 Task: Look for Airbnb cabins in Lake of the Ozarks.
Action: Mouse moved to (596, 81)
Screenshot: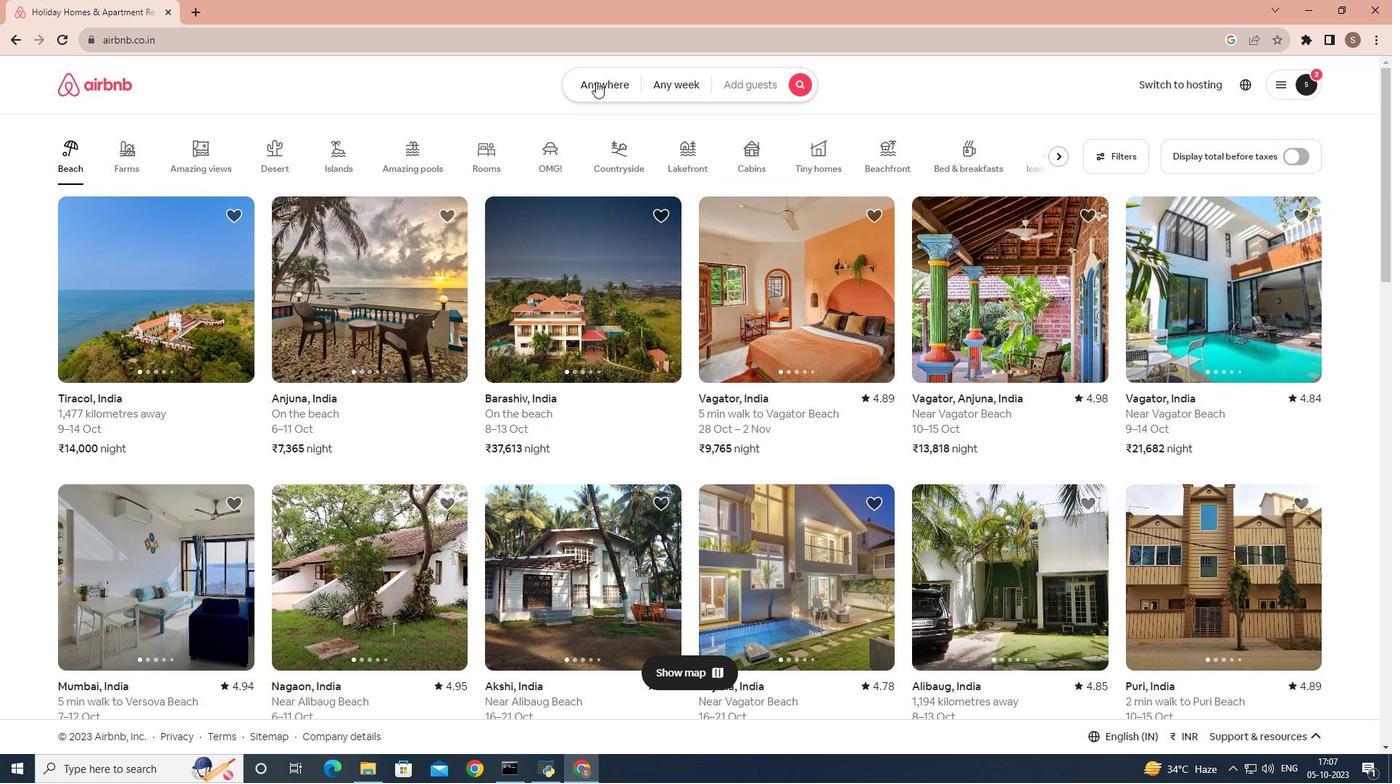 
Action: Mouse pressed left at (596, 81)
Screenshot: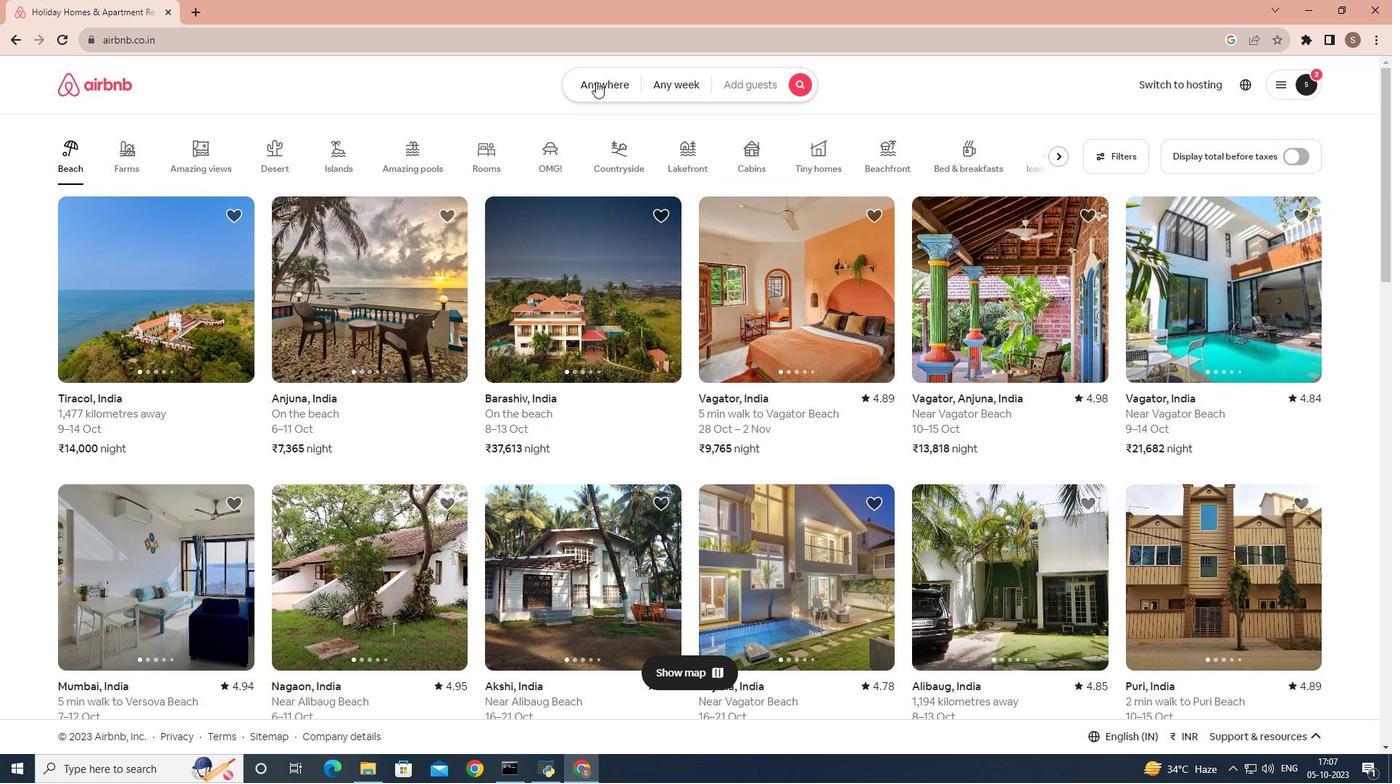 
Action: Mouse moved to (486, 141)
Screenshot: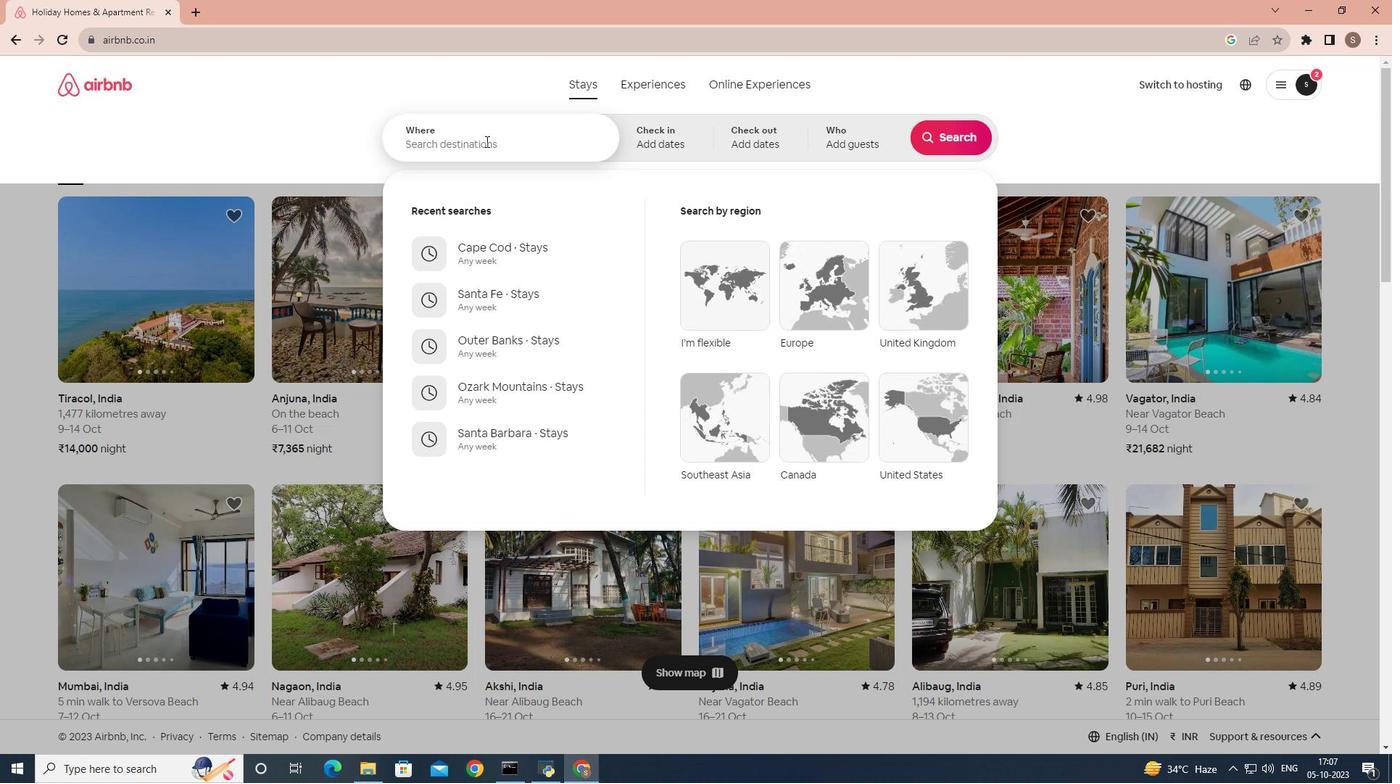 
Action: Mouse pressed left at (486, 141)
Screenshot: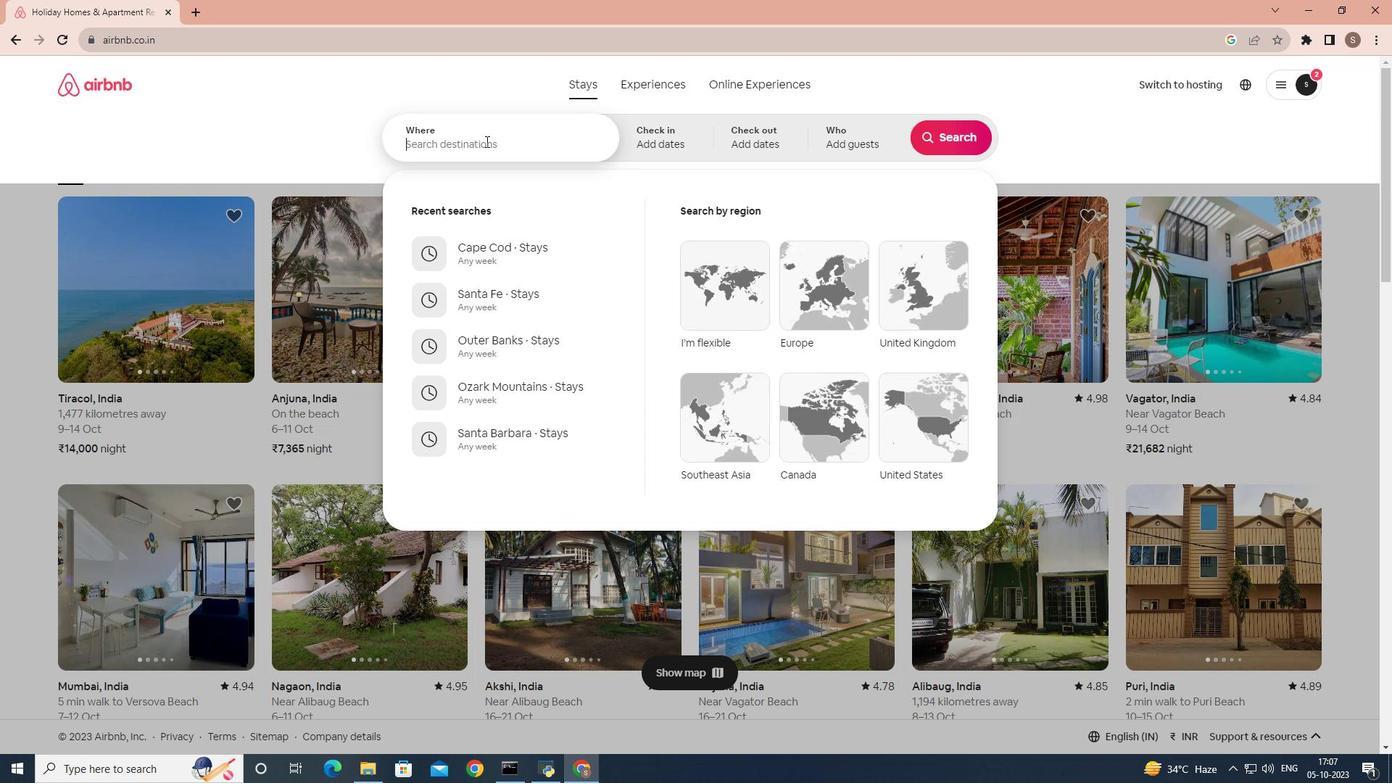 
Action: Key pressed lake<Key.space>of<Key.space>the<Key.space>ozarks
Screenshot: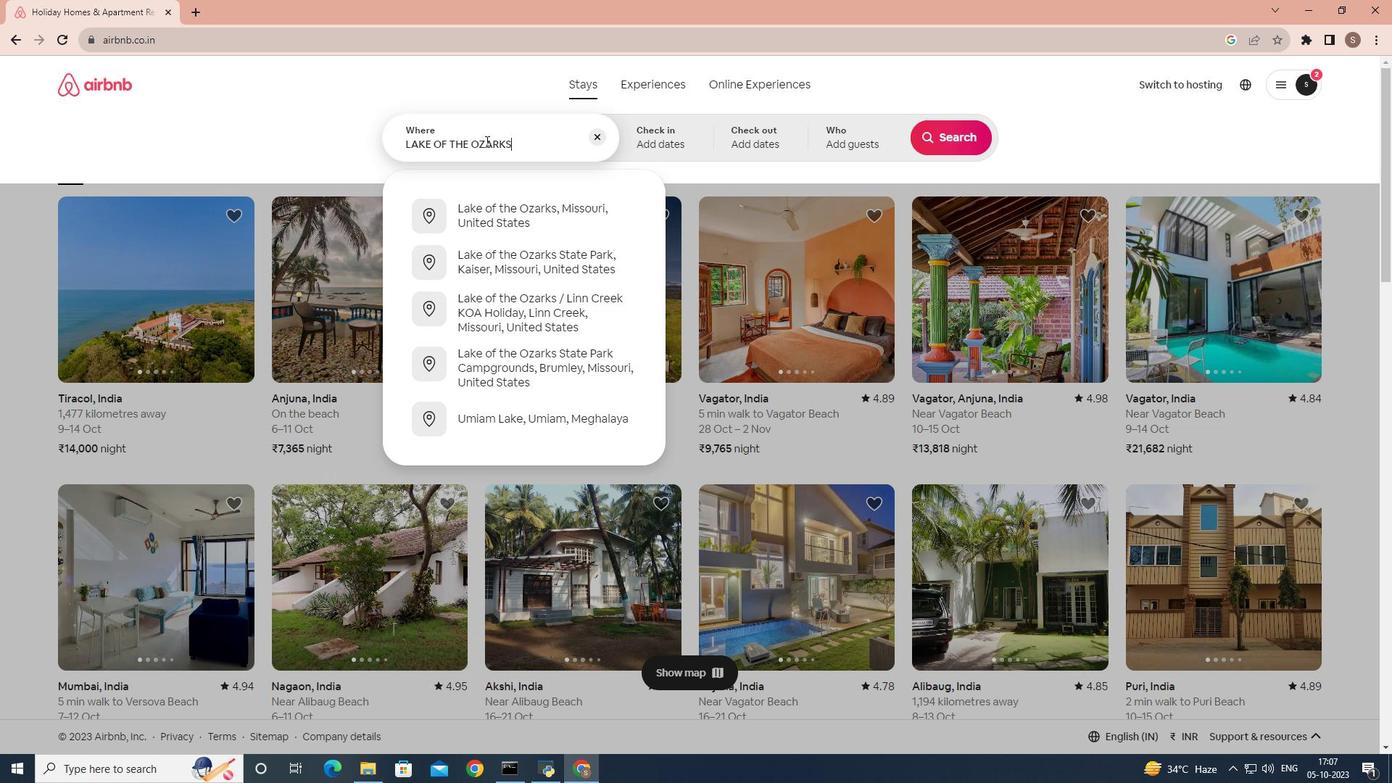 
Action: Mouse moved to (470, 228)
Screenshot: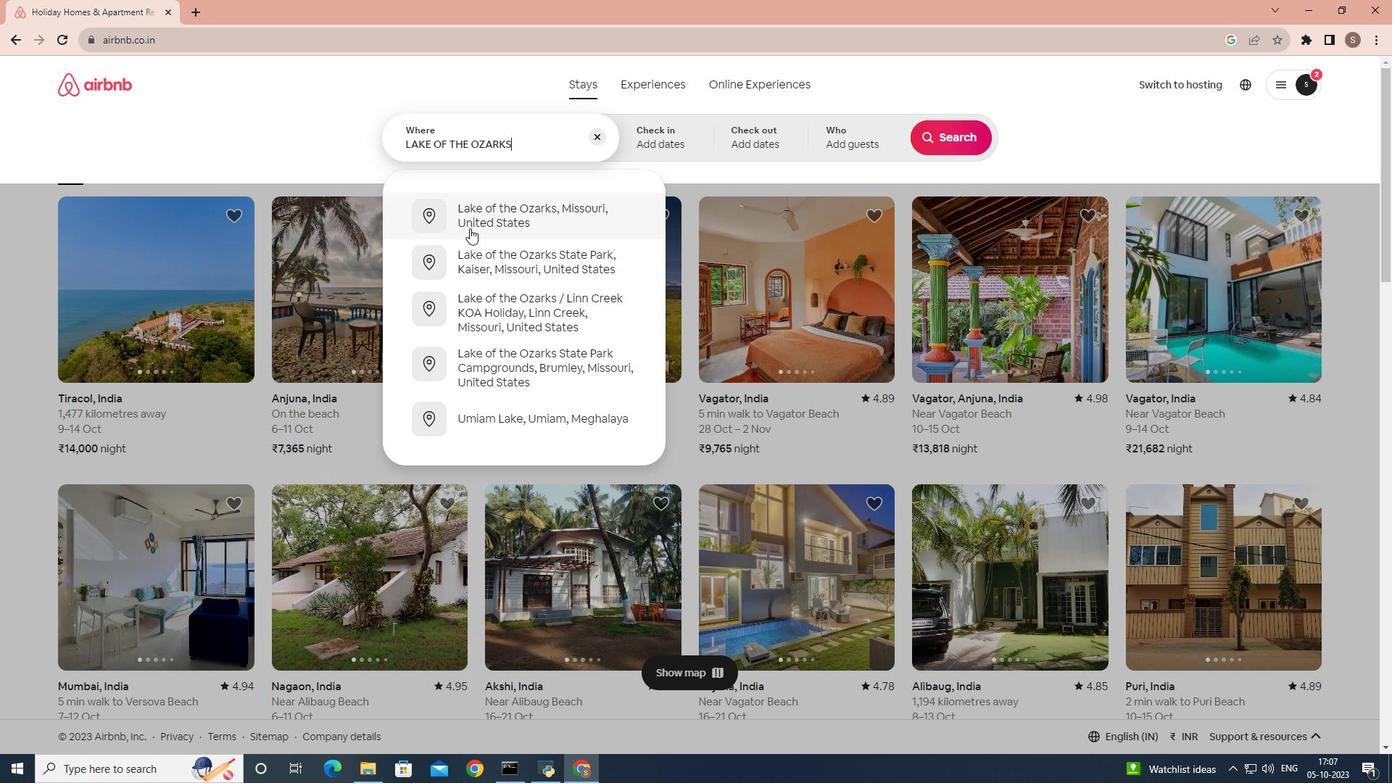 
Action: Mouse pressed left at (470, 228)
Screenshot: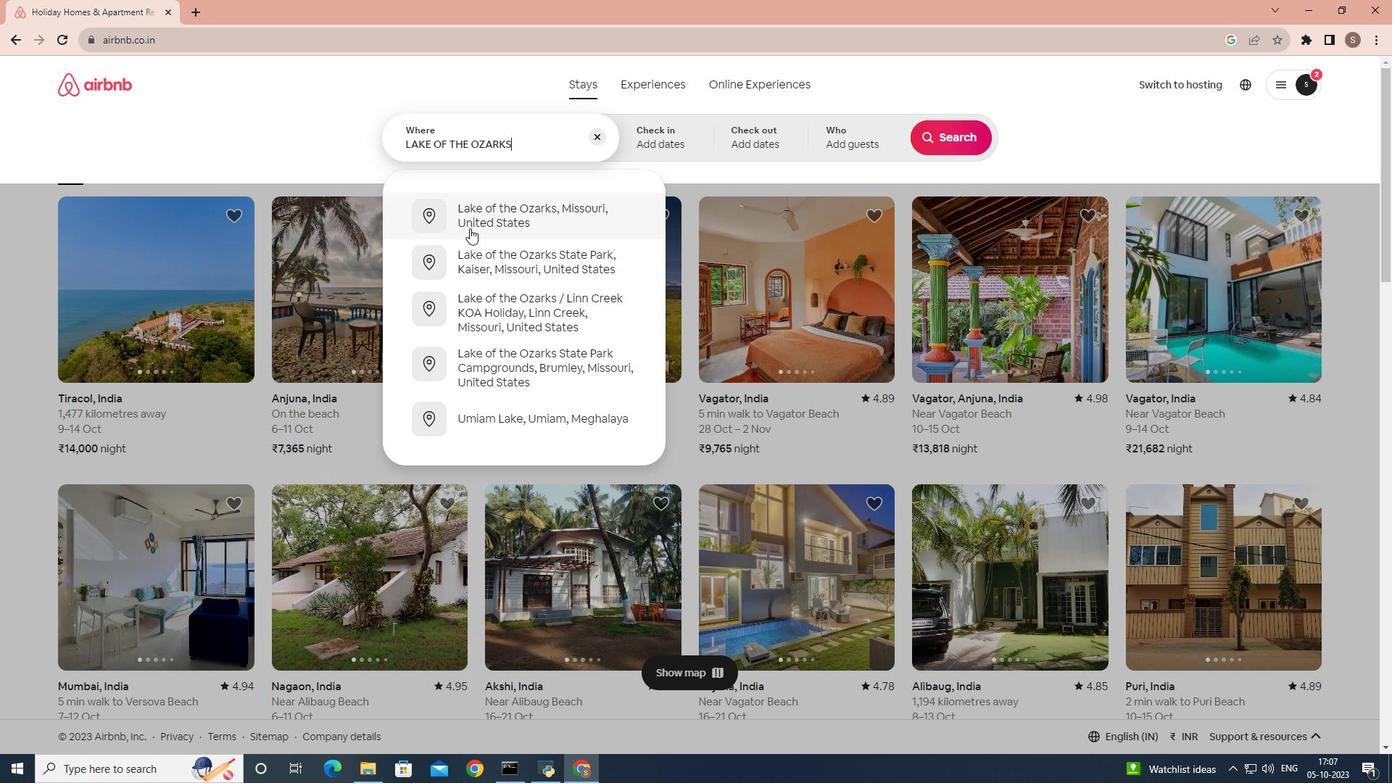 
Action: Mouse moved to (943, 135)
Screenshot: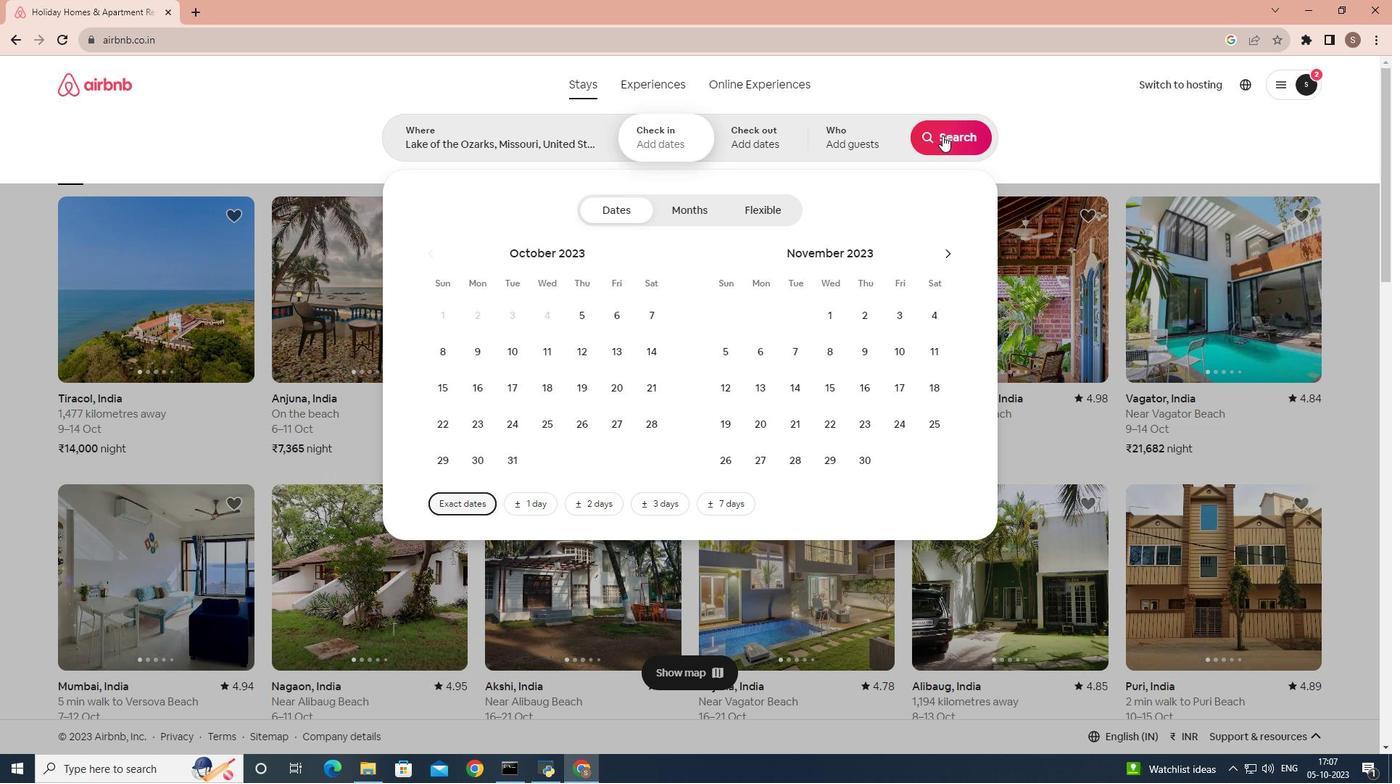 
Action: Mouse pressed left at (943, 135)
Screenshot: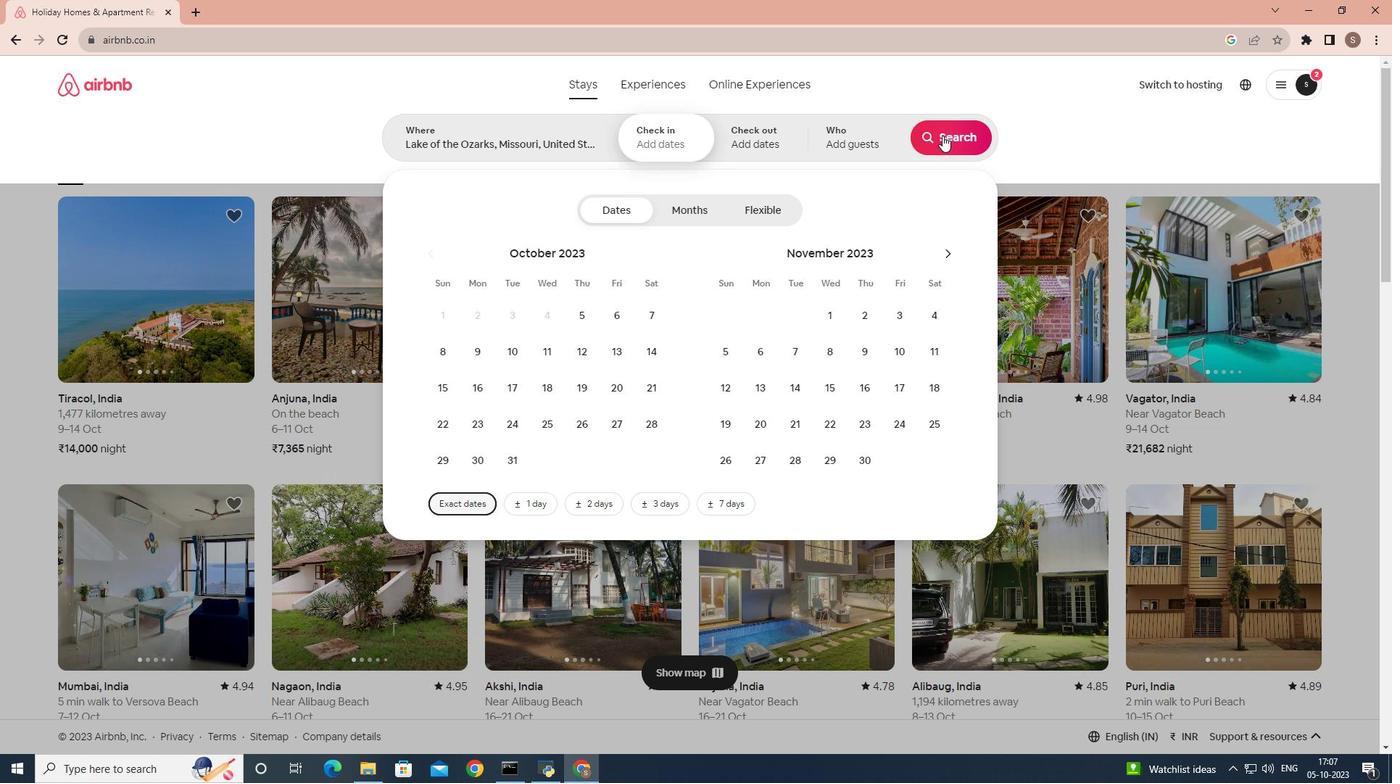 
Action: Mouse moved to (371, 151)
Screenshot: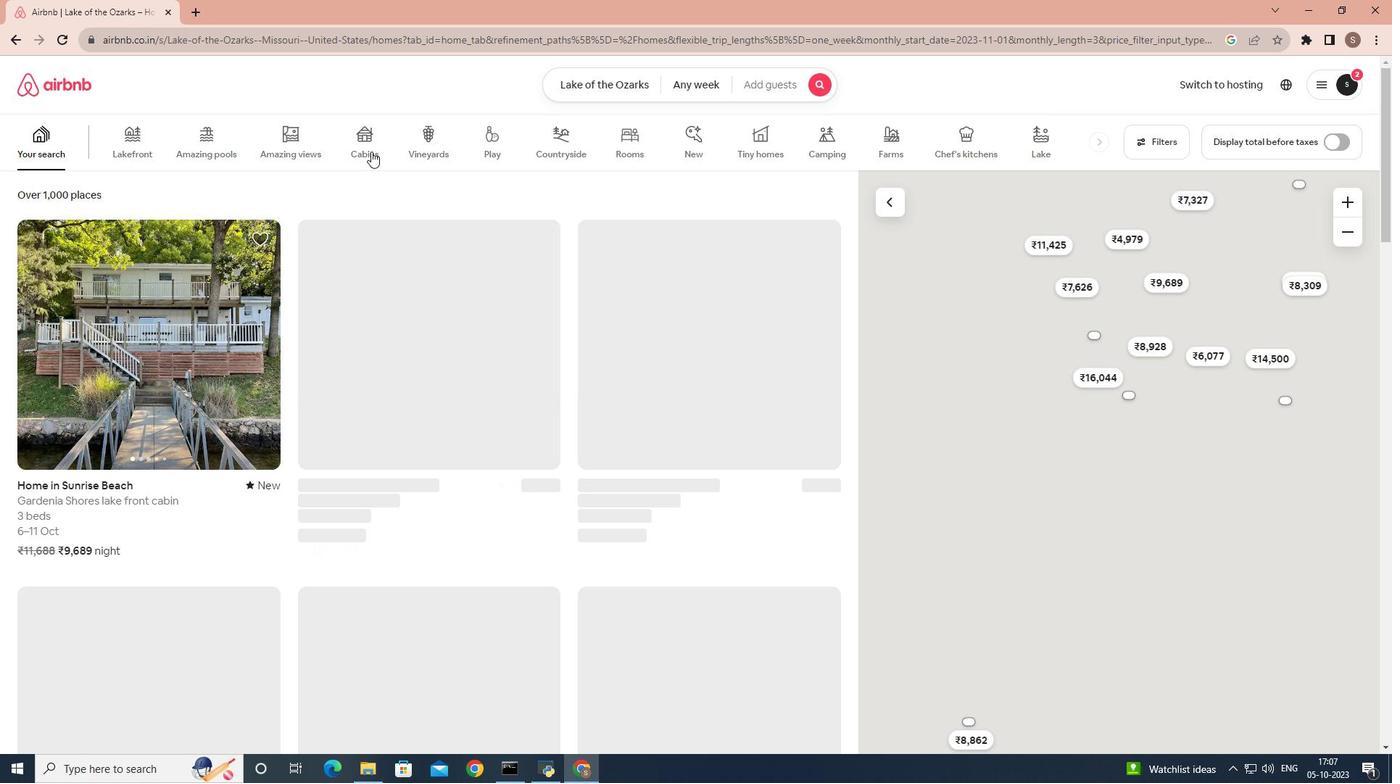 
Action: Mouse pressed left at (371, 151)
Screenshot: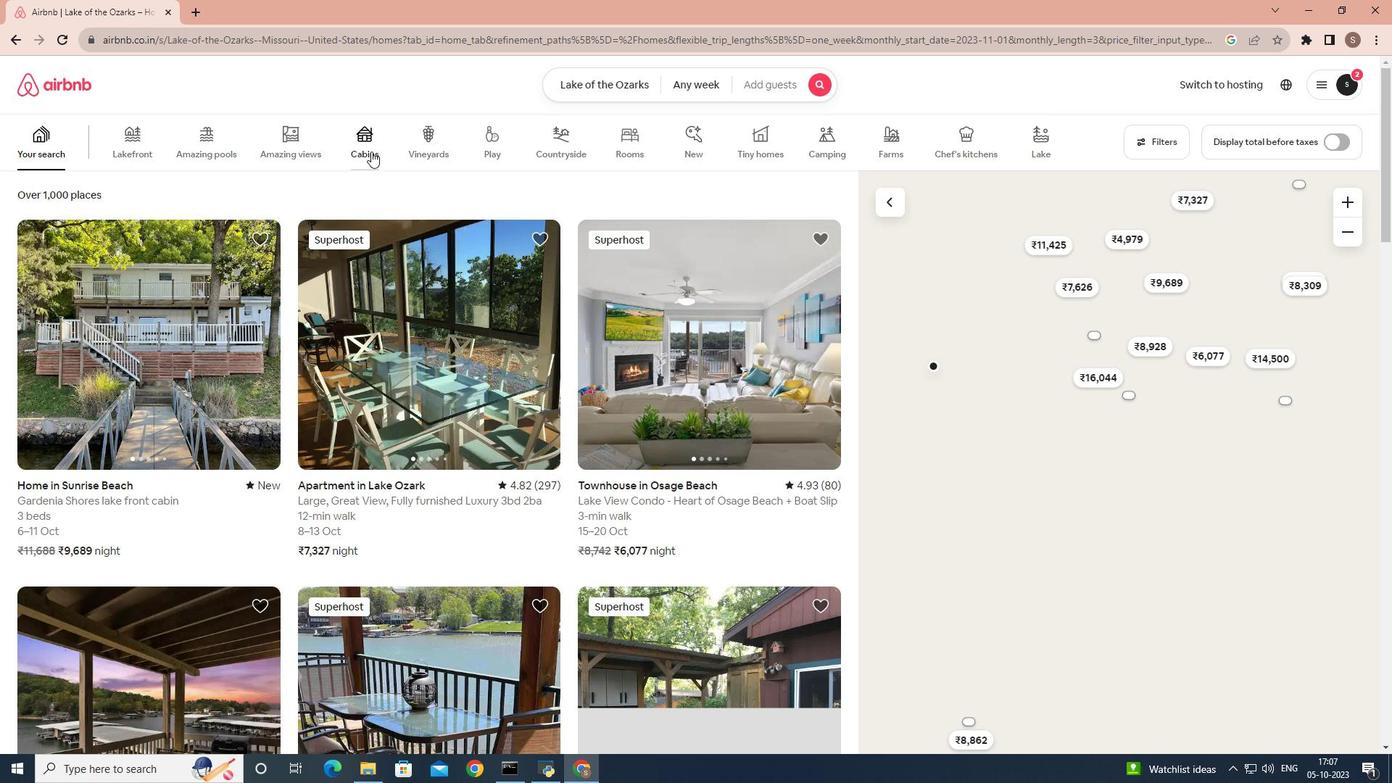
Action: Mouse moved to (188, 399)
Screenshot: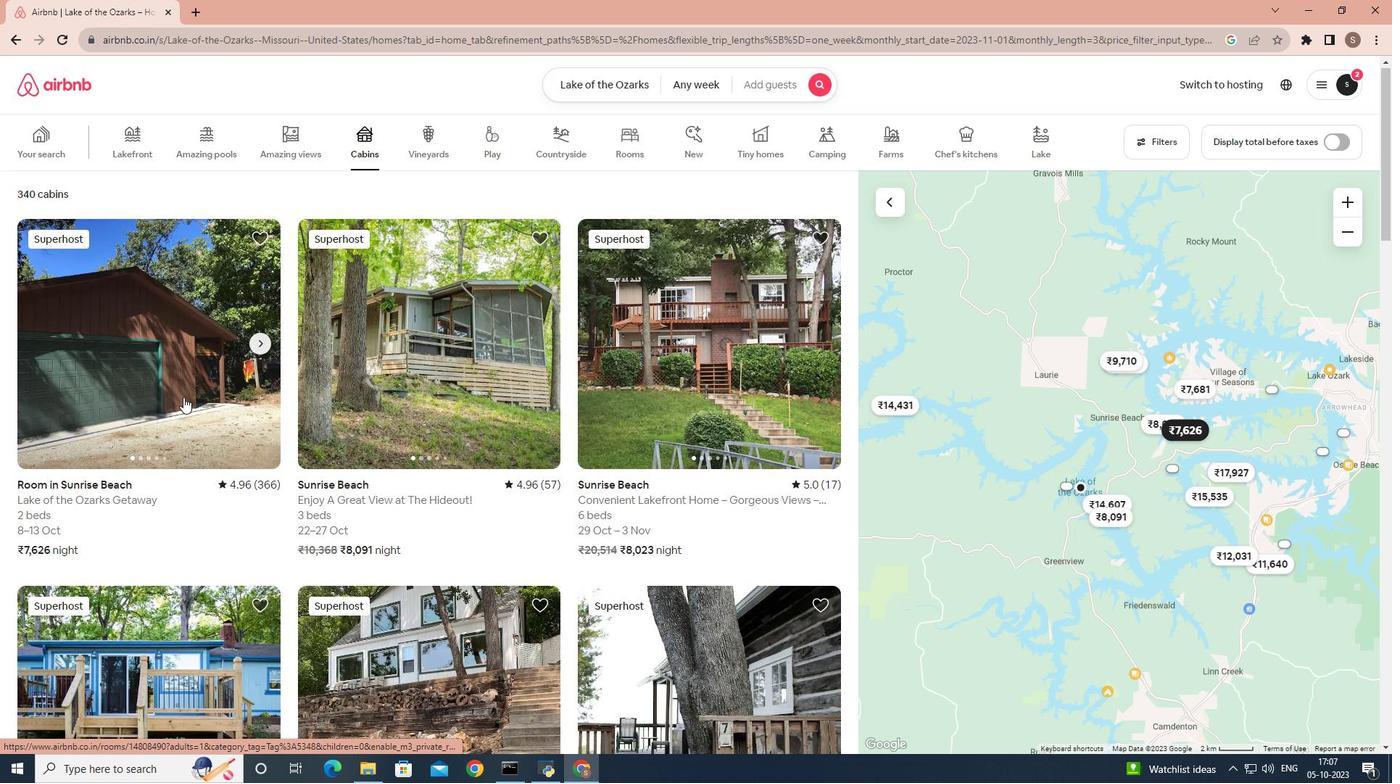 
Action: Mouse scrolled (188, 399) with delta (0, 0)
Screenshot: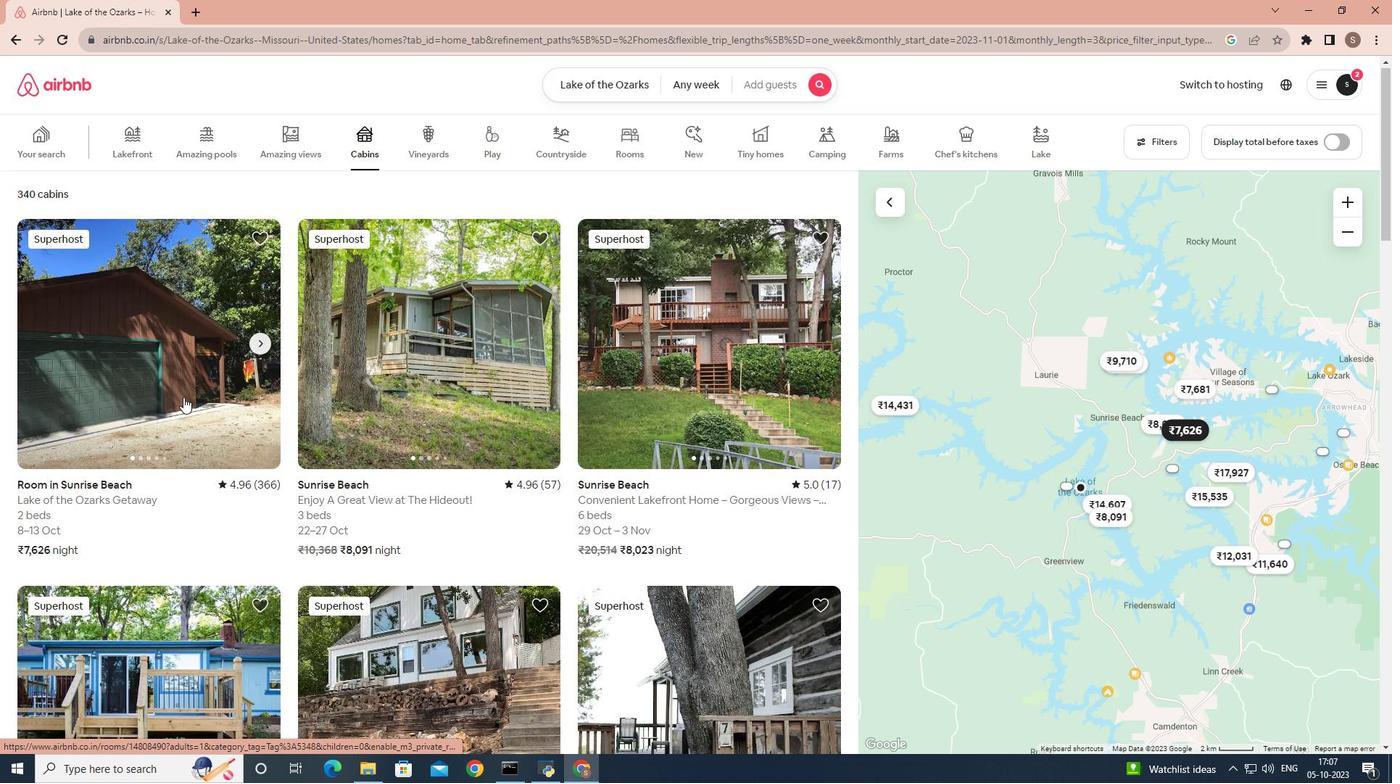 
Action: Mouse moved to (187, 399)
Screenshot: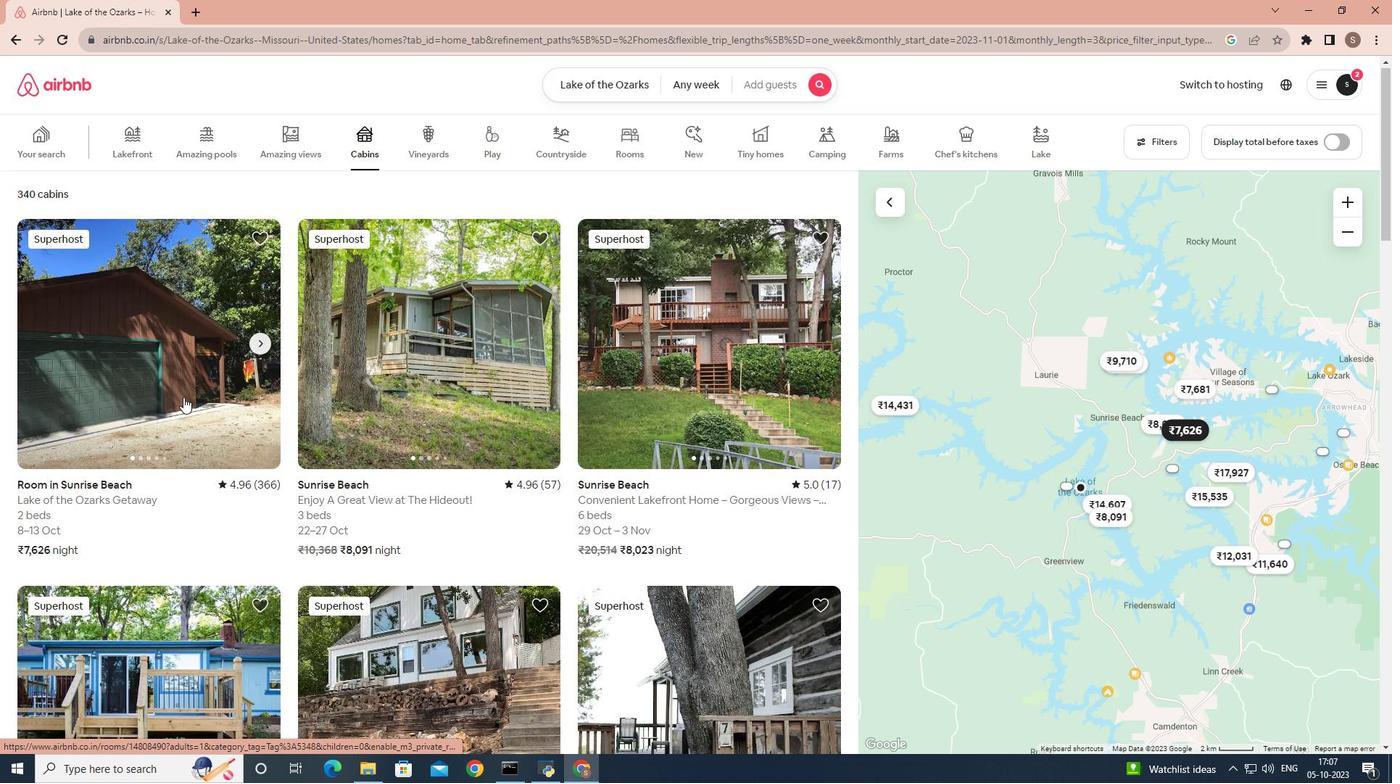 
Action: Mouse scrolled (187, 399) with delta (0, 0)
Screenshot: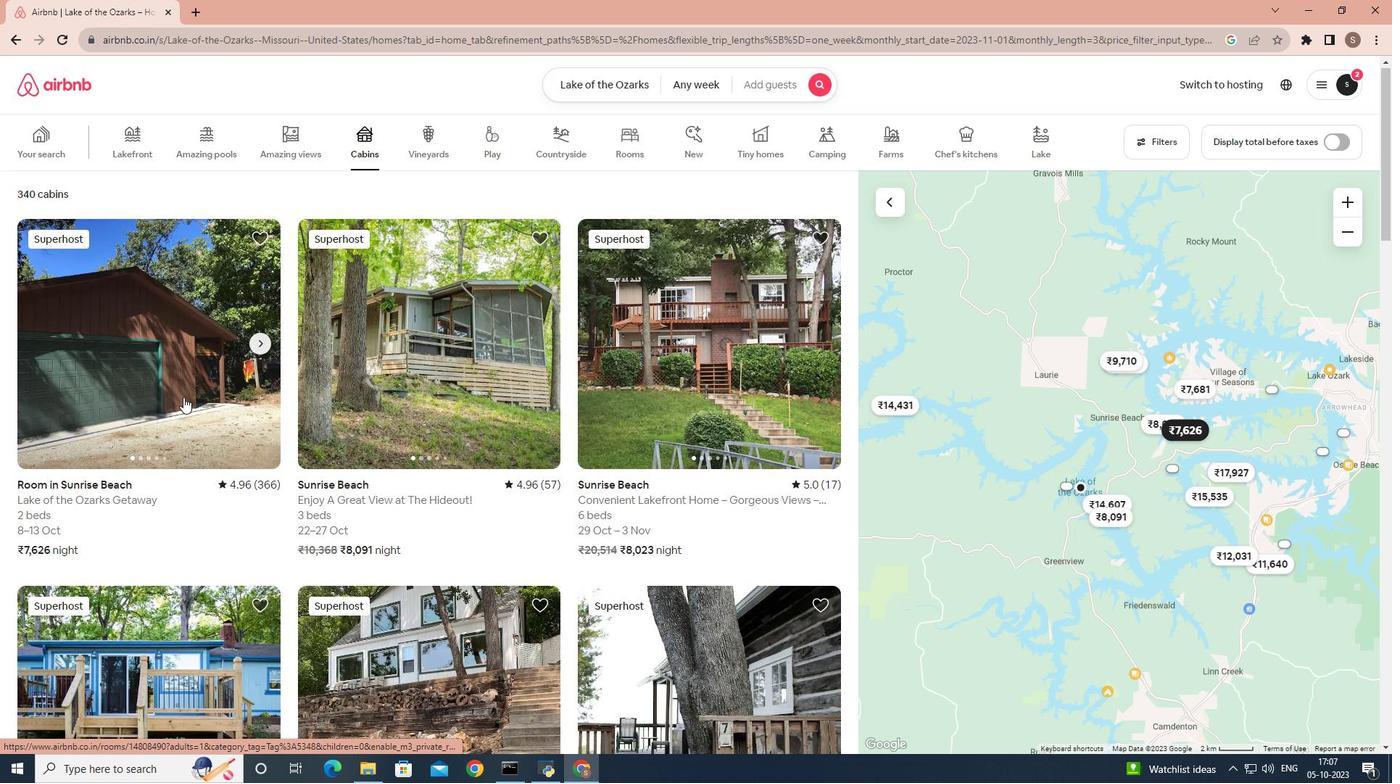 
Action: Mouse moved to (185, 399)
Screenshot: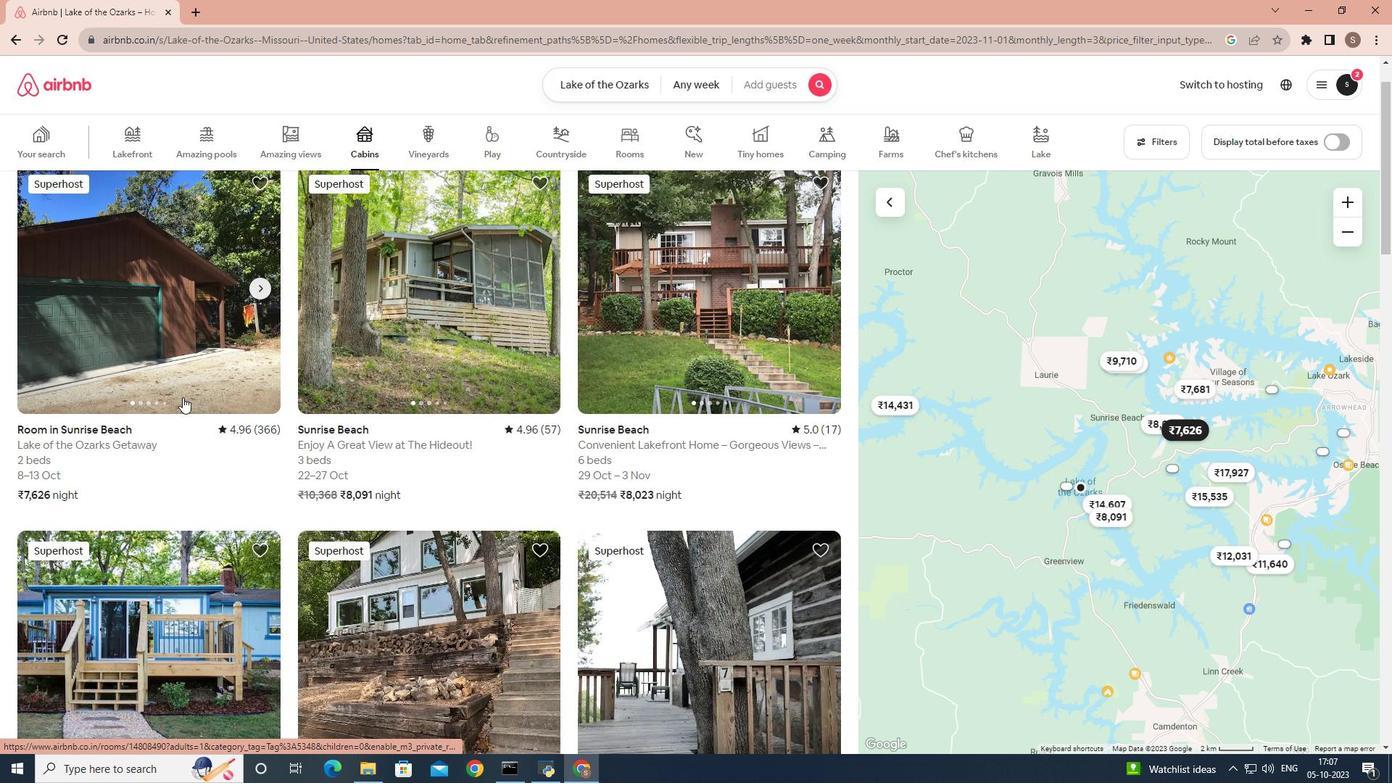 
Action: Mouse scrolled (185, 398) with delta (0, 0)
Screenshot: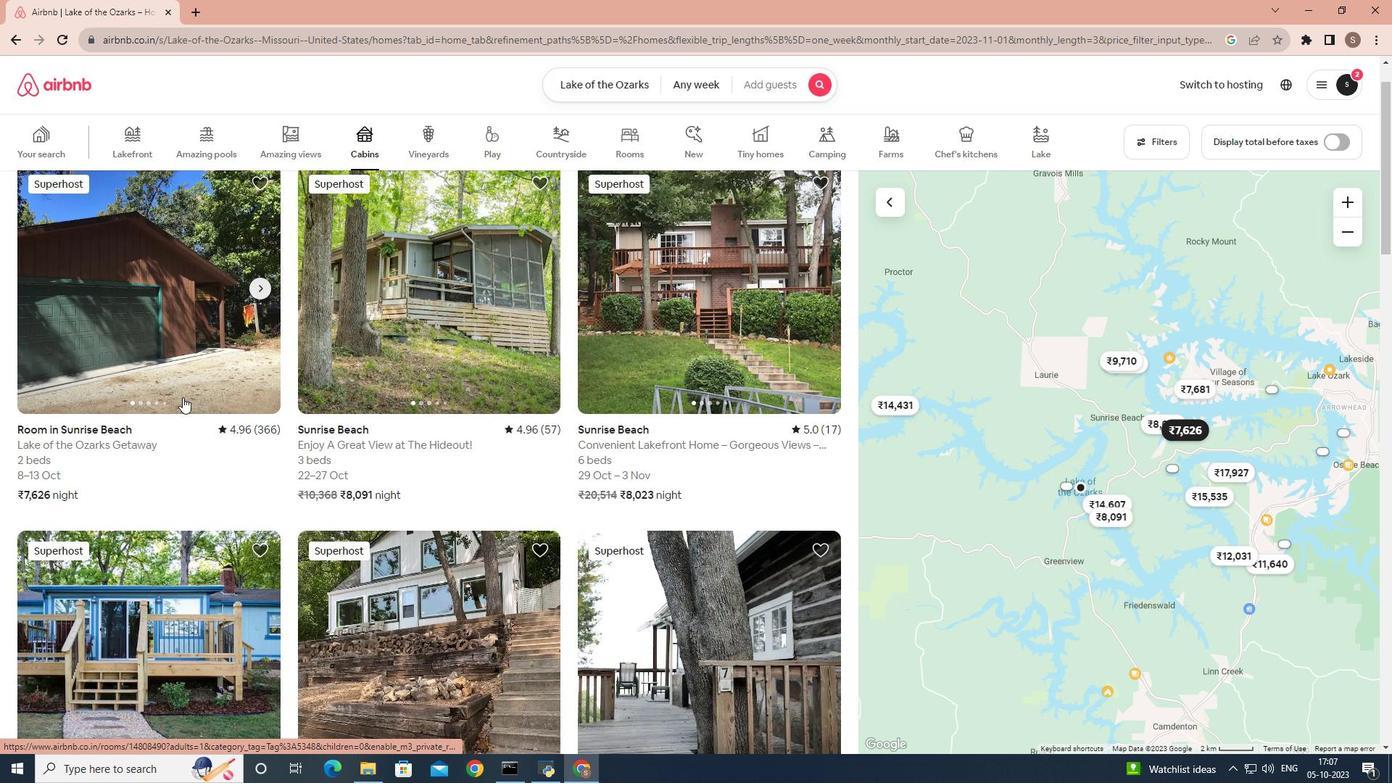 
Action: Mouse moved to (184, 398)
Screenshot: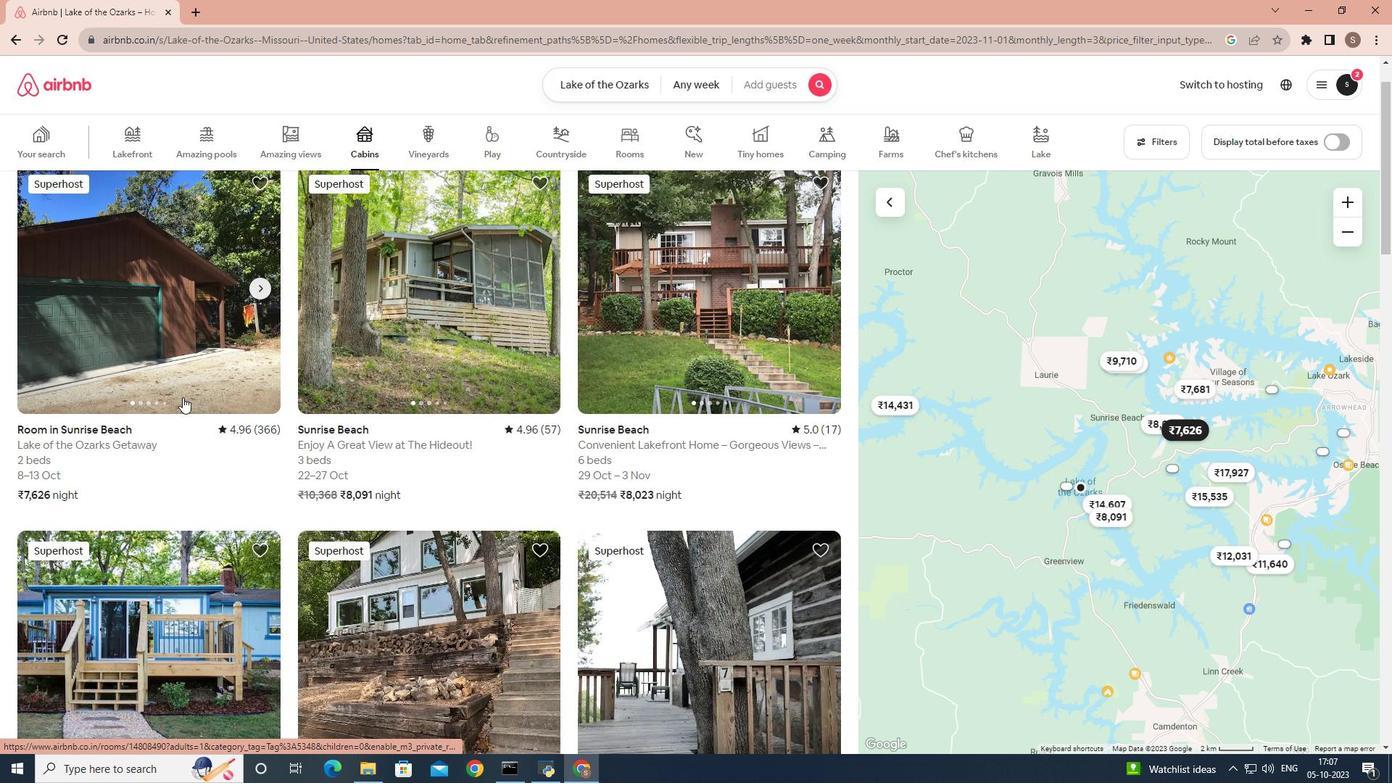 
Action: Mouse scrolled (184, 397) with delta (0, 0)
Screenshot: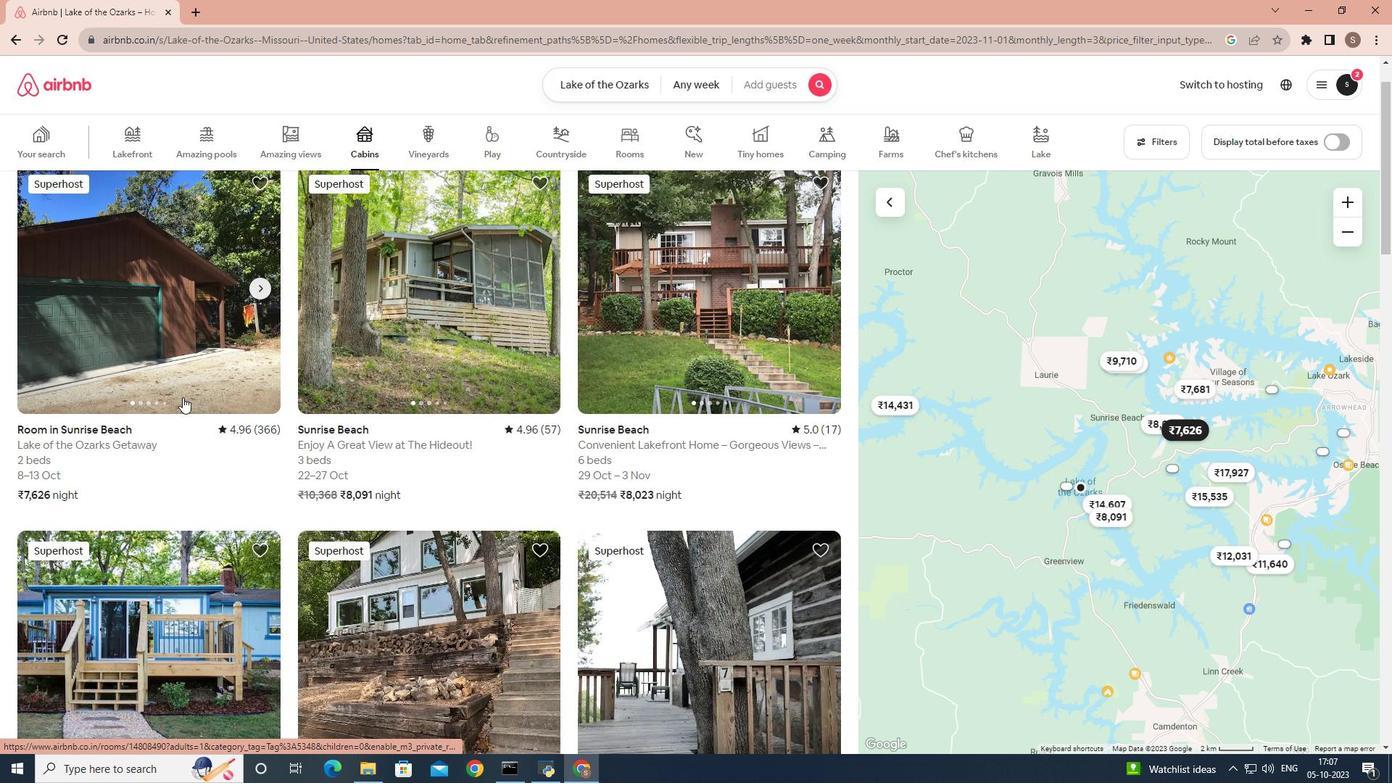 
Action: Mouse moved to (183, 397)
Screenshot: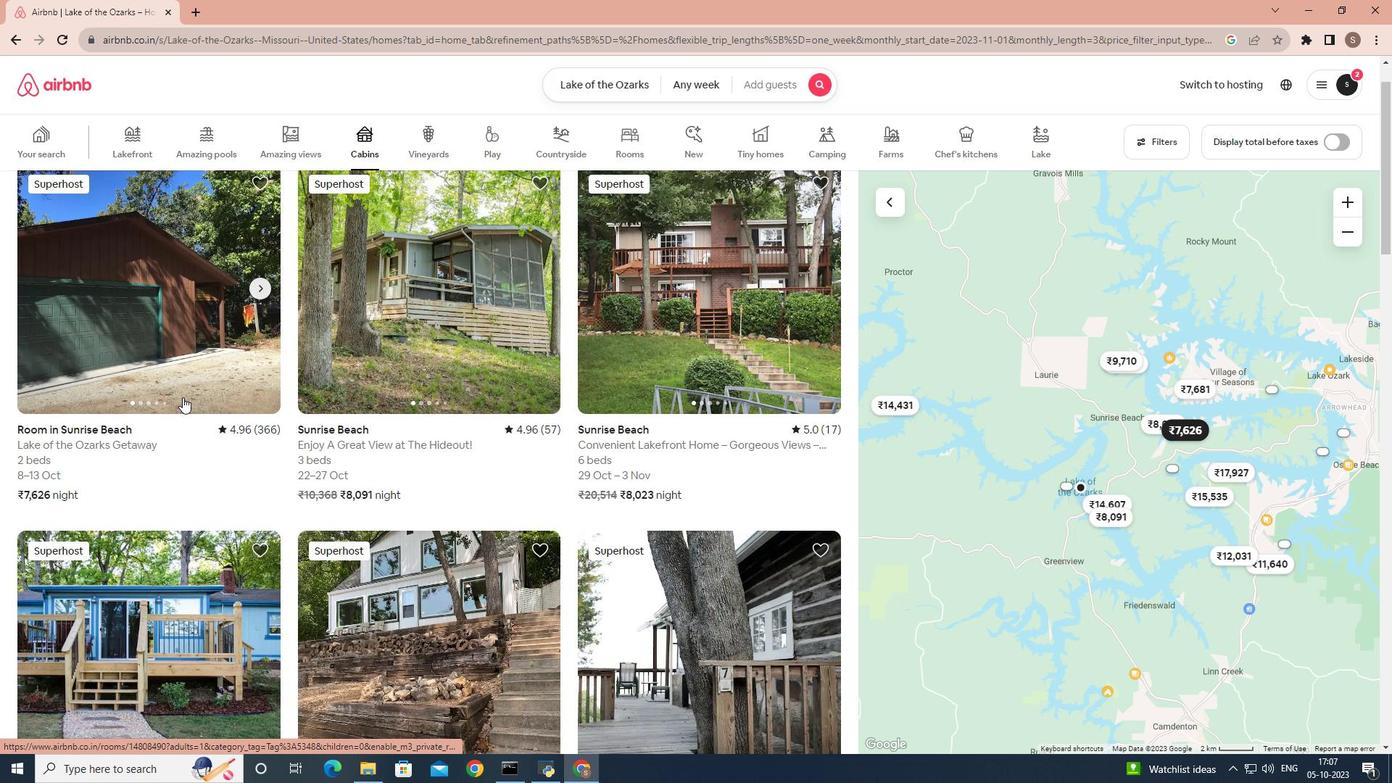 
Action: Mouse scrolled (183, 396) with delta (0, 0)
Screenshot: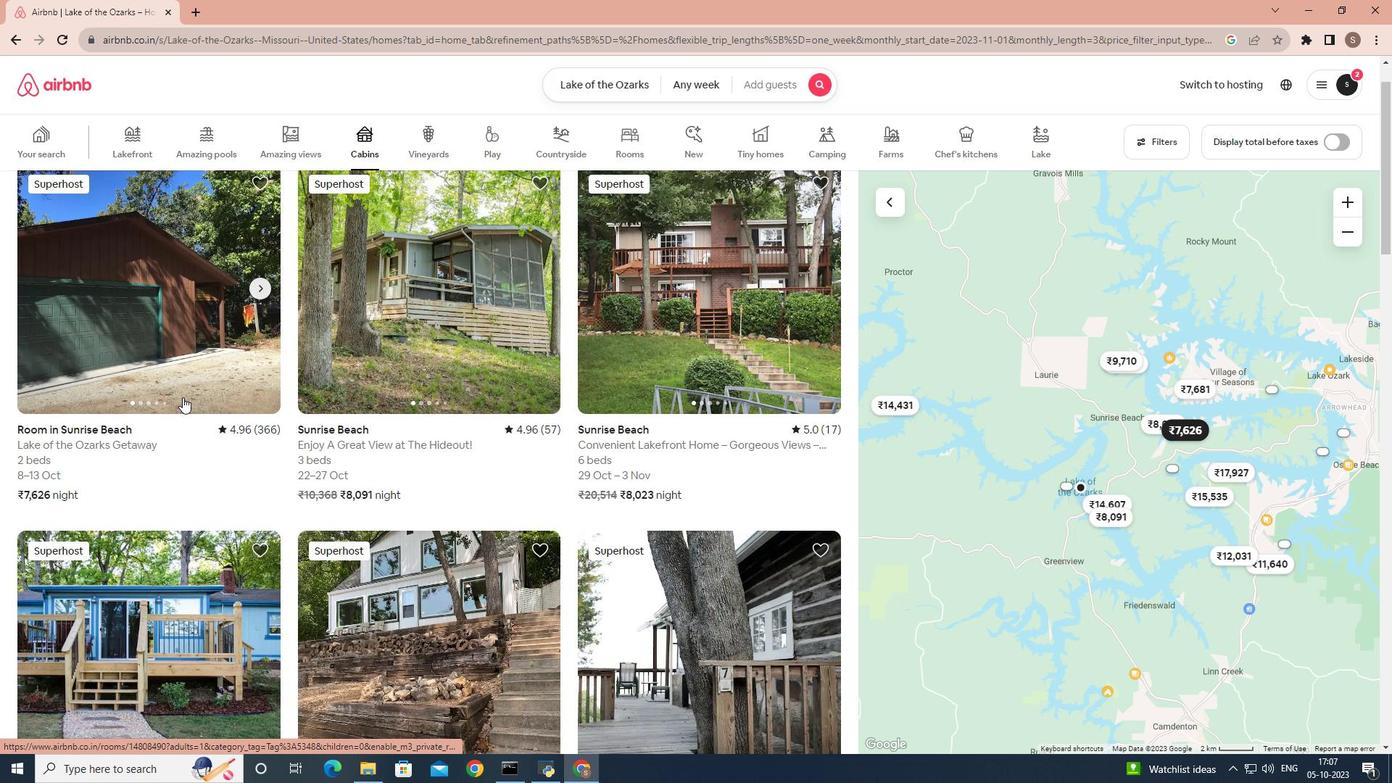 
Action: Mouse moved to (182, 397)
Screenshot: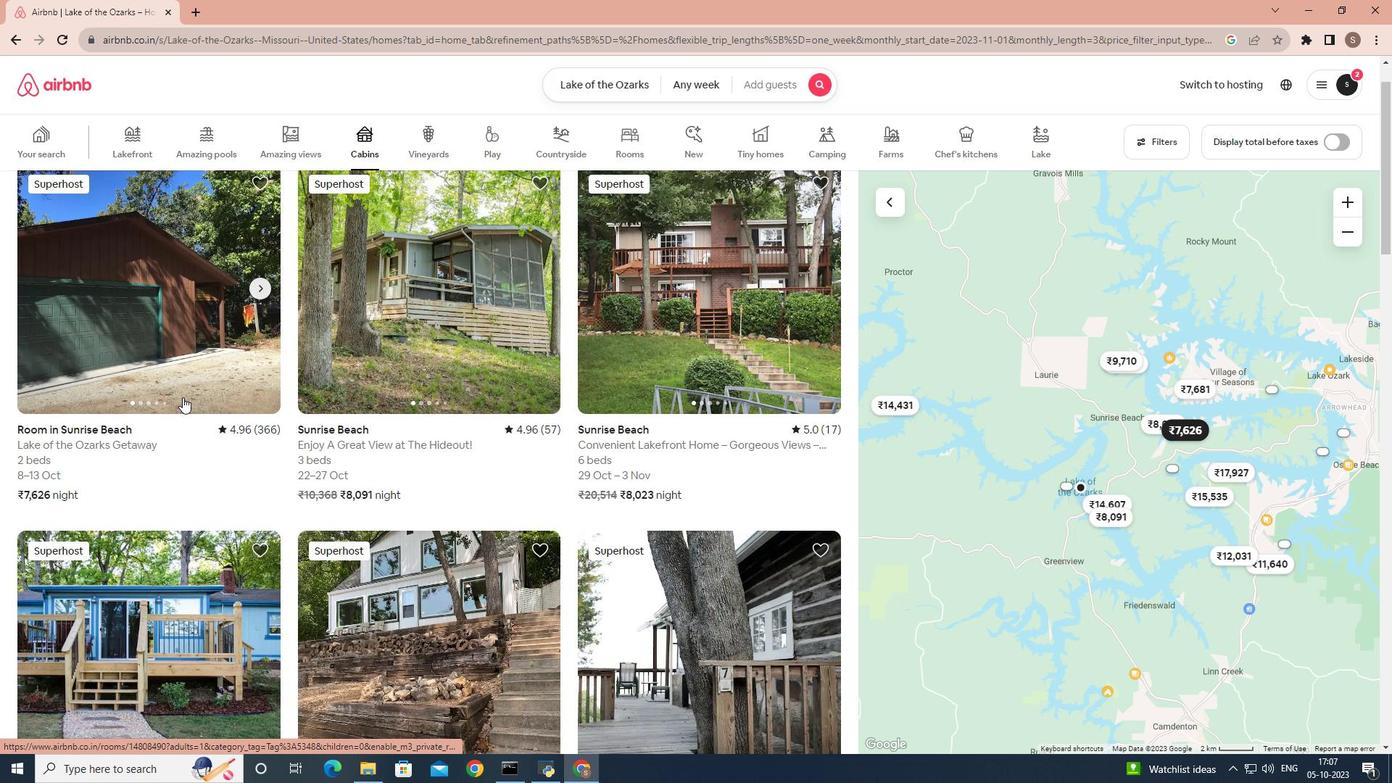 
Action: Mouse scrolled (182, 396) with delta (0, 0)
Screenshot: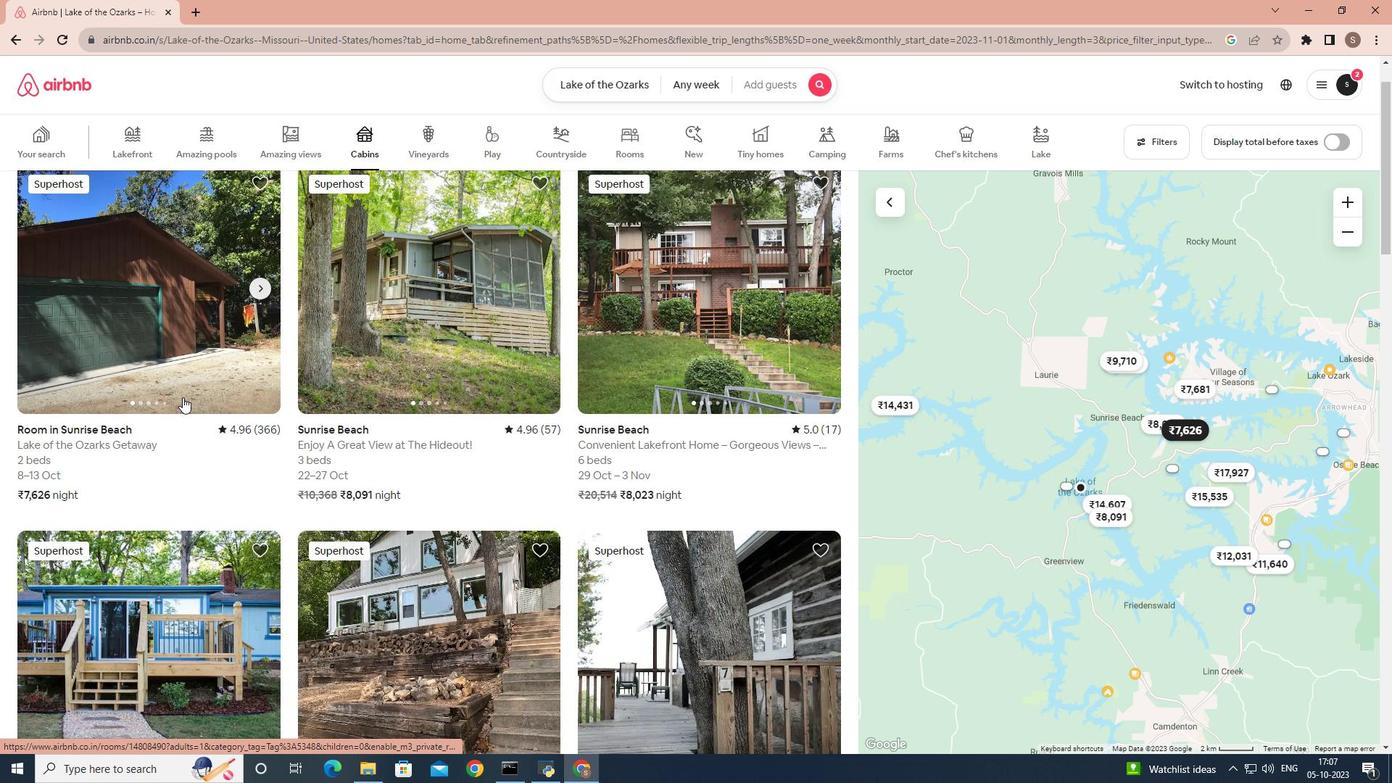 
Action: Mouse moved to (202, 362)
Screenshot: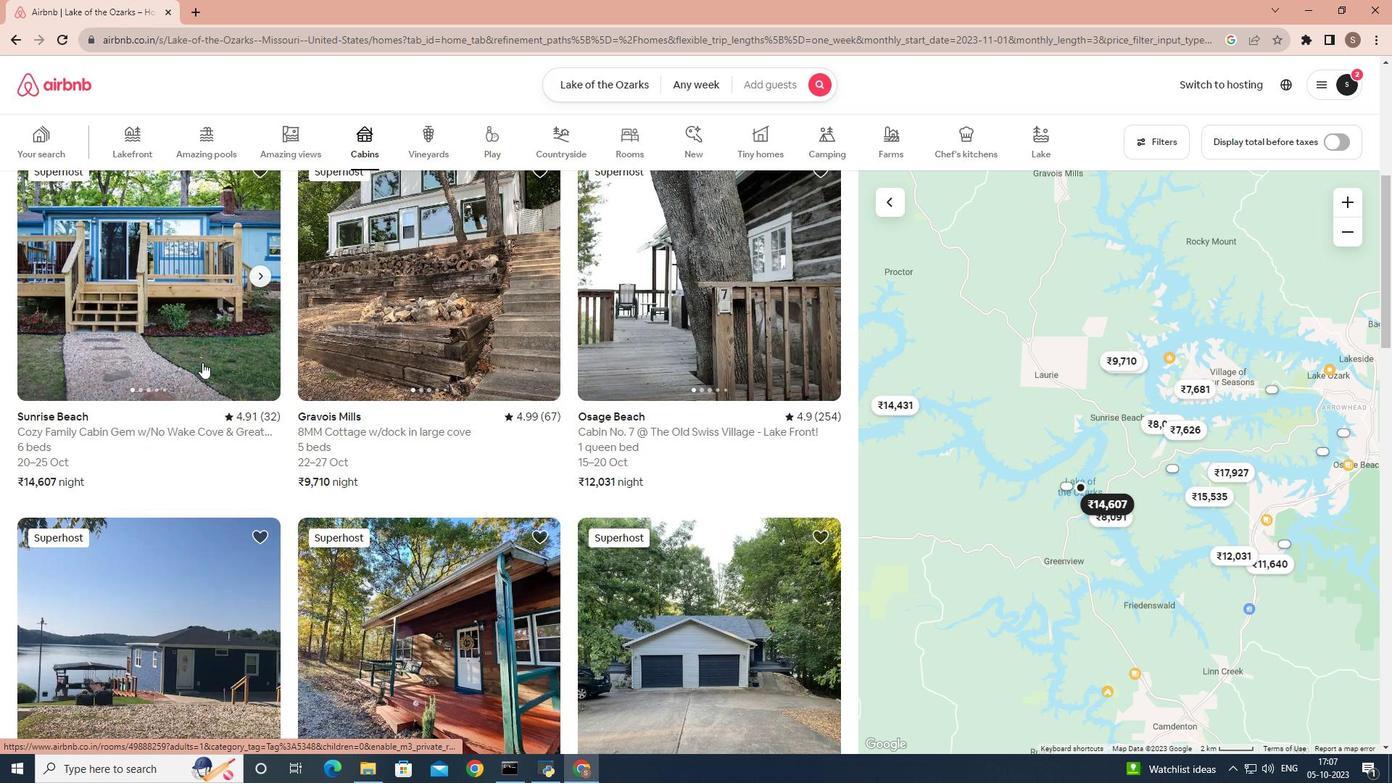 
Action: Mouse pressed left at (202, 362)
Screenshot: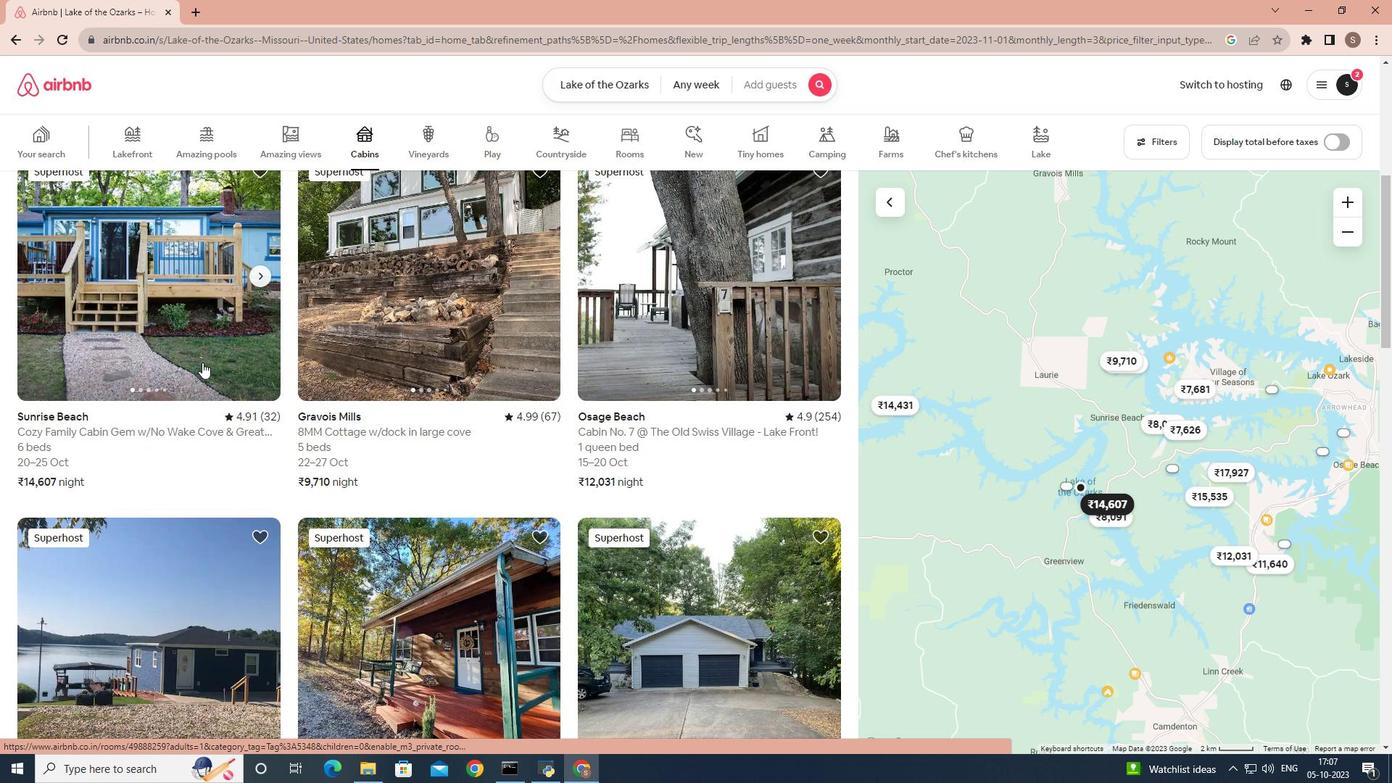 
Action: Mouse moved to (121, 13)
Screenshot: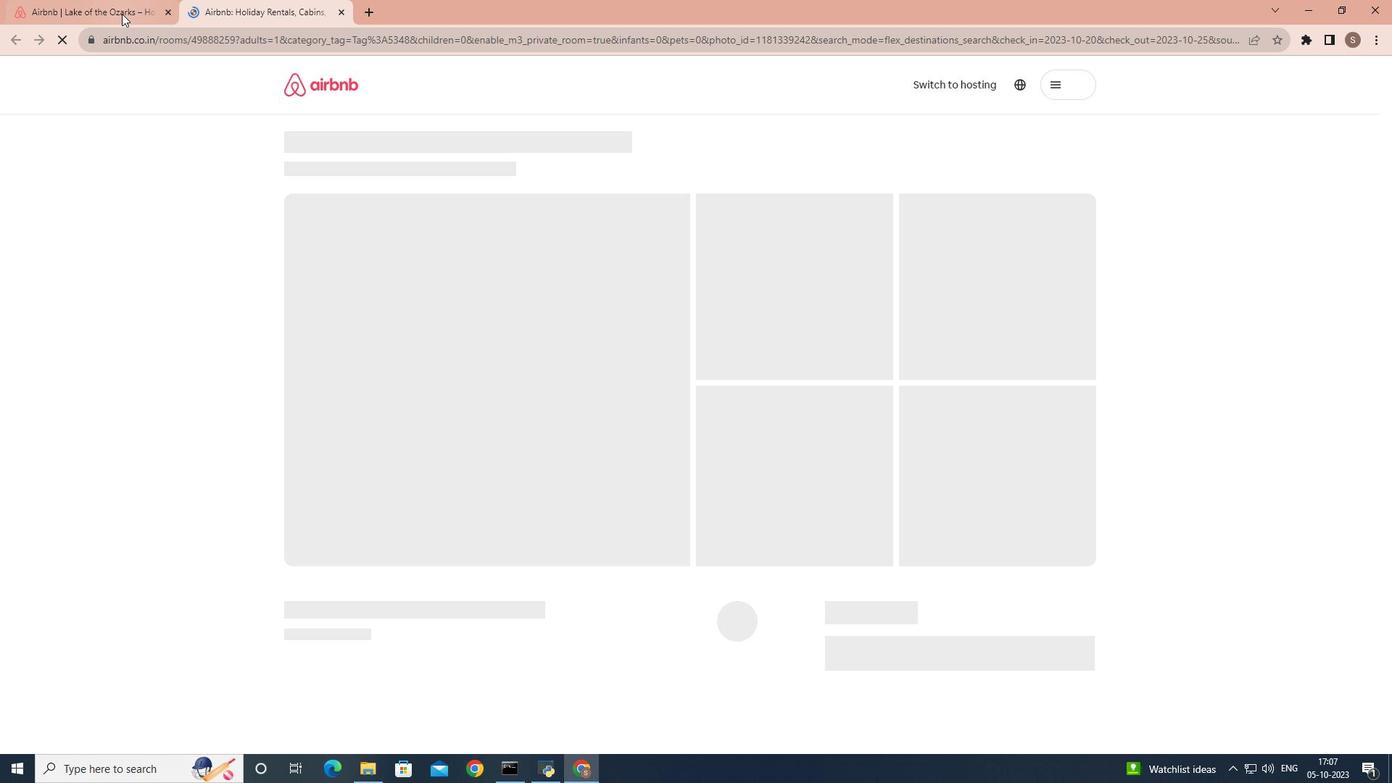 
Action: Mouse pressed left at (121, 13)
Screenshot: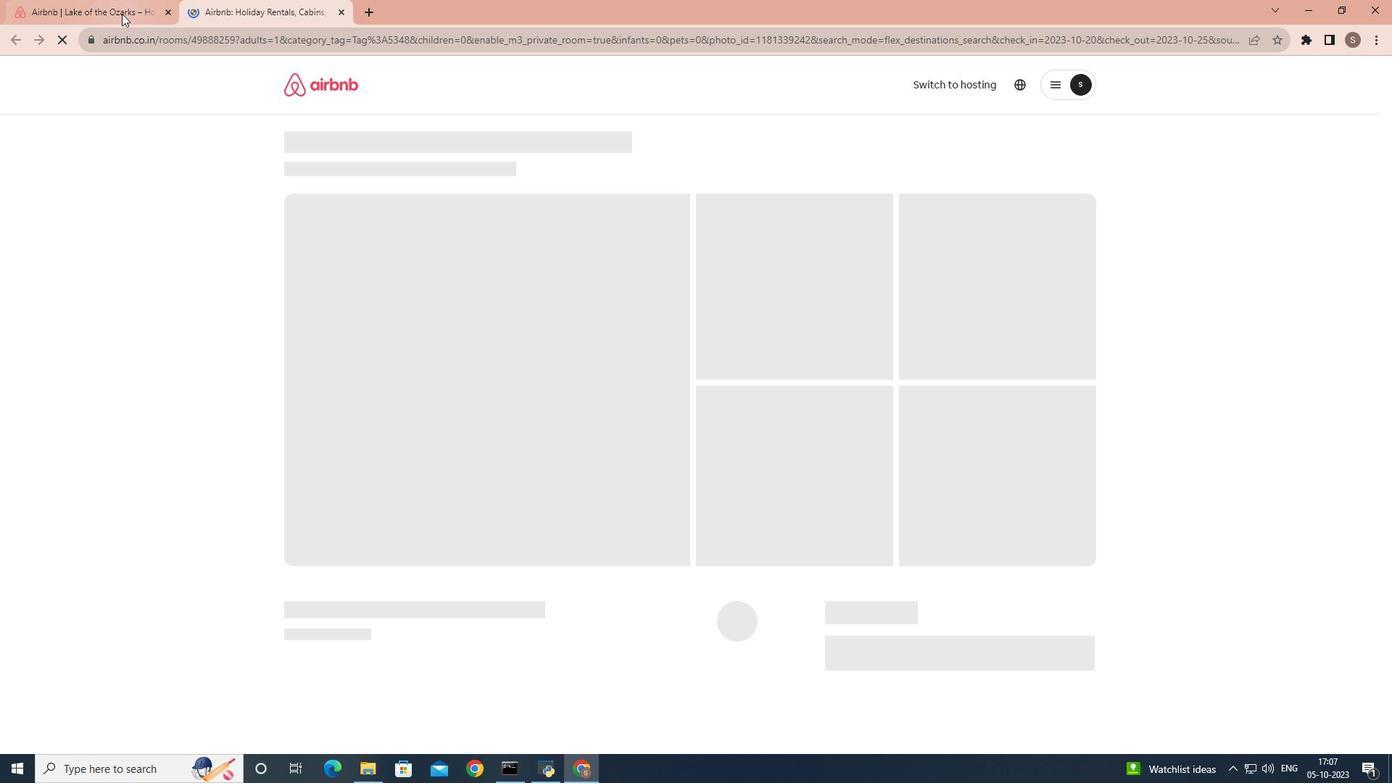 
Action: Mouse moved to (375, 372)
Screenshot: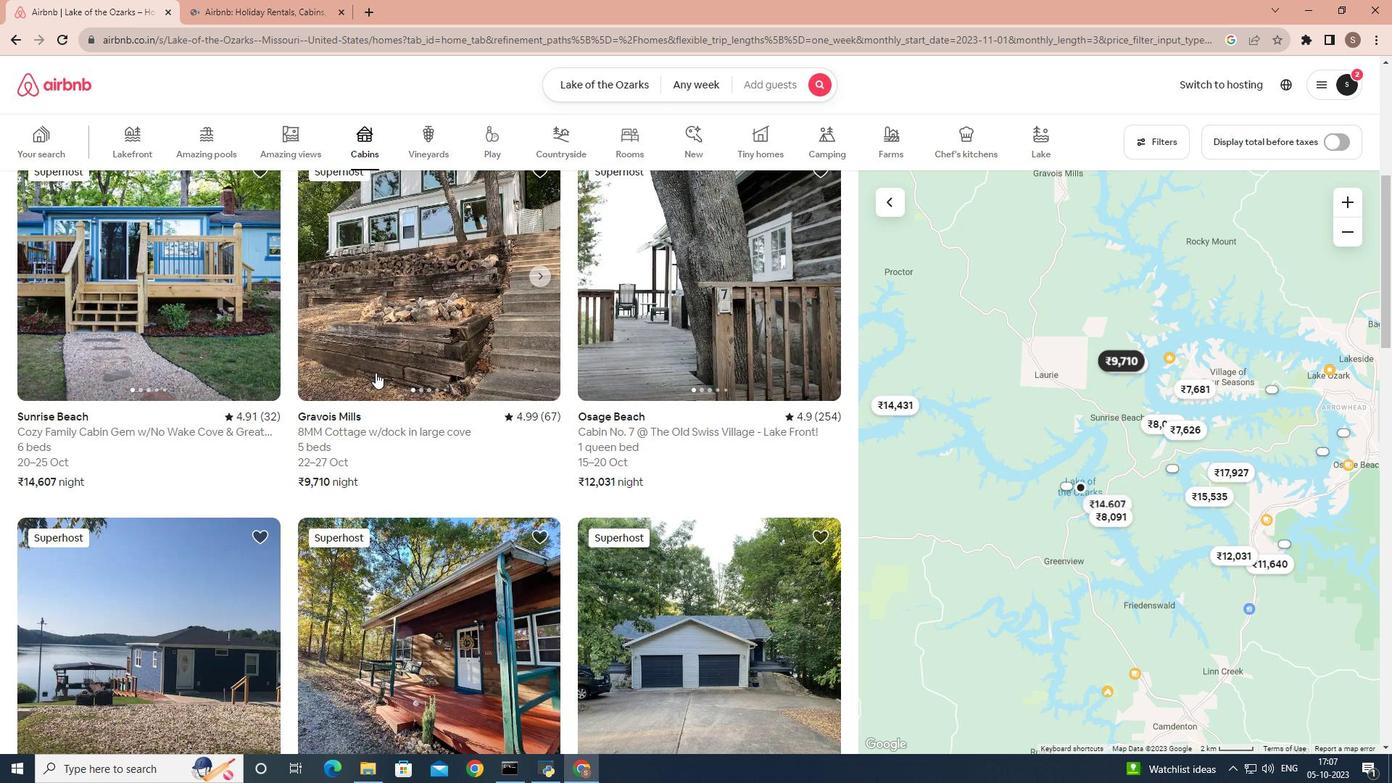 
Action: Mouse pressed left at (375, 372)
Screenshot: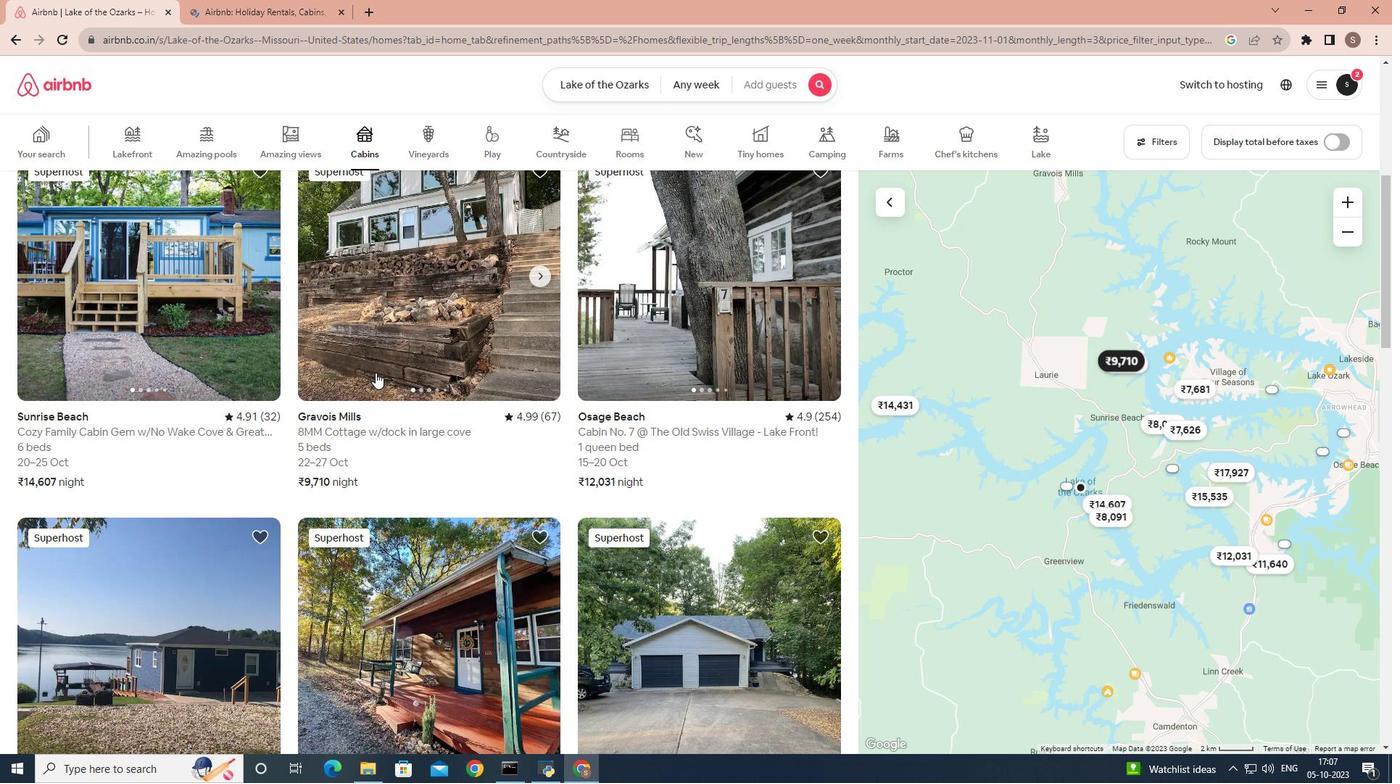 
Action: Mouse moved to (129, 4)
Screenshot: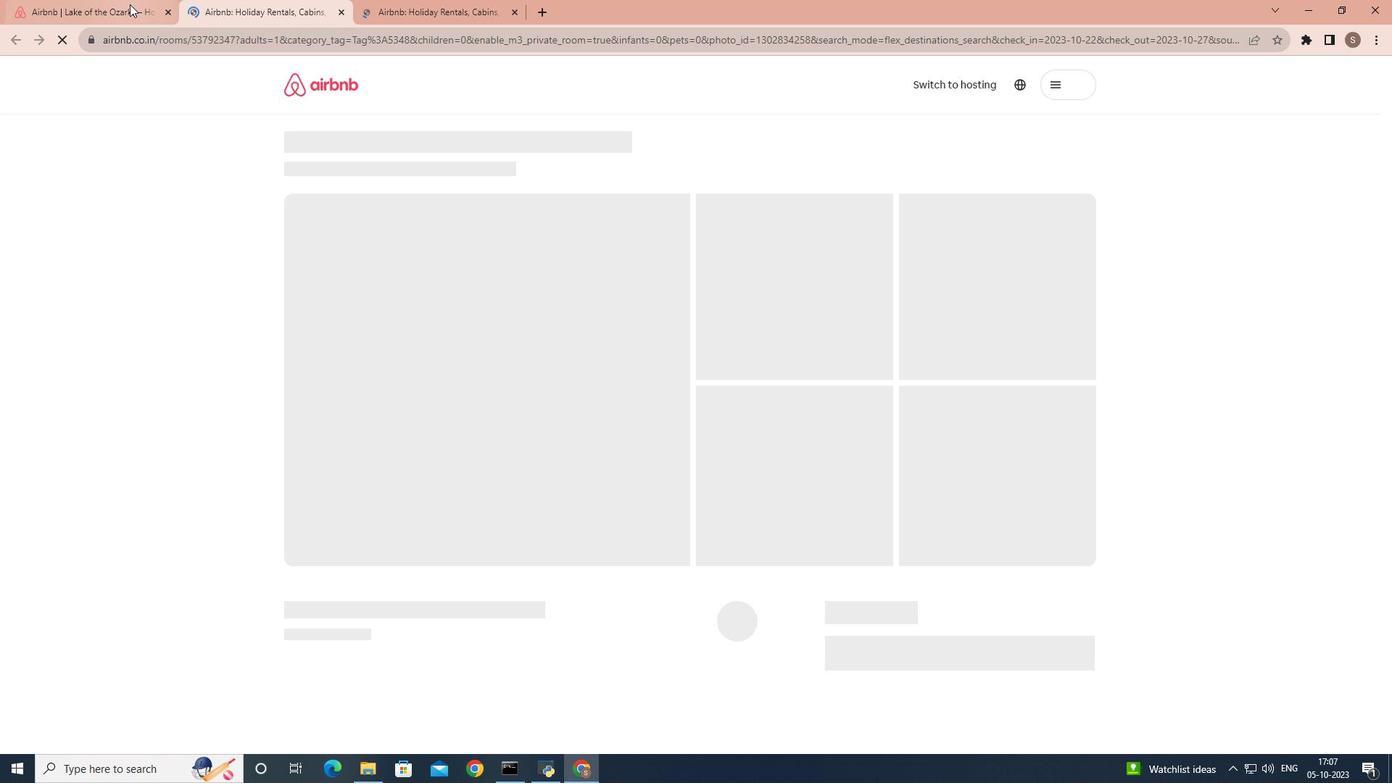 
Action: Mouse pressed left at (129, 4)
Screenshot: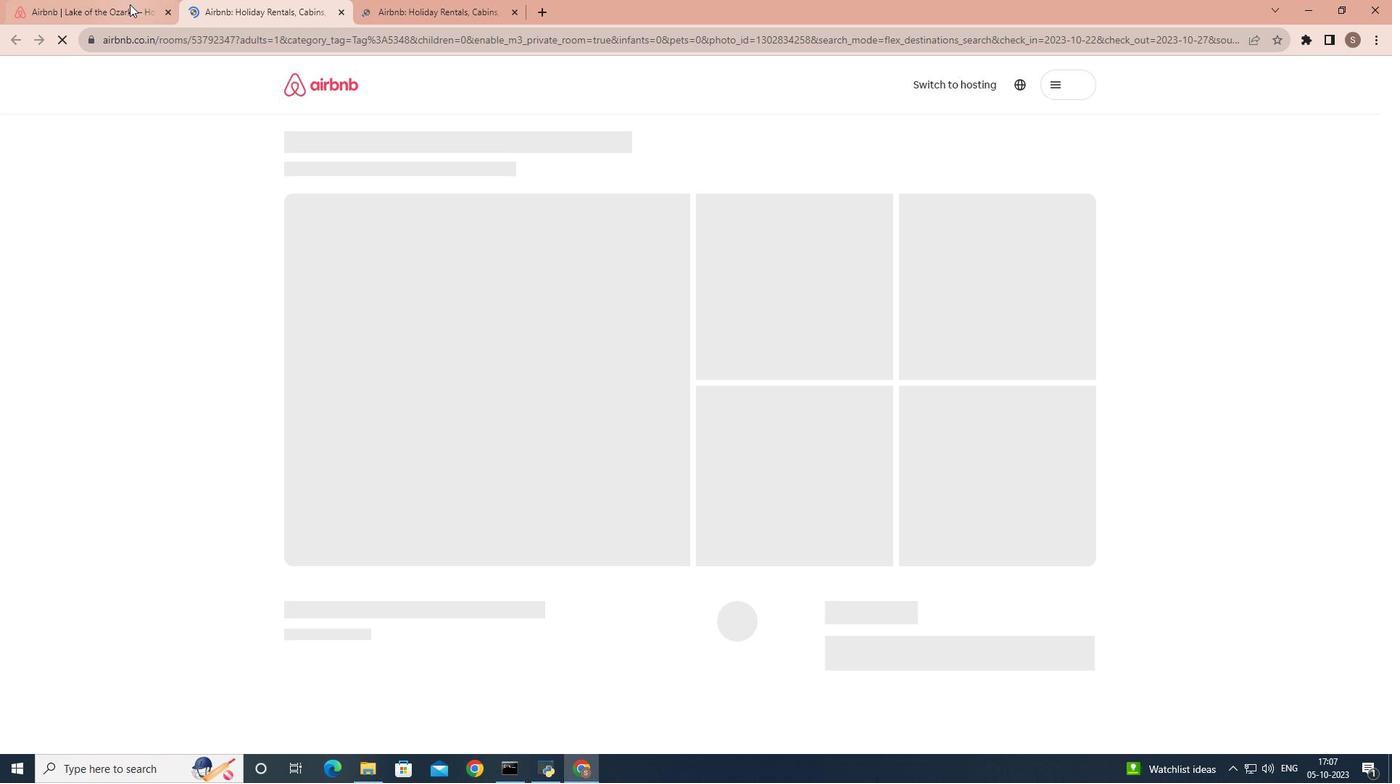 
Action: Mouse moved to (631, 324)
Screenshot: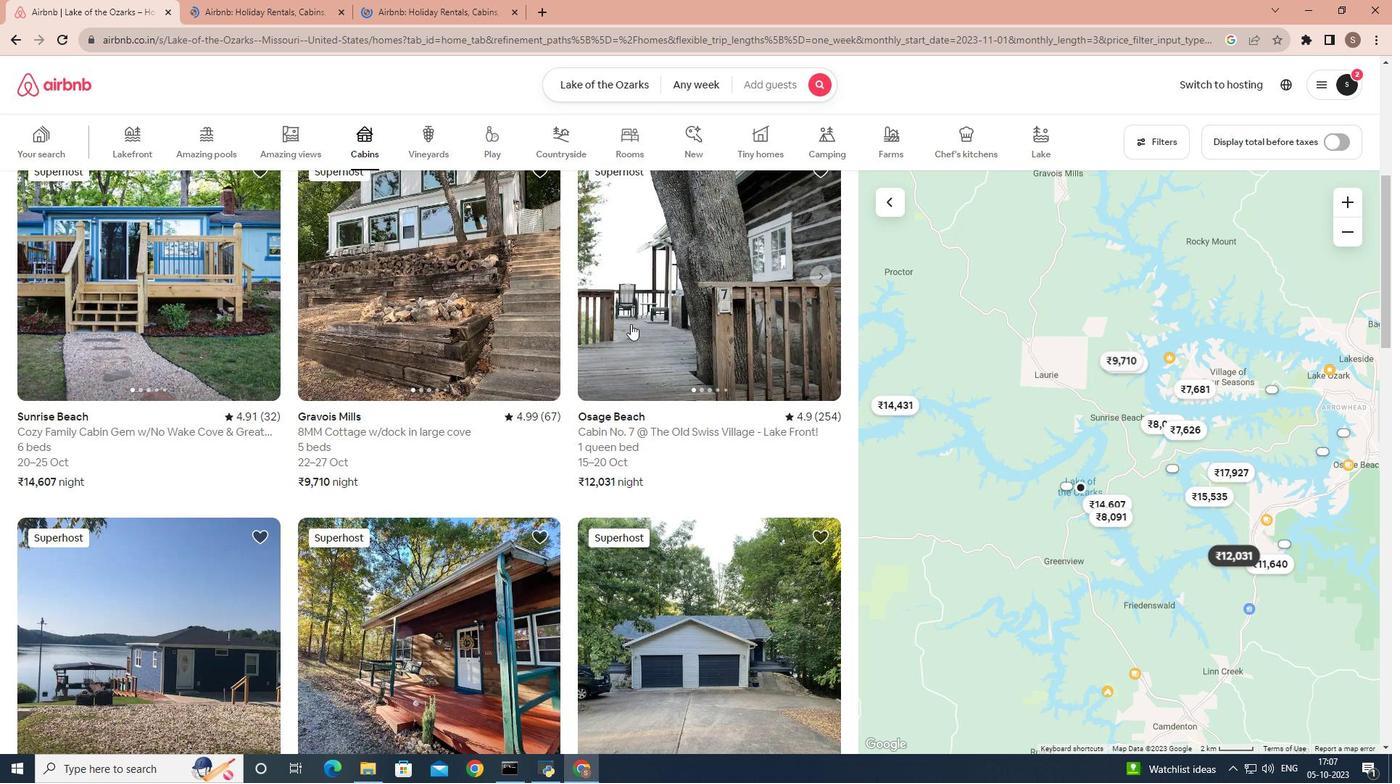 
Action: Mouse pressed left at (631, 324)
Screenshot: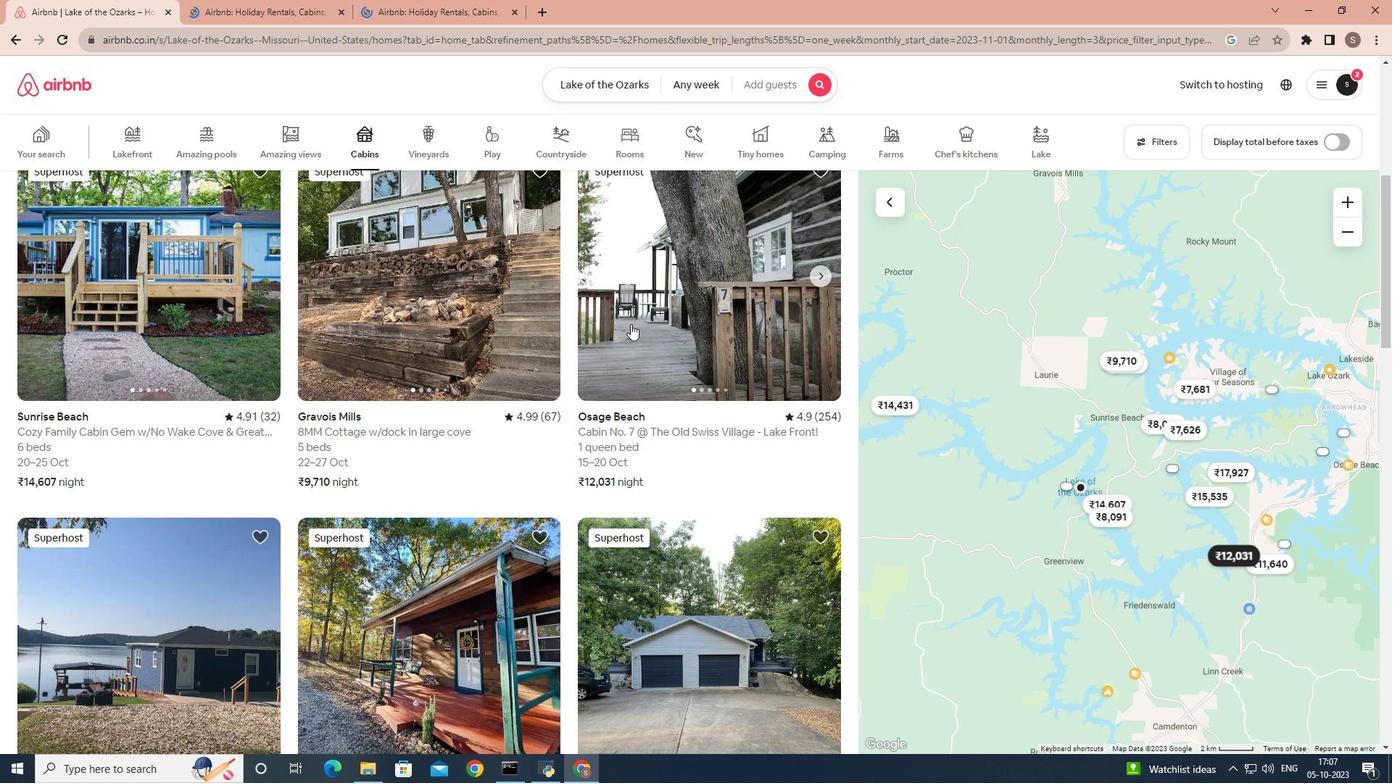 
Action: Mouse moved to (617, 264)
Screenshot: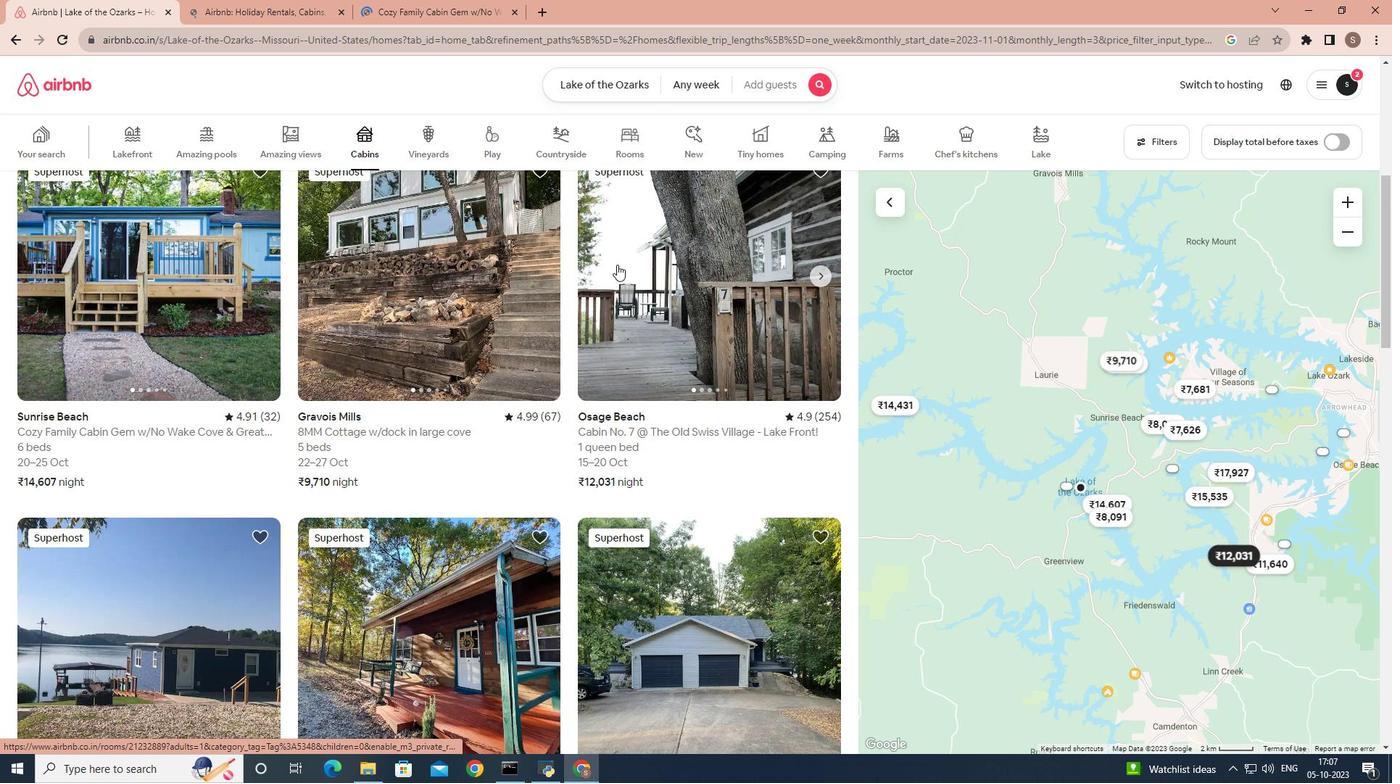 
Action: Mouse pressed left at (617, 264)
Screenshot: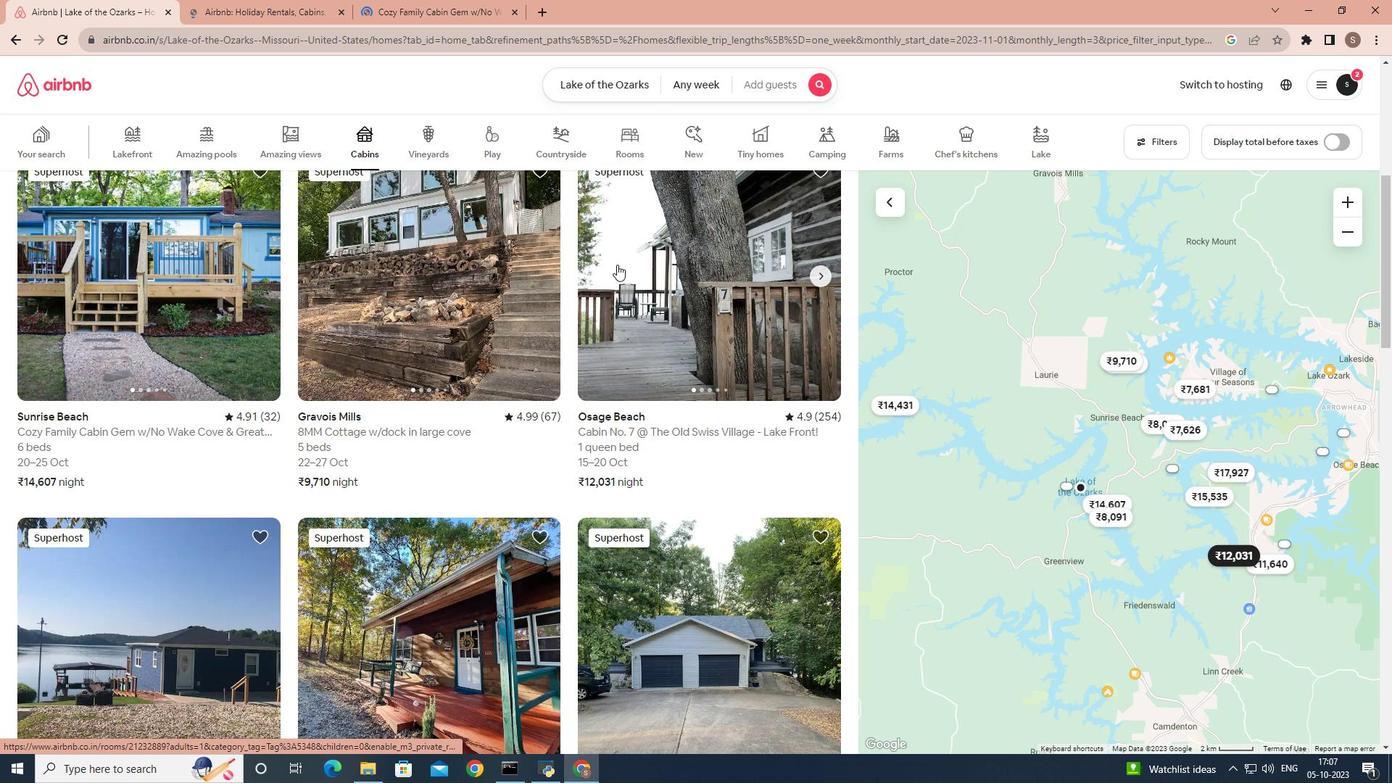 
Action: Mouse moved to (136, 10)
Screenshot: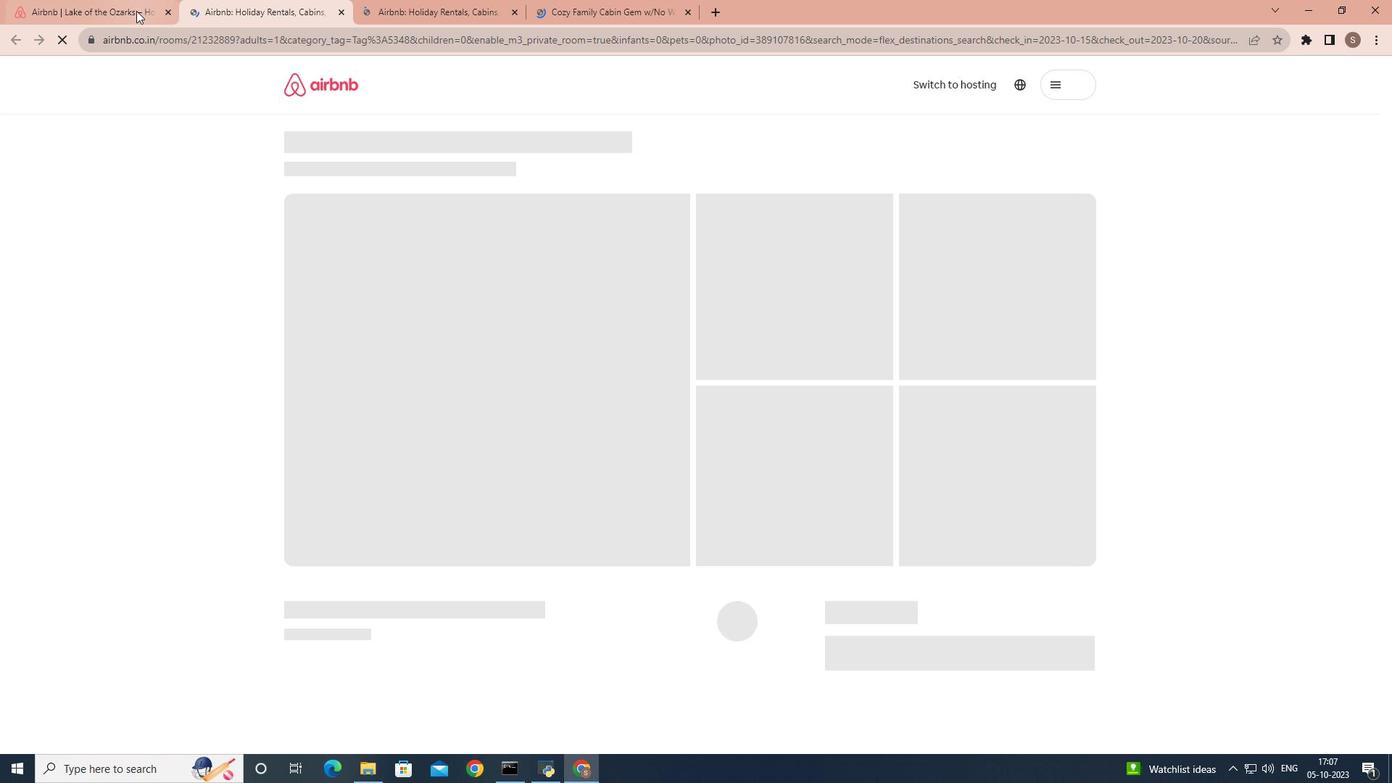 
Action: Mouse pressed left at (136, 10)
Screenshot: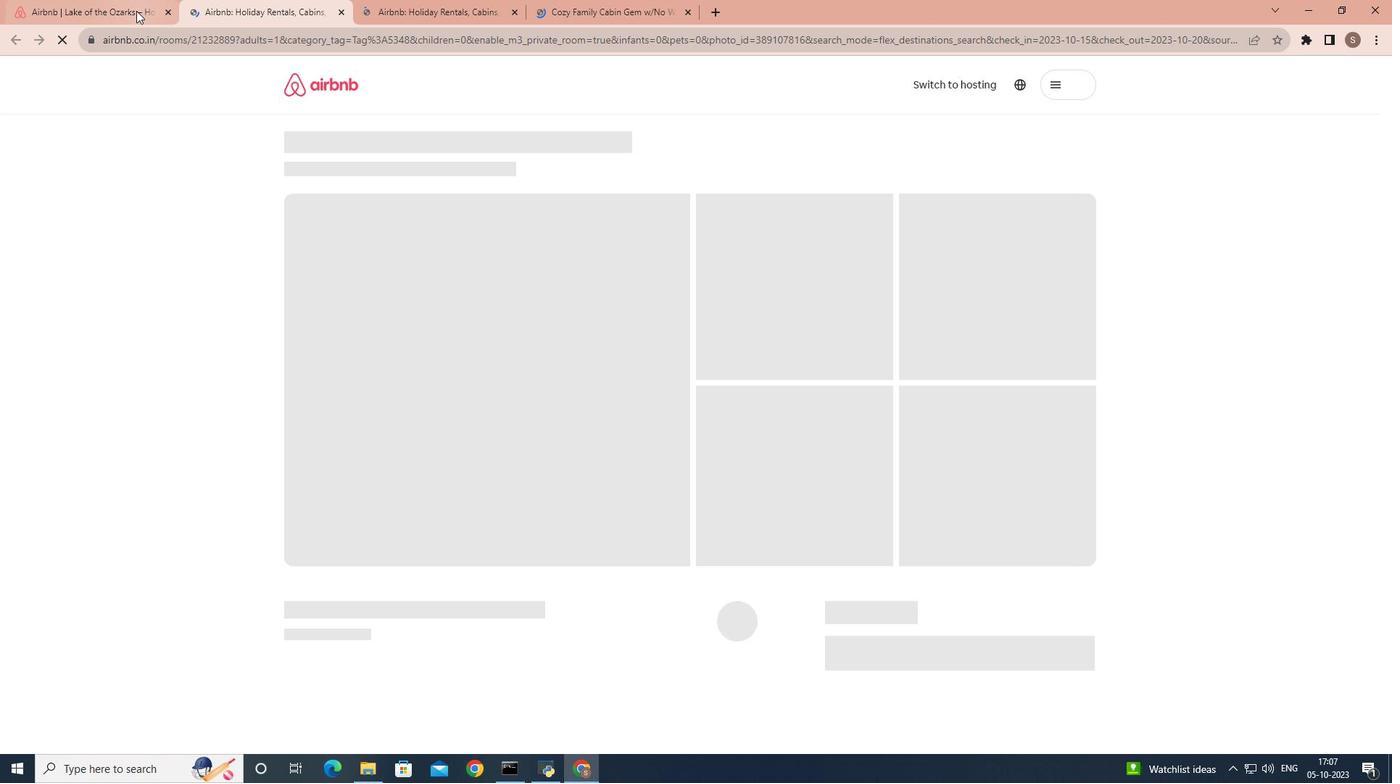 
Action: Mouse moved to (229, 364)
Screenshot: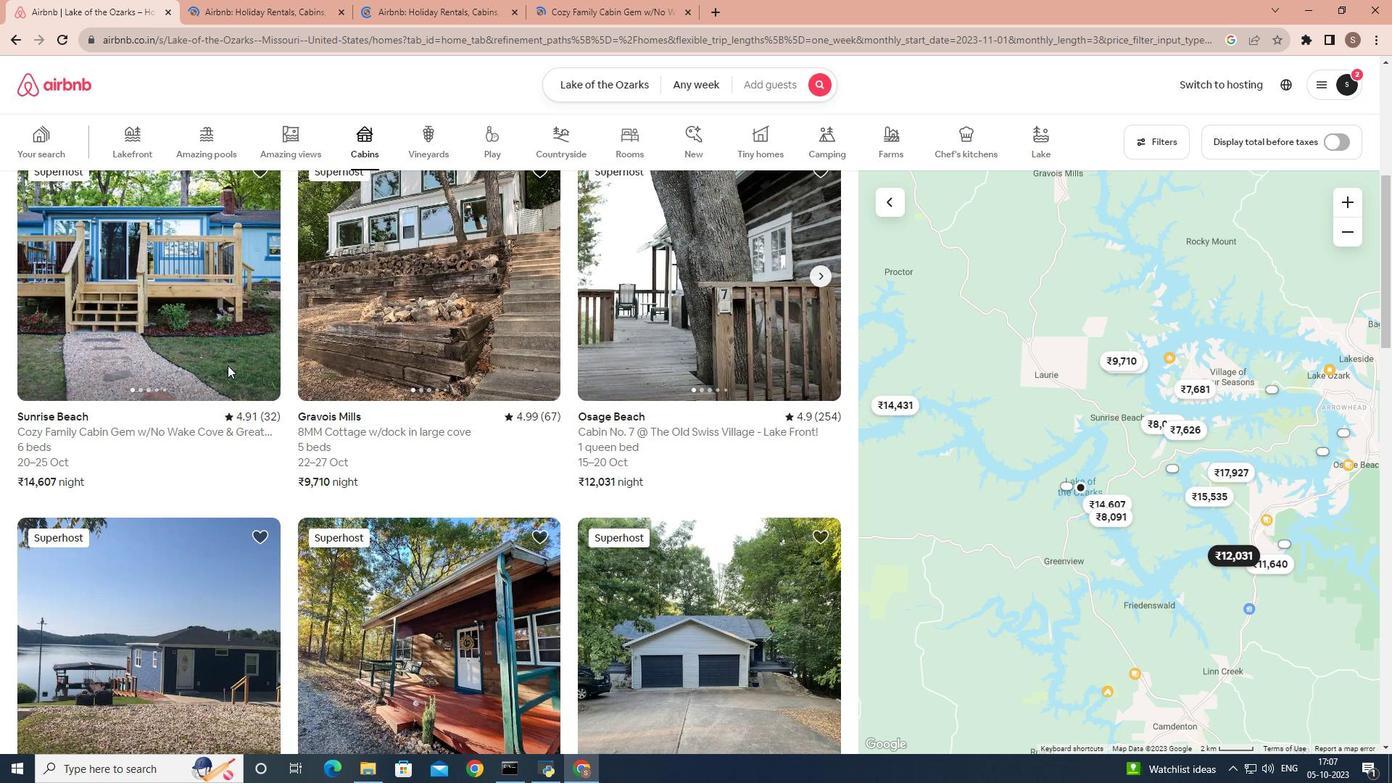 
Action: Mouse scrolled (229, 364) with delta (0, 0)
Screenshot: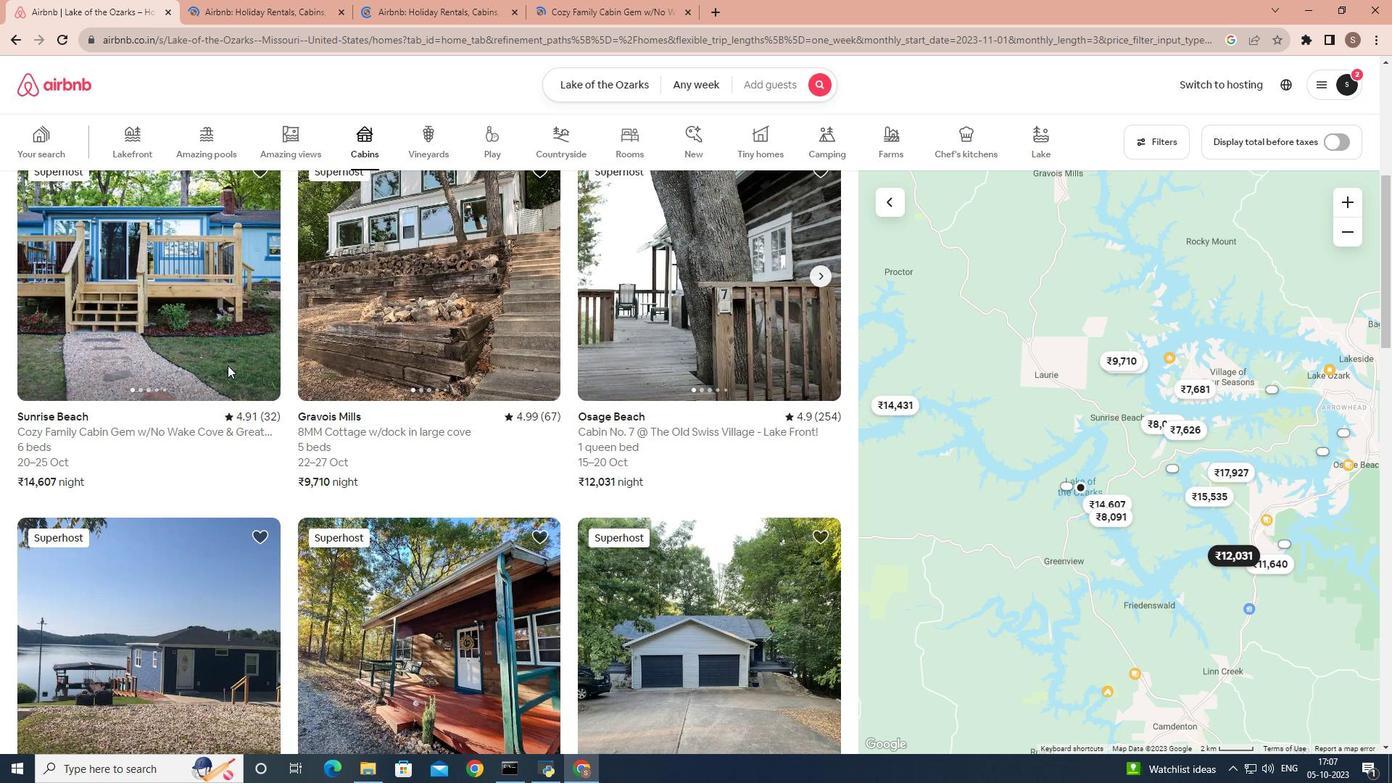 
Action: Mouse moved to (227, 365)
Screenshot: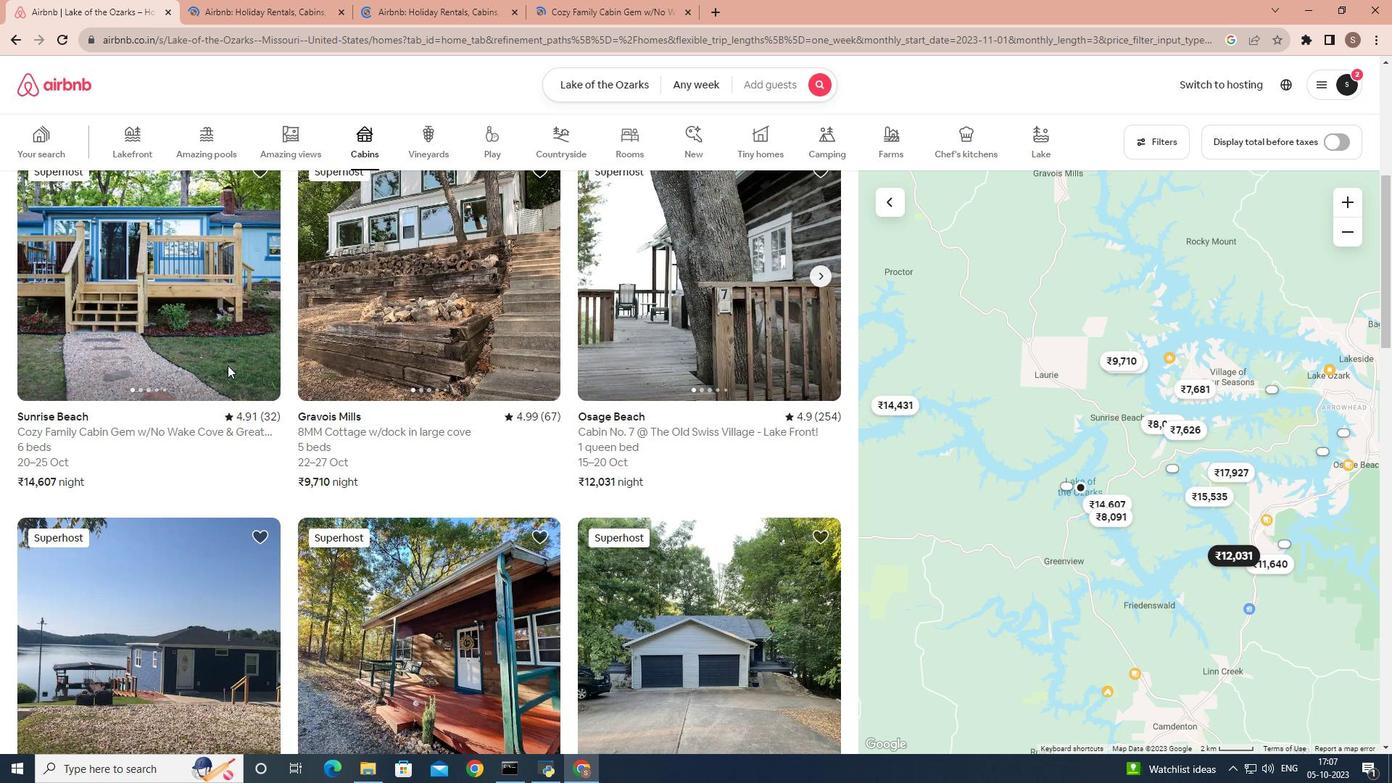
Action: Mouse scrolled (227, 364) with delta (0, 0)
Screenshot: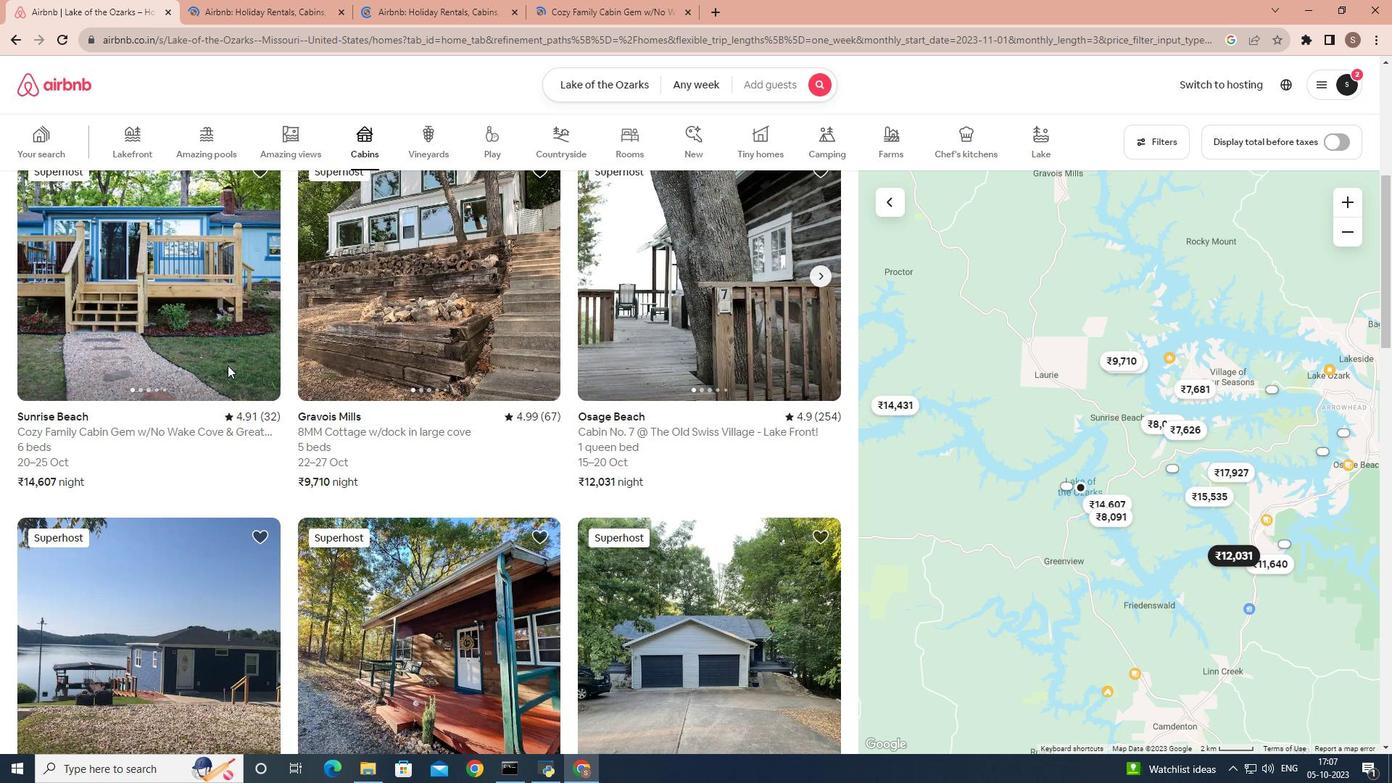 
Action: Mouse scrolled (227, 364) with delta (0, 0)
Screenshot: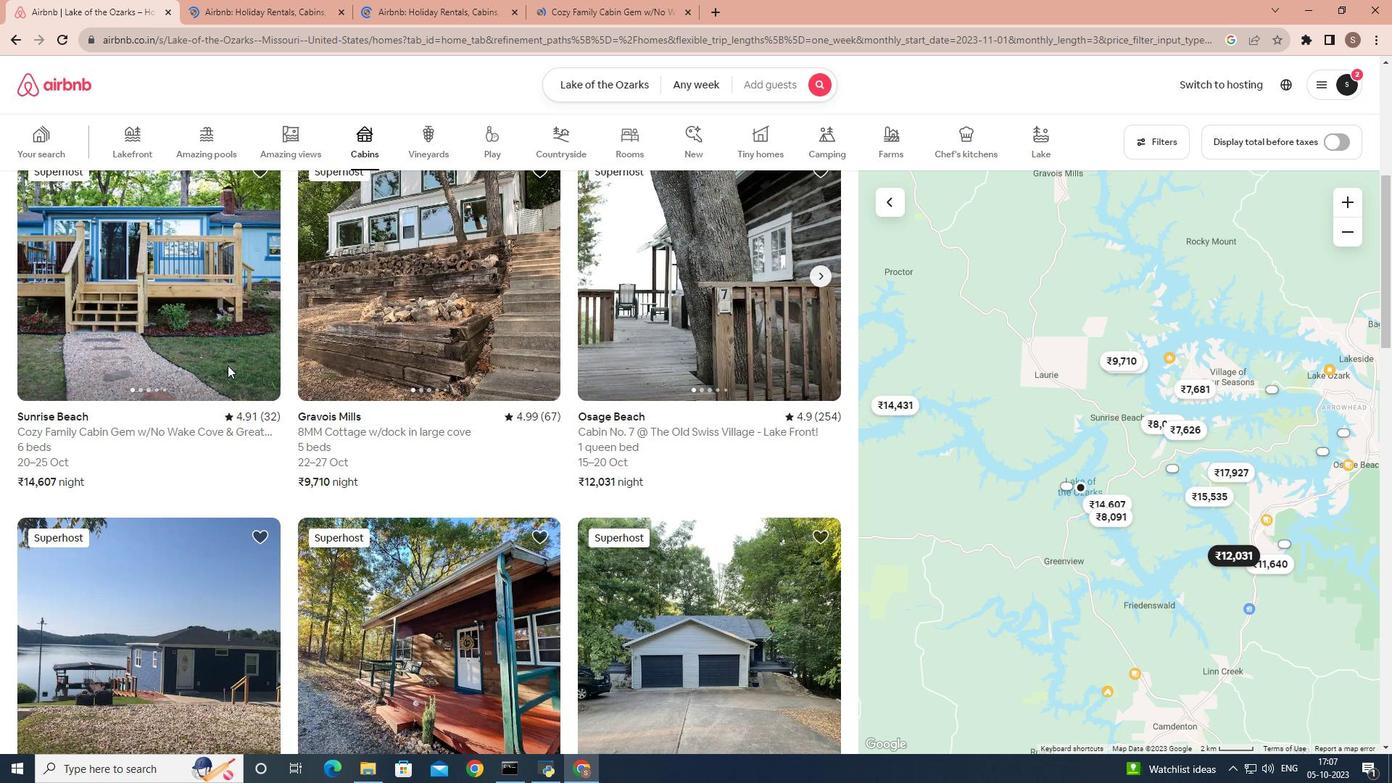 
Action: Mouse scrolled (227, 364) with delta (0, 0)
Screenshot: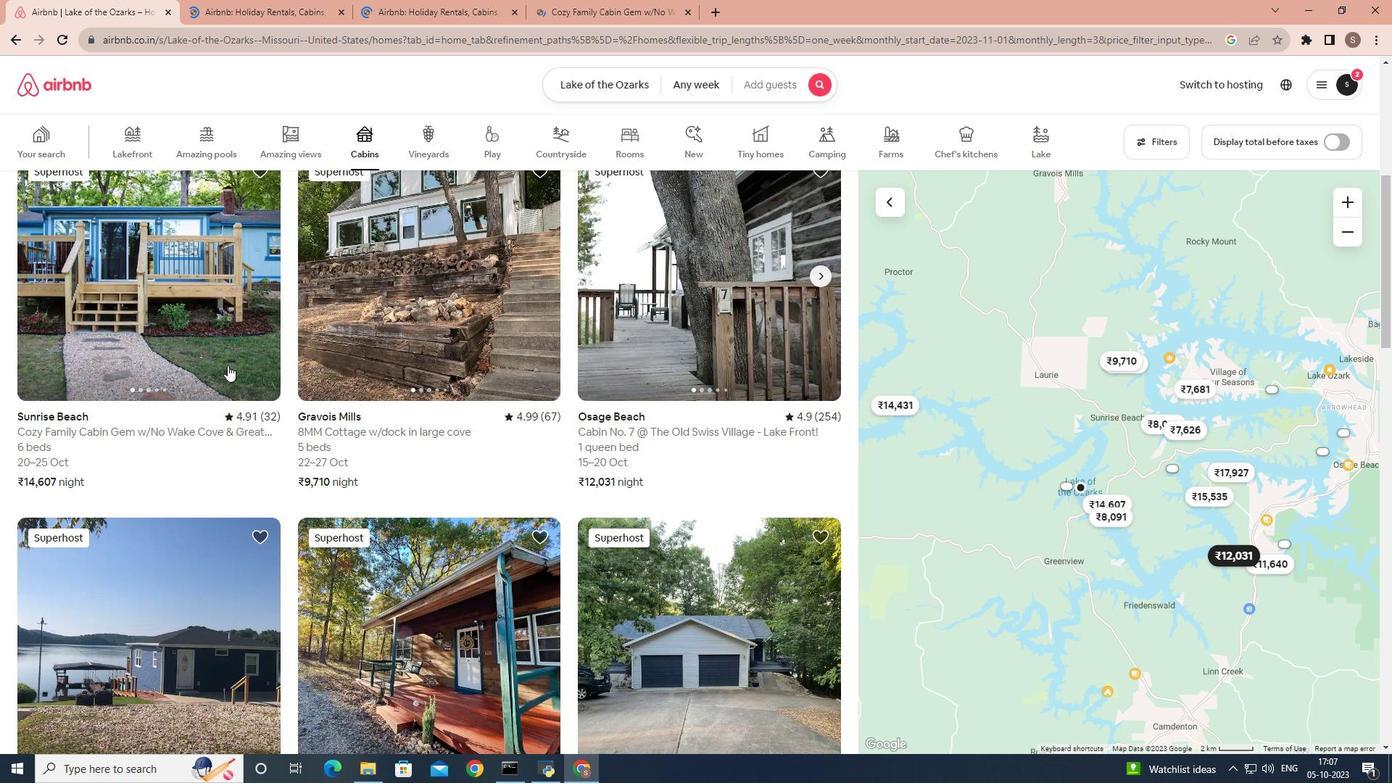 
Action: Mouse moved to (192, 372)
Screenshot: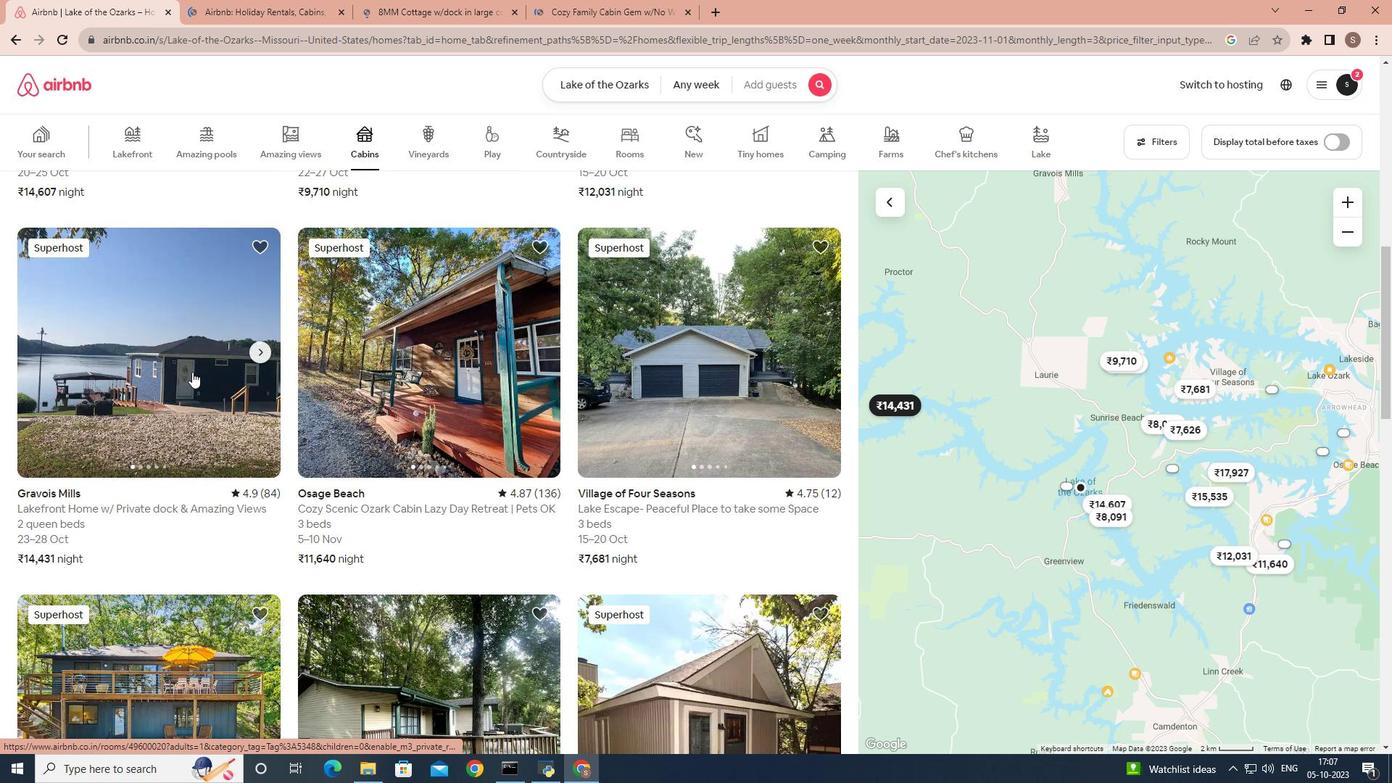 
Action: Mouse pressed left at (192, 372)
Screenshot: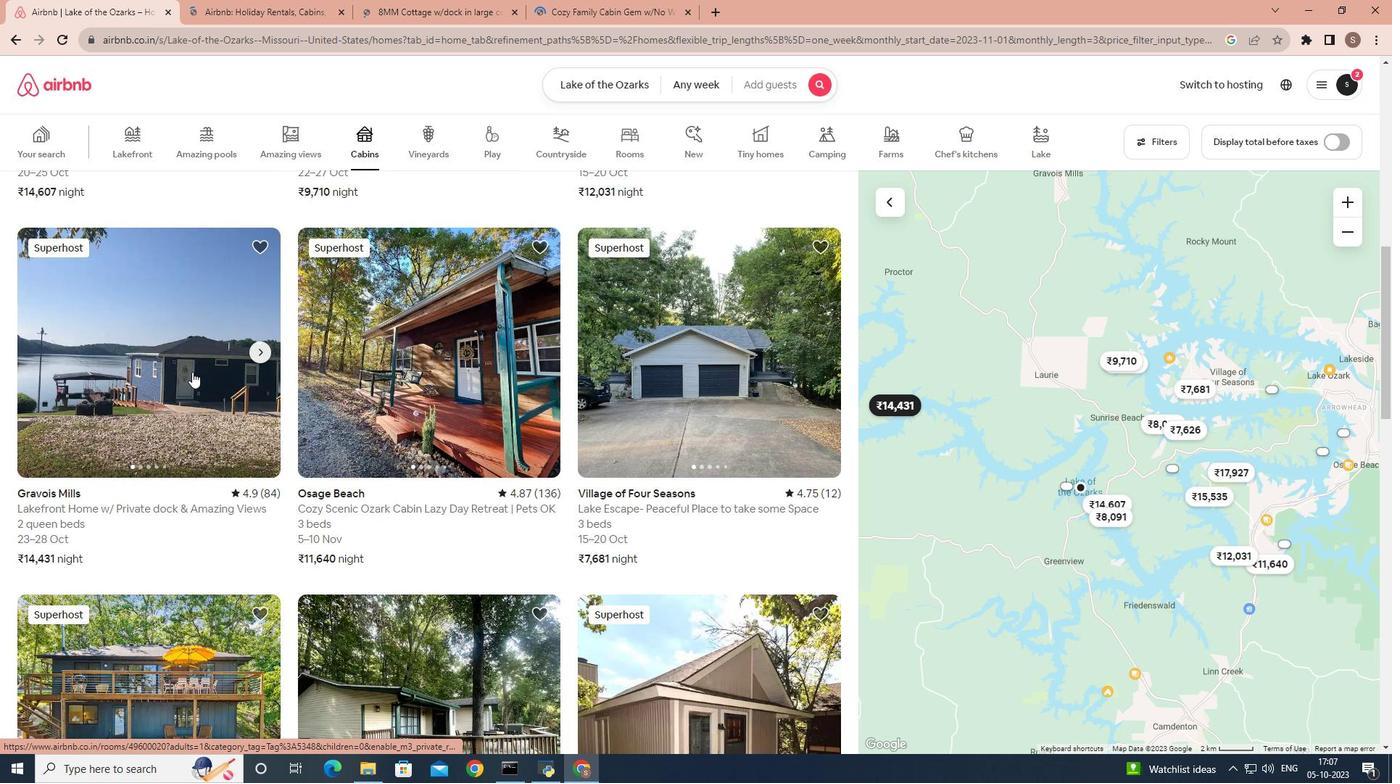 
Action: Mouse moved to (138, 14)
Screenshot: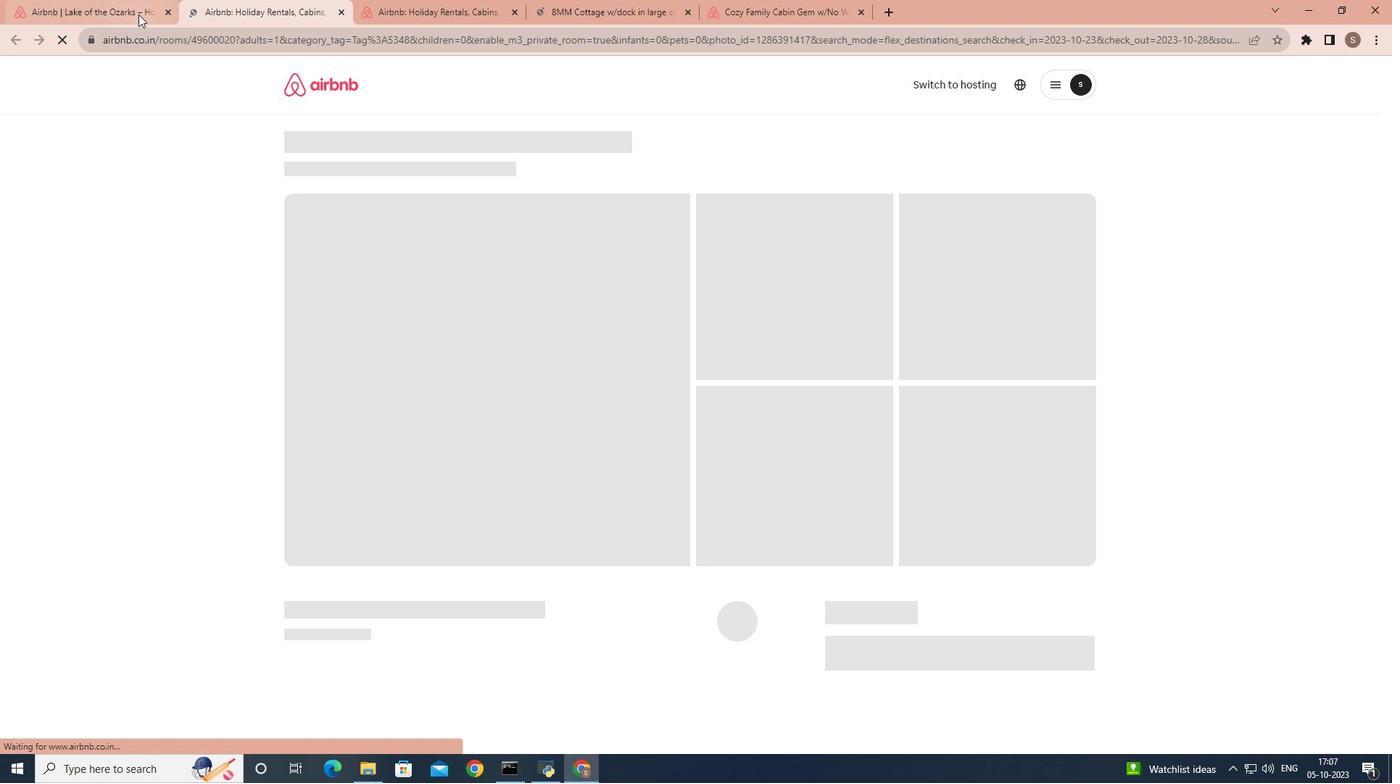 
Action: Mouse pressed left at (138, 14)
Screenshot: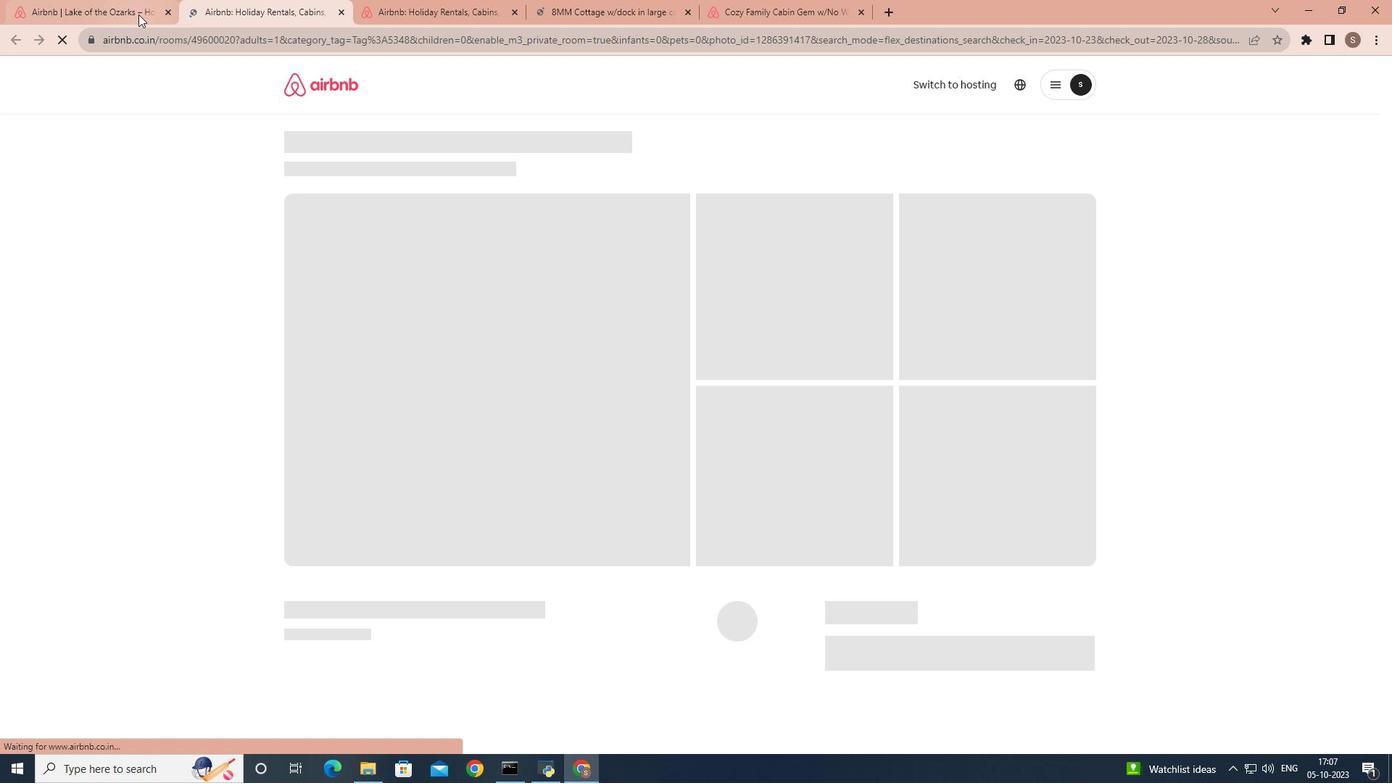 
Action: Mouse moved to (402, 513)
Screenshot: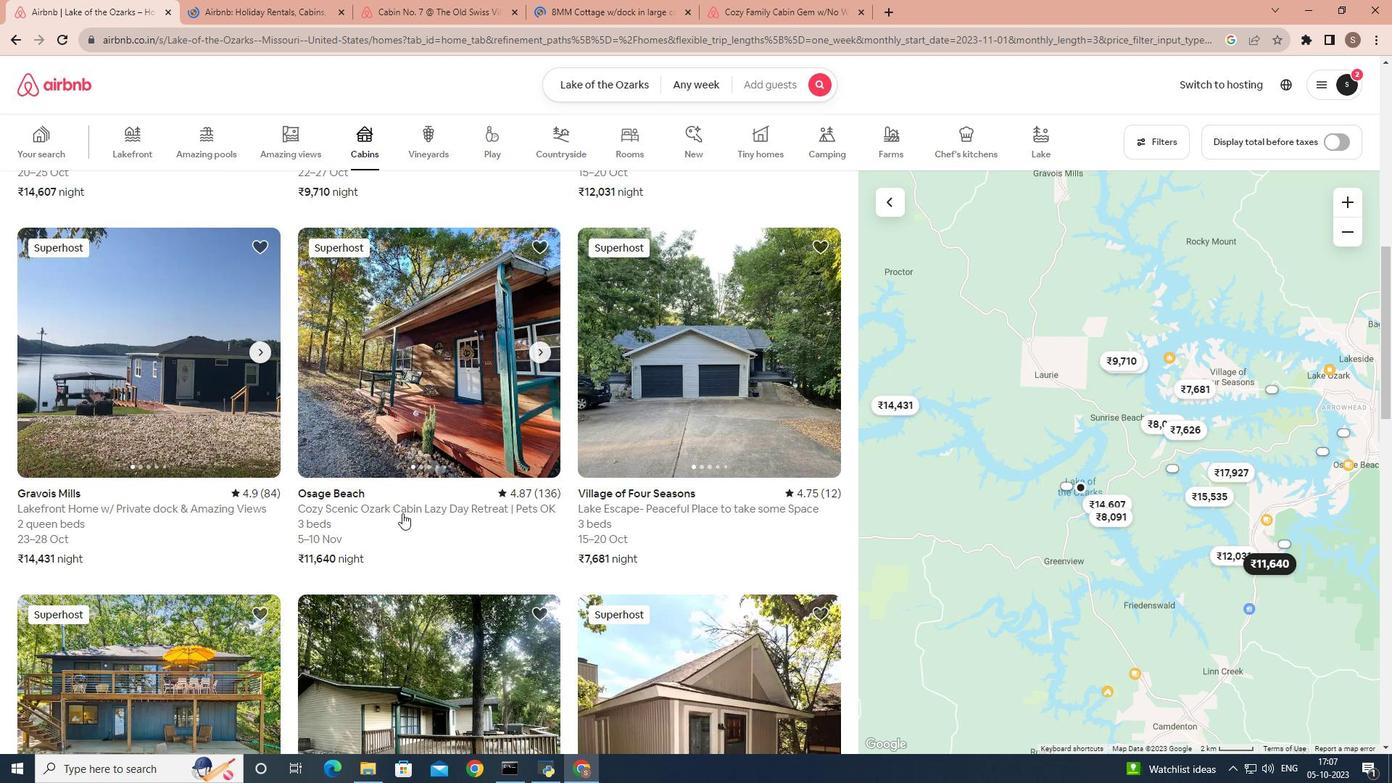 
Action: Mouse pressed left at (402, 513)
Screenshot: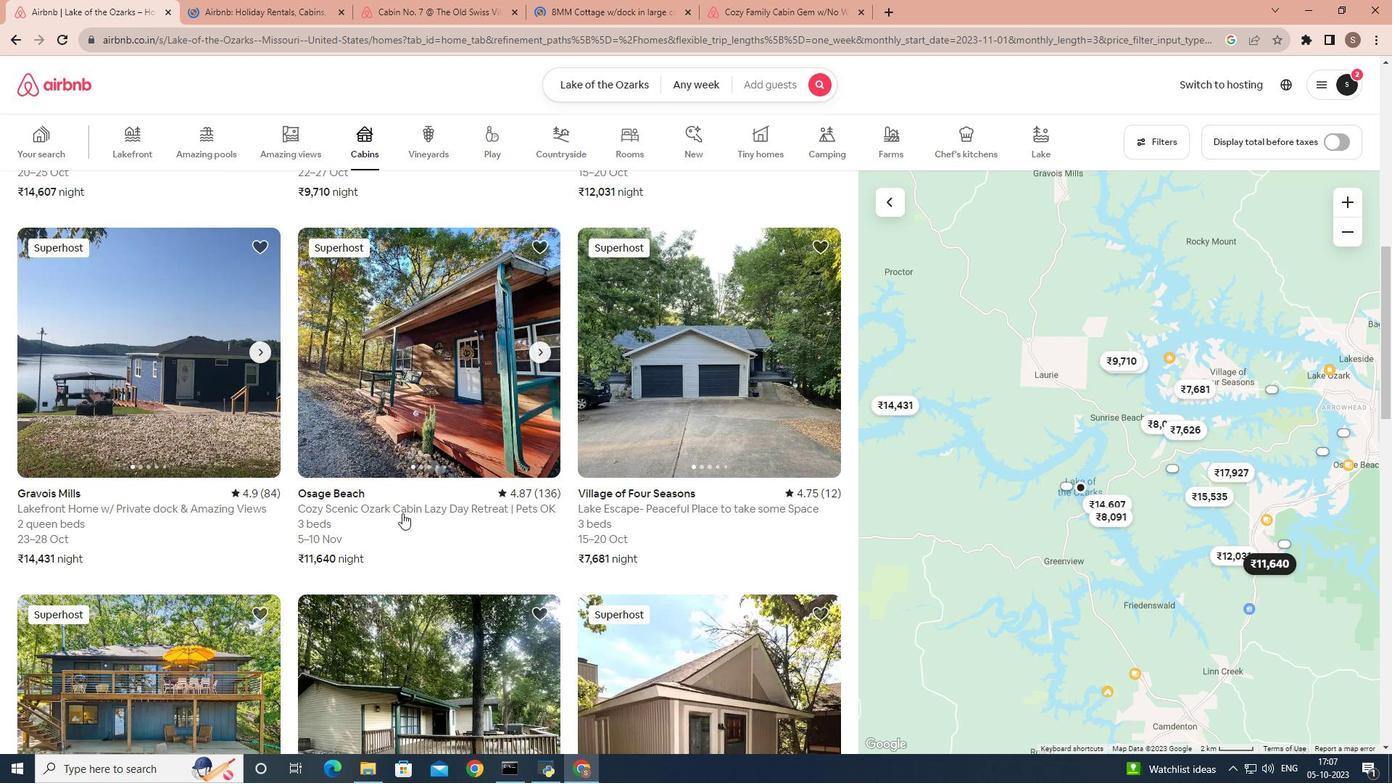 
Action: Mouse moved to (150, 21)
Screenshot: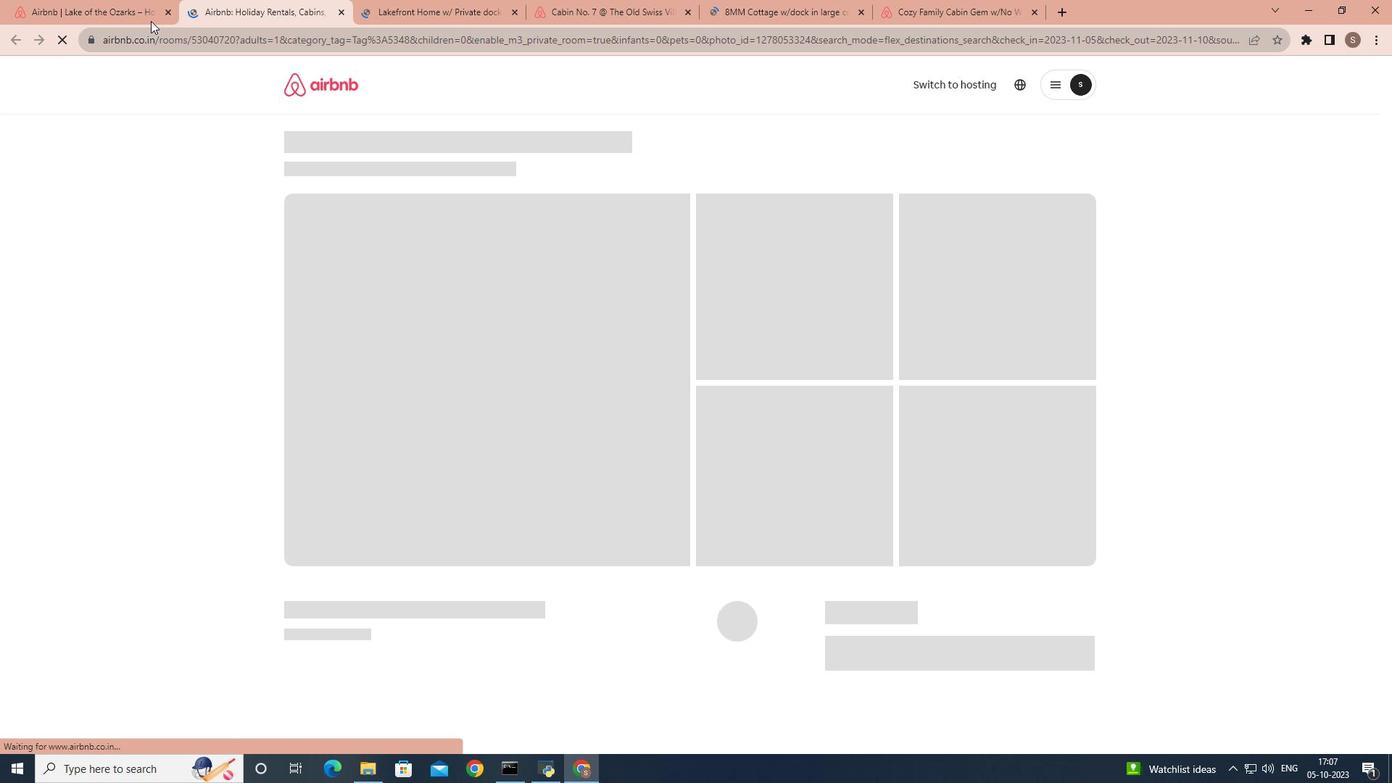 
Action: Mouse pressed left at (150, 21)
Screenshot: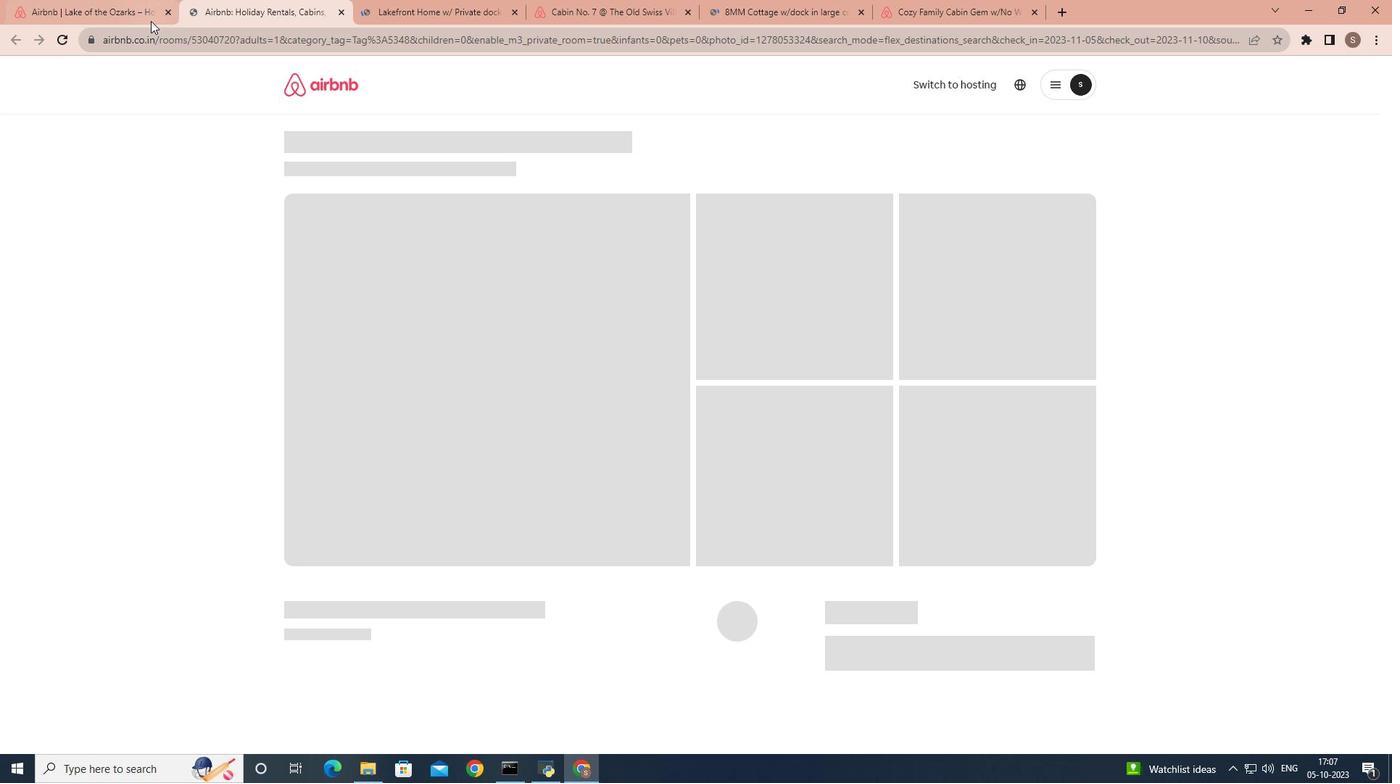 
Action: Mouse moved to (458, 438)
Screenshot: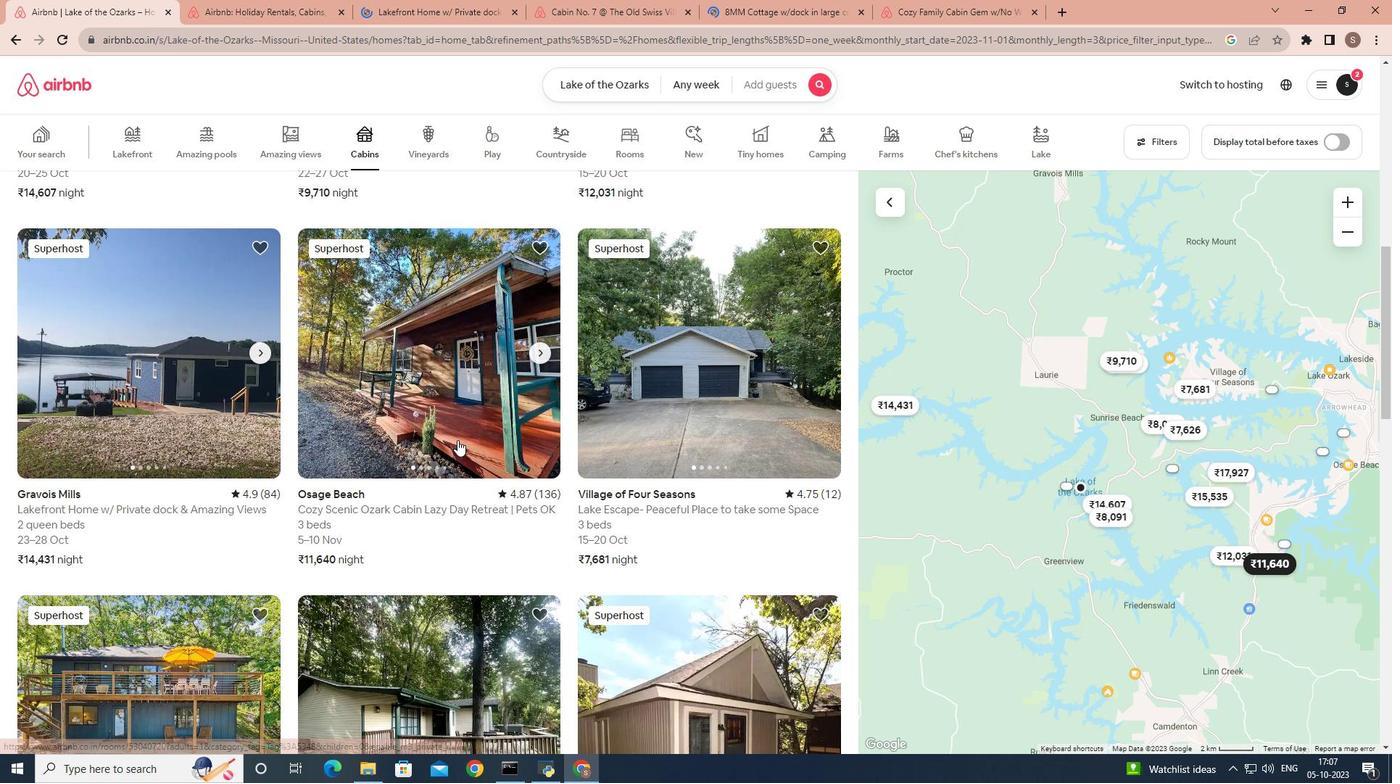 
Action: Mouse scrolled (458, 439) with delta (0, 0)
Screenshot: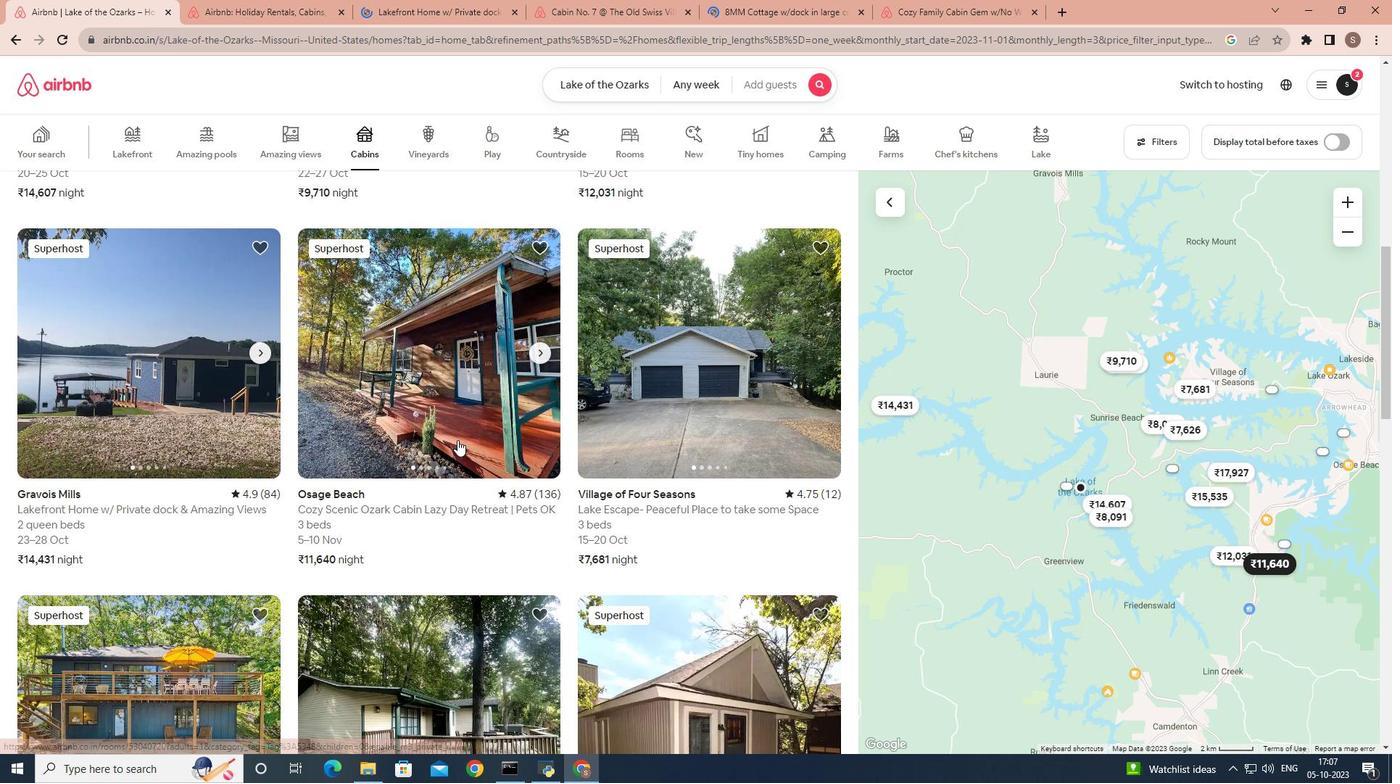
Action: Mouse moved to (457, 441)
Screenshot: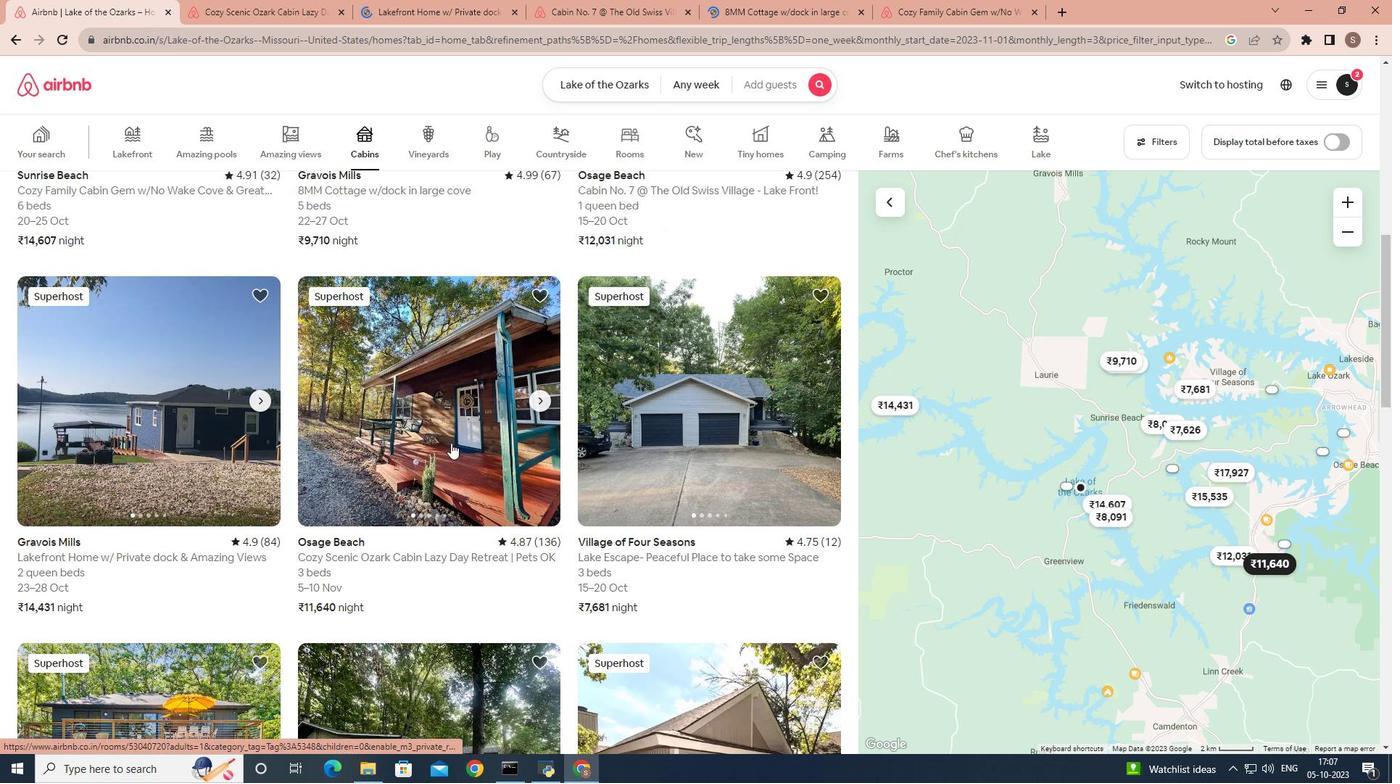 
Action: Mouse scrolled (457, 441) with delta (0, 0)
Screenshot: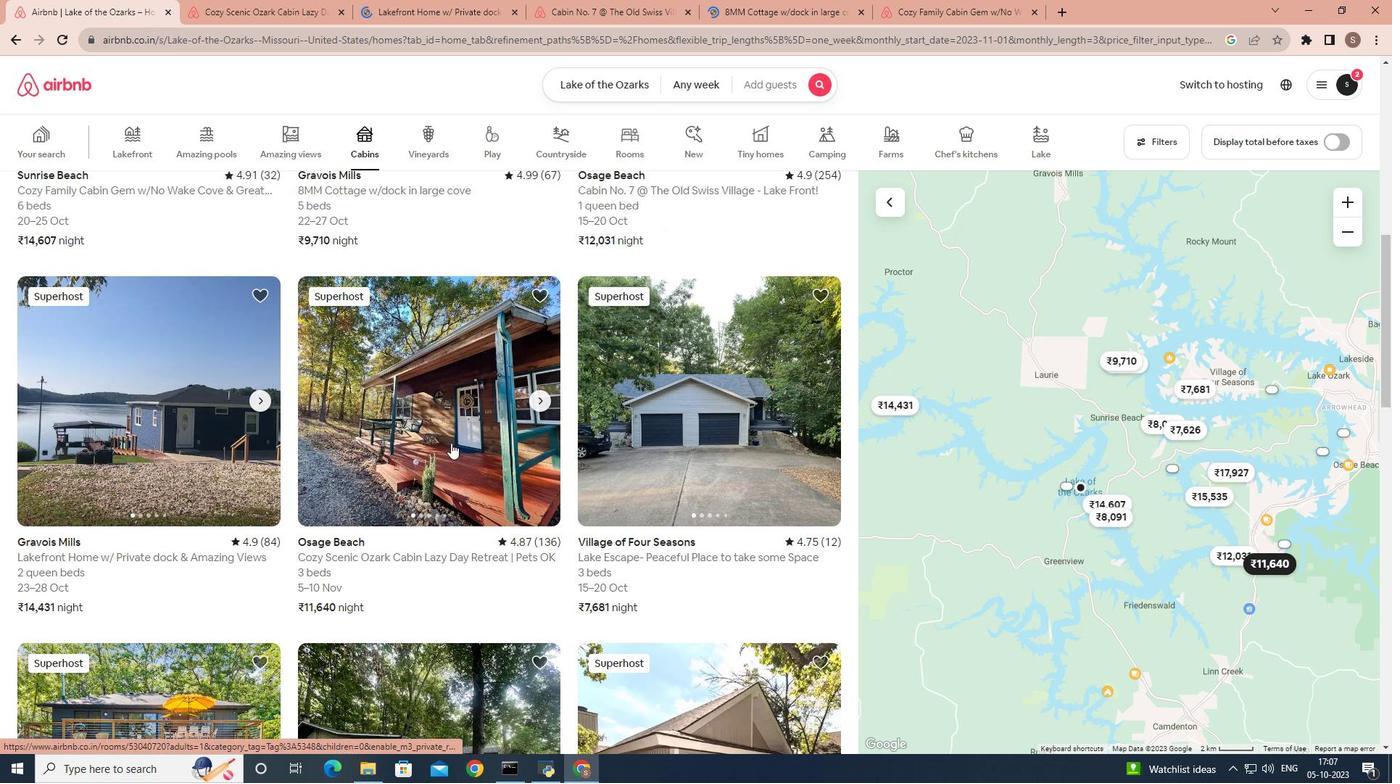 
Action: Mouse moved to (451, 443)
Screenshot: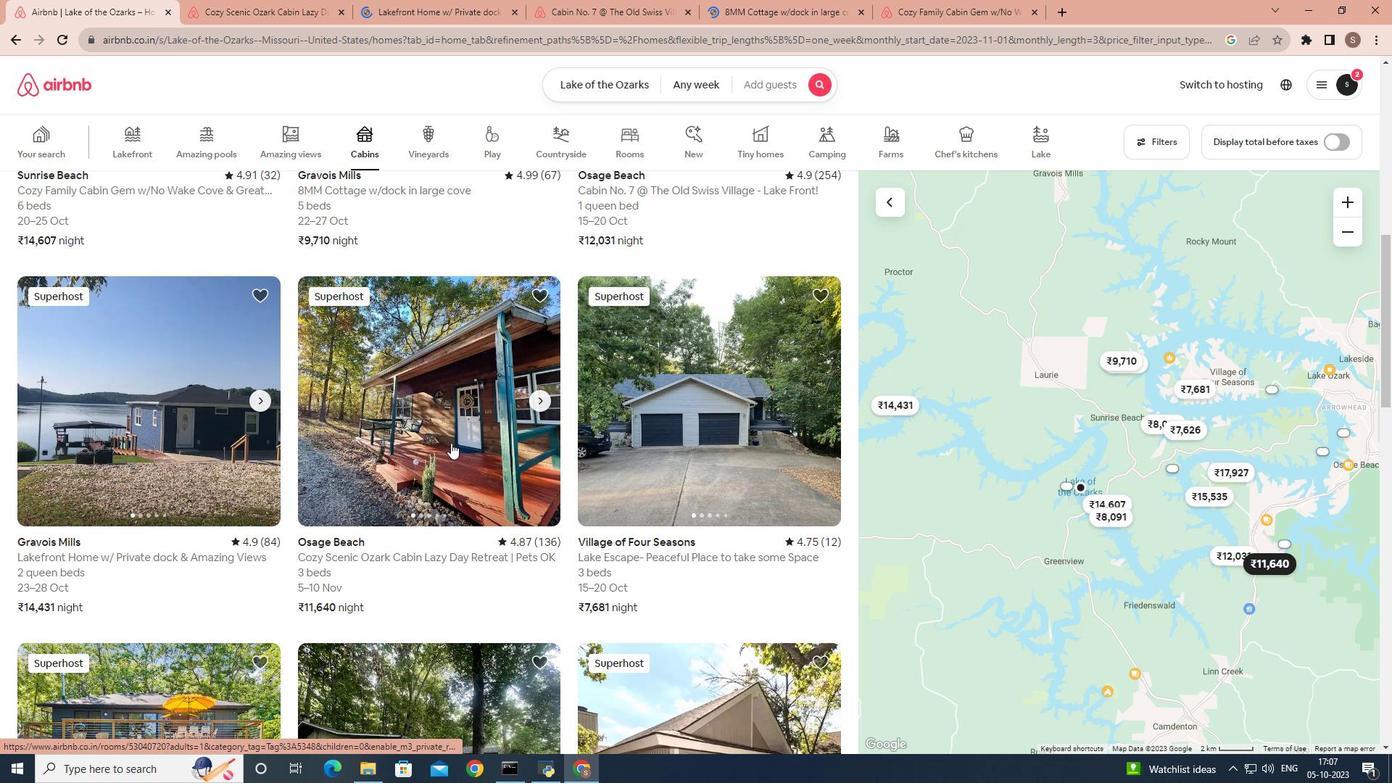 
Action: Mouse scrolled (451, 443) with delta (0, 0)
Screenshot: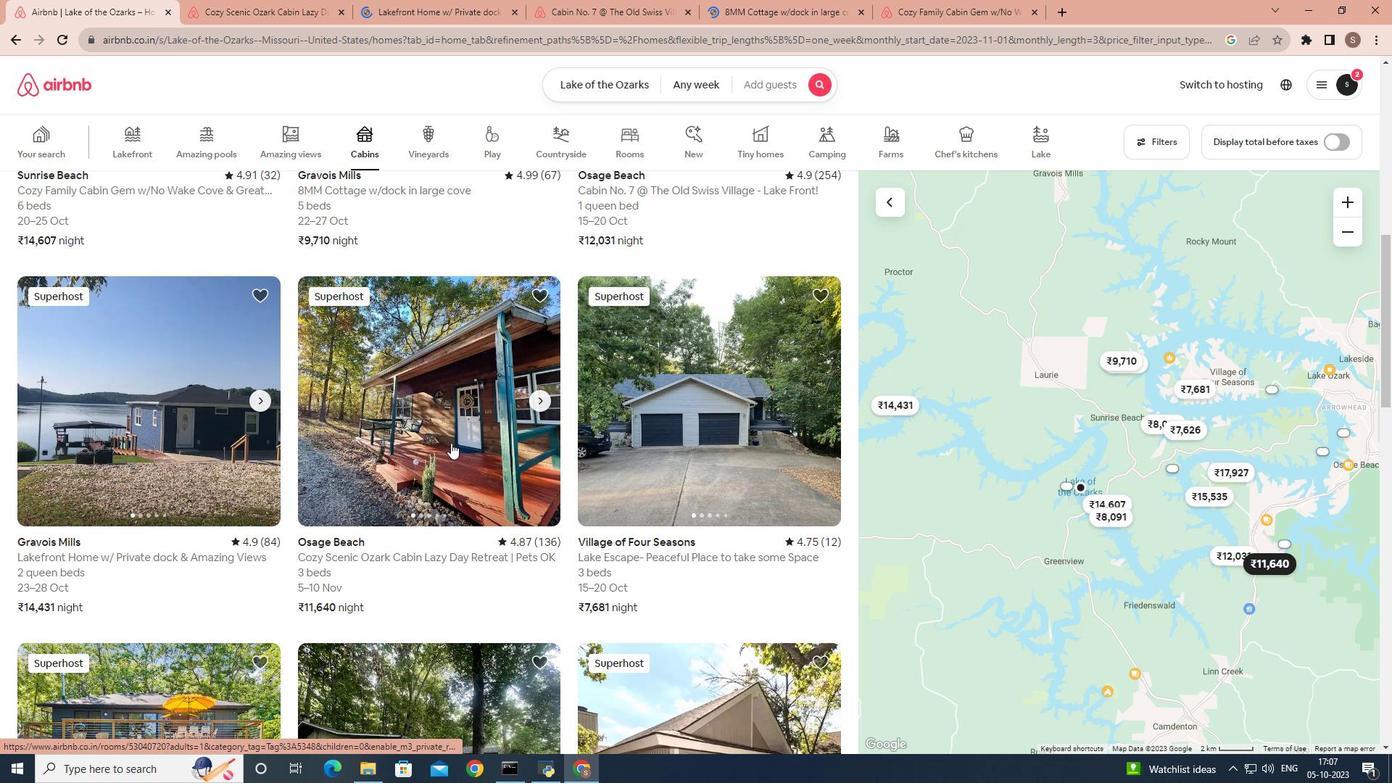 
Action: Mouse moved to (449, 444)
Screenshot: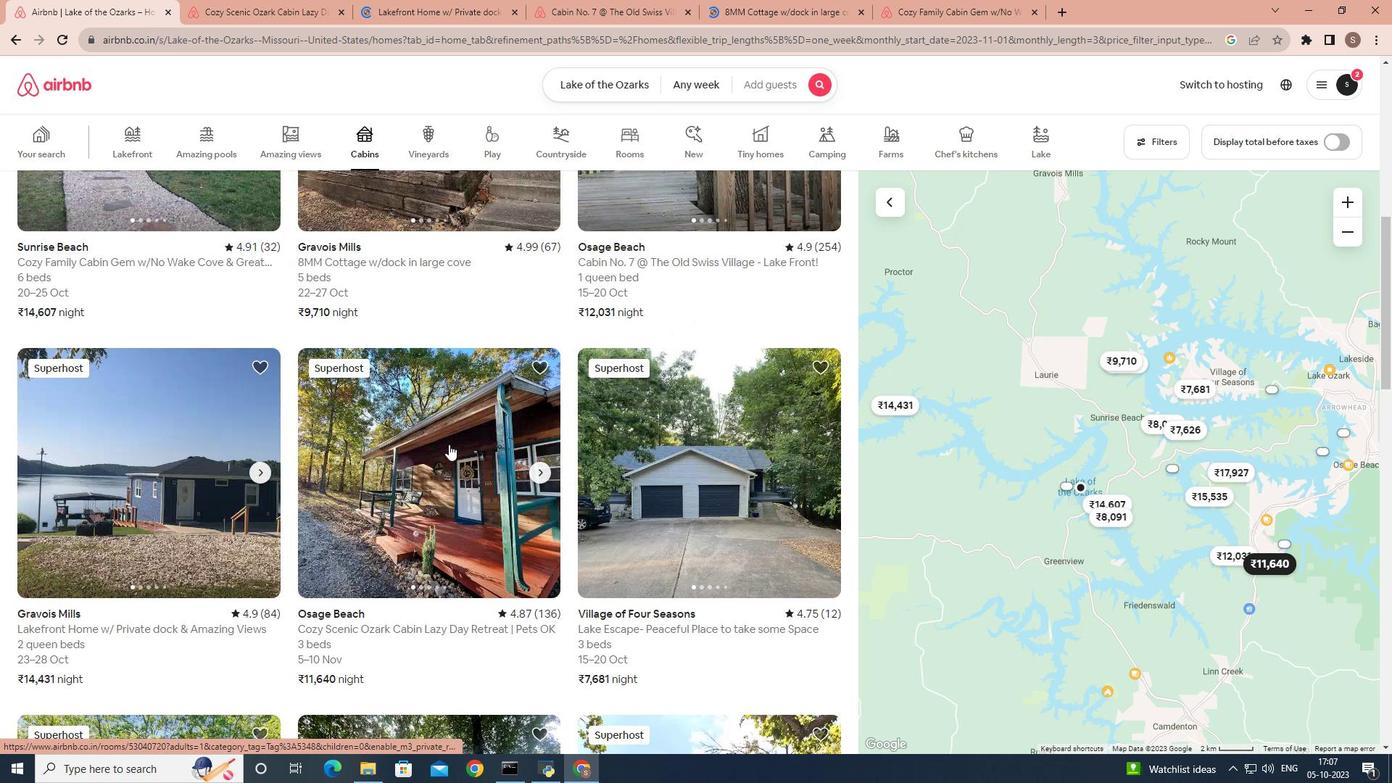 
Action: Mouse scrolled (449, 443) with delta (0, 0)
Screenshot: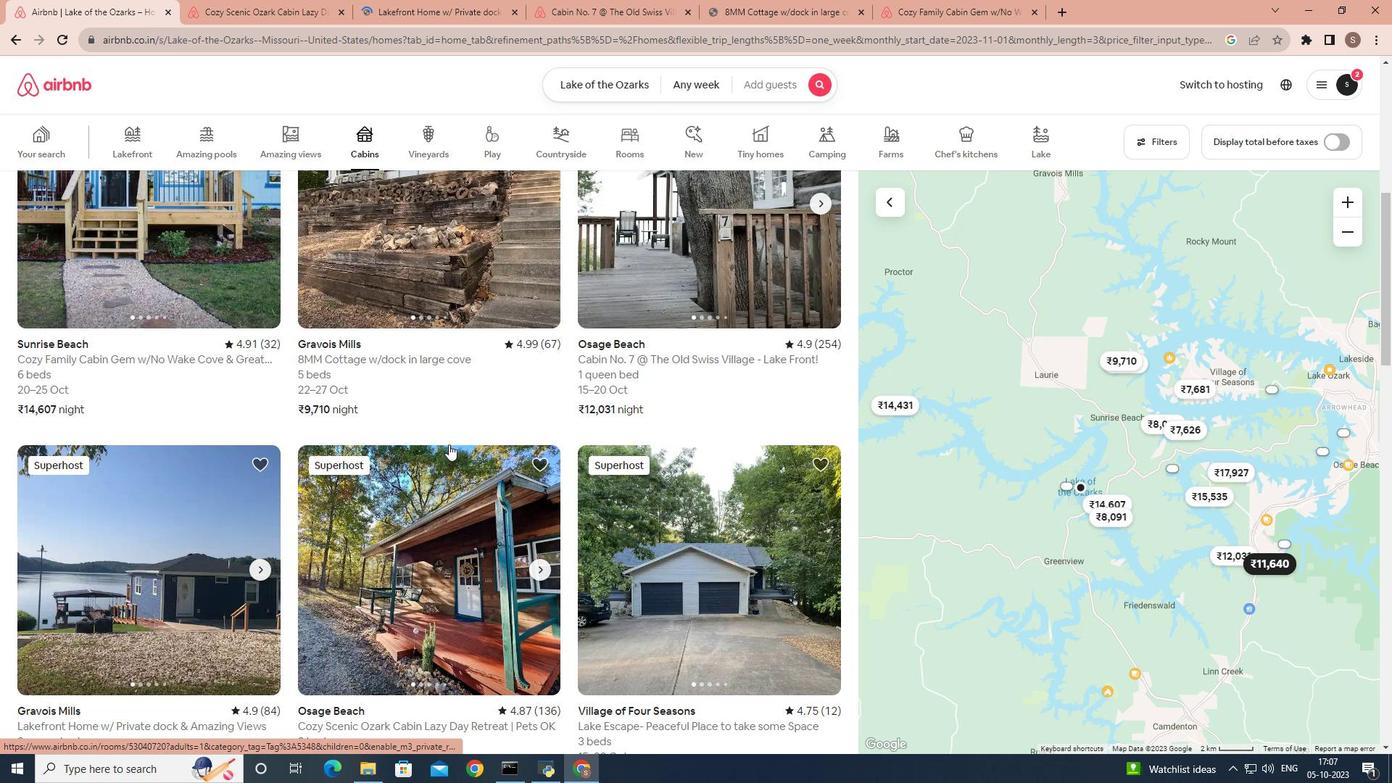 
Action: Mouse moved to (448, 446)
Screenshot: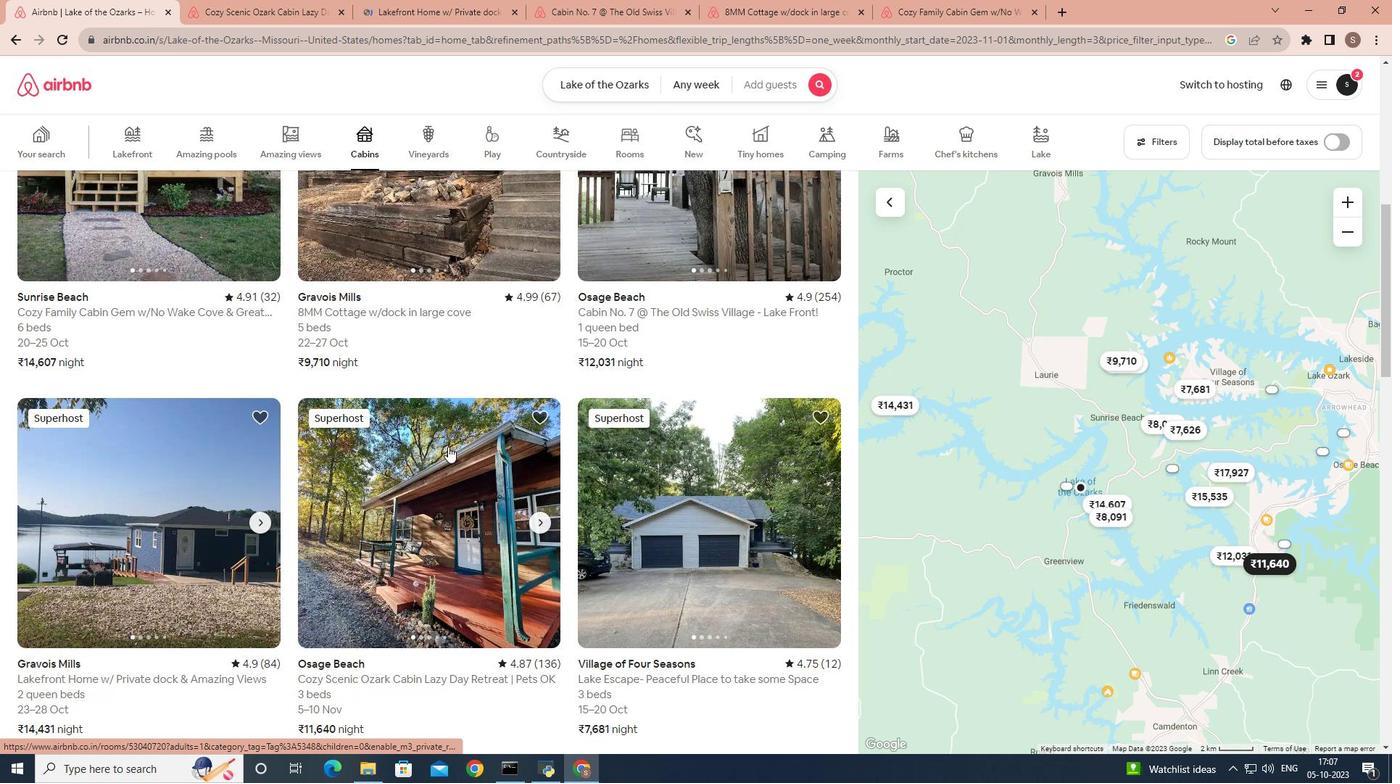
Action: Mouse scrolled (448, 446) with delta (0, 0)
Screenshot: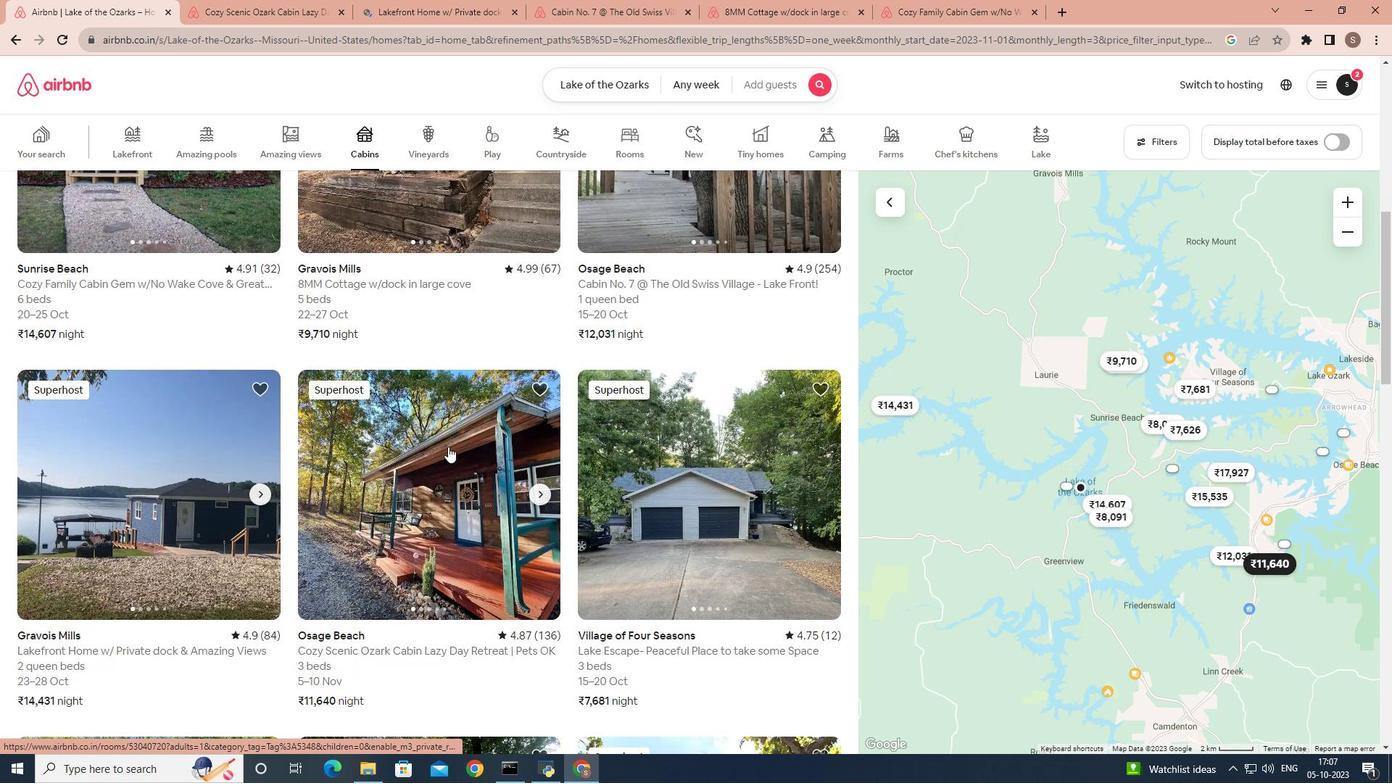 
Action: Mouse scrolled (448, 446) with delta (0, 0)
Screenshot: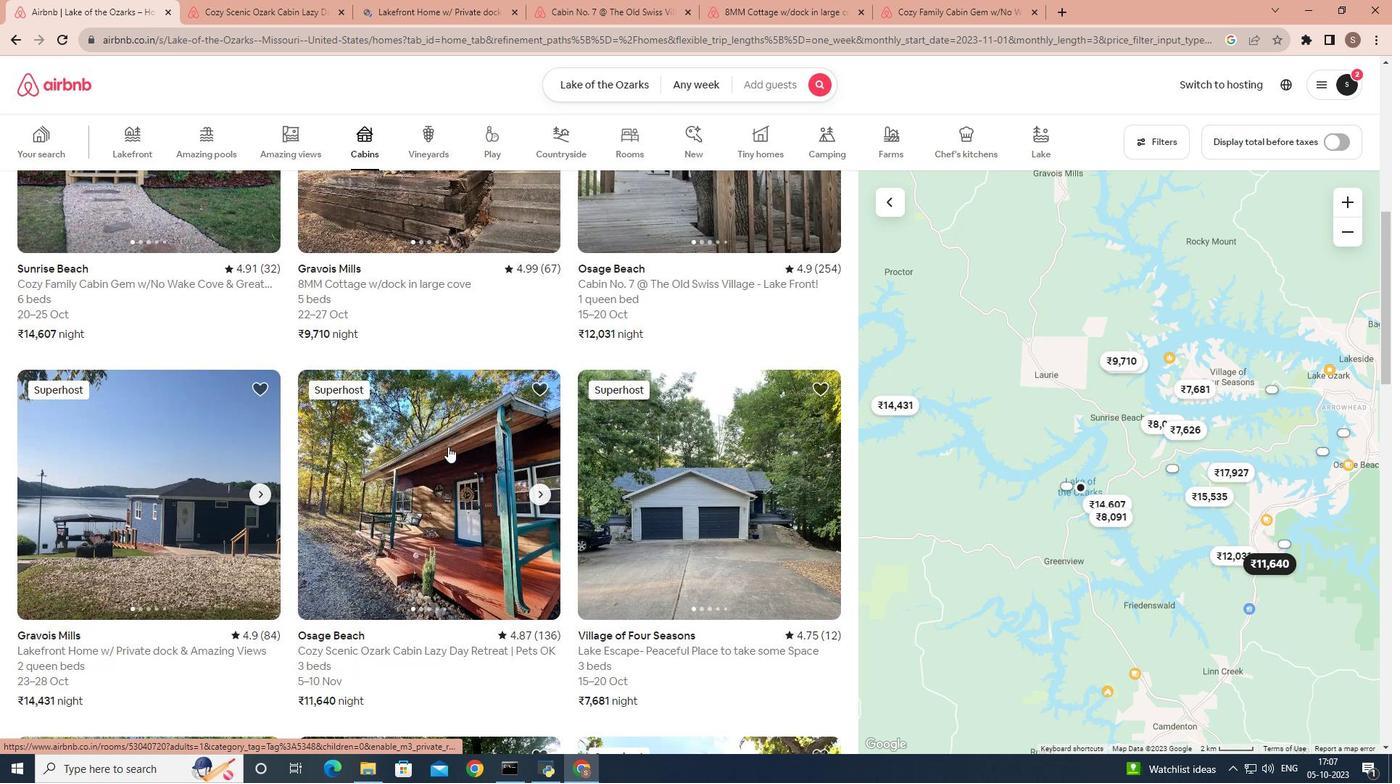 
Action: Mouse moved to (651, 431)
Screenshot: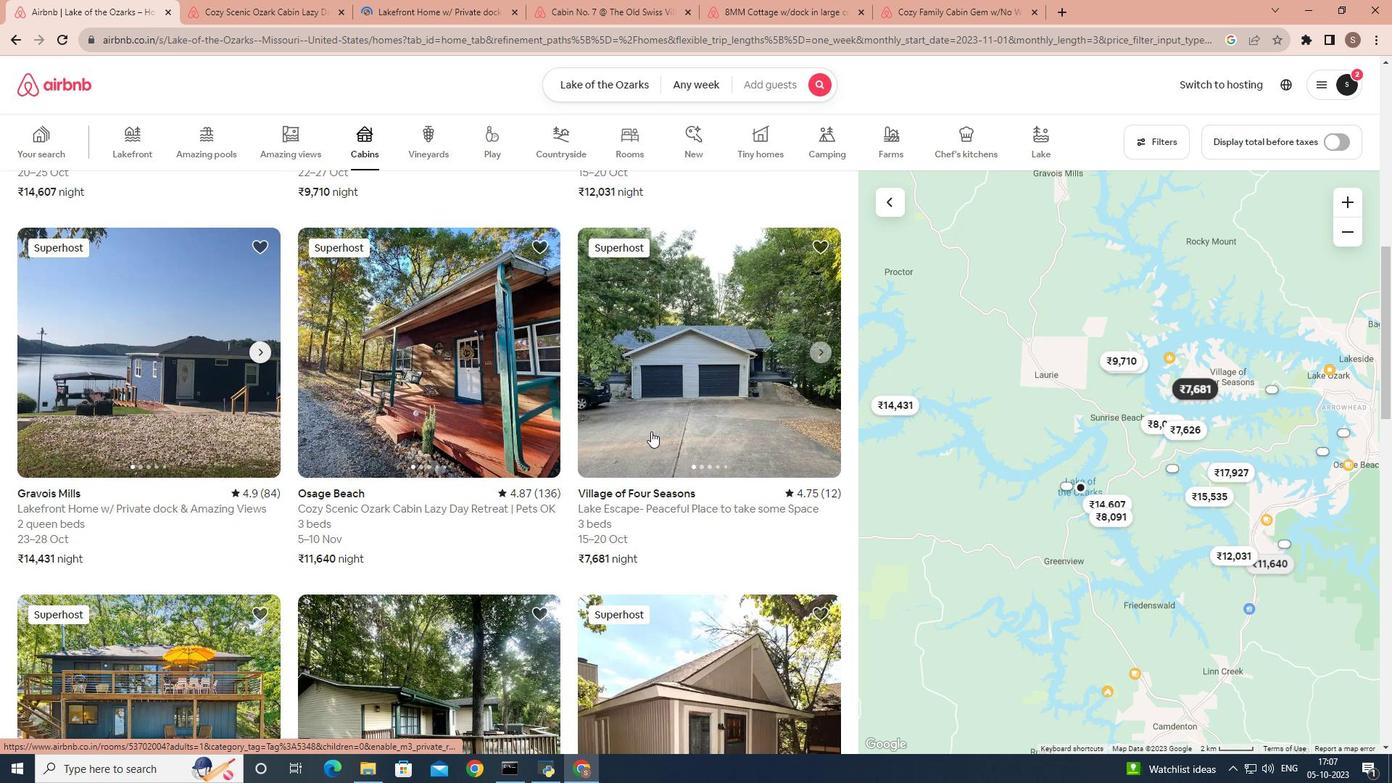 
Action: Mouse pressed left at (651, 431)
Screenshot: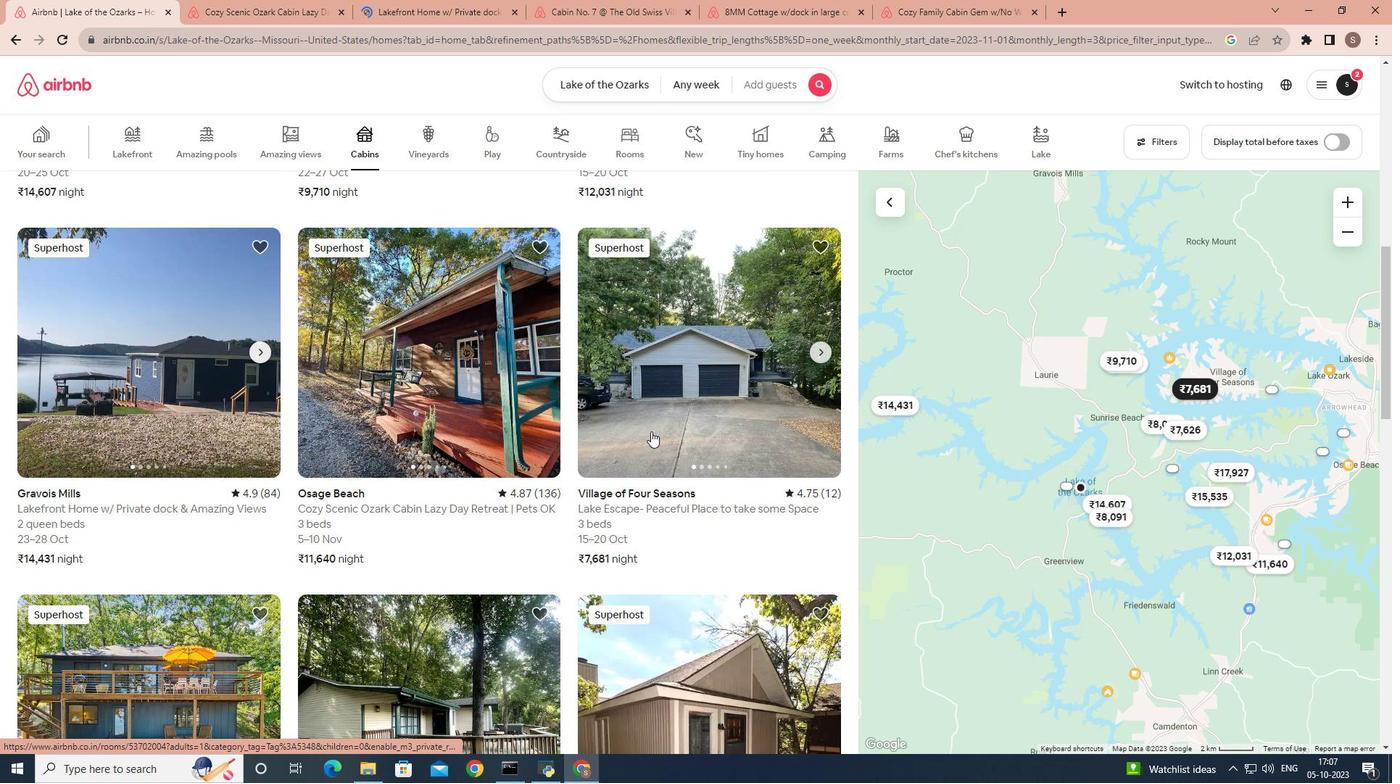 
Action: Mouse moved to (72, 0)
Screenshot: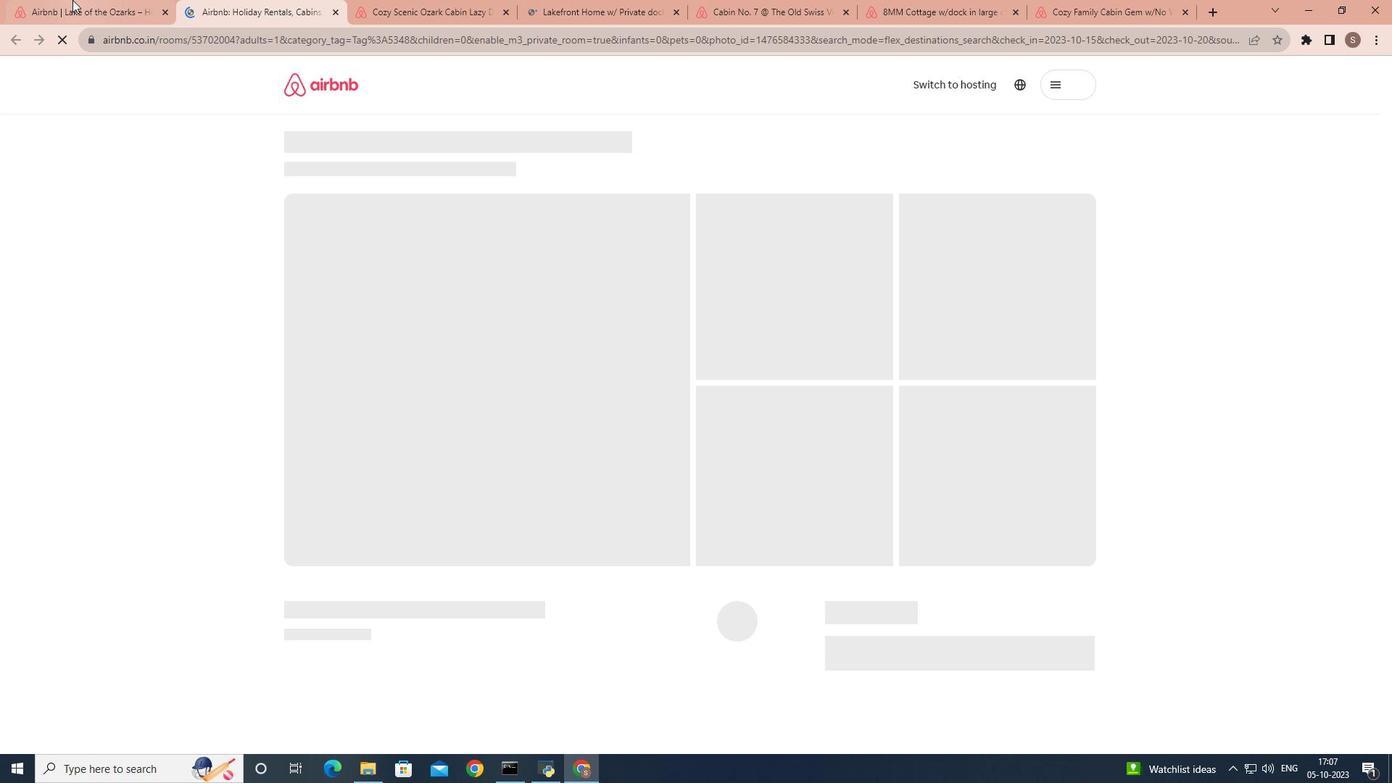 
Action: Mouse pressed left at (72, 0)
Screenshot: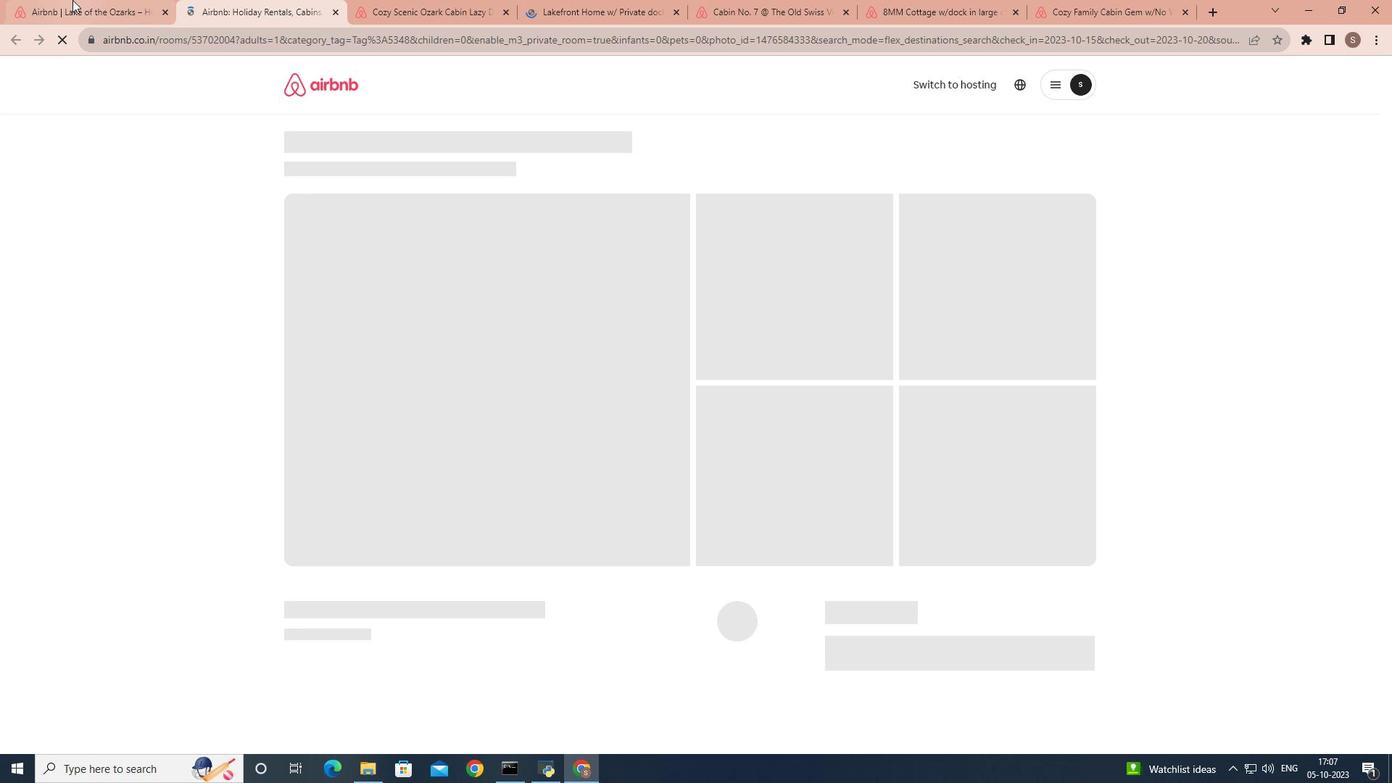 
Action: Mouse moved to (1061, 0)
Screenshot: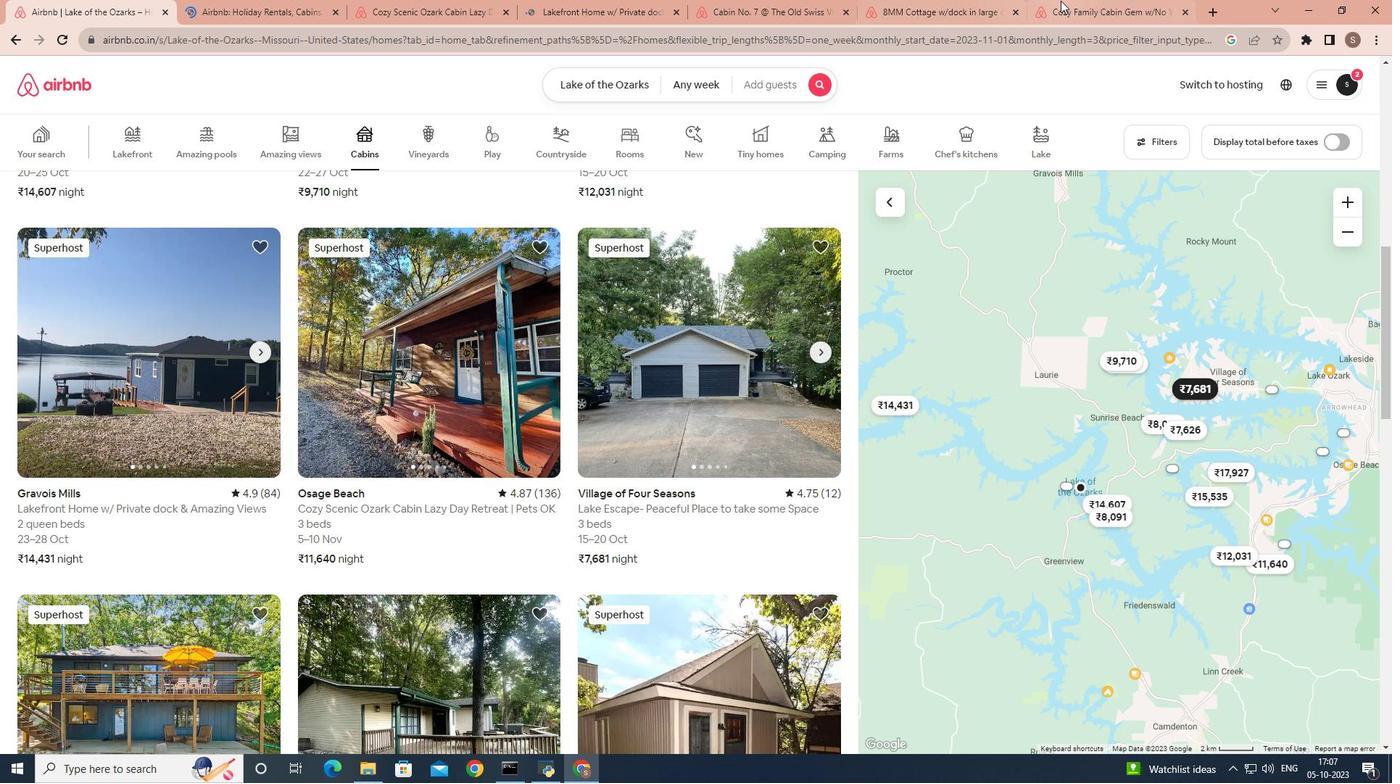 
Action: Mouse pressed left at (1061, 0)
Screenshot: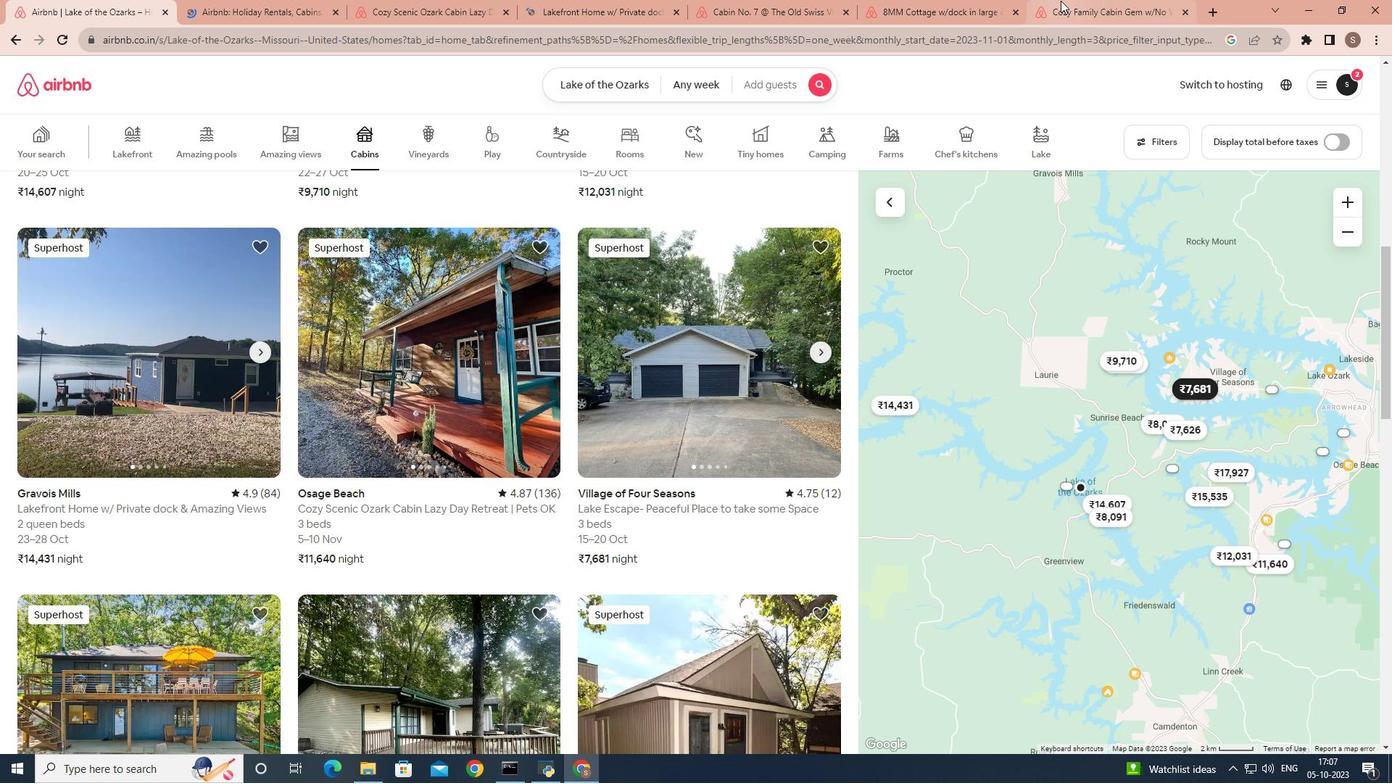 
Action: Mouse moved to (404, 407)
Screenshot: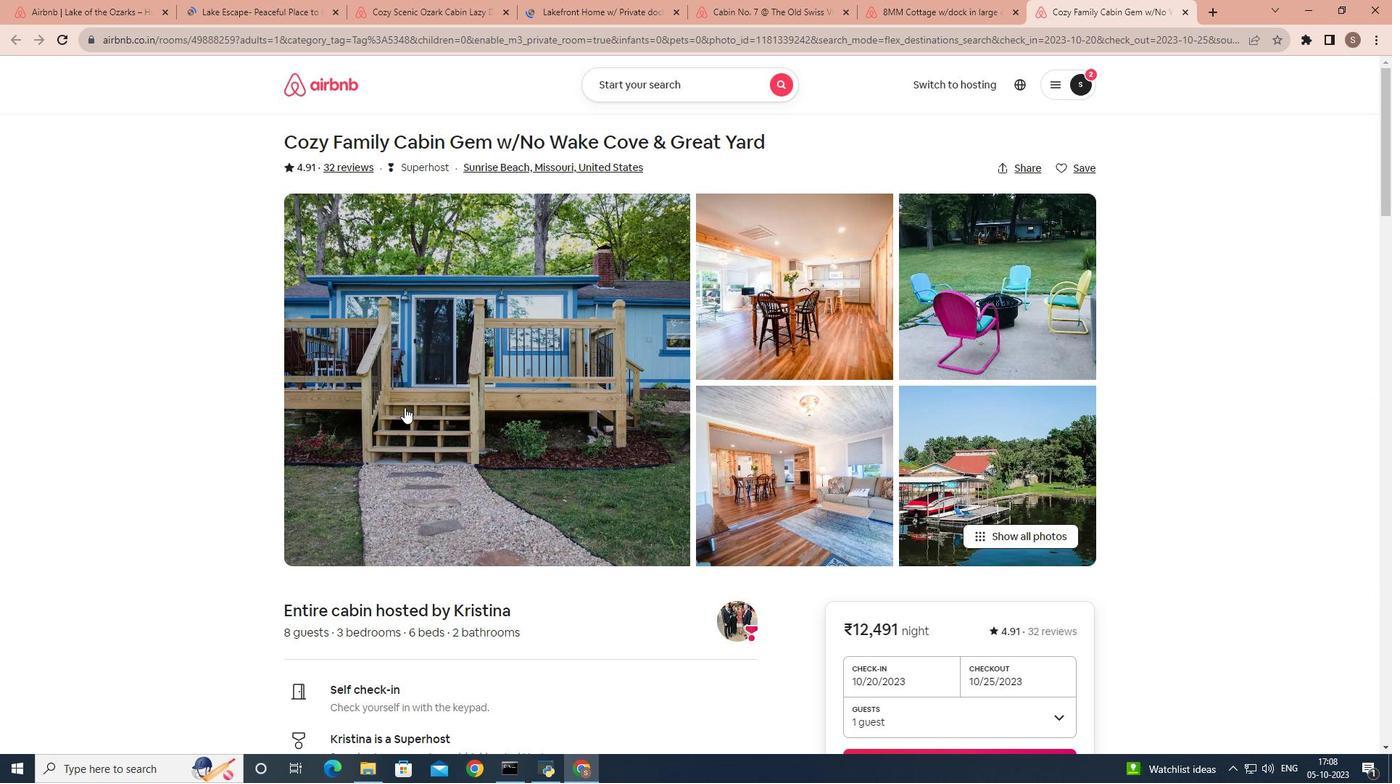 
Action: Mouse scrolled (404, 406) with delta (0, 0)
Screenshot: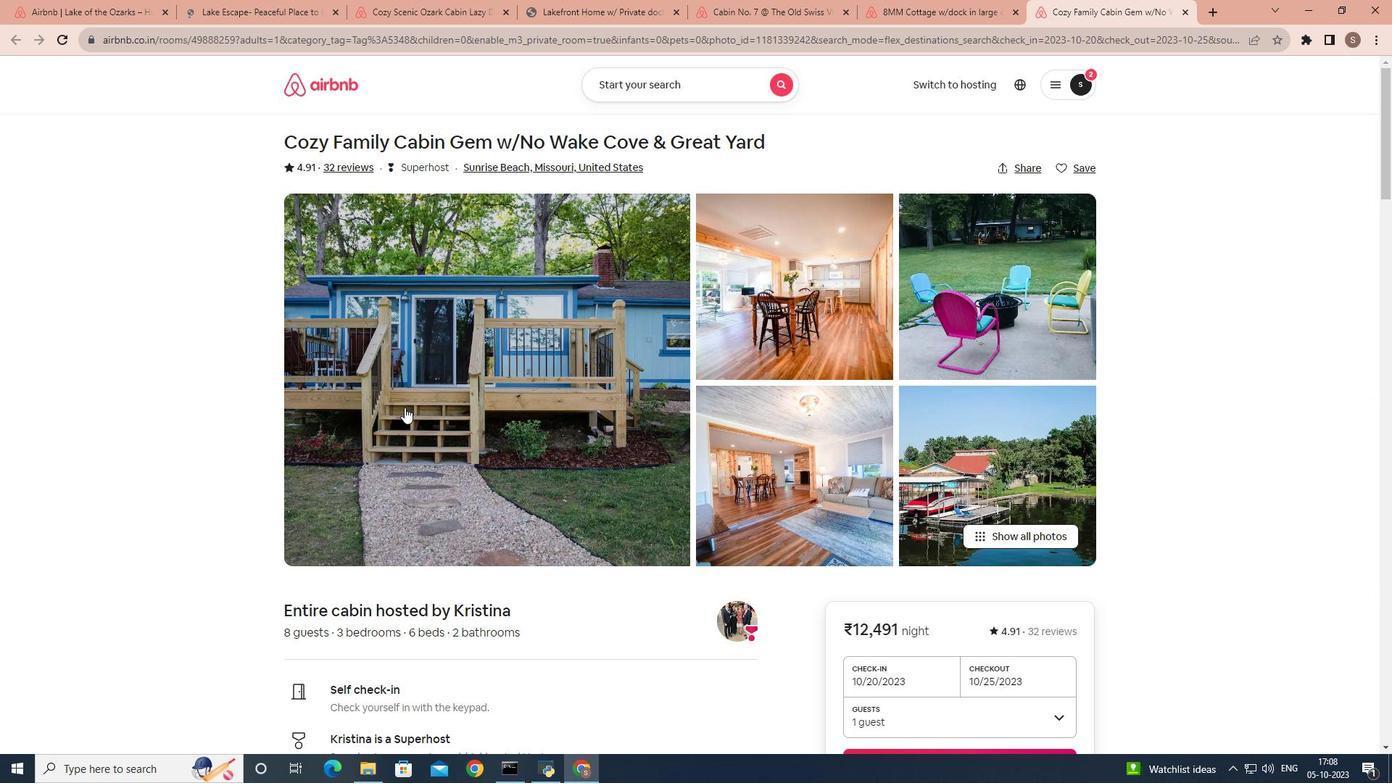 
Action: Mouse scrolled (404, 406) with delta (0, 0)
Screenshot: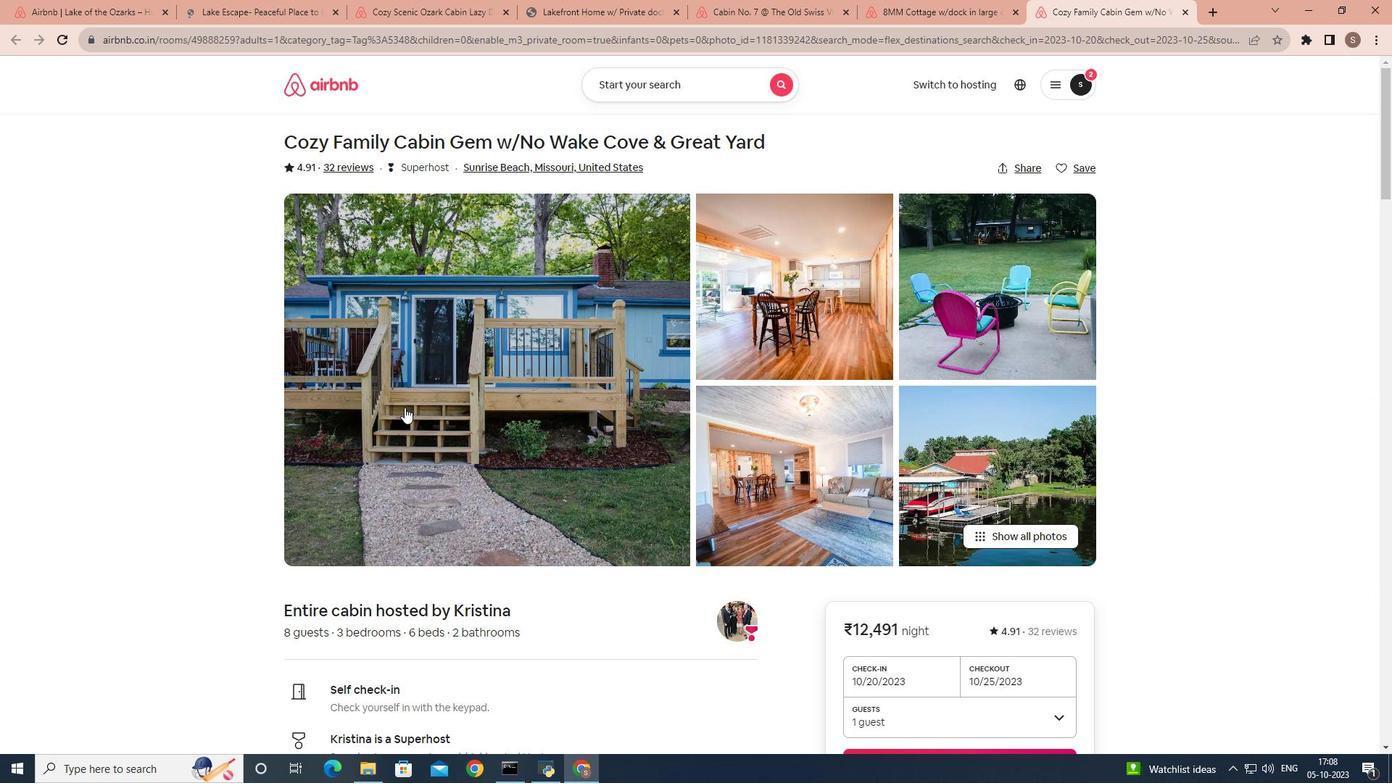 
Action: Mouse scrolled (404, 406) with delta (0, 0)
Screenshot: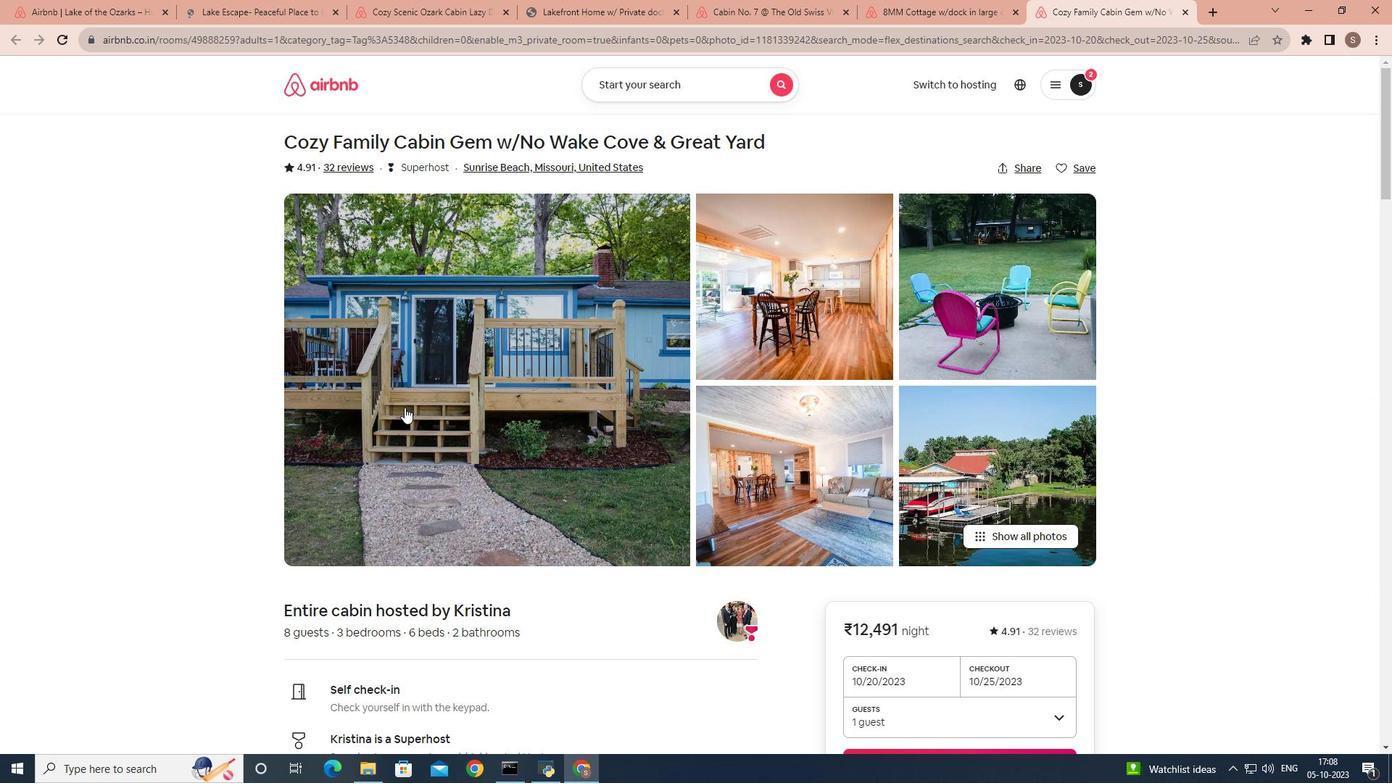 
Action: Mouse scrolled (404, 406) with delta (0, 0)
Screenshot: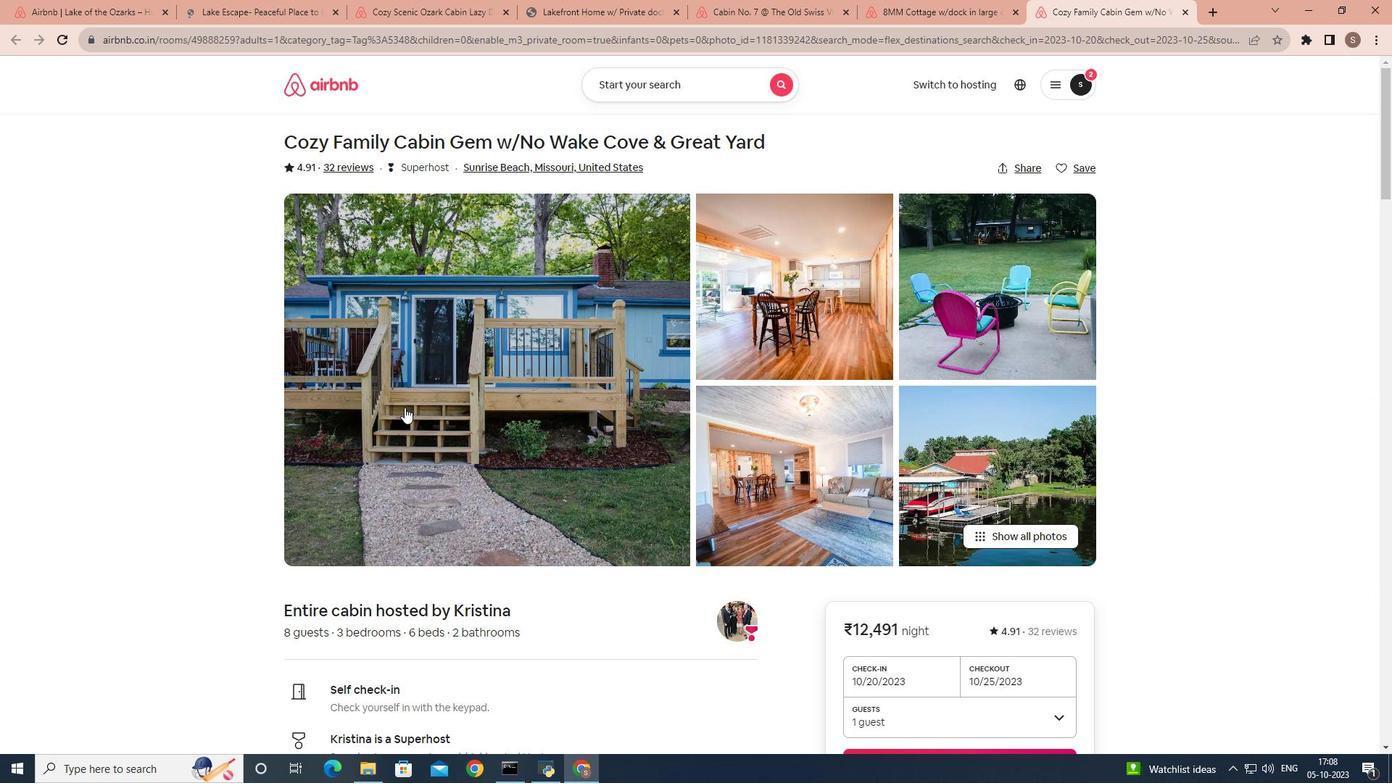 
Action: Mouse scrolled (404, 406) with delta (0, 0)
Screenshot: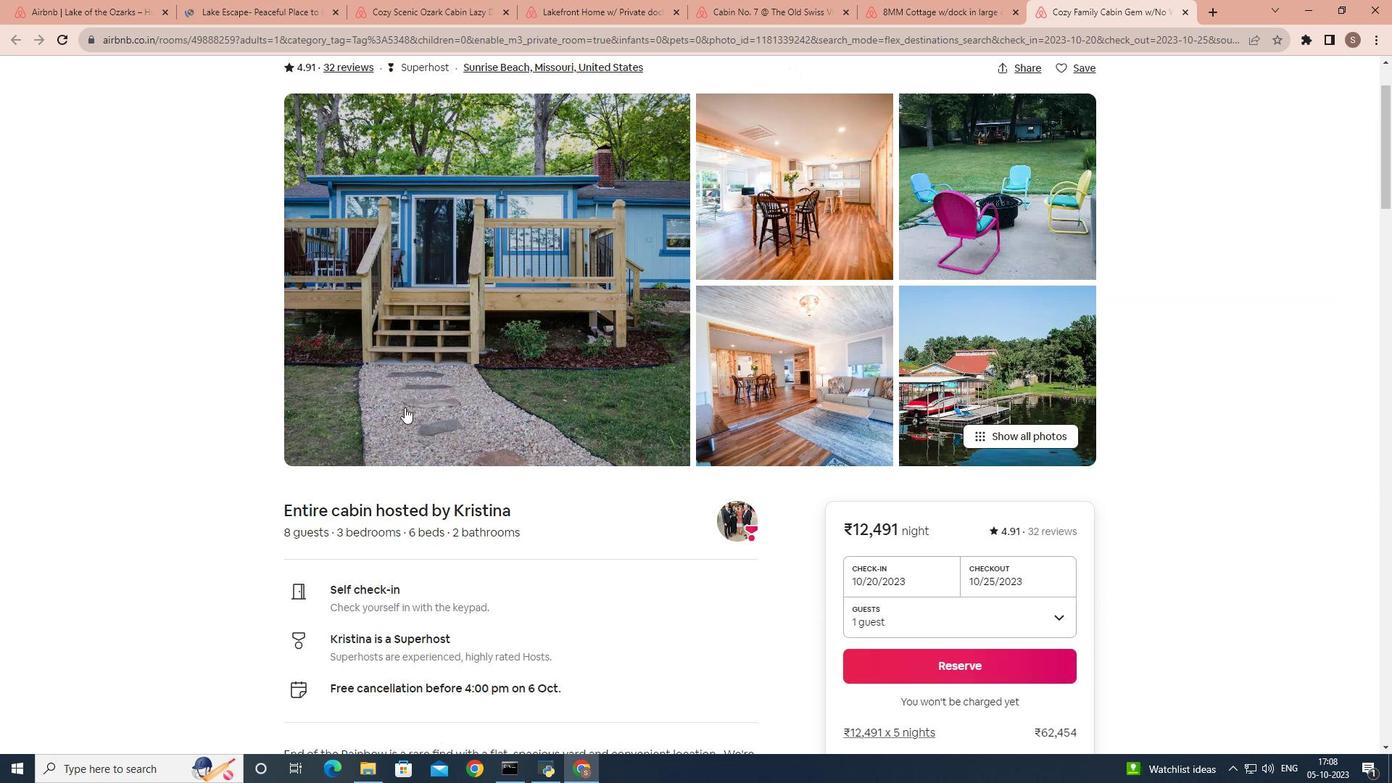 
Action: Mouse scrolled (404, 408) with delta (0, 0)
Screenshot: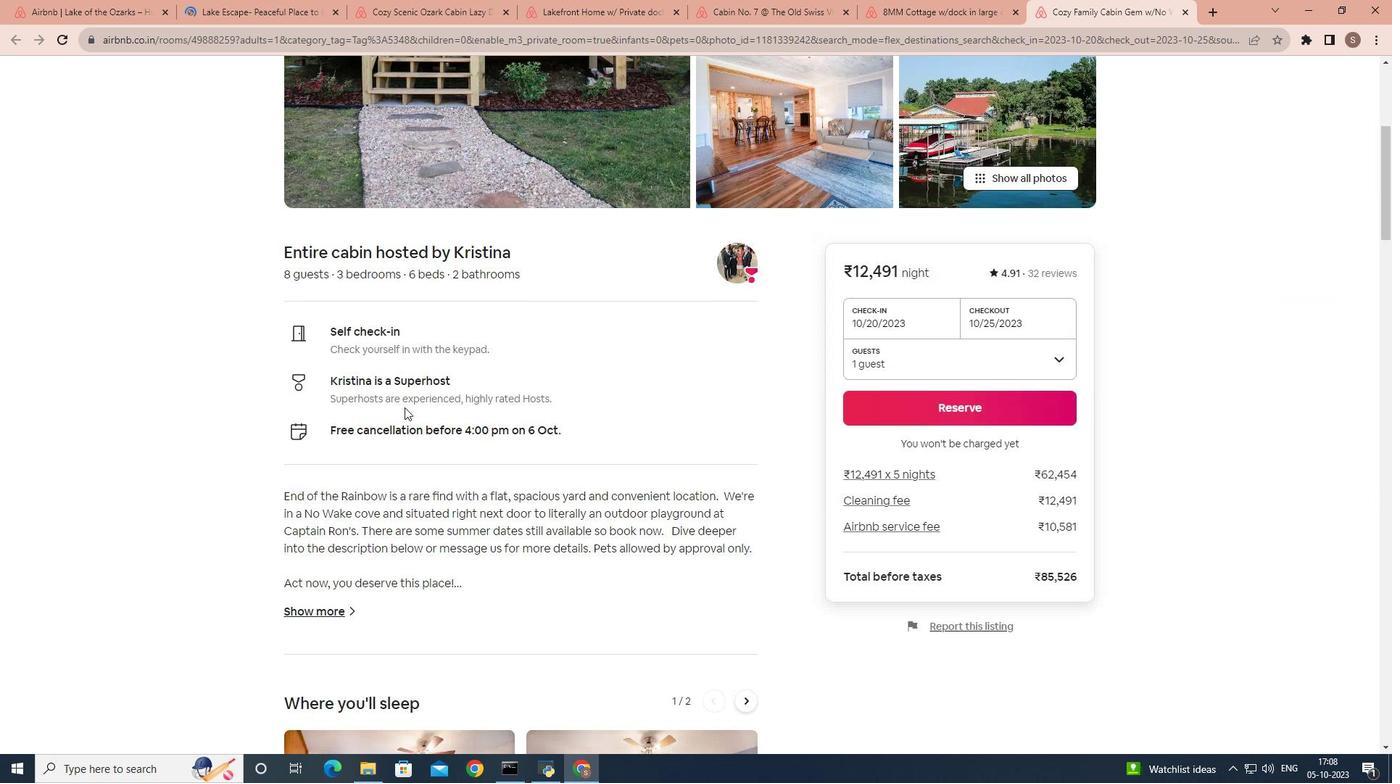 
Action: Mouse scrolled (404, 406) with delta (0, 0)
Screenshot: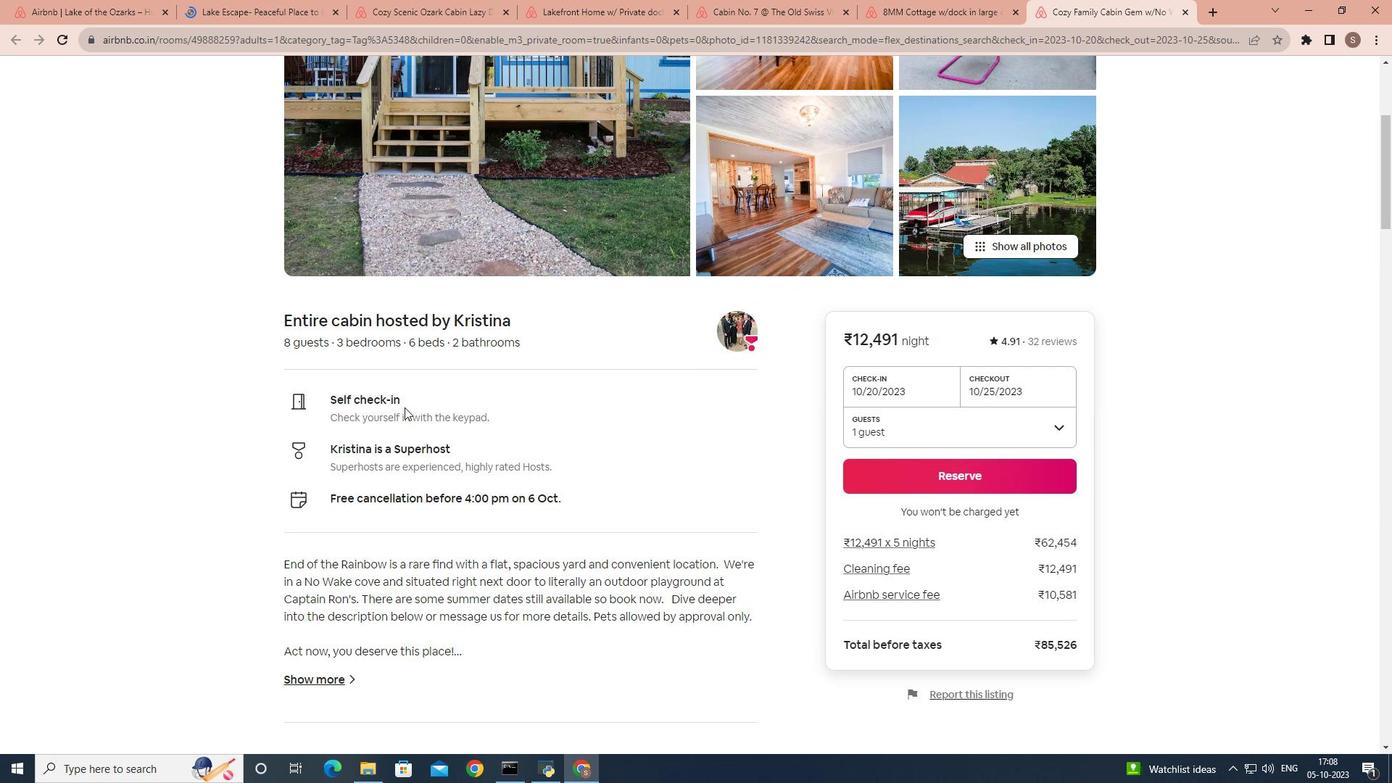 
Action: Mouse scrolled (404, 406) with delta (0, 0)
Screenshot: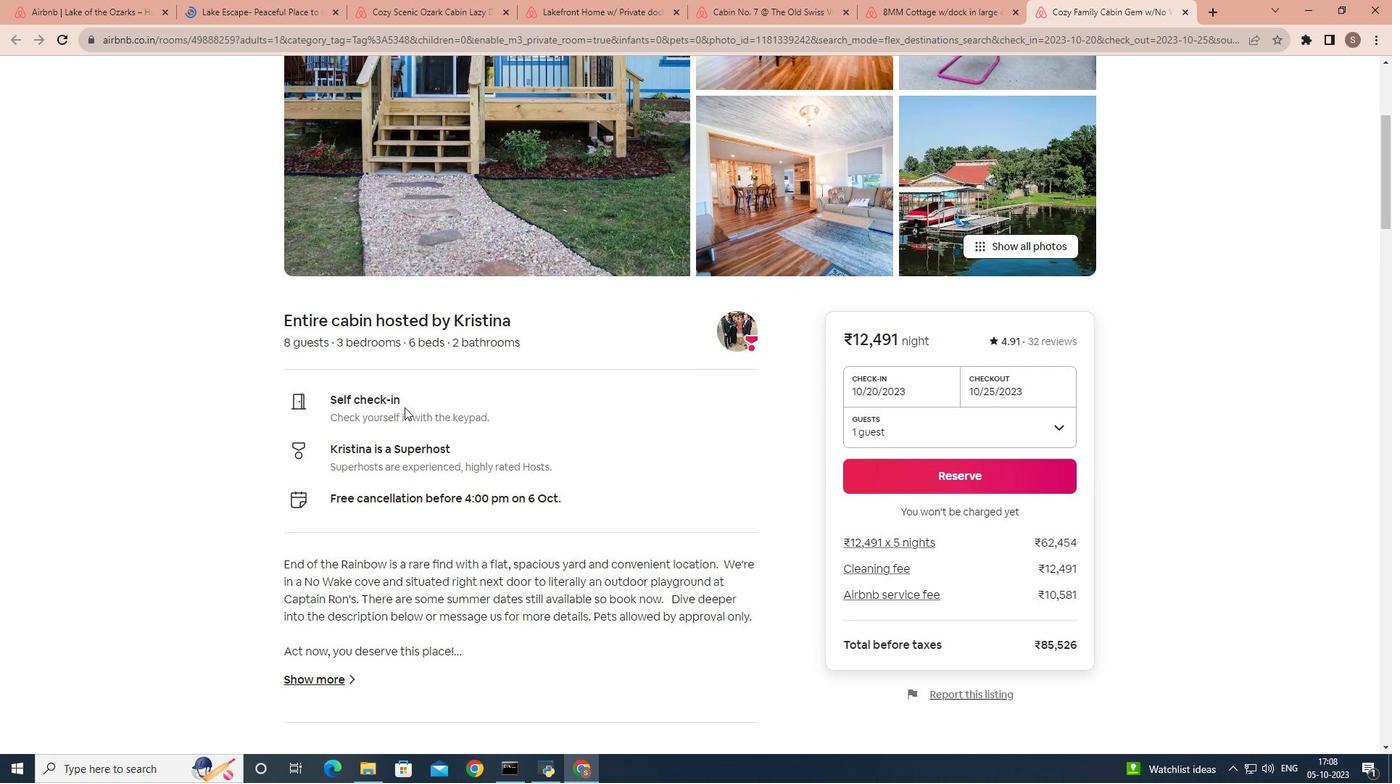 
Action: Mouse scrolled (404, 408) with delta (0, 0)
Screenshot: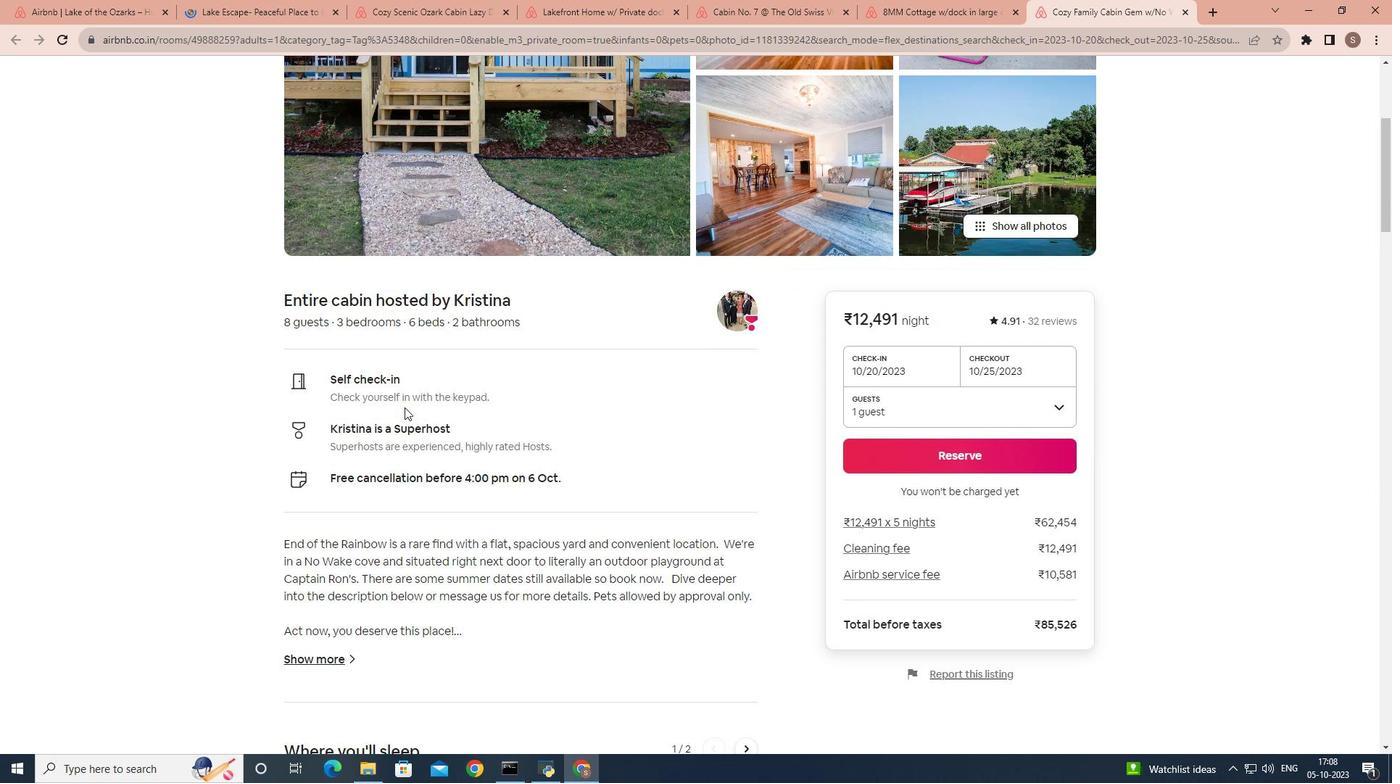 
Action: Mouse scrolled (404, 408) with delta (0, 0)
Screenshot: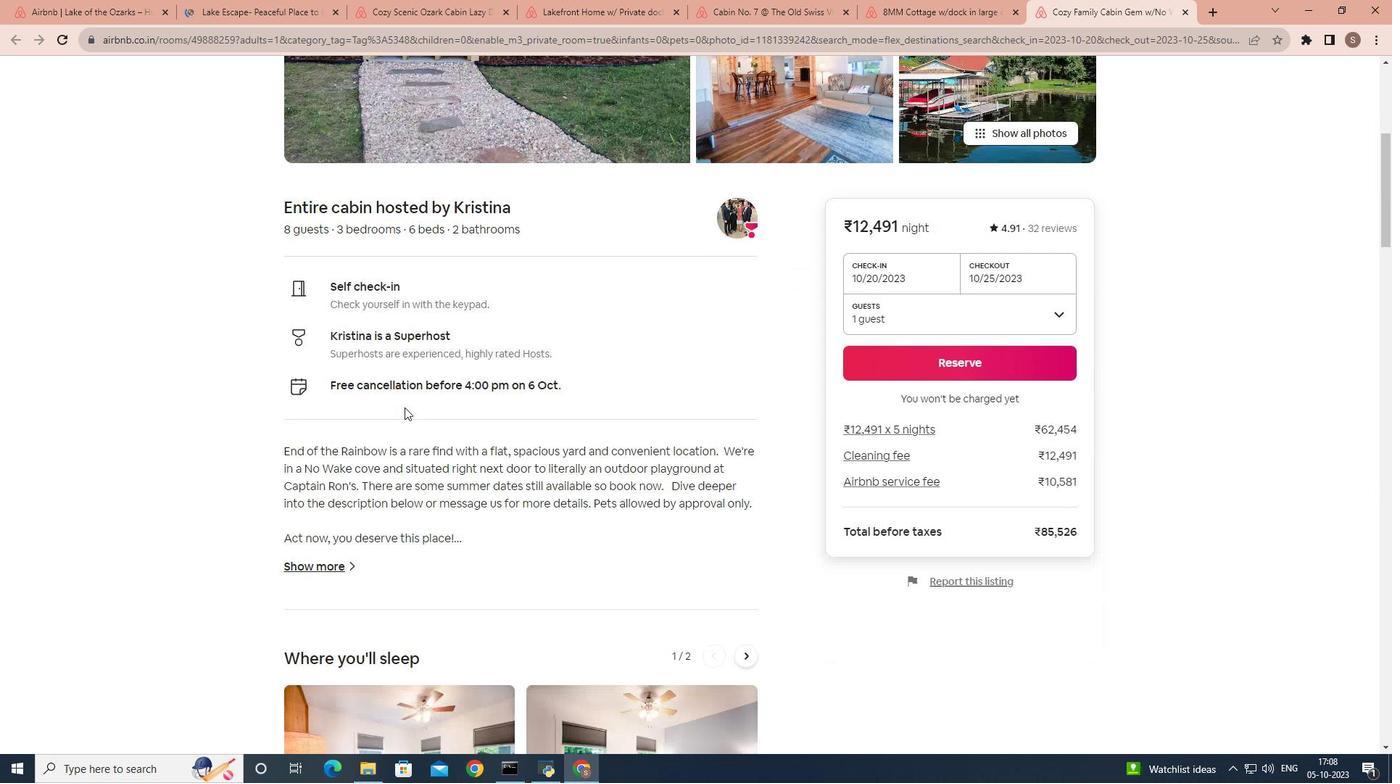 
Action: Mouse scrolled (404, 408) with delta (0, 0)
Screenshot: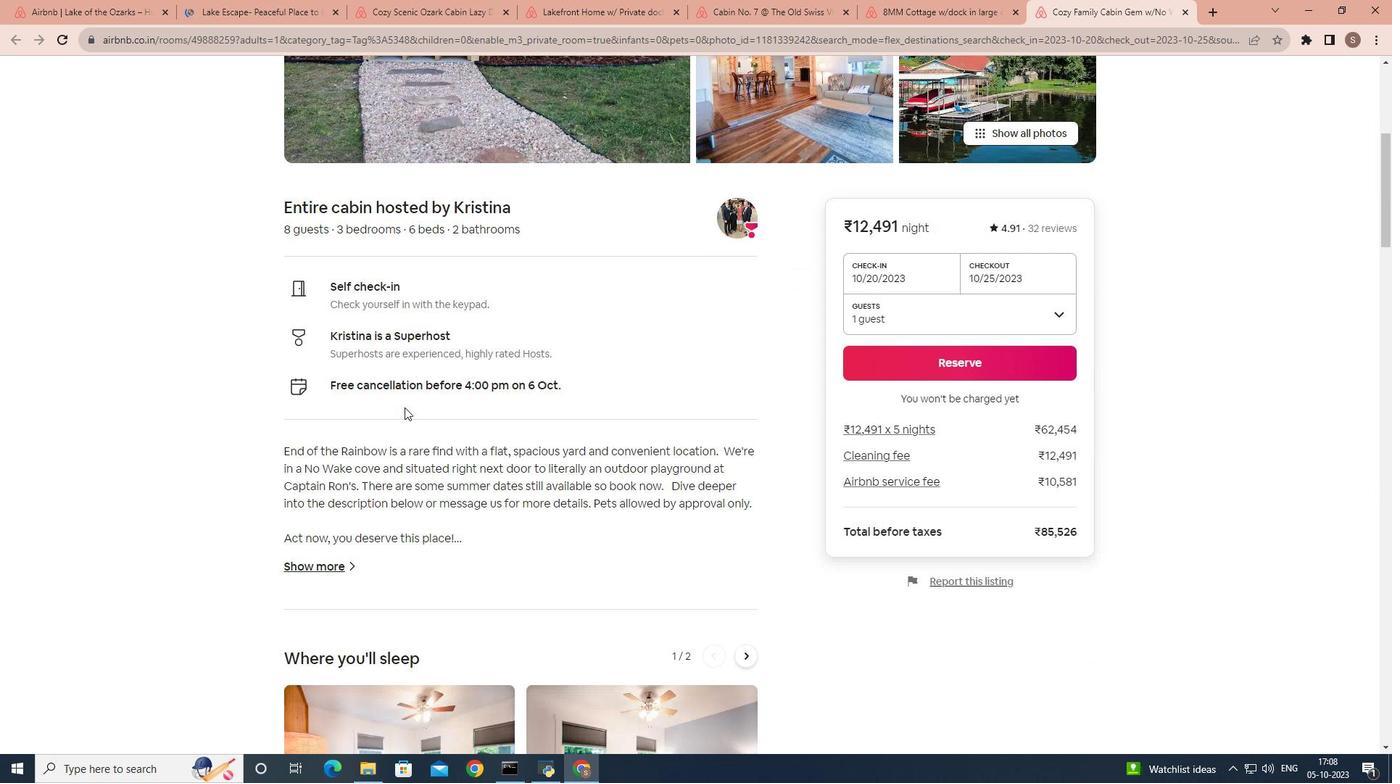 
Action: Mouse scrolled (404, 408) with delta (0, 0)
Screenshot: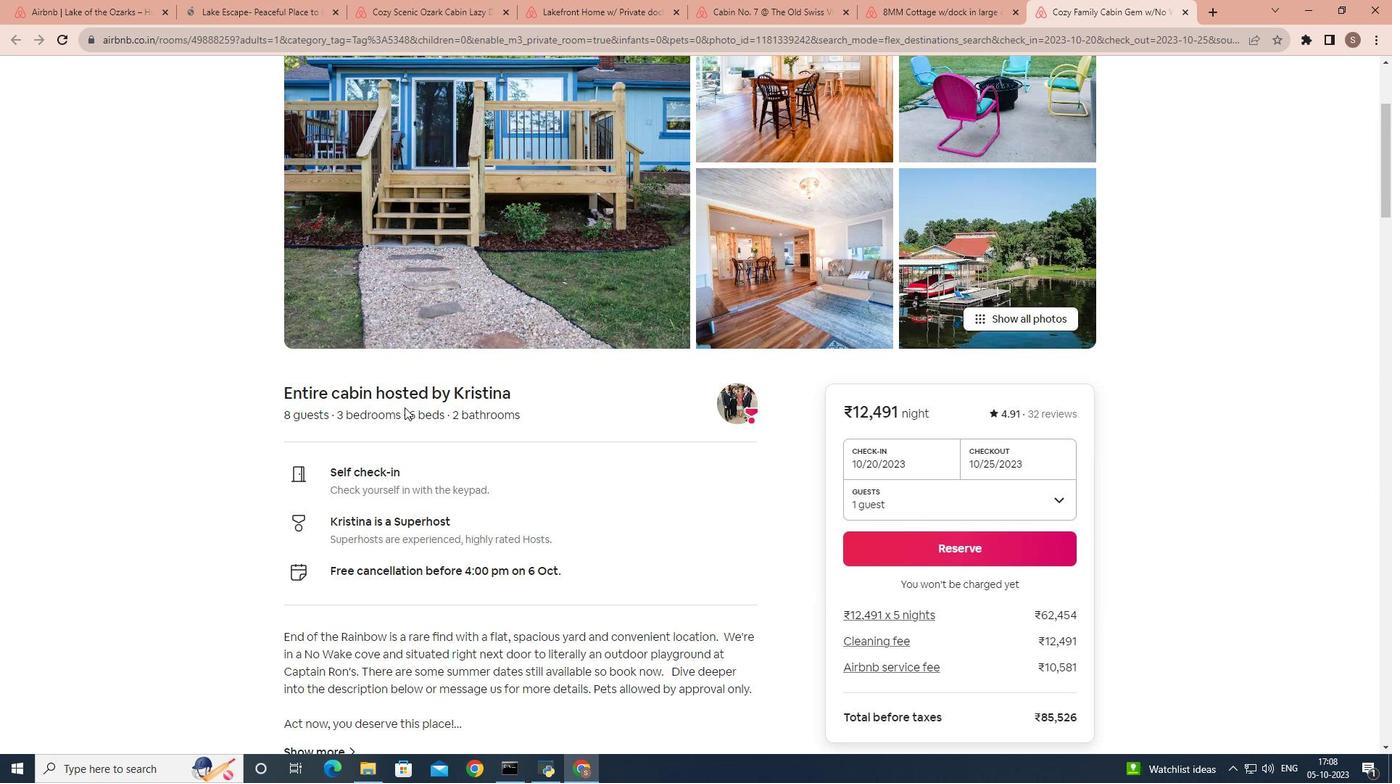 
Action: Mouse scrolled (404, 408) with delta (0, 0)
Screenshot: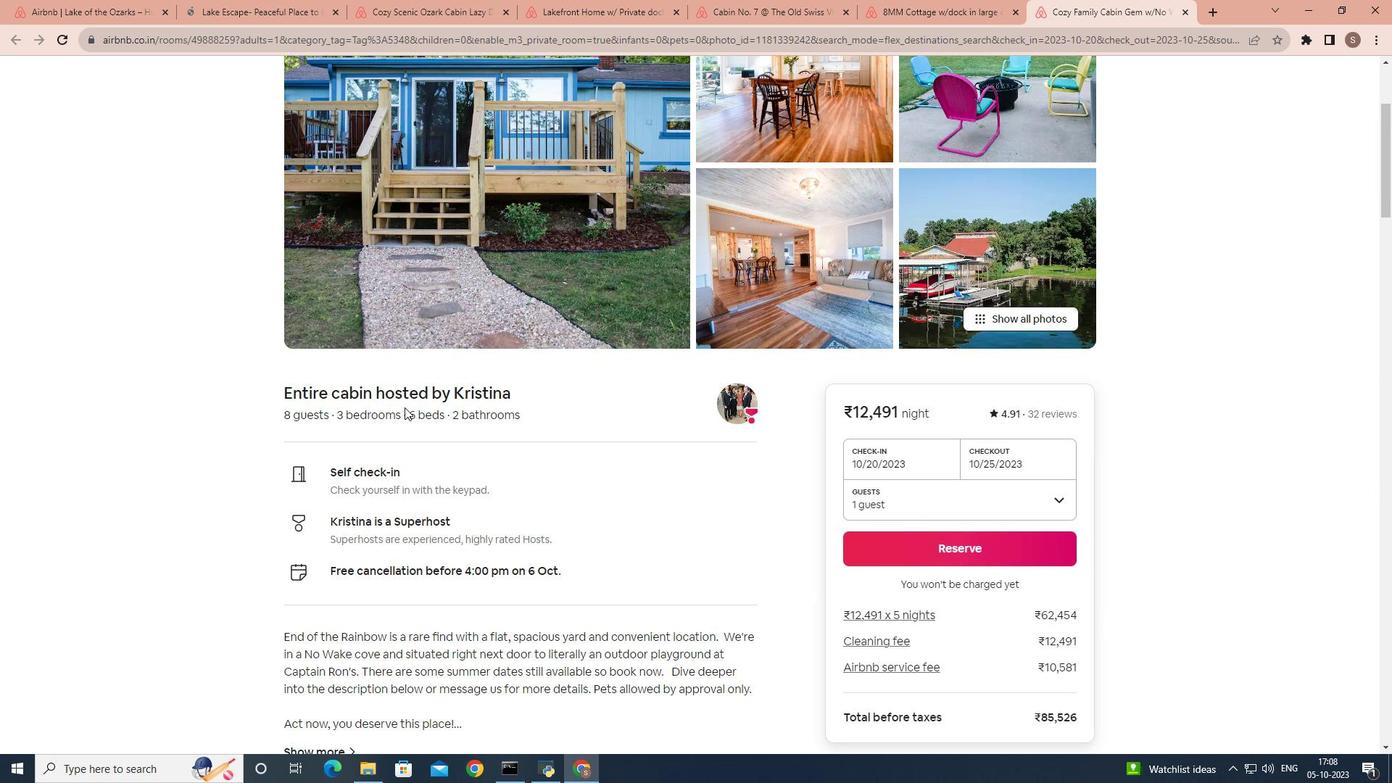 
Action: Mouse scrolled (404, 406) with delta (0, 0)
Screenshot: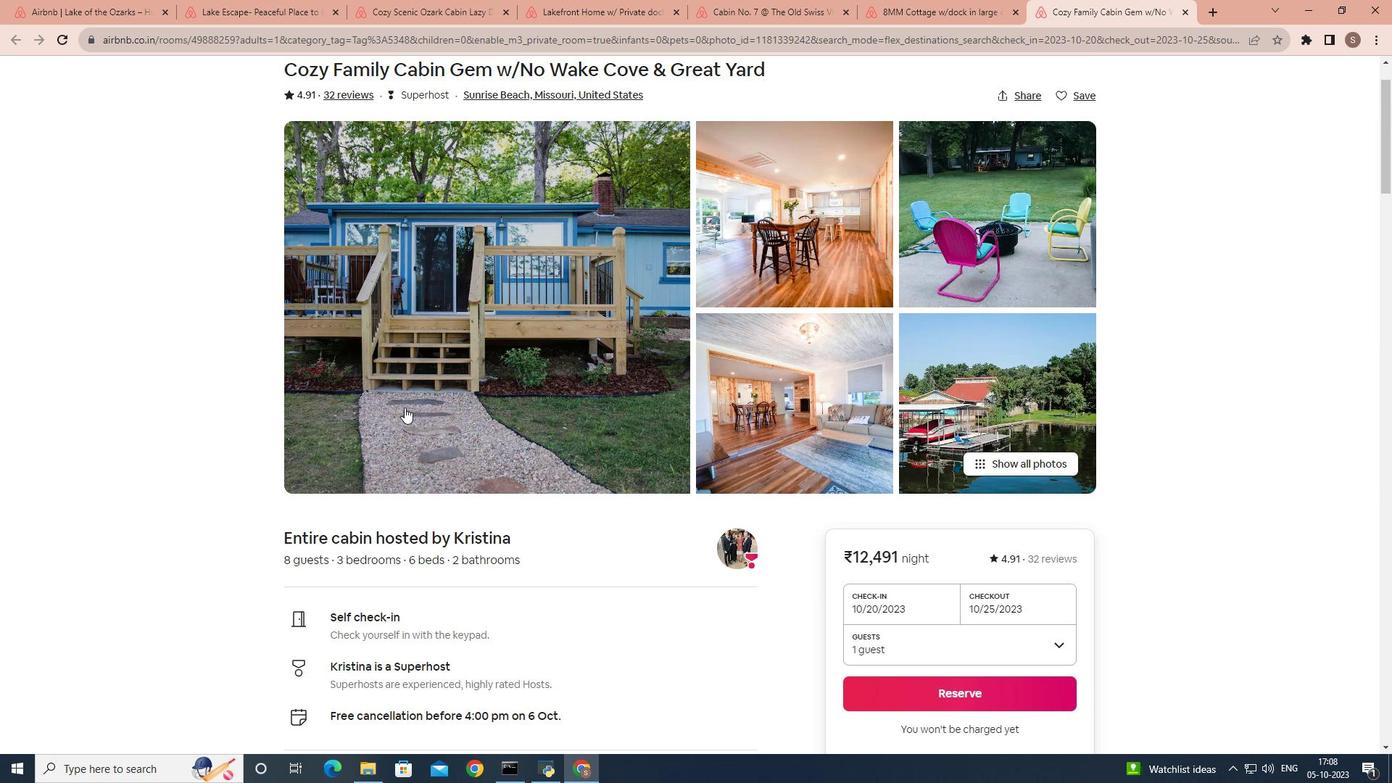 
Action: Mouse scrolled (404, 406) with delta (0, 0)
Screenshot: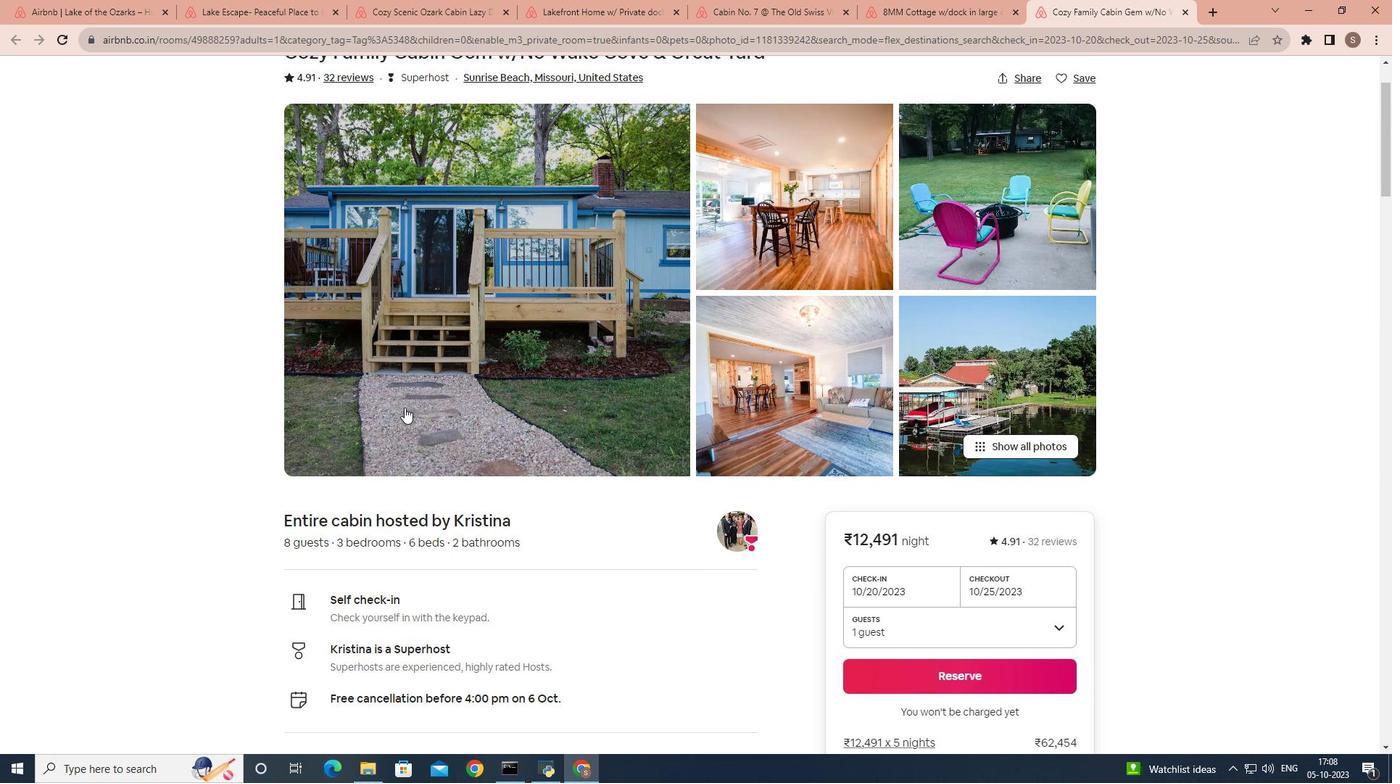 
Action: Mouse scrolled (404, 406) with delta (0, 0)
Screenshot: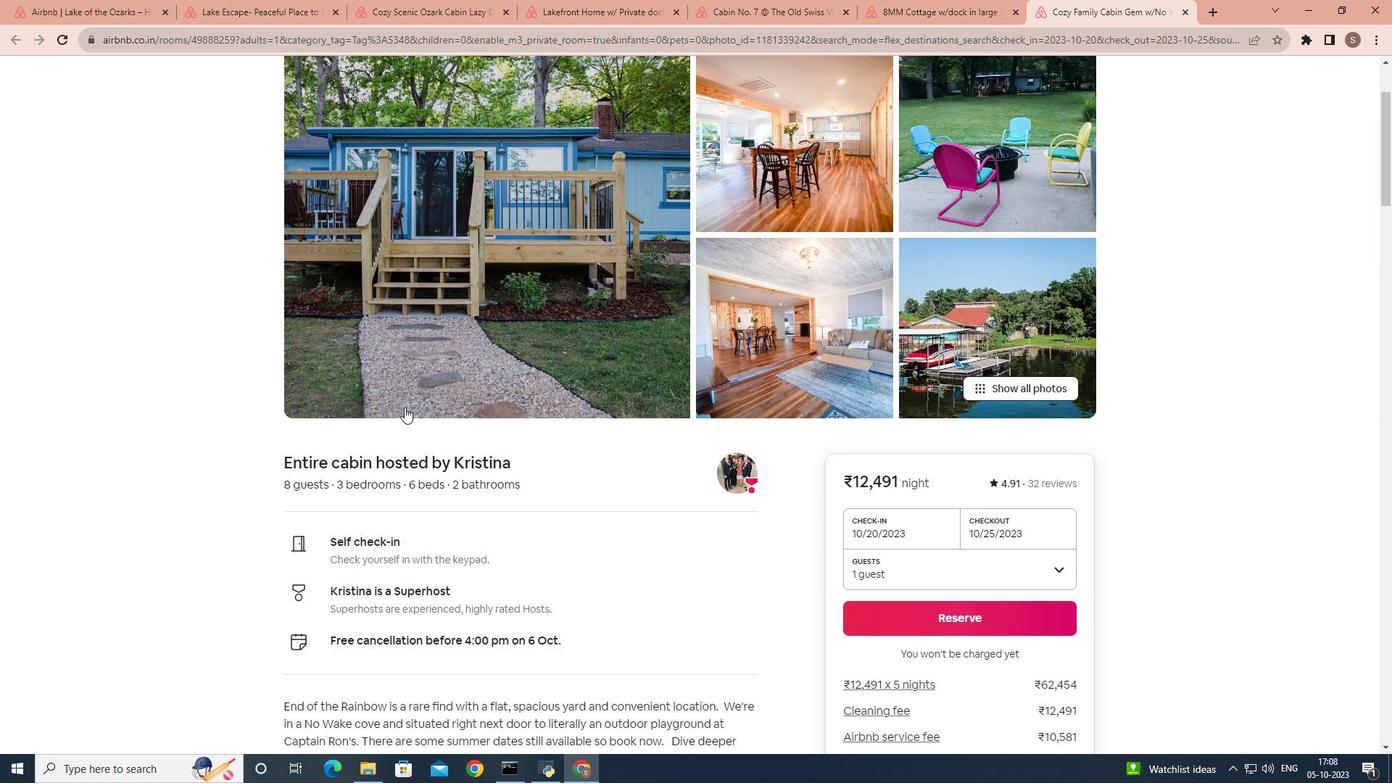 
Action: Mouse scrolled (404, 406) with delta (0, 0)
Screenshot: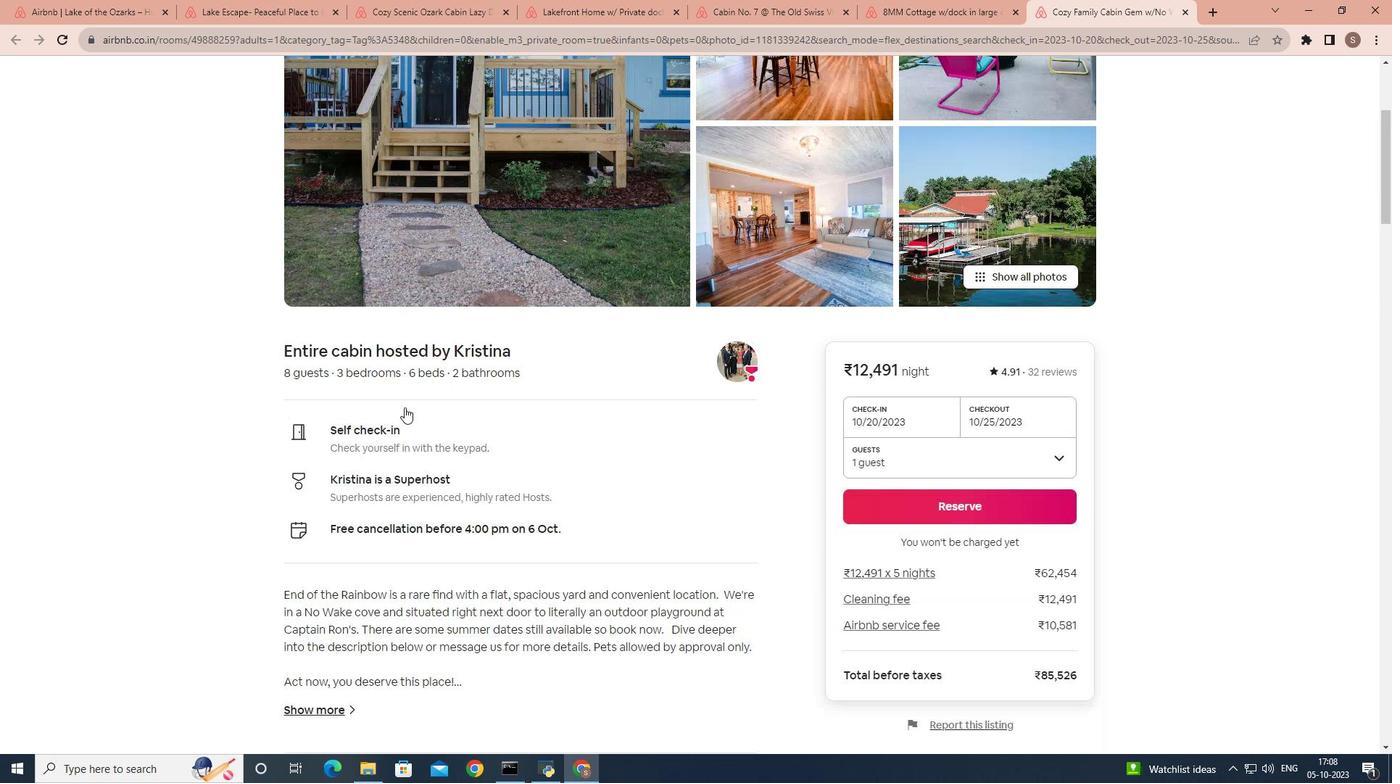 
Action: Mouse scrolled (404, 408) with delta (0, 0)
Screenshot: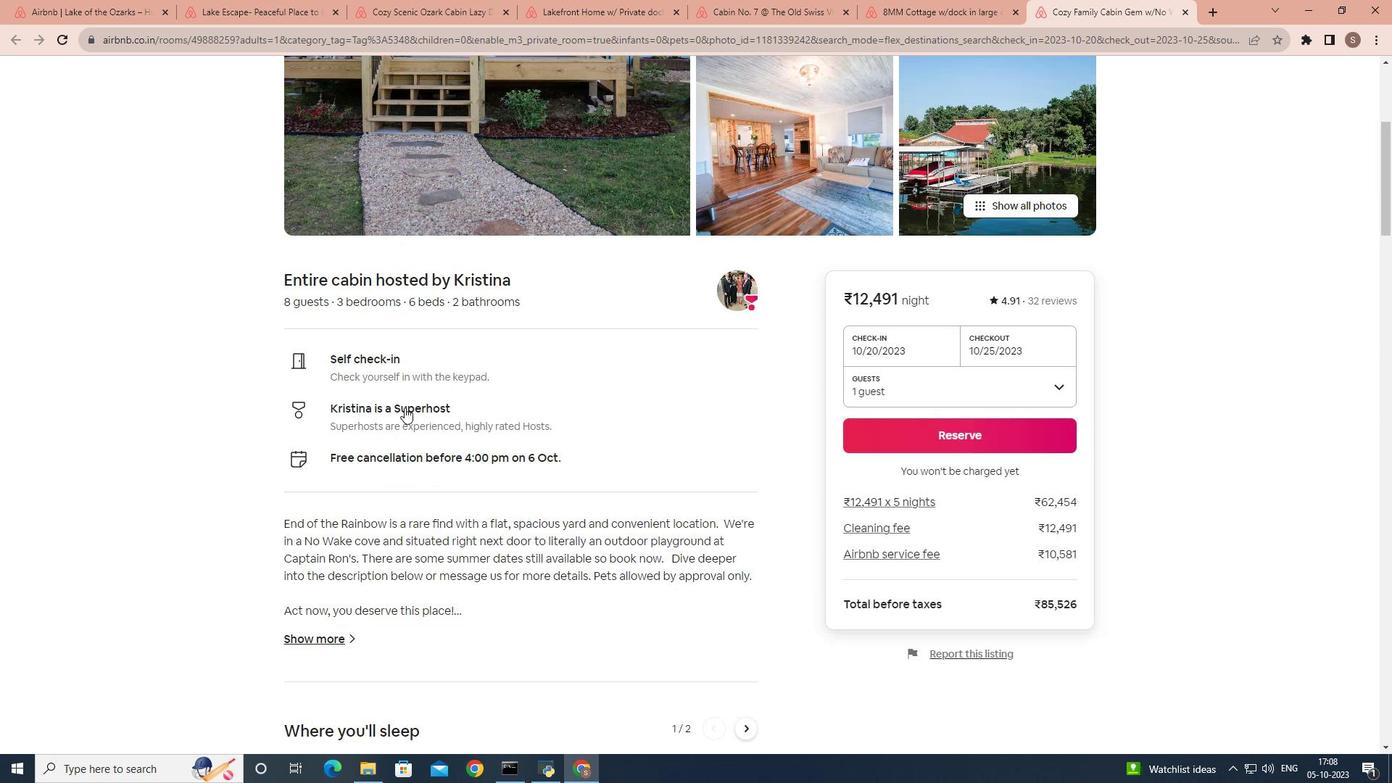 
Action: Mouse scrolled (404, 406) with delta (0, 0)
Screenshot: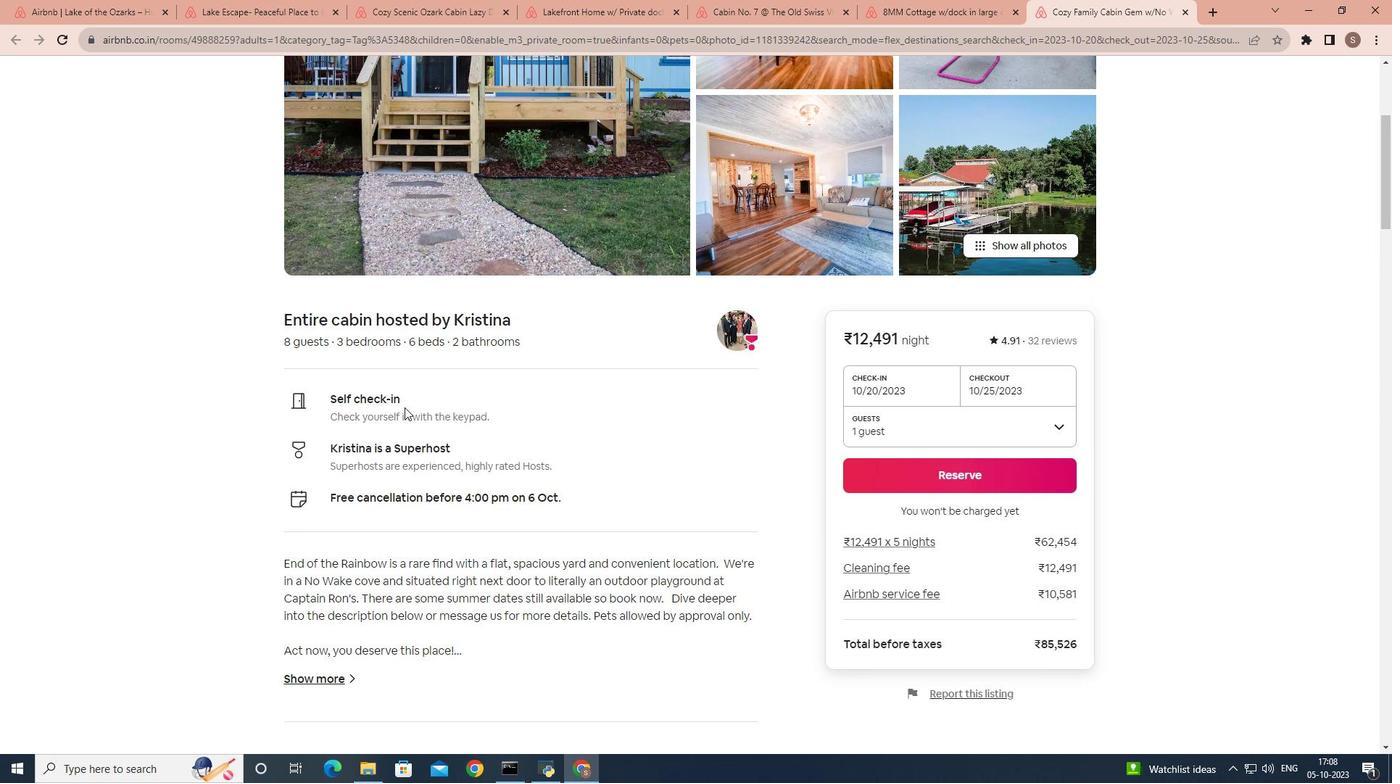 
Action: Mouse scrolled (404, 406) with delta (0, 0)
Screenshot: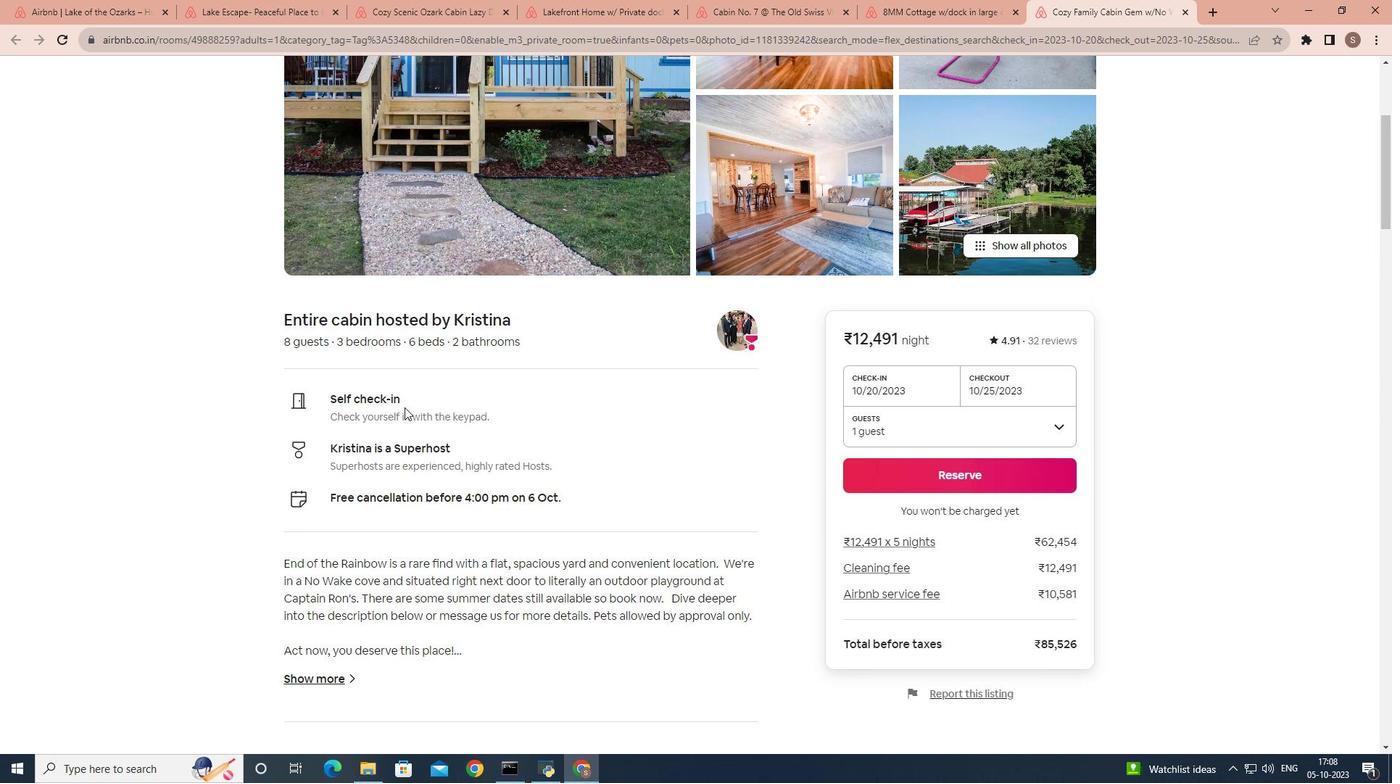 
Action: Mouse scrolled (404, 406) with delta (0, 0)
Screenshot: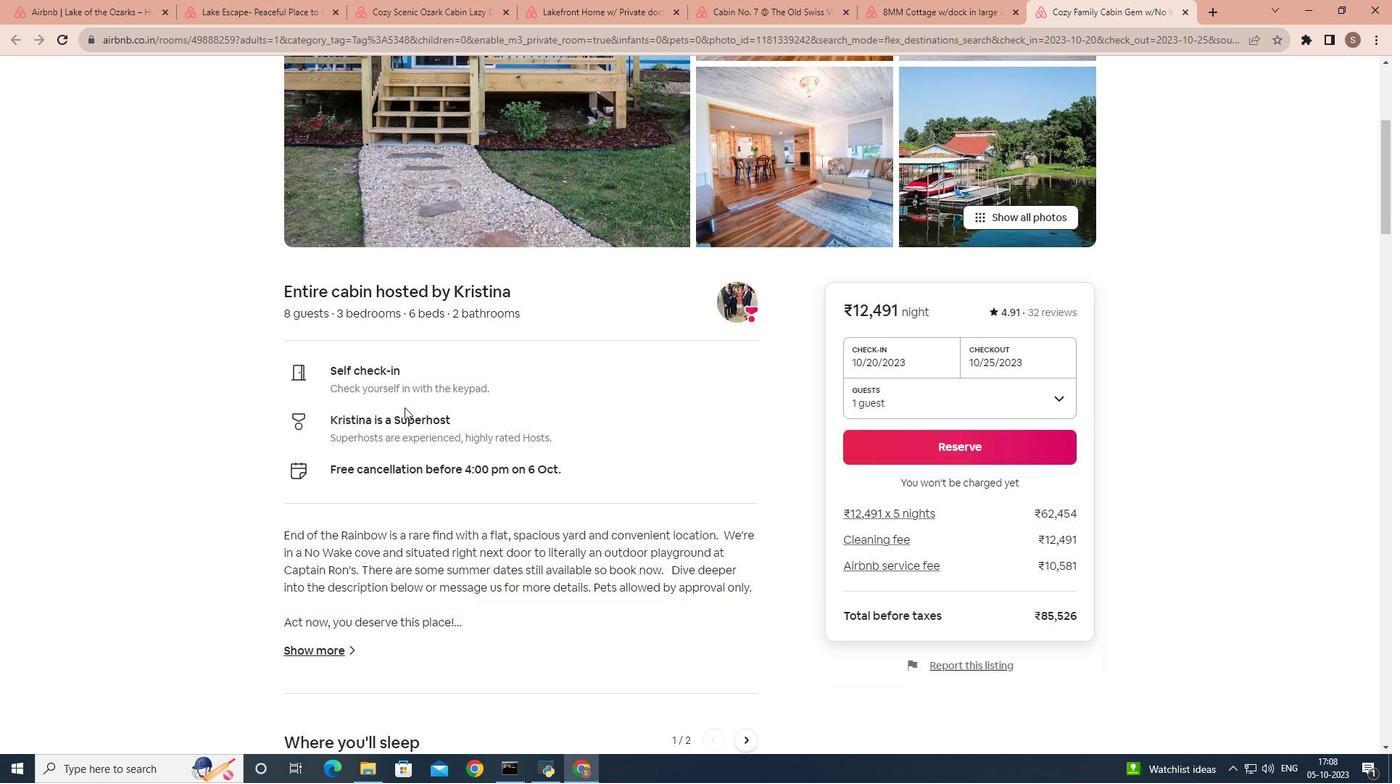
Action: Mouse scrolled (404, 406) with delta (0, 0)
Screenshot: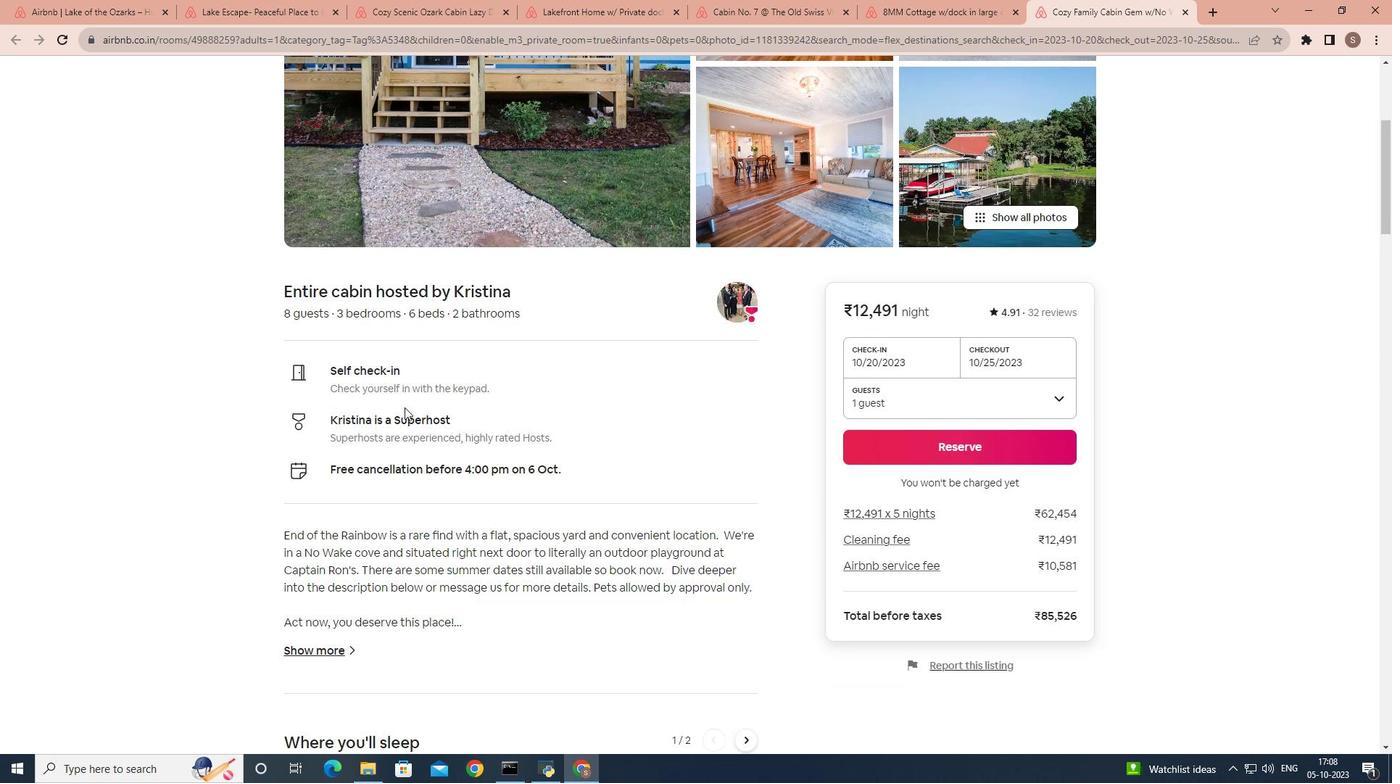 
Action: Mouse scrolled (404, 406) with delta (0, 0)
Screenshot: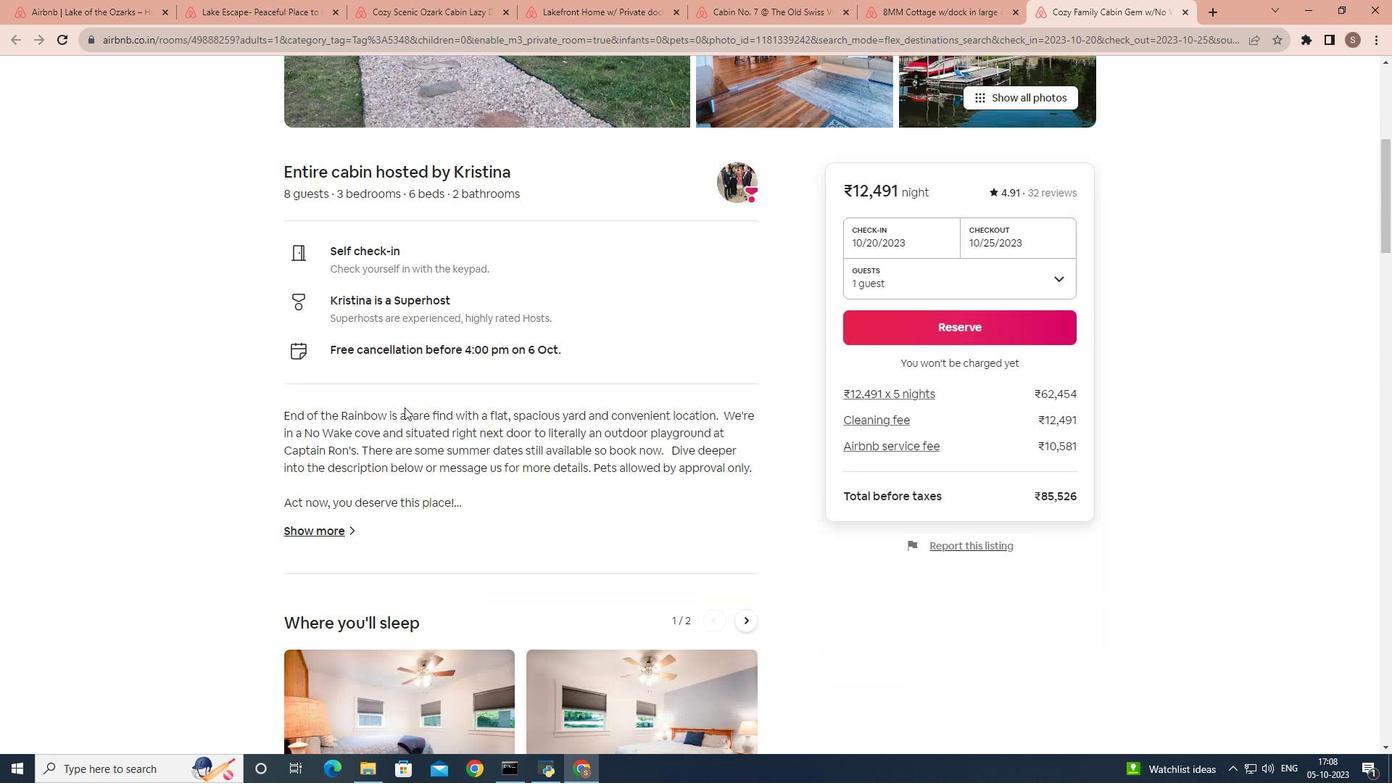 
Action: Mouse moved to (351, 317)
Screenshot: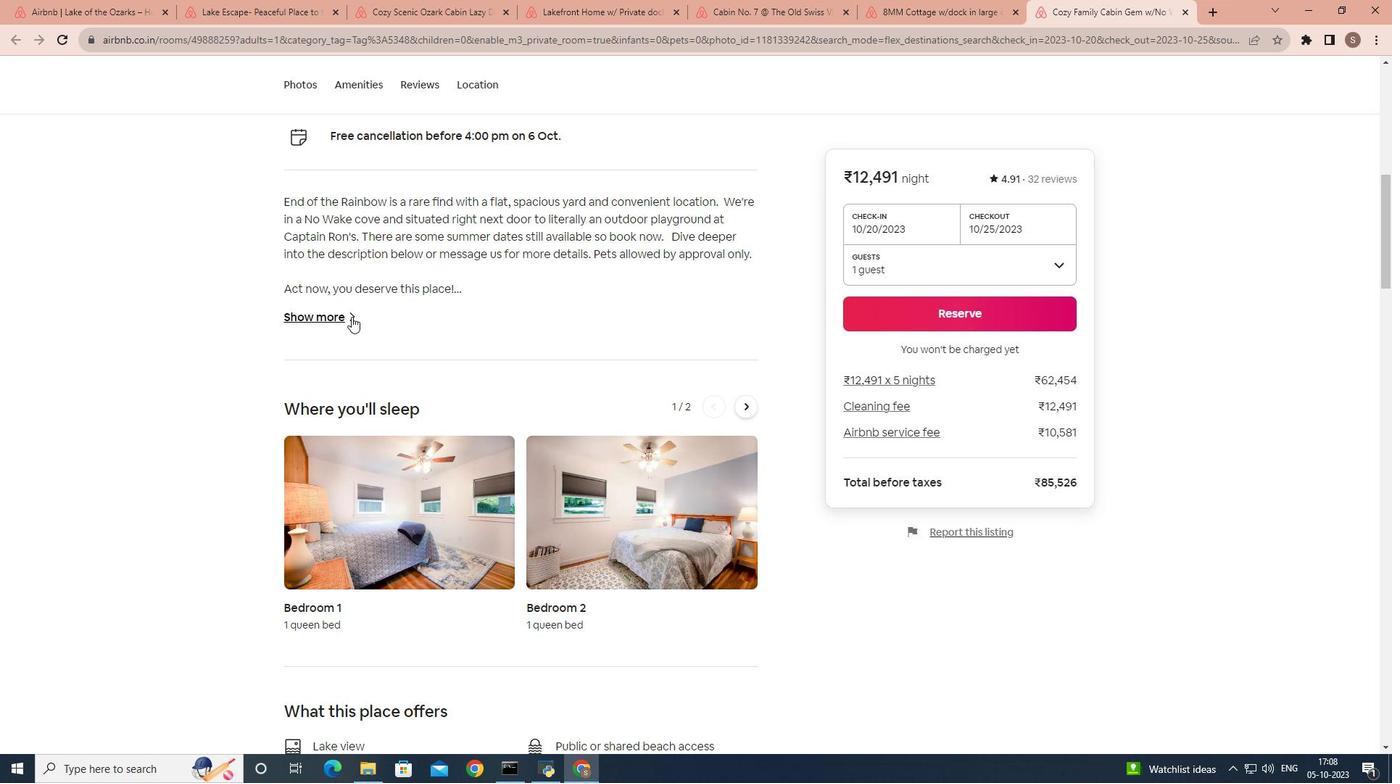 
Action: Mouse pressed left at (351, 317)
Screenshot: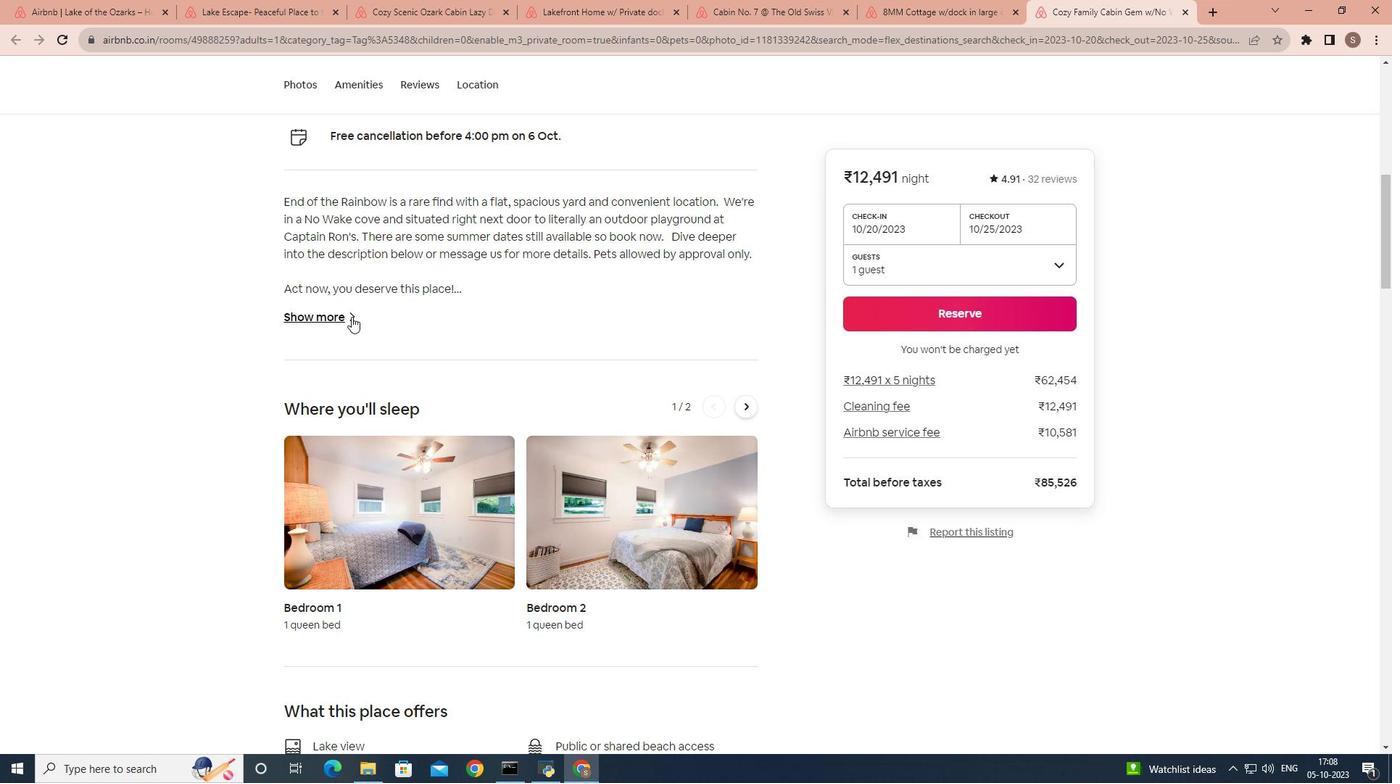 
Action: Mouse moved to (499, 396)
Screenshot: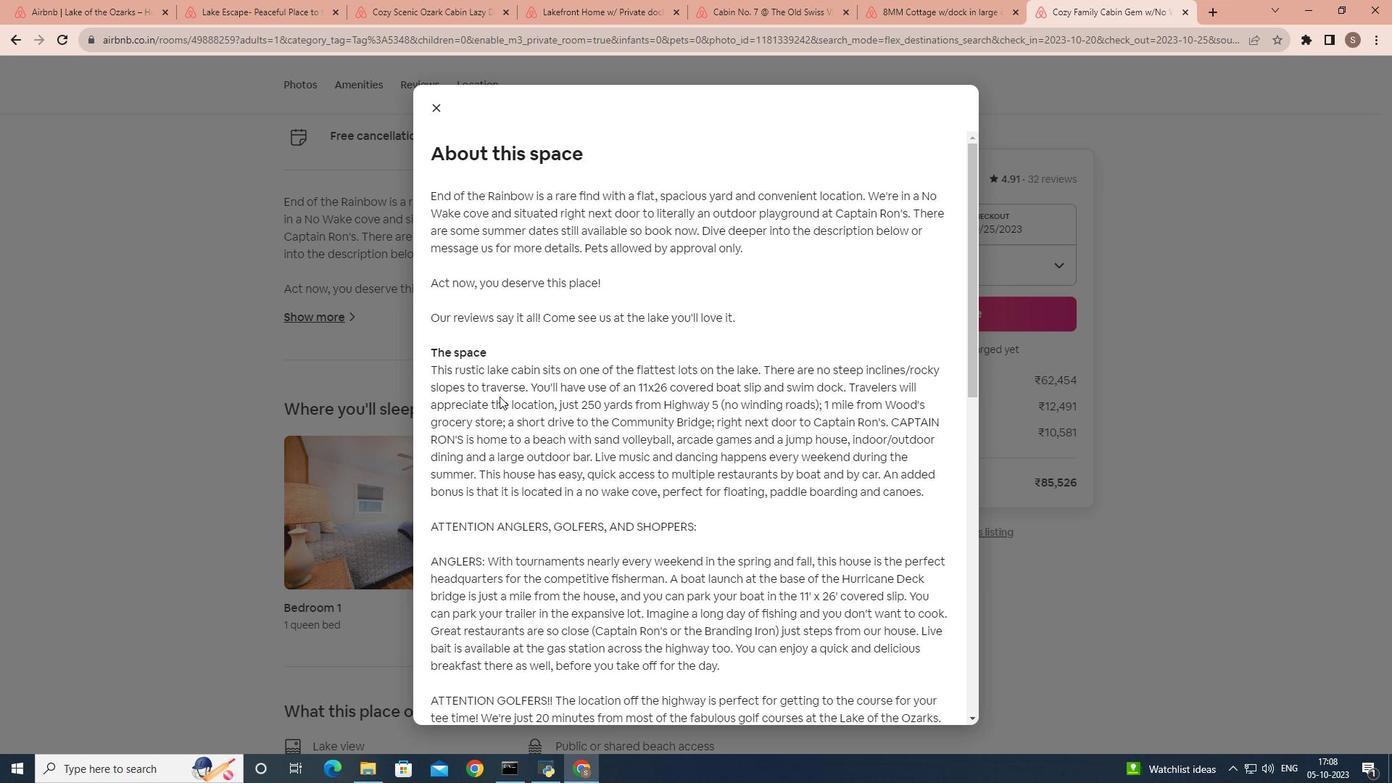 
Action: Mouse scrolled (499, 396) with delta (0, 0)
Screenshot: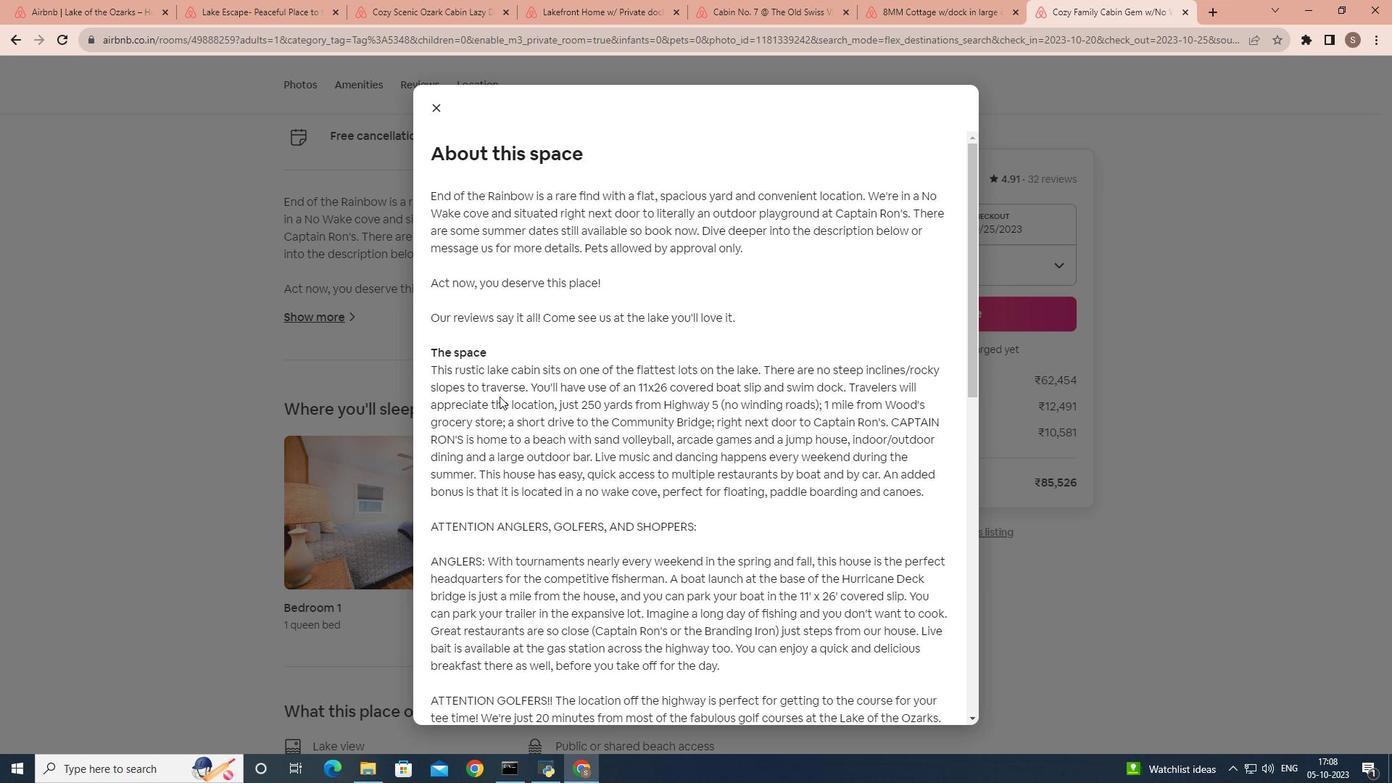 
Action: Mouse scrolled (499, 396) with delta (0, 0)
Screenshot: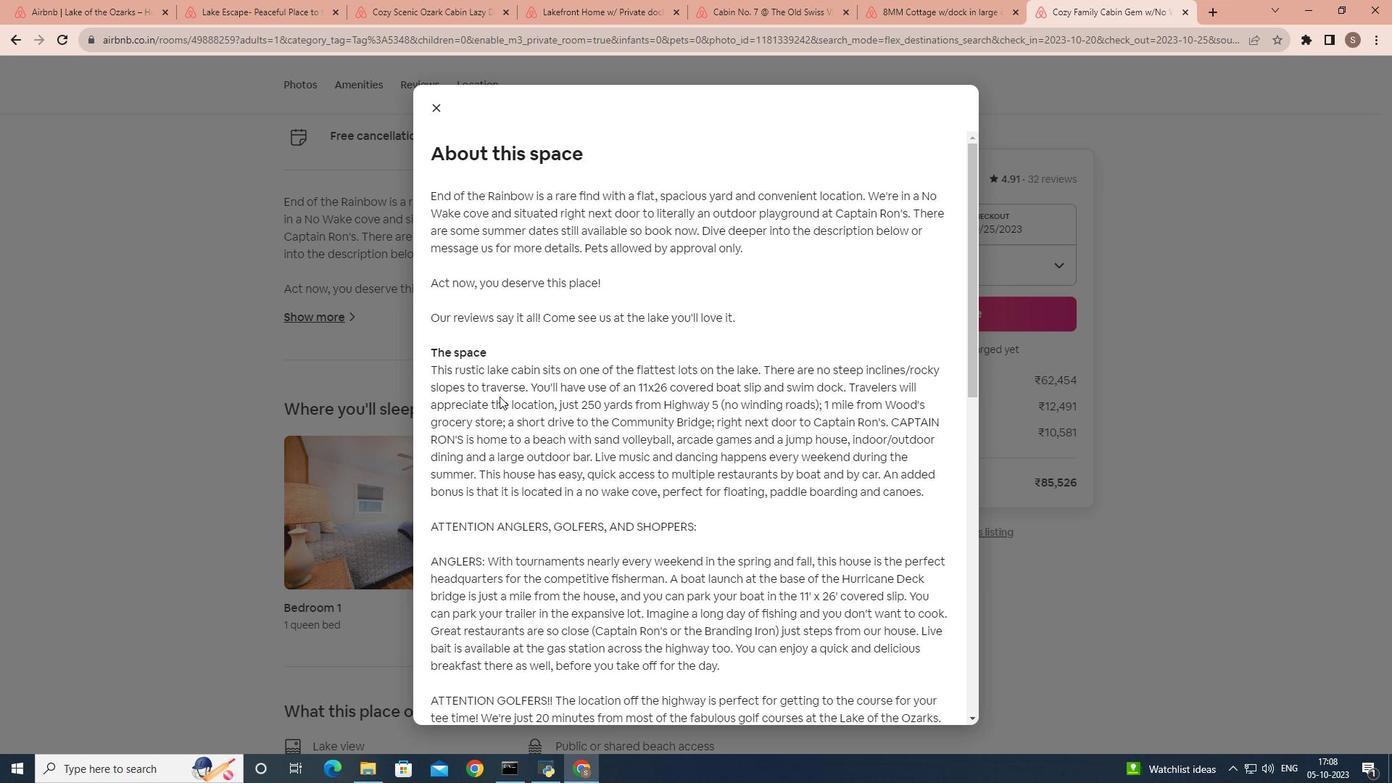 
Action: Mouse scrolled (499, 396) with delta (0, 0)
Screenshot: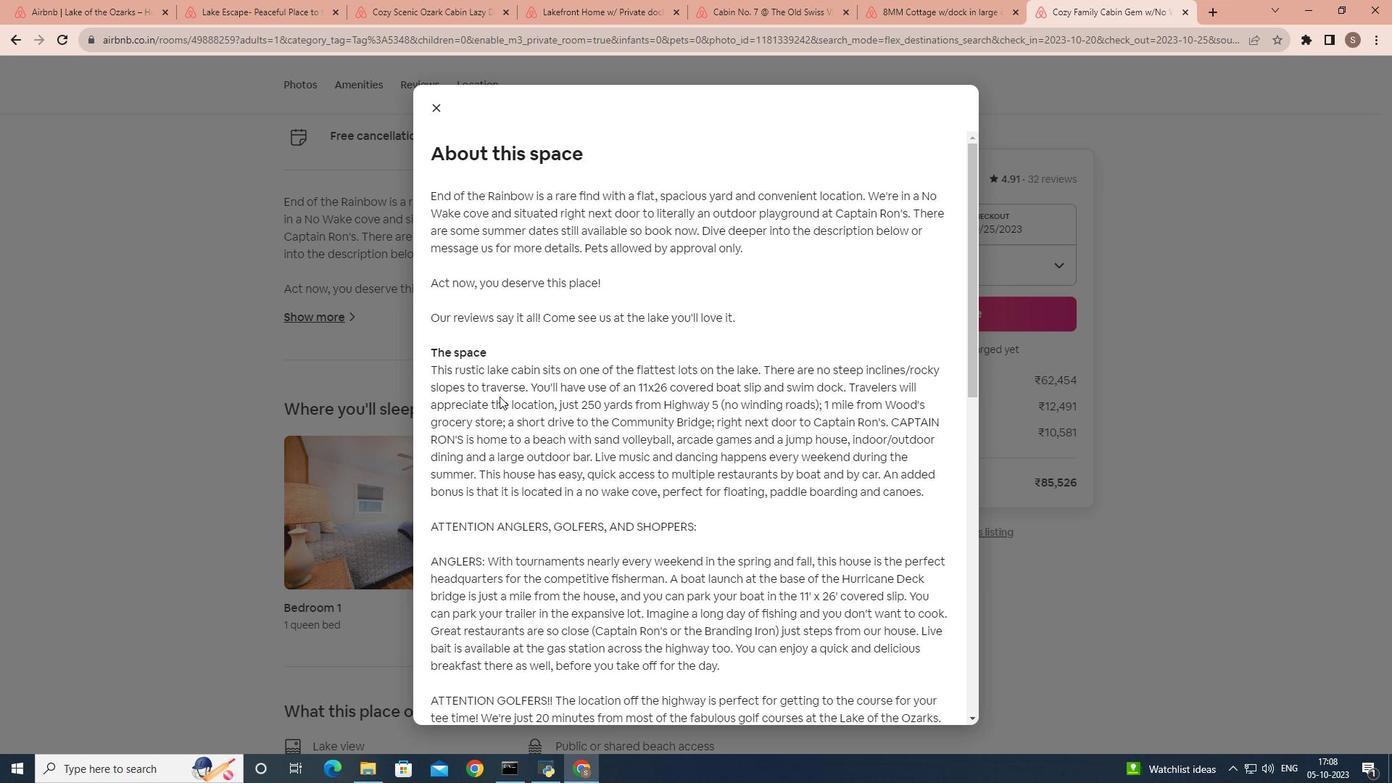 
Action: Mouse scrolled (499, 396) with delta (0, 0)
Screenshot: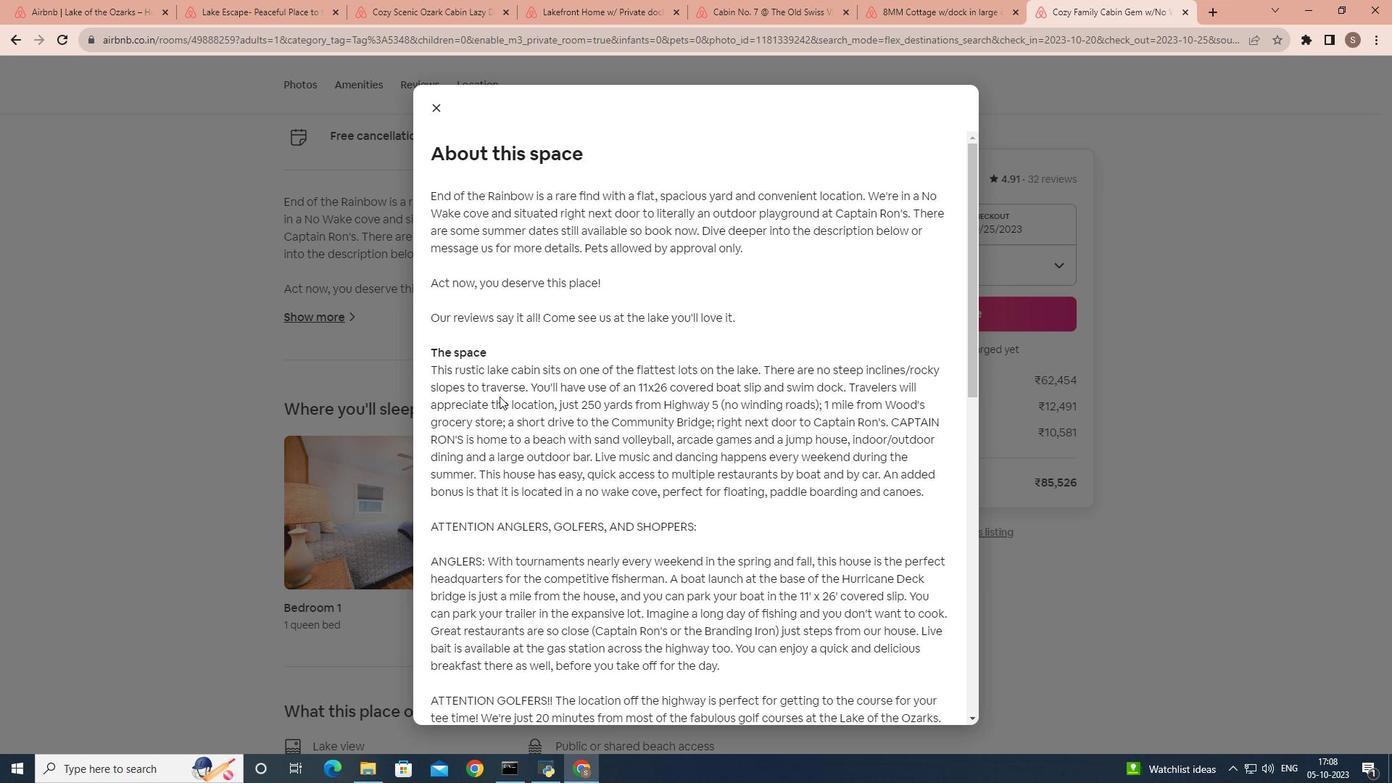 
Action: Mouse scrolled (499, 396) with delta (0, 0)
Screenshot: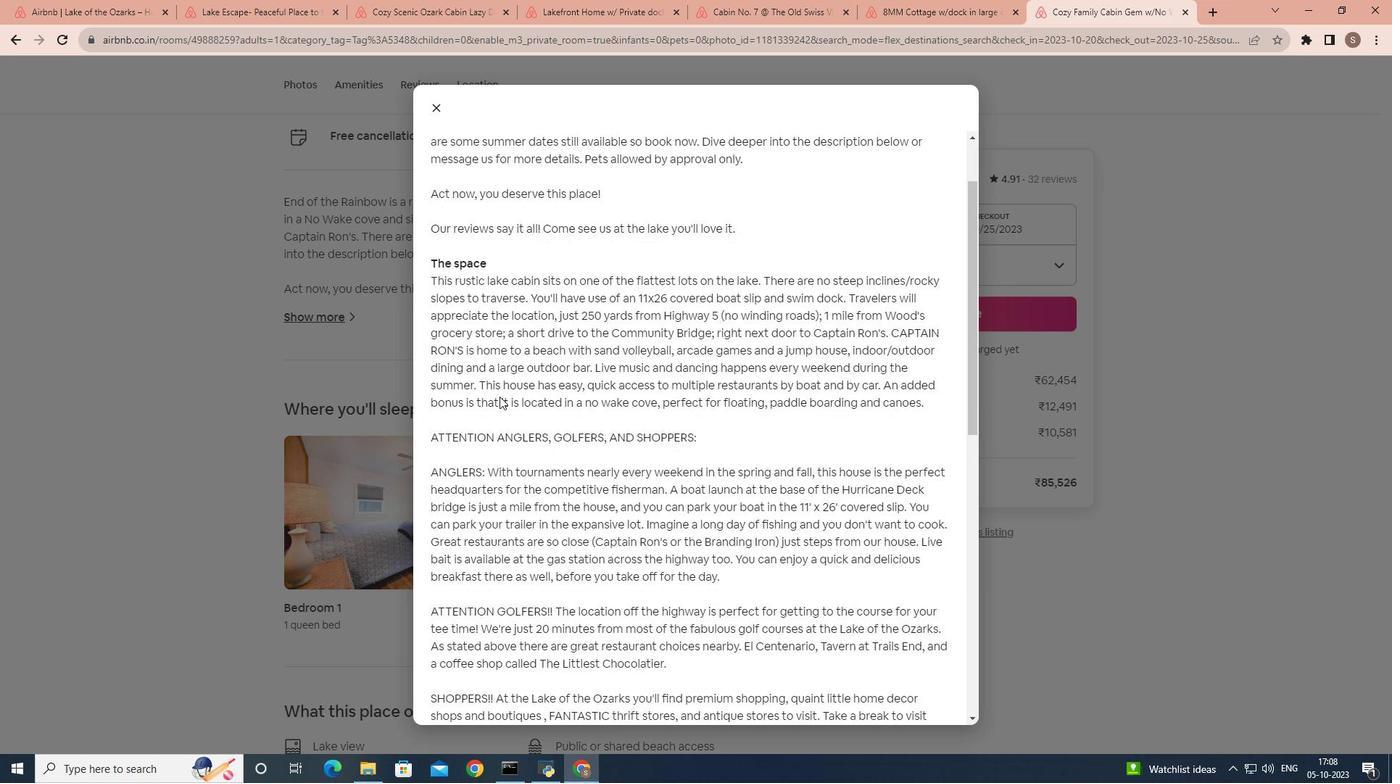 
Action: Mouse scrolled (499, 397) with delta (0, 0)
Screenshot: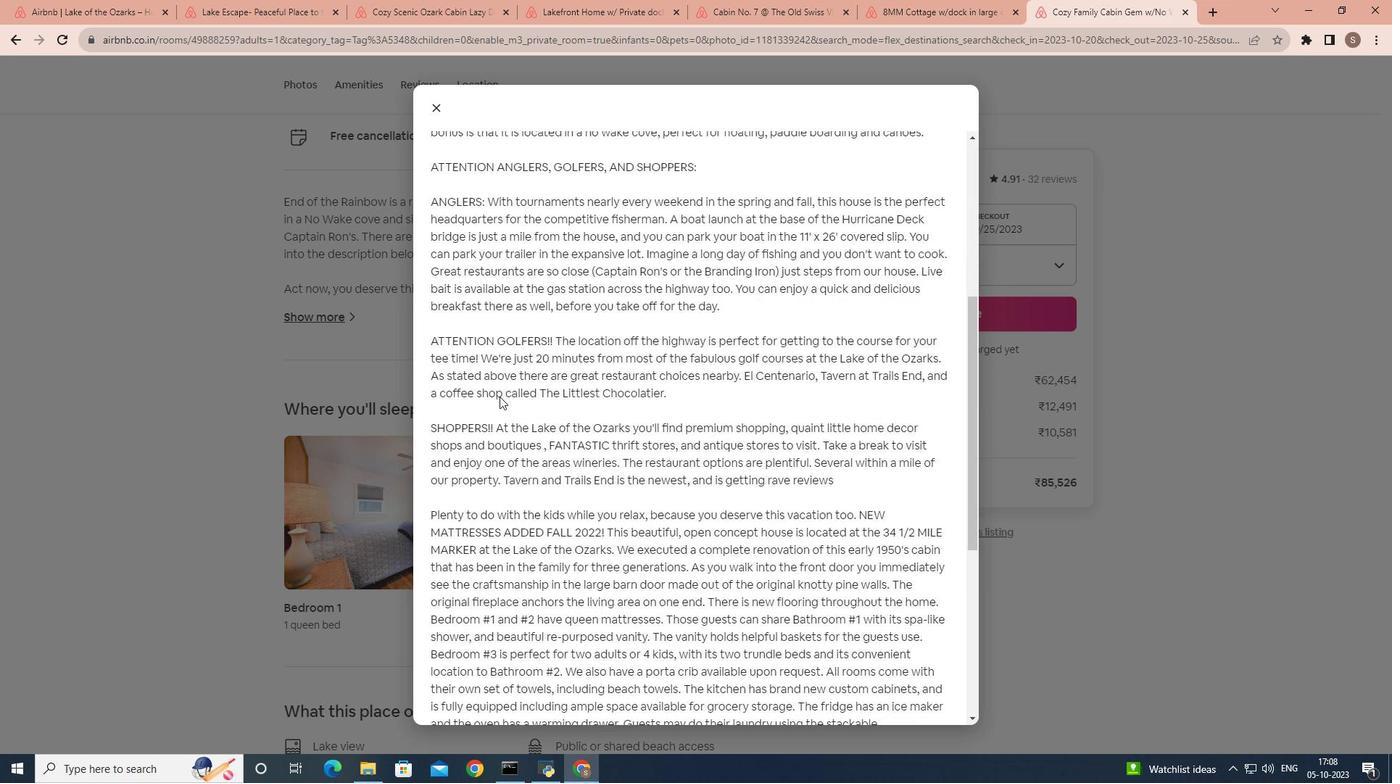 
Action: Mouse scrolled (499, 396) with delta (0, 0)
Screenshot: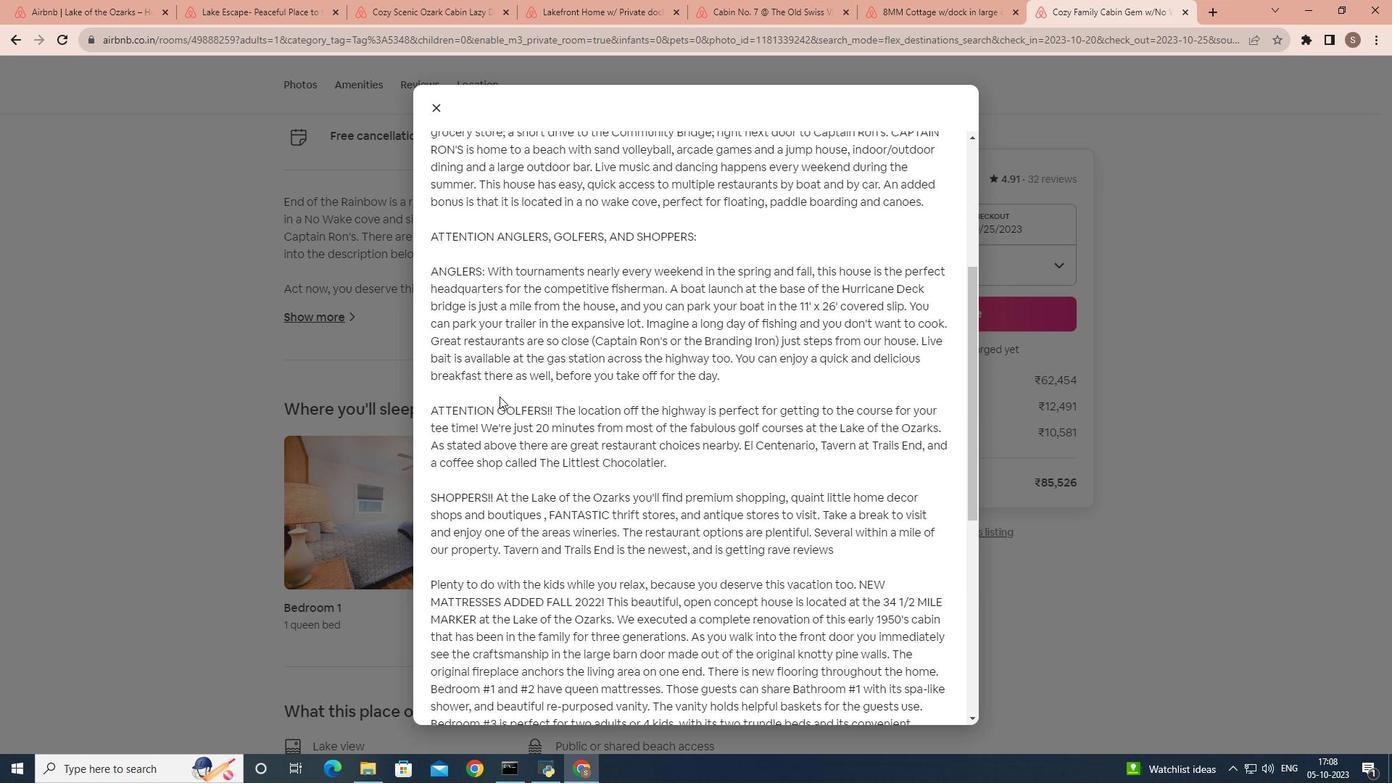 
Action: Mouse scrolled (499, 396) with delta (0, 0)
Screenshot: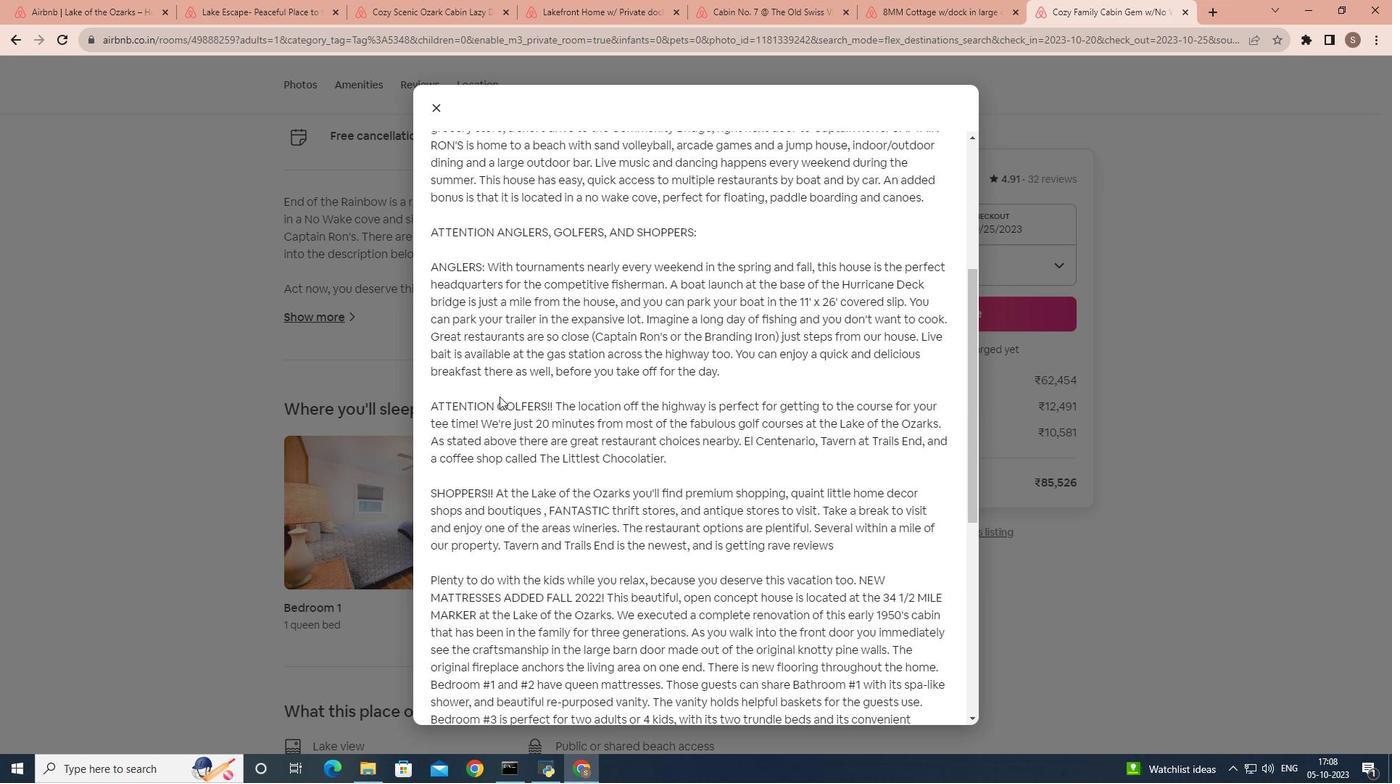 
Action: Mouse scrolled (499, 396) with delta (0, 0)
Screenshot: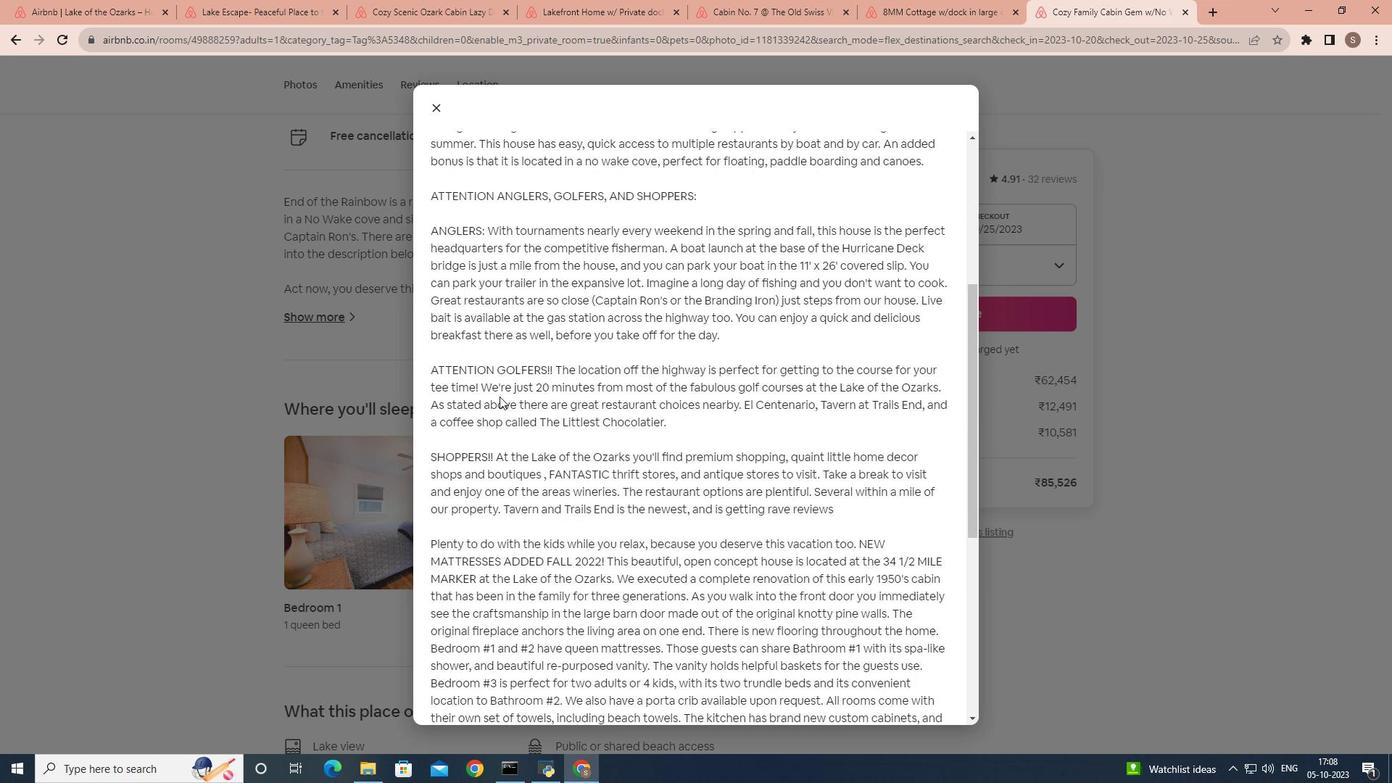 
Action: Mouse scrolled (499, 396) with delta (0, 0)
Screenshot: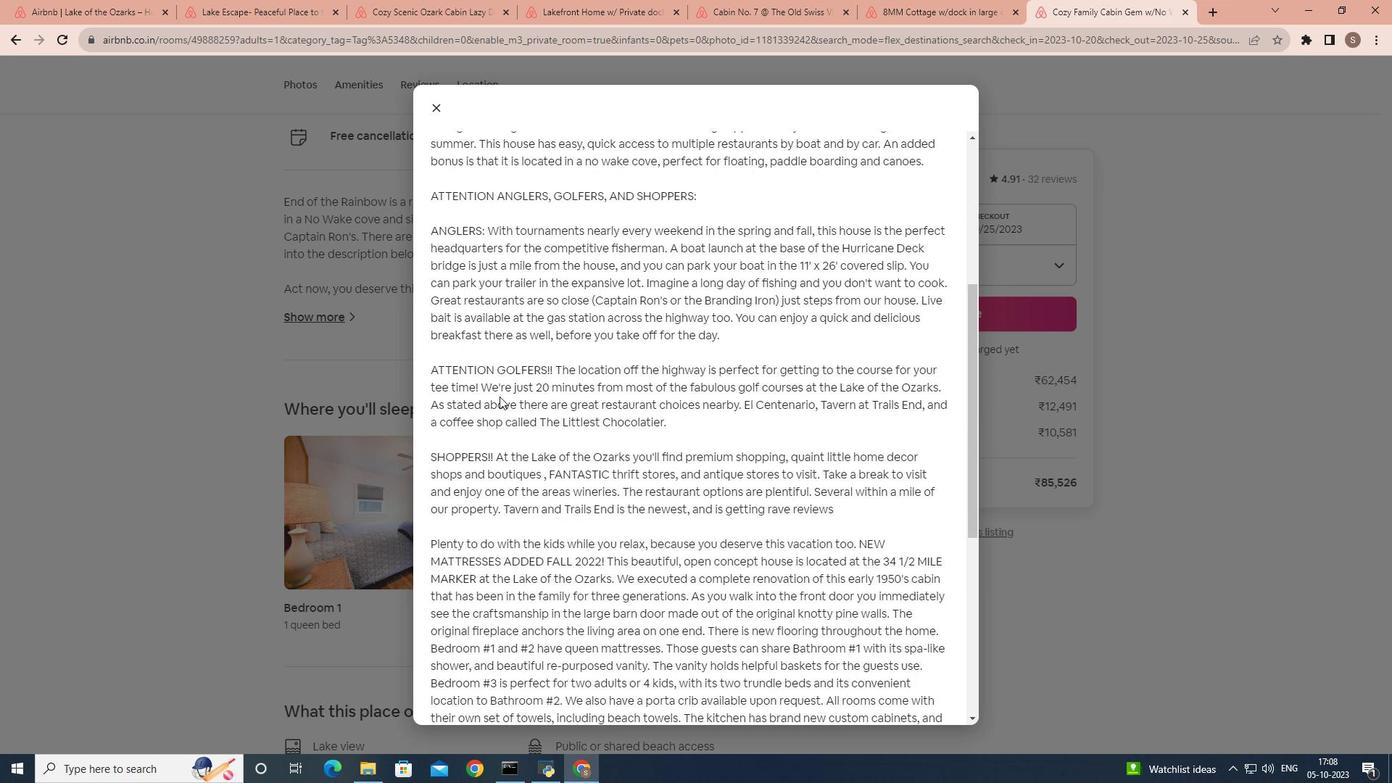 
Action: Mouse scrolled (499, 396) with delta (0, 0)
Screenshot: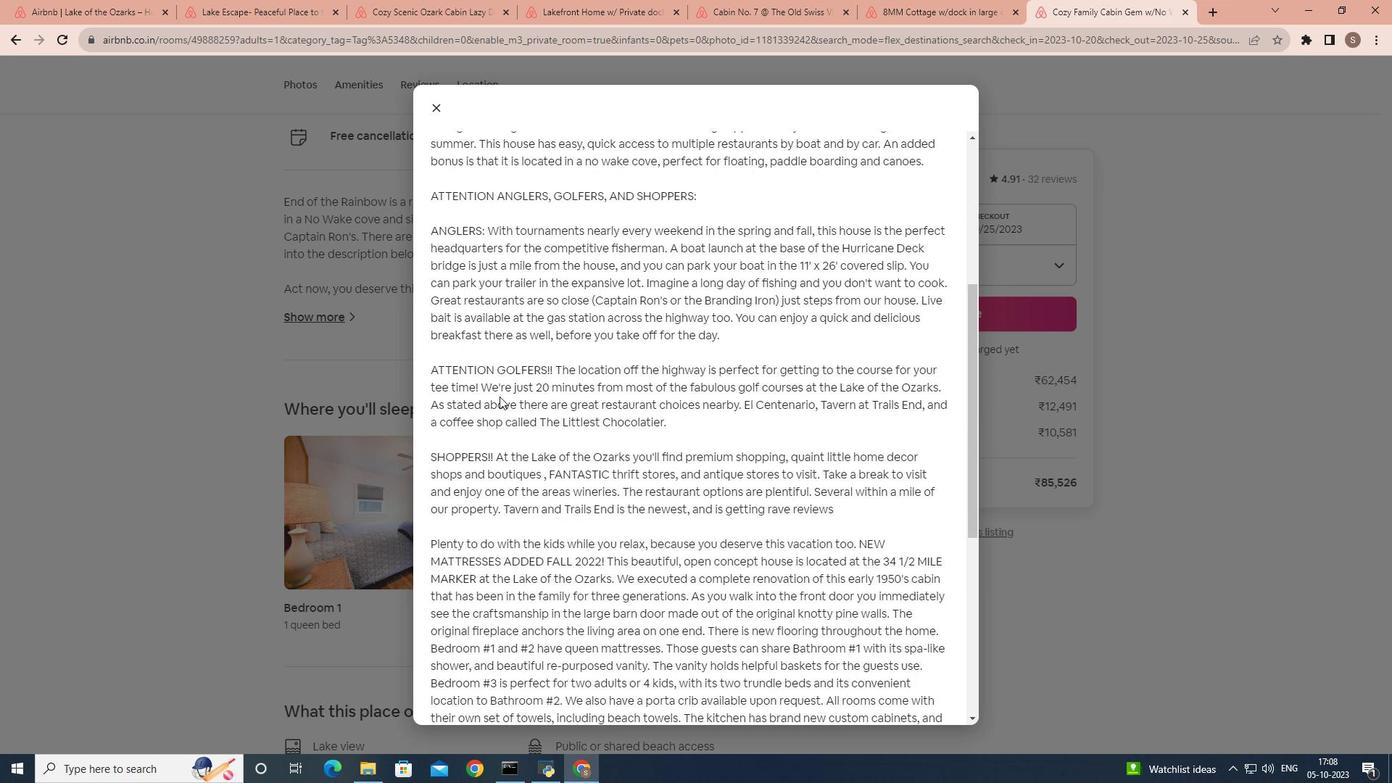 
Action: Mouse scrolled (499, 397) with delta (0, 0)
Screenshot: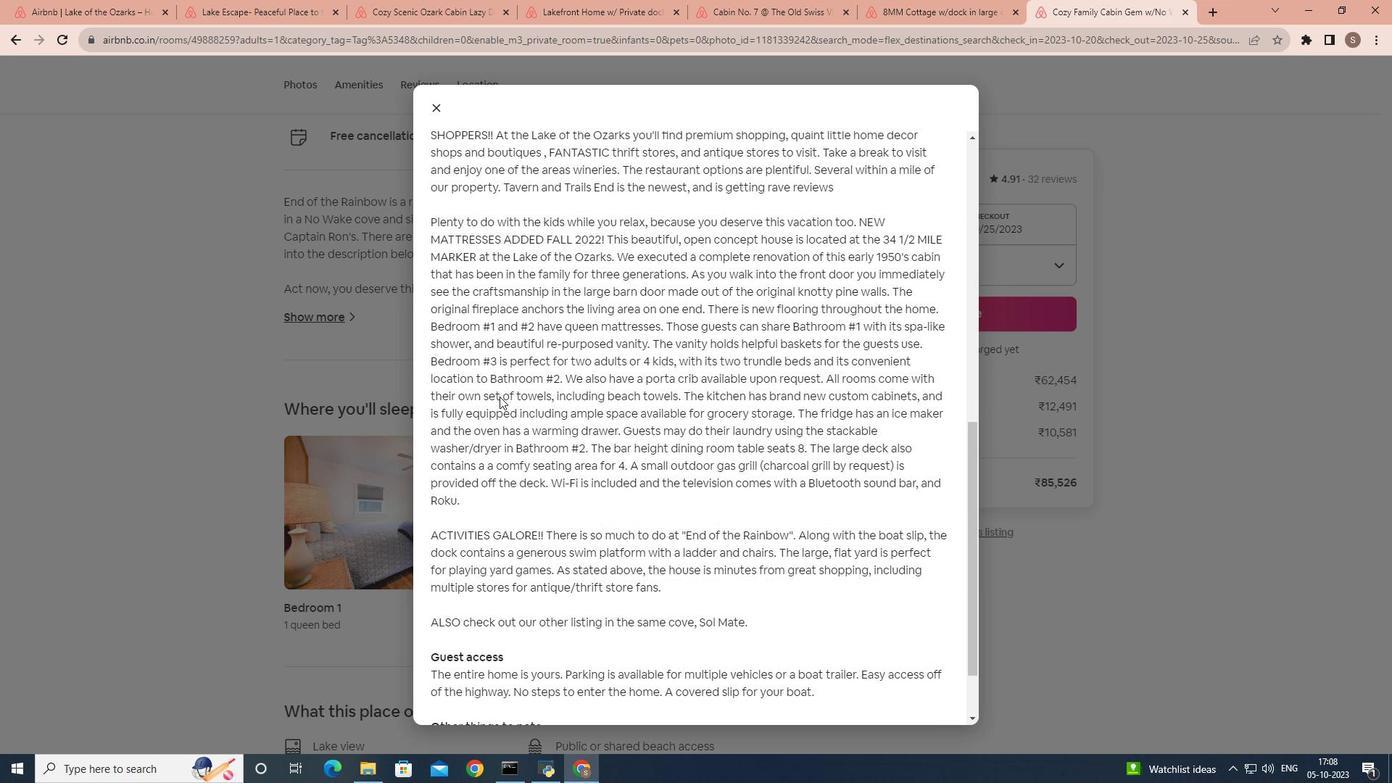 
Action: Mouse scrolled (499, 396) with delta (0, 0)
Screenshot: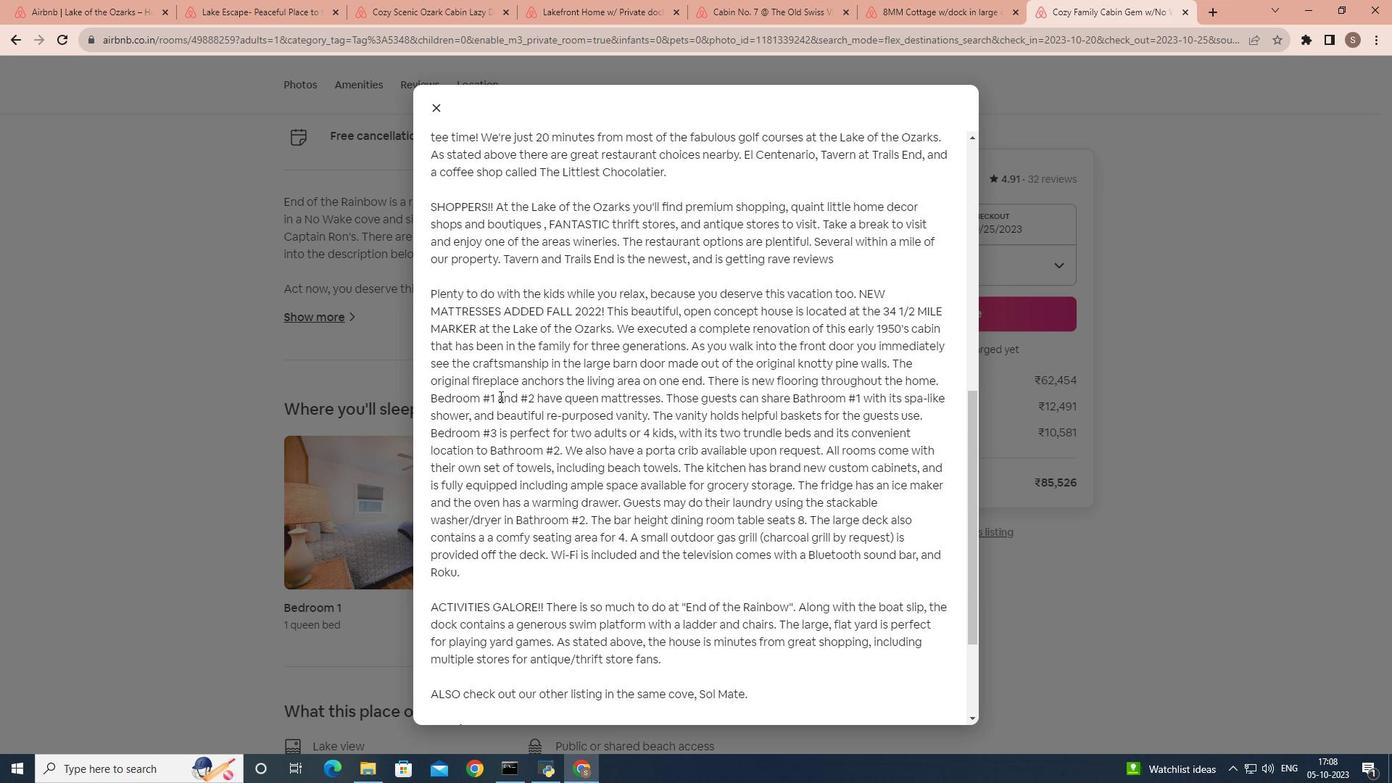 
Action: Mouse scrolled (499, 396) with delta (0, 0)
Screenshot: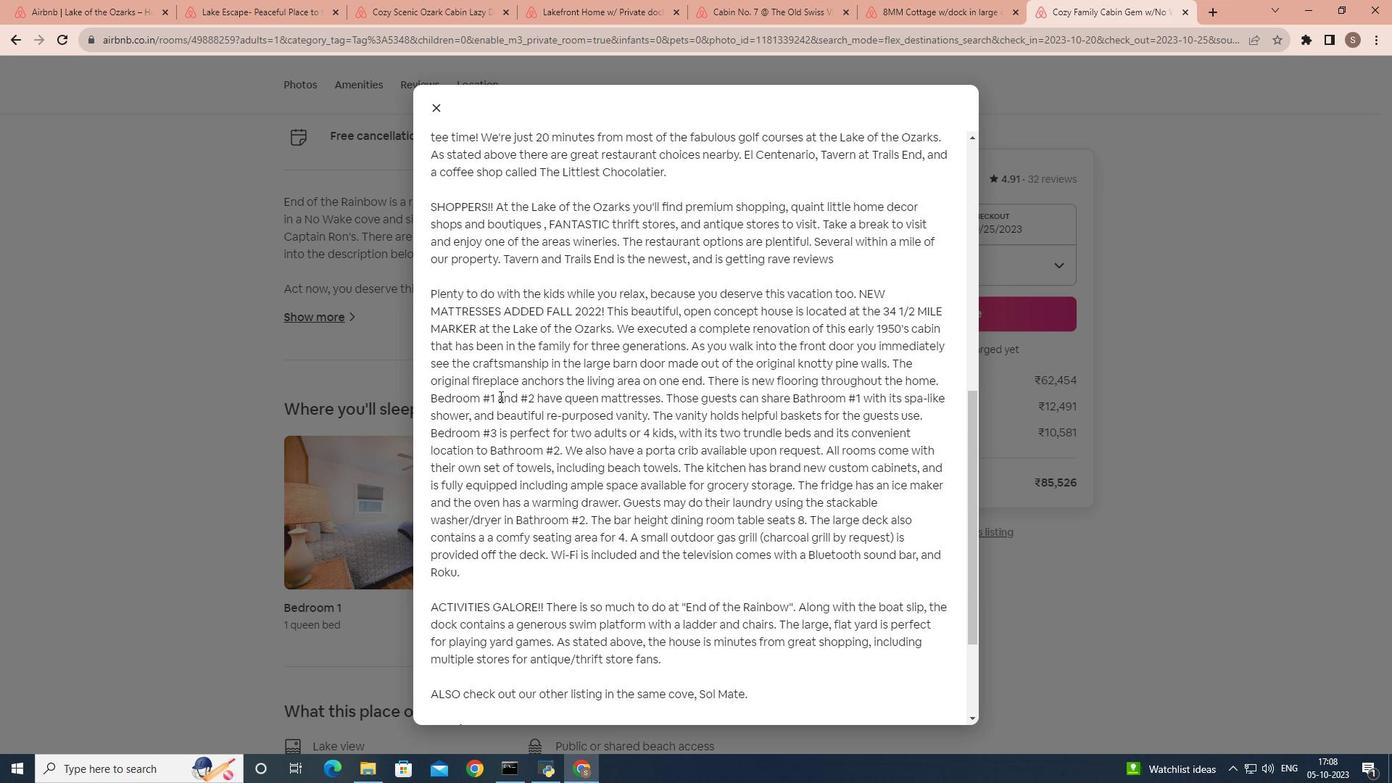 
Action: Mouse scrolled (499, 396) with delta (0, 0)
Screenshot: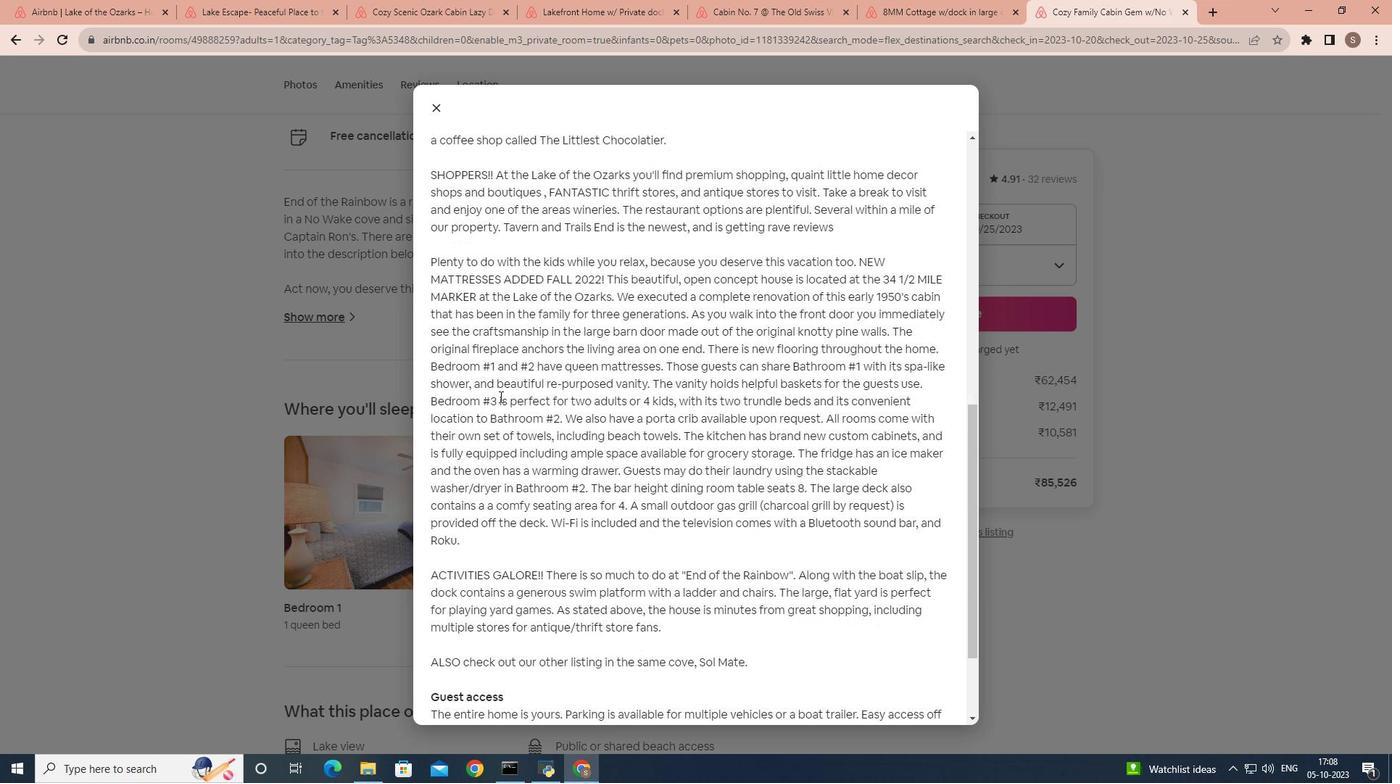 
Action: Mouse scrolled (499, 396) with delta (0, 0)
Screenshot: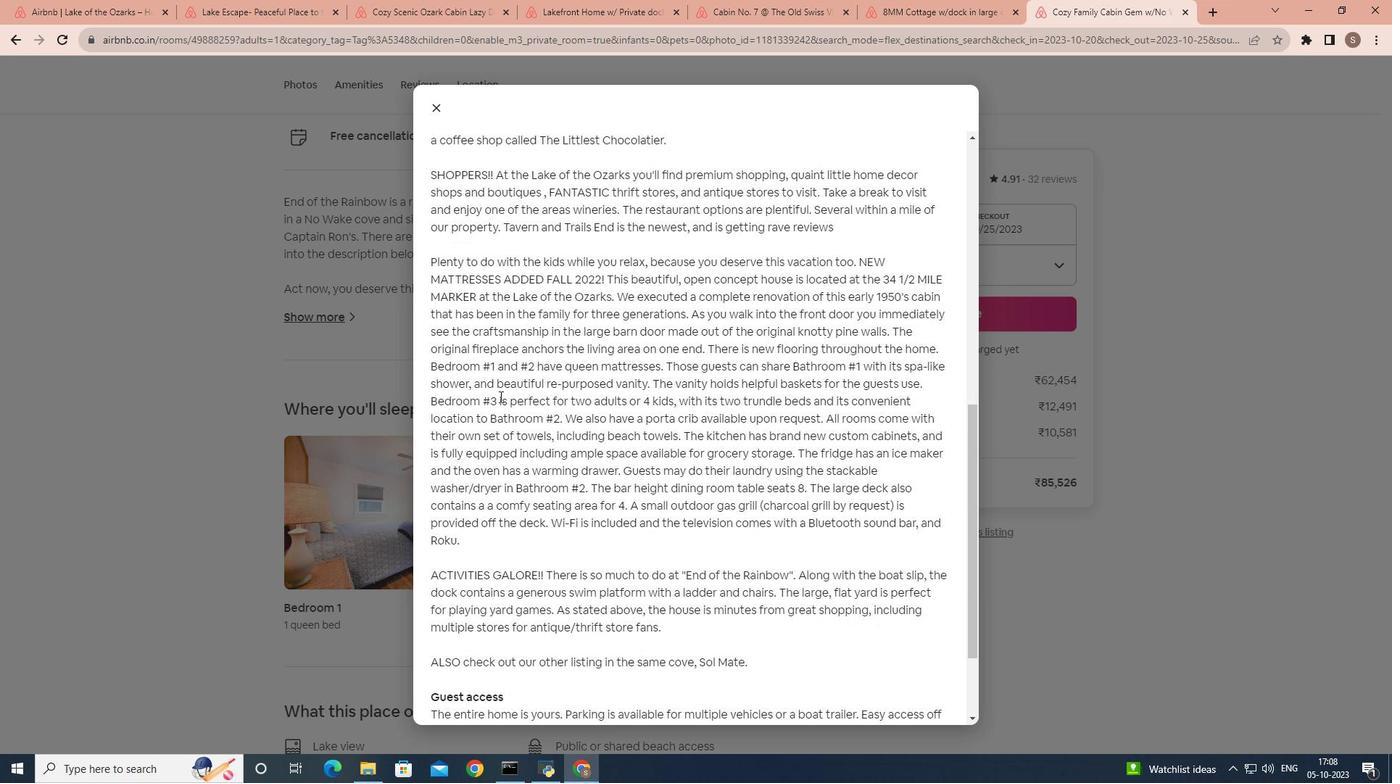 
Action: Mouse scrolled (499, 396) with delta (0, 0)
Screenshot: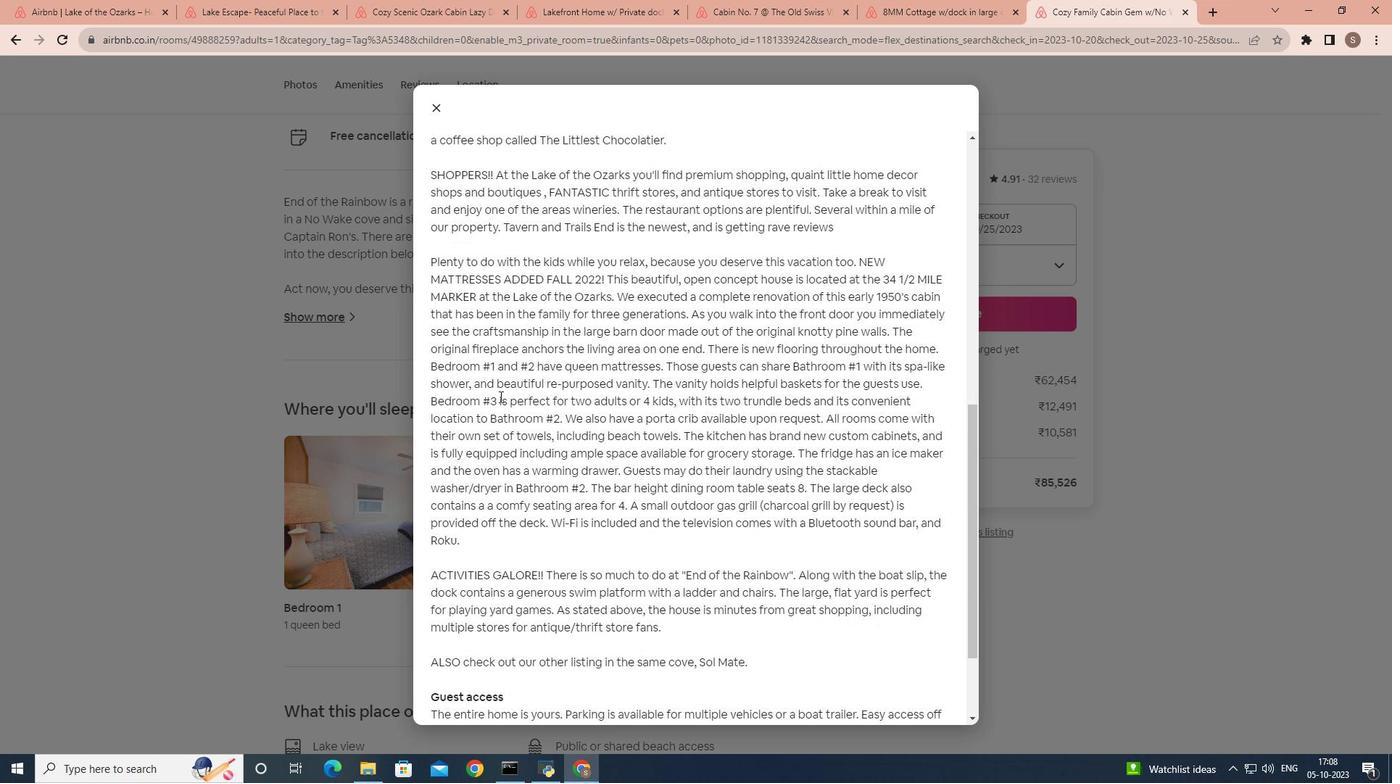 
Action: Mouse scrolled (499, 396) with delta (0, 0)
Screenshot: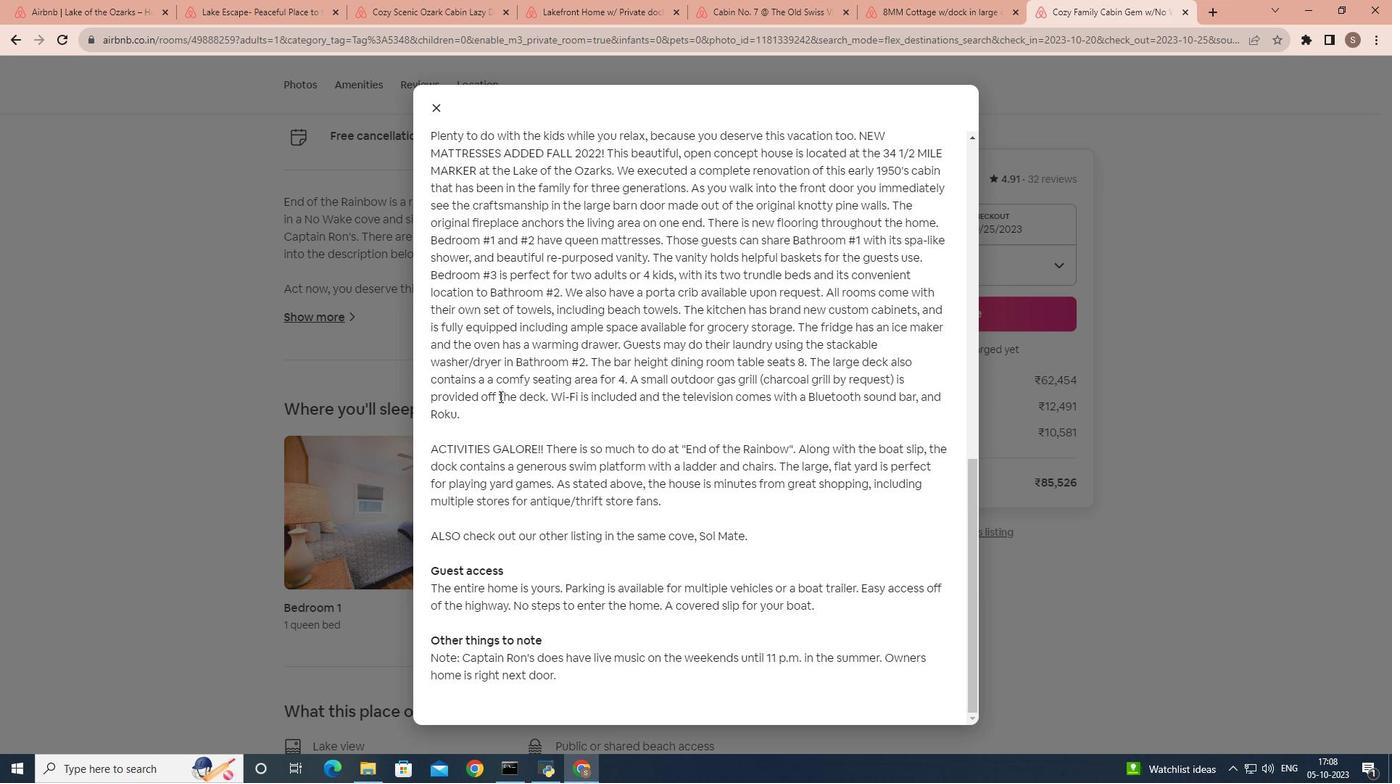 
Action: Mouse scrolled (499, 396) with delta (0, 0)
Screenshot: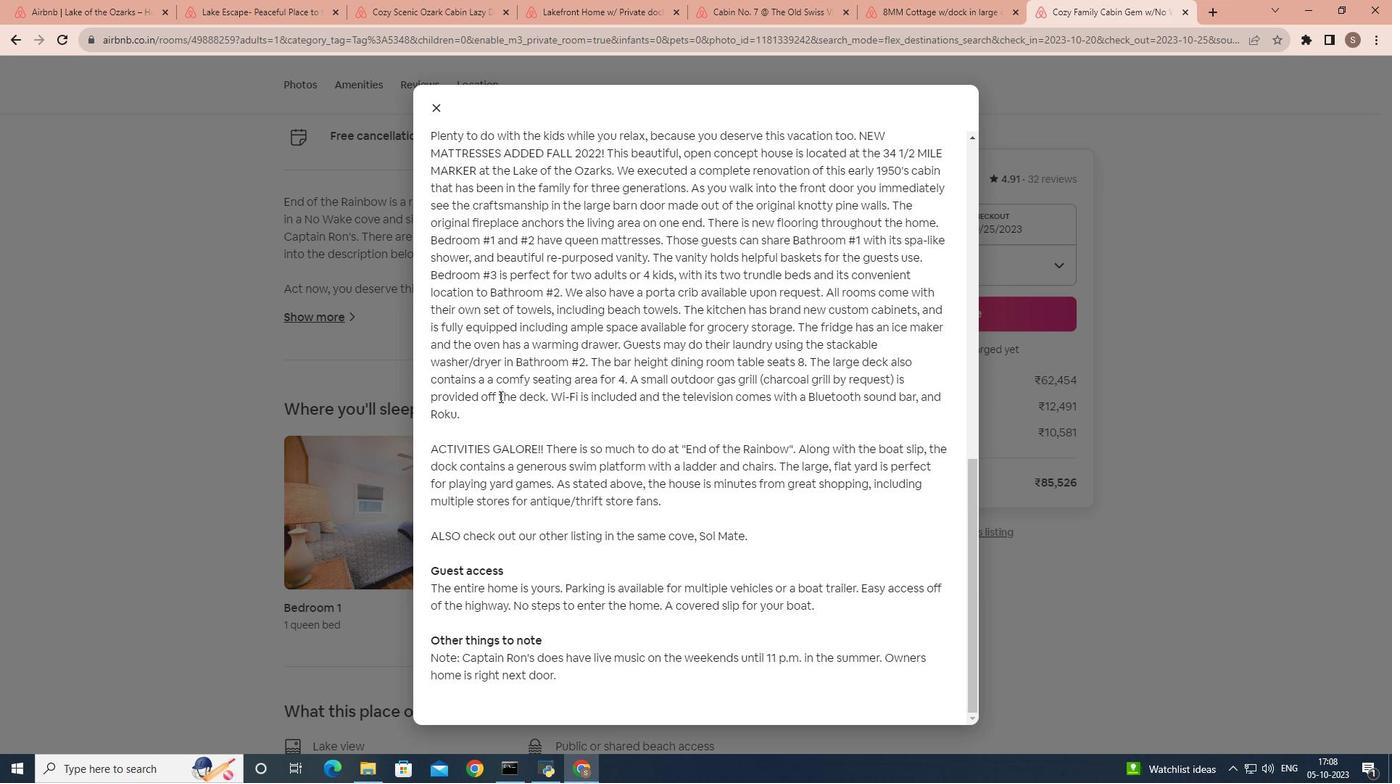 
Action: Mouse scrolled (499, 396) with delta (0, 0)
Screenshot: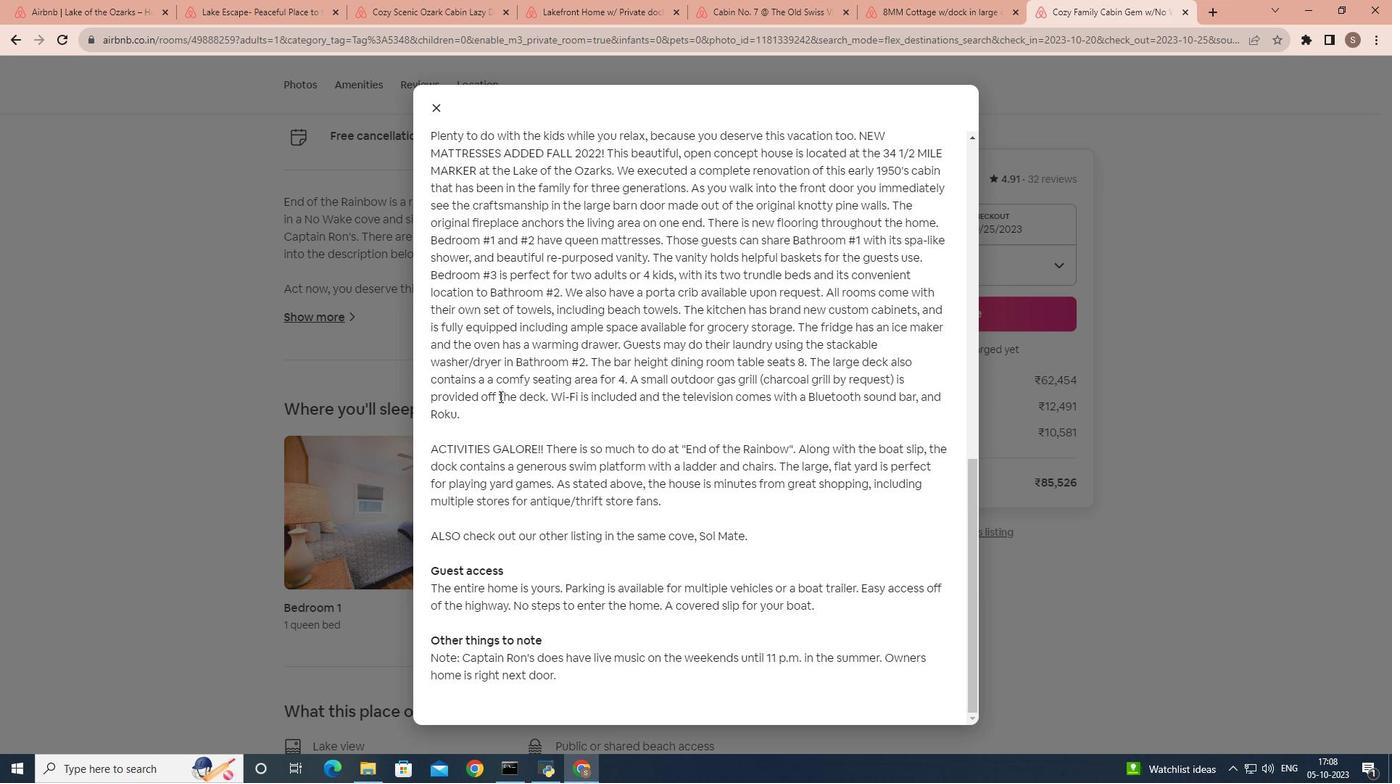 
Action: Mouse scrolled (499, 396) with delta (0, 0)
Screenshot: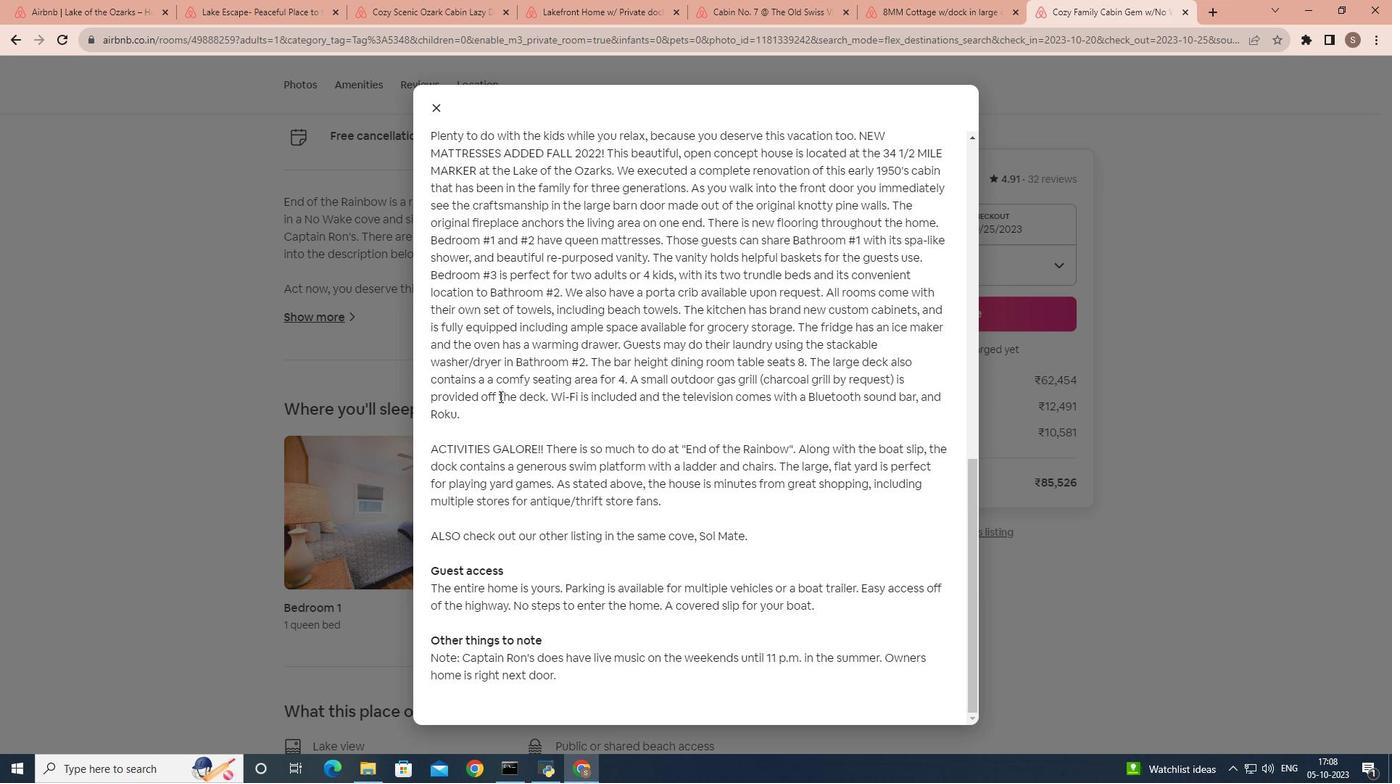 
Action: Mouse scrolled (499, 397) with delta (0, 0)
Screenshot: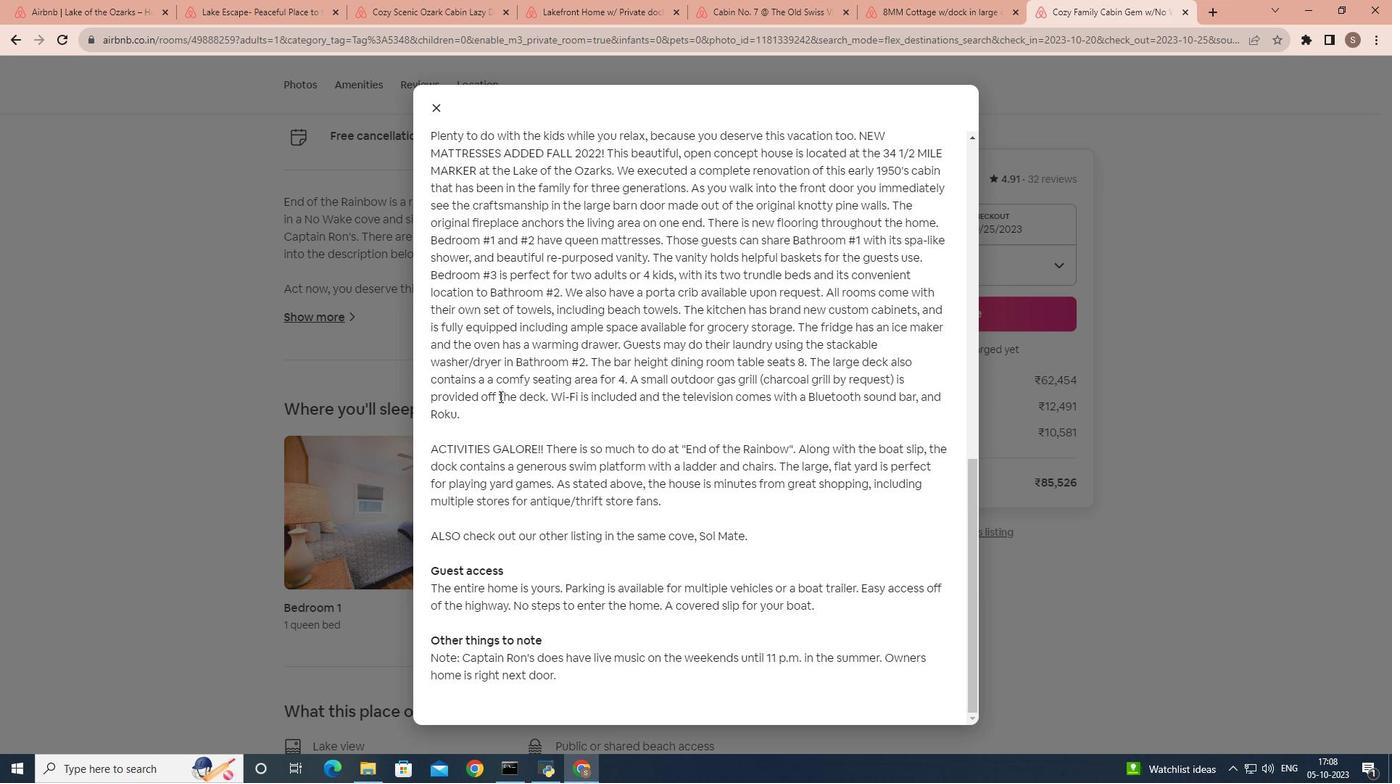 
Action: Mouse scrolled (499, 397) with delta (0, 0)
Screenshot: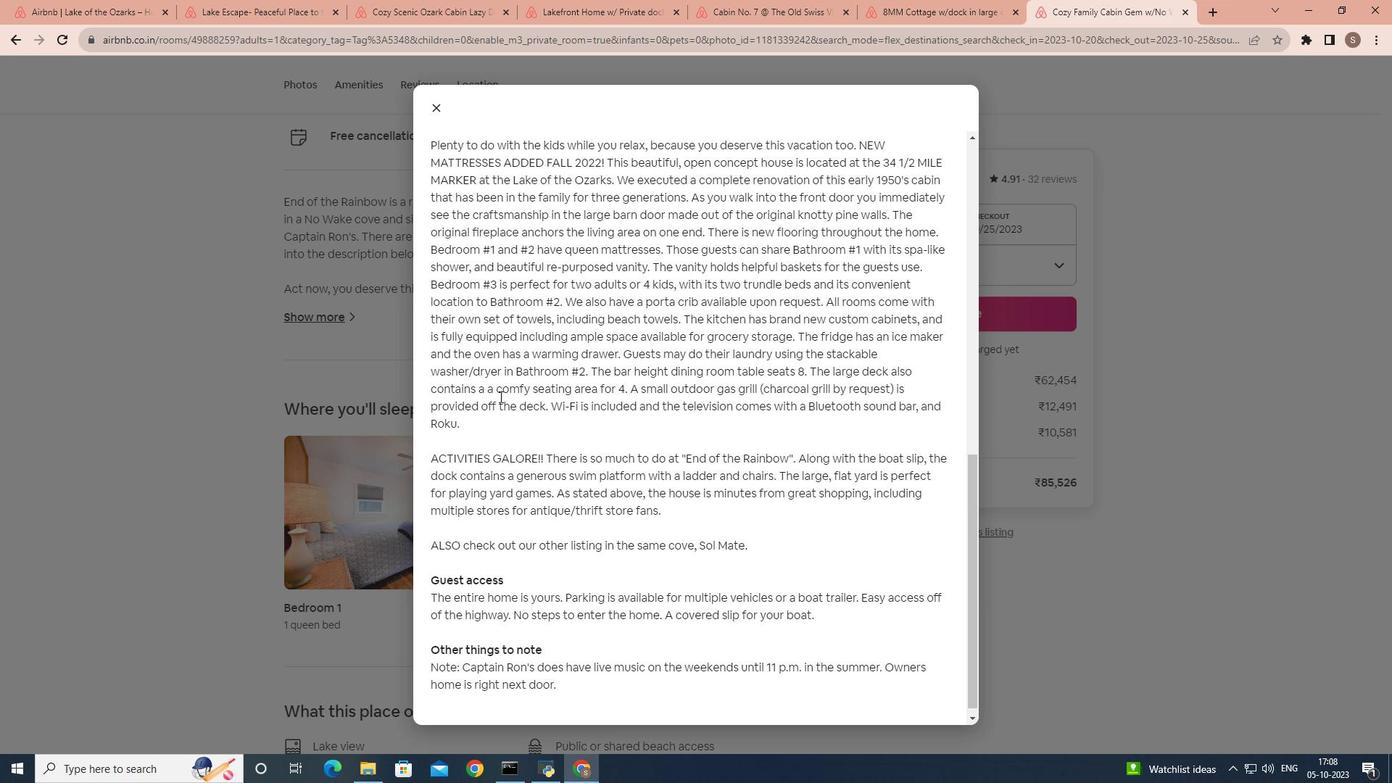 
Action: Mouse scrolled (499, 397) with delta (0, 0)
Screenshot: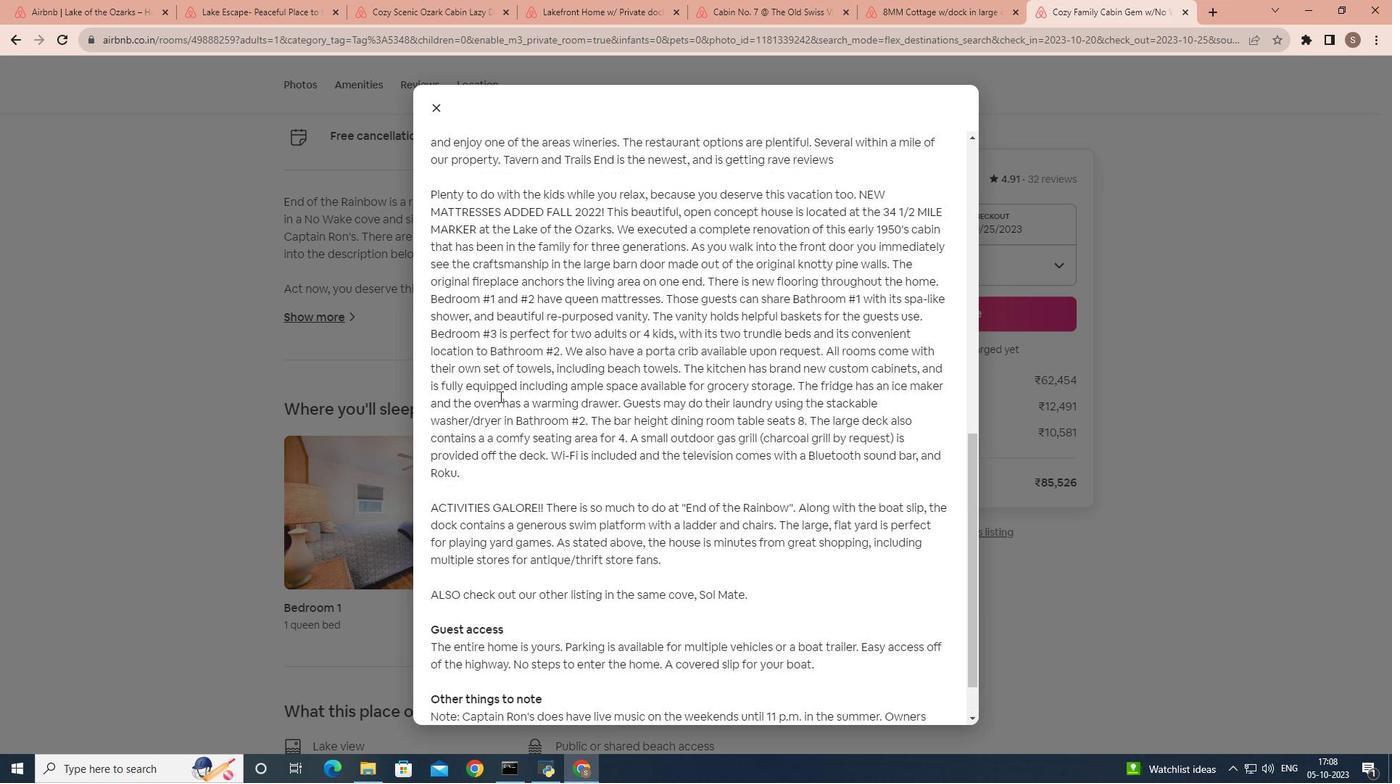 
Action: Mouse scrolled (499, 397) with delta (0, 0)
Screenshot: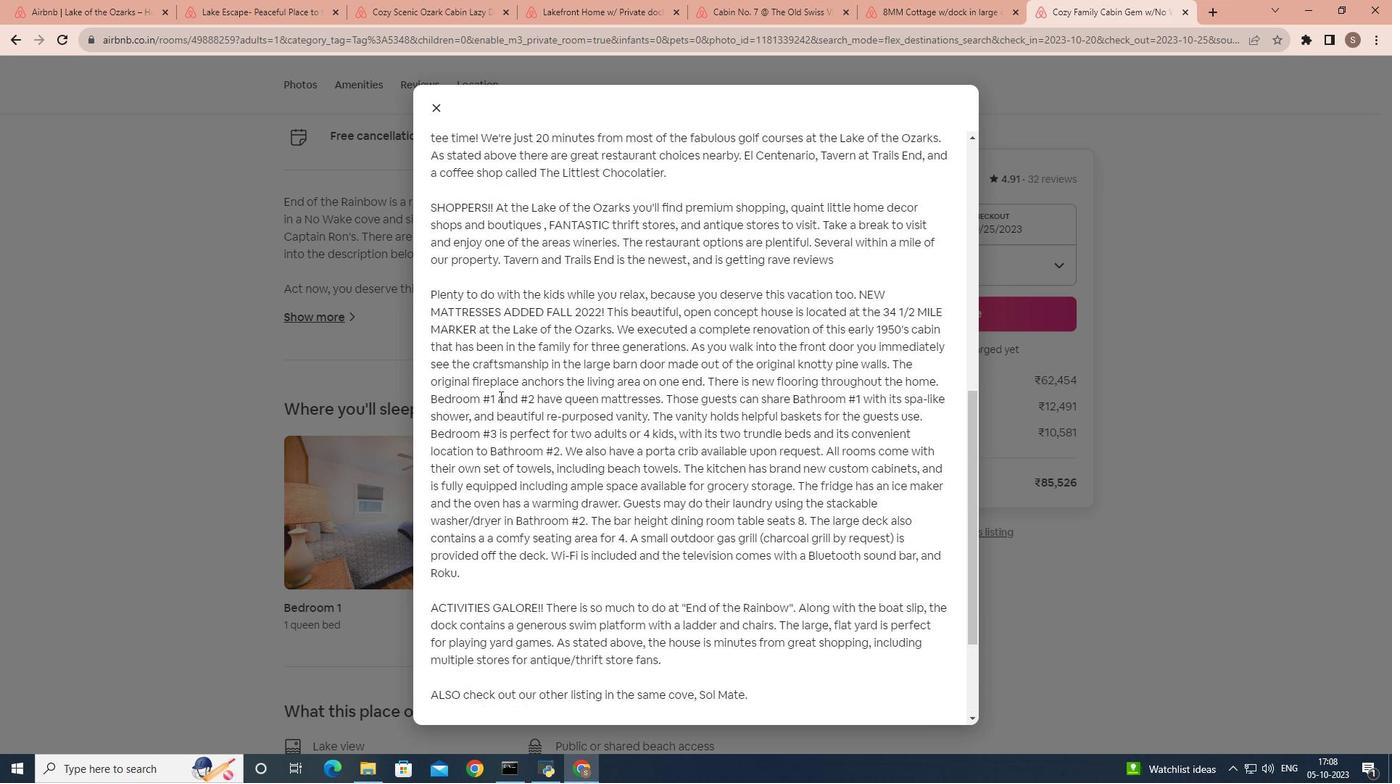 
Action: Mouse moved to (438, 121)
Screenshot: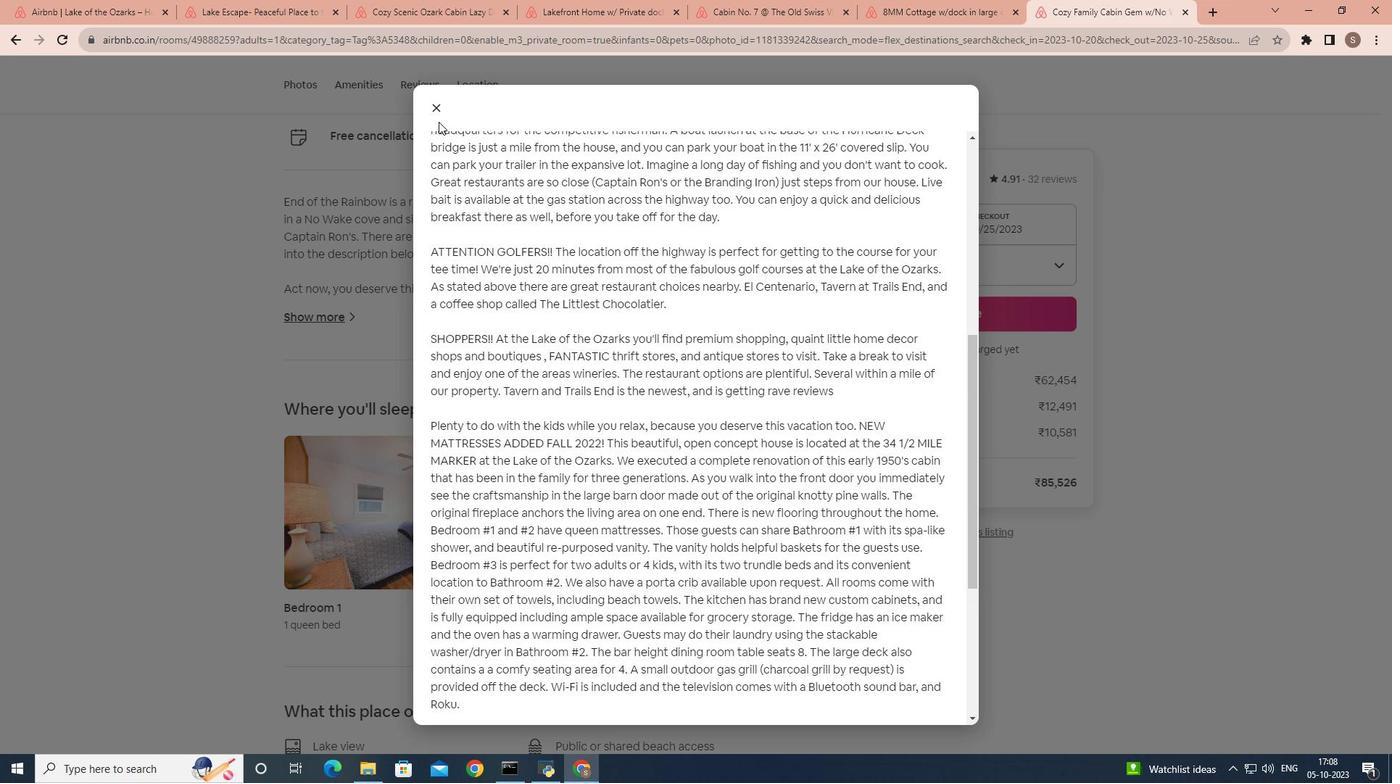 
Action: Mouse pressed left at (438, 121)
Screenshot: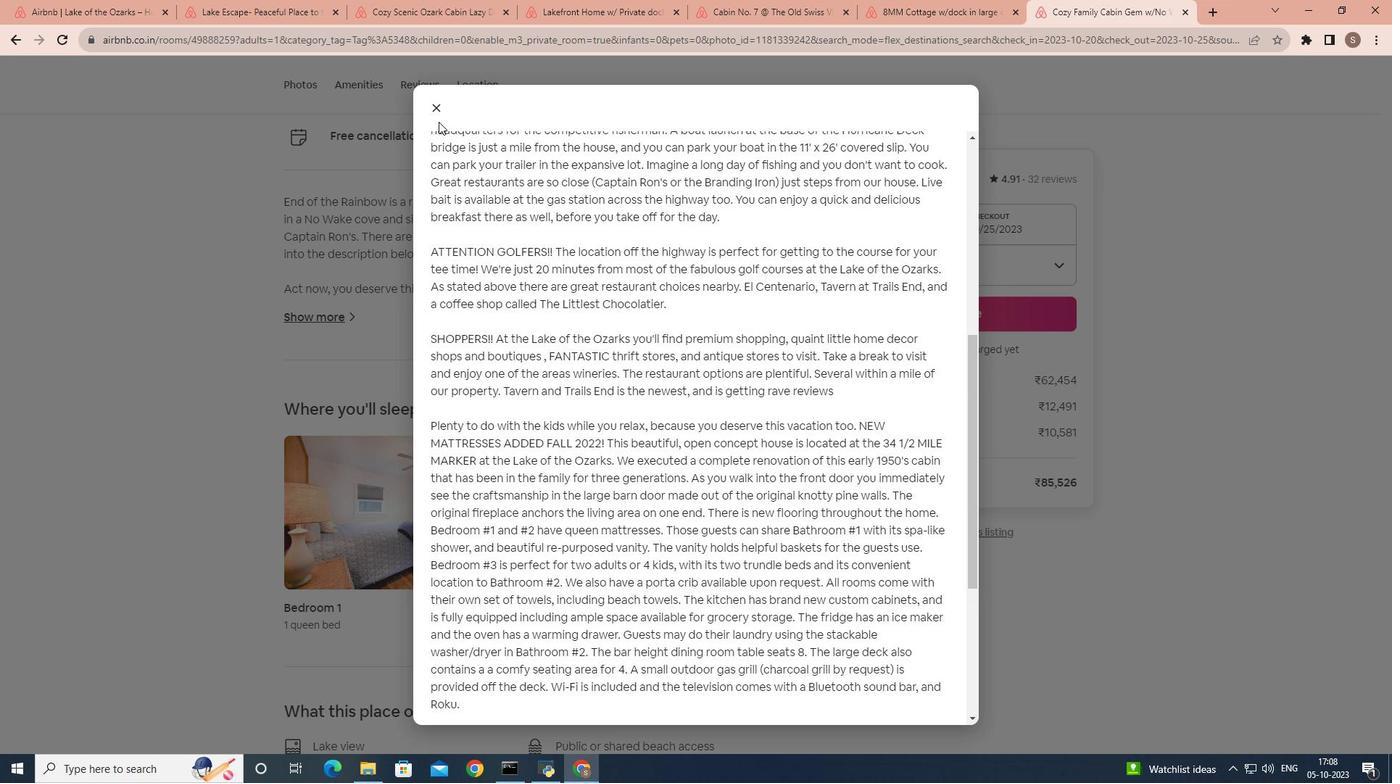 
Action: Mouse moved to (440, 111)
Screenshot: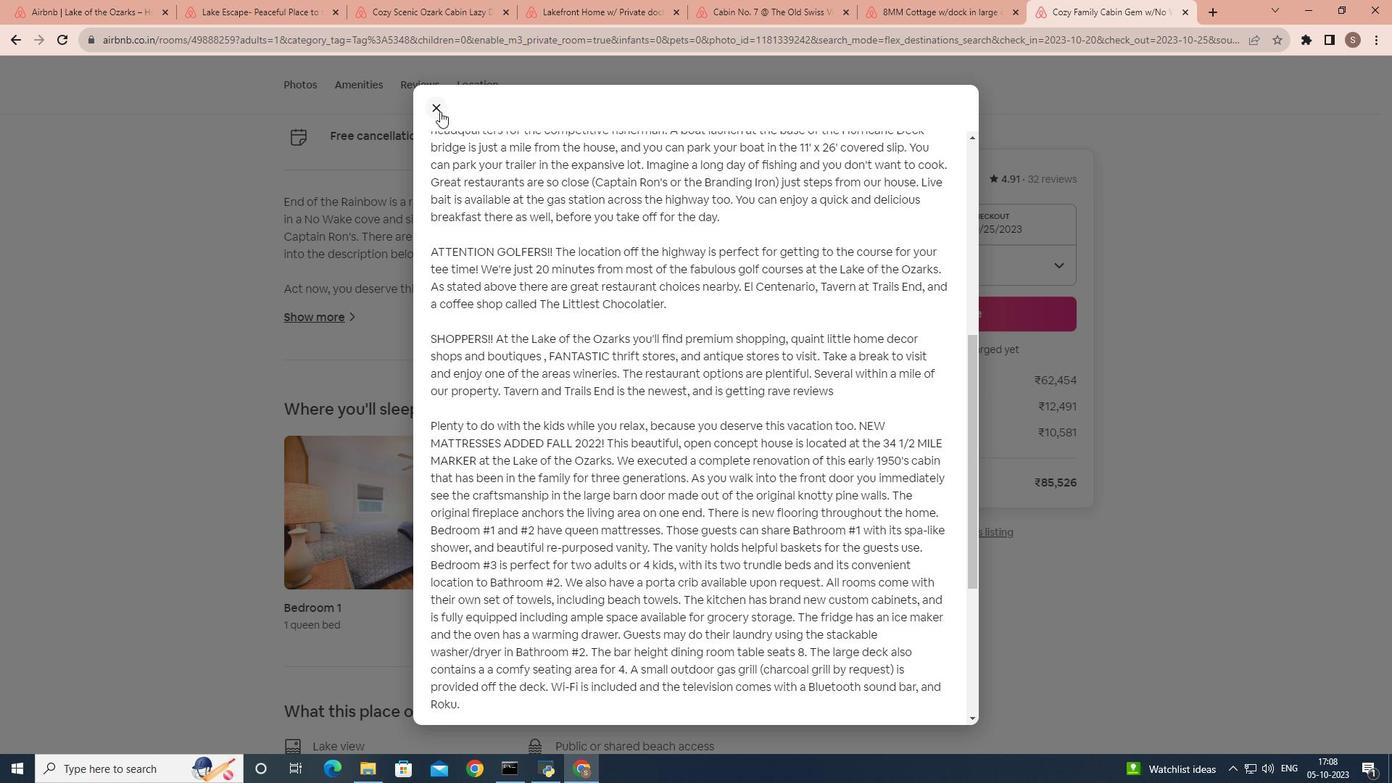 
Action: Mouse pressed left at (440, 111)
Screenshot: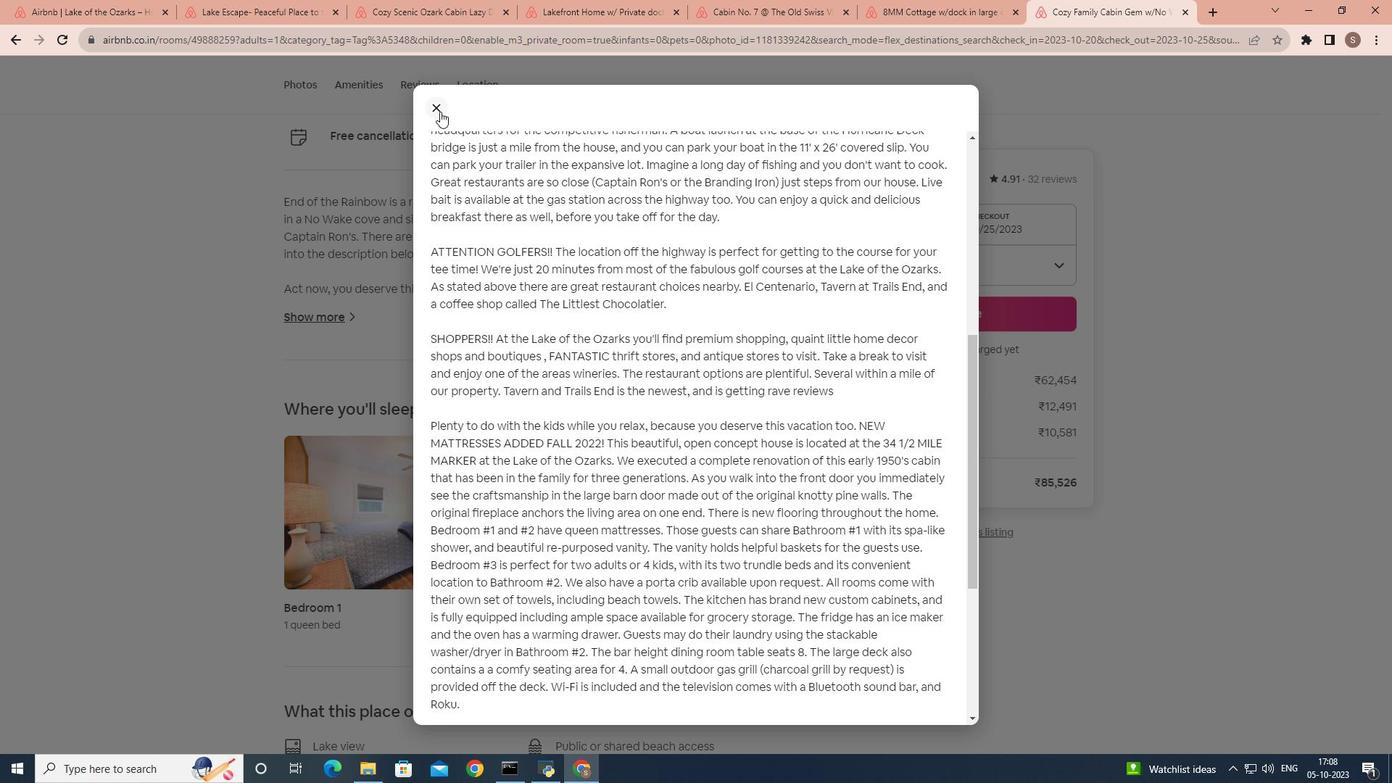 
Action: Mouse moved to (571, 541)
Screenshot: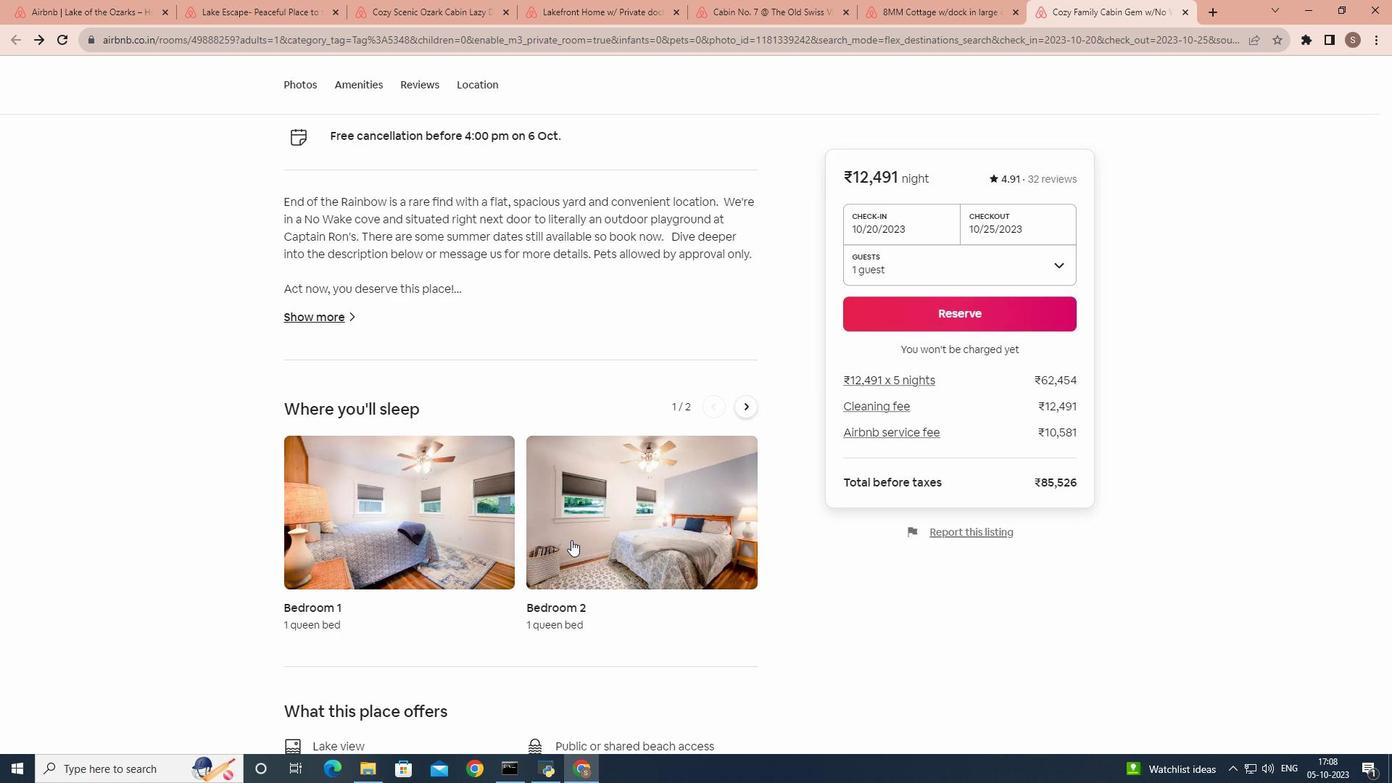 
Action: Mouse scrolled (571, 541) with delta (0, 0)
Screenshot: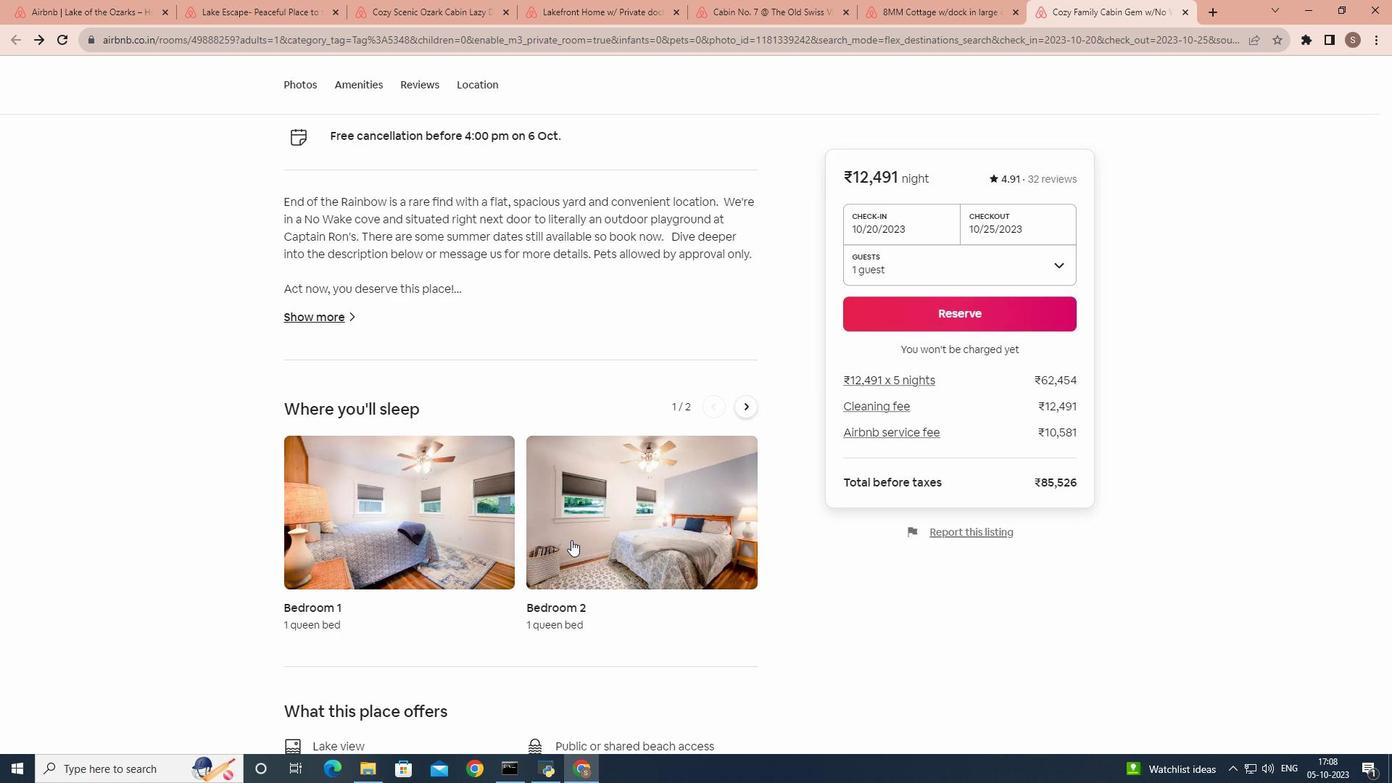 
Action: Mouse moved to (570, 545)
Screenshot: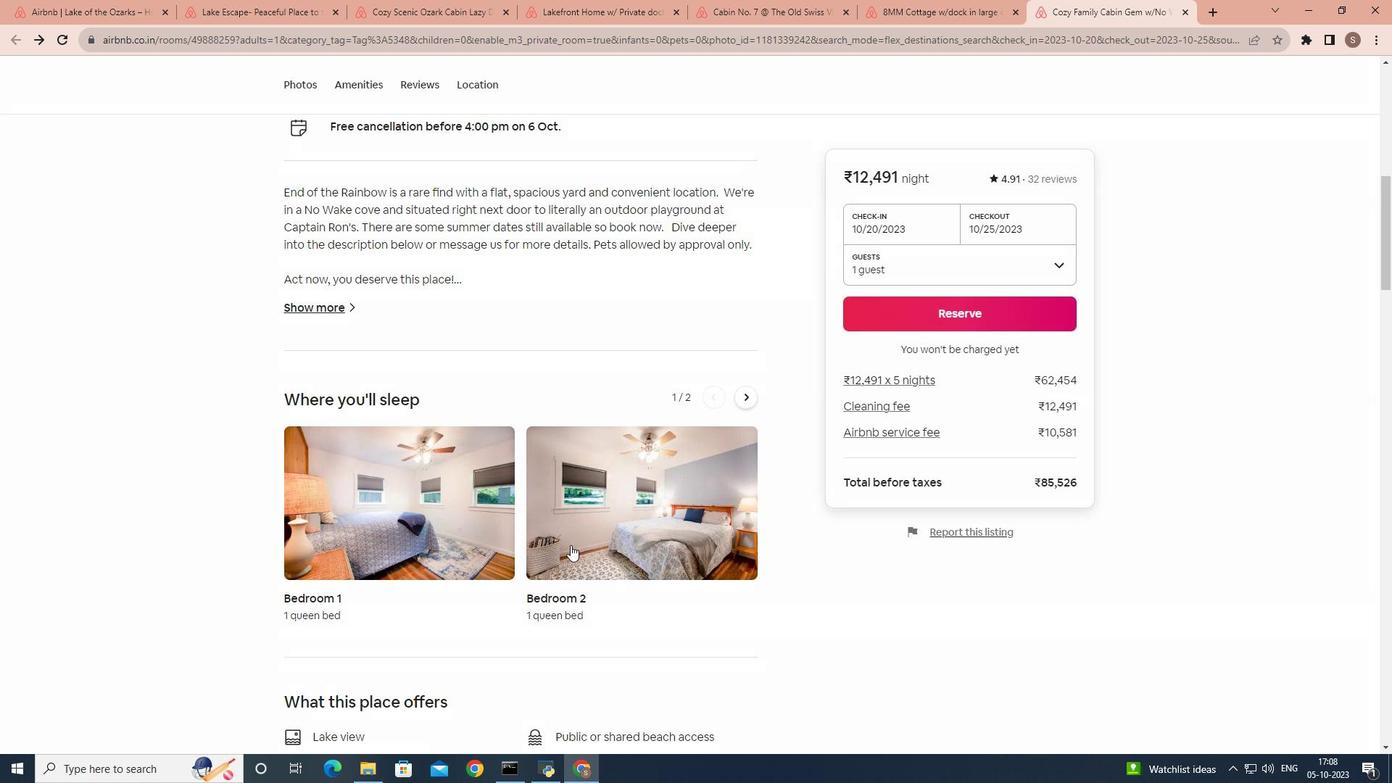 
Action: Mouse scrolled (570, 544) with delta (0, 0)
Screenshot: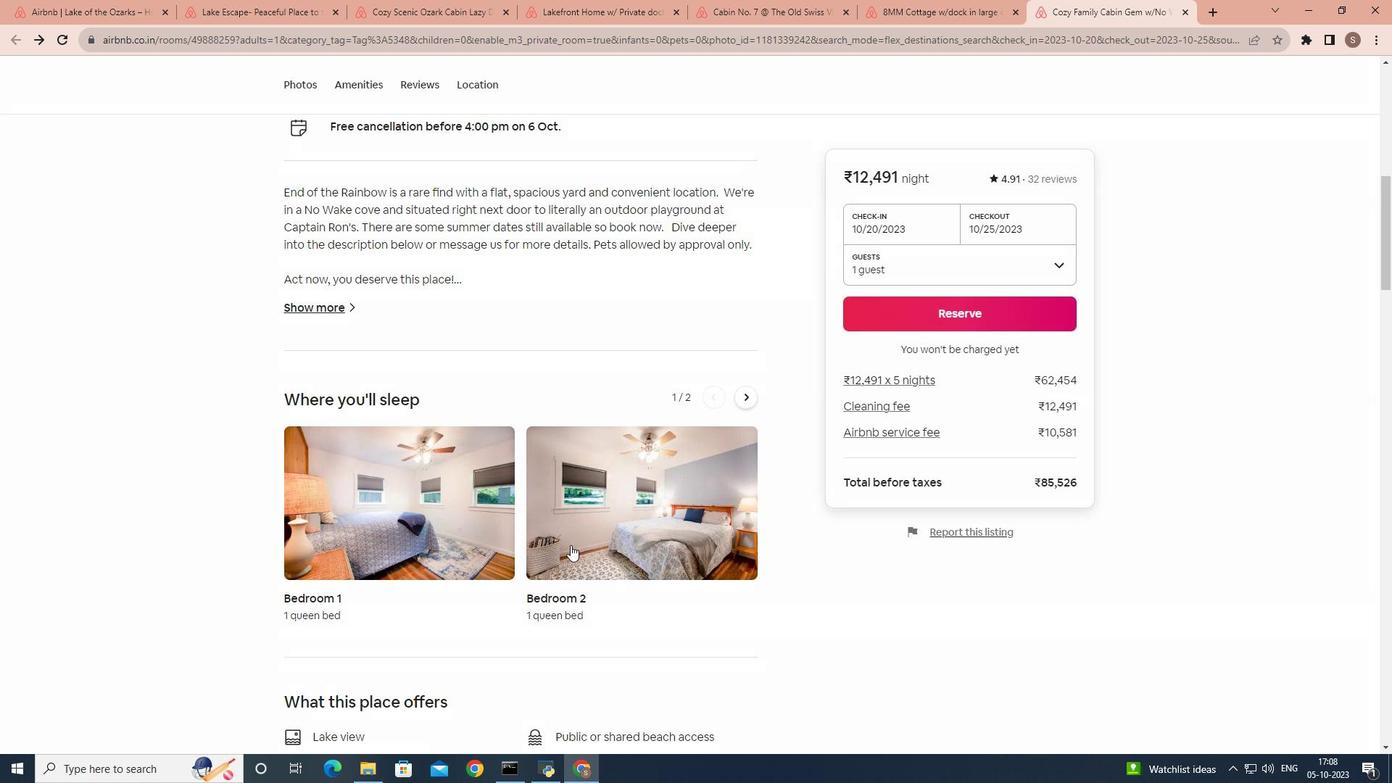 
Action: Mouse scrolled (570, 544) with delta (0, 0)
Screenshot: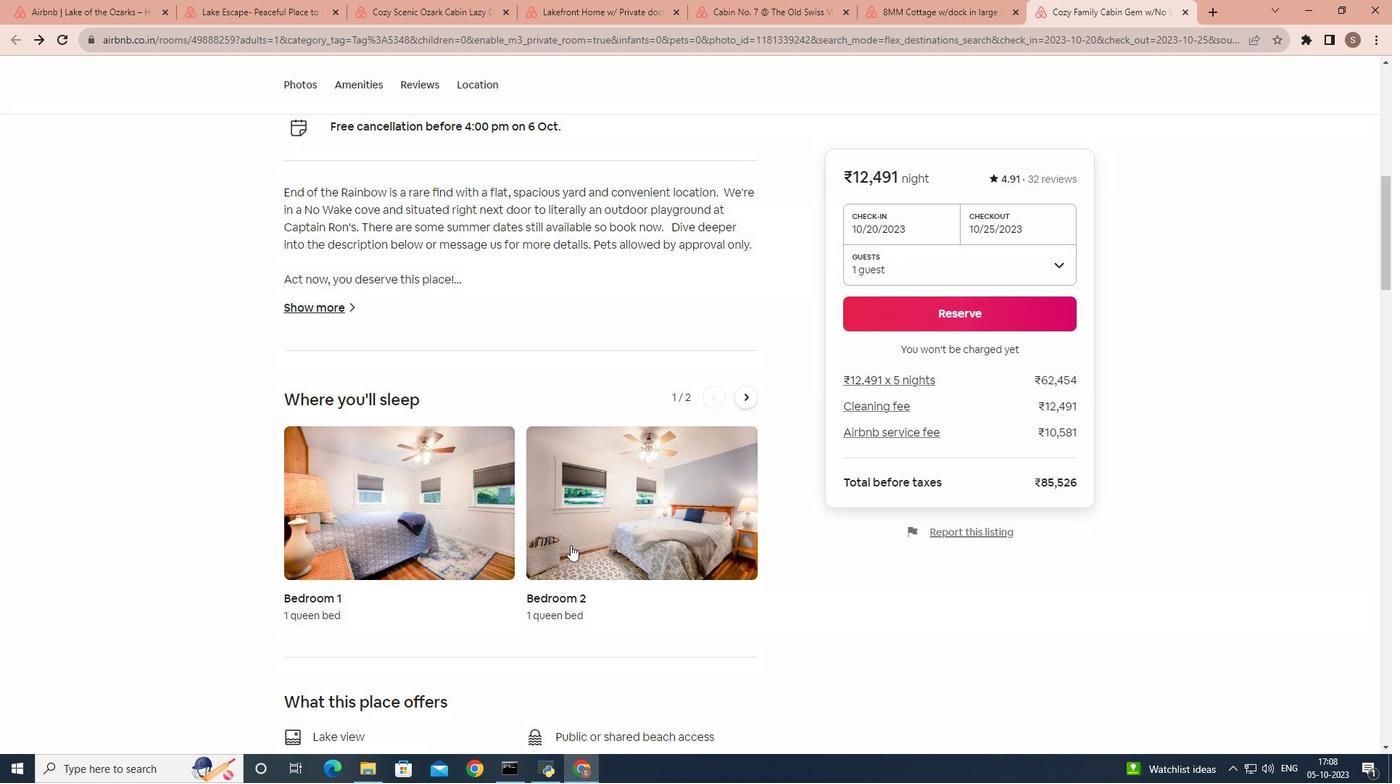 
Action: Mouse scrolled (570, 544) with delta (0, 0)
Screenshot: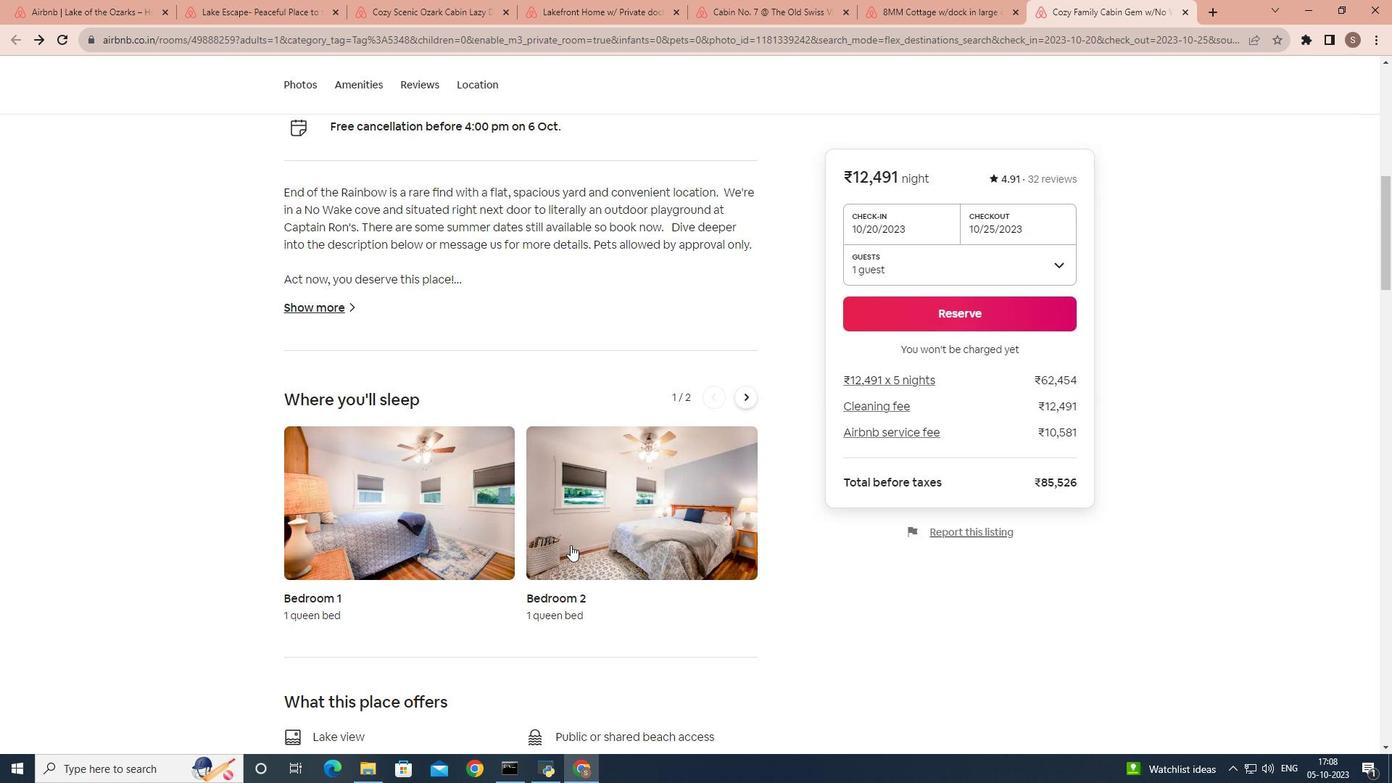 
Action: Mouse scrolled (570, 544) with delta (0, 0)
Screenshot: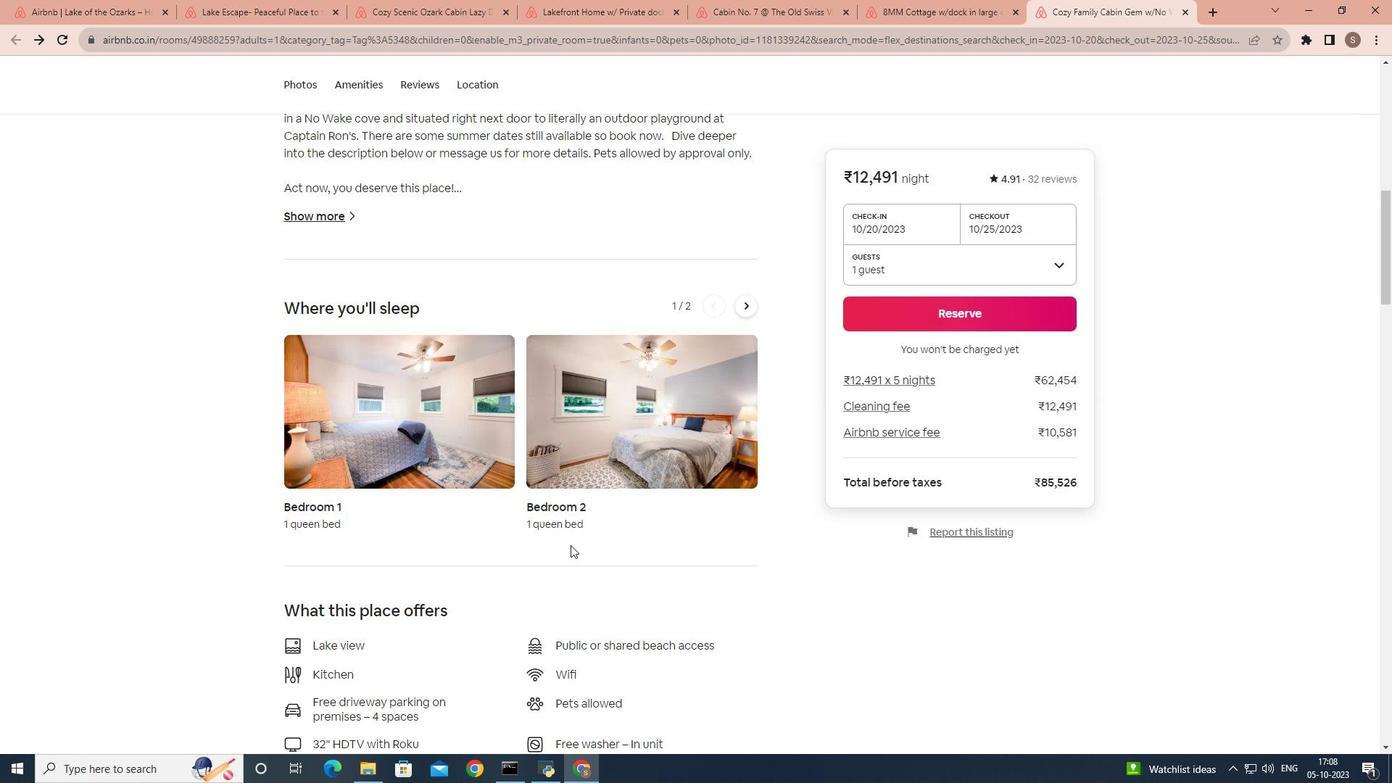 
Action: Mouse moved to (402, 569)
Screenshot: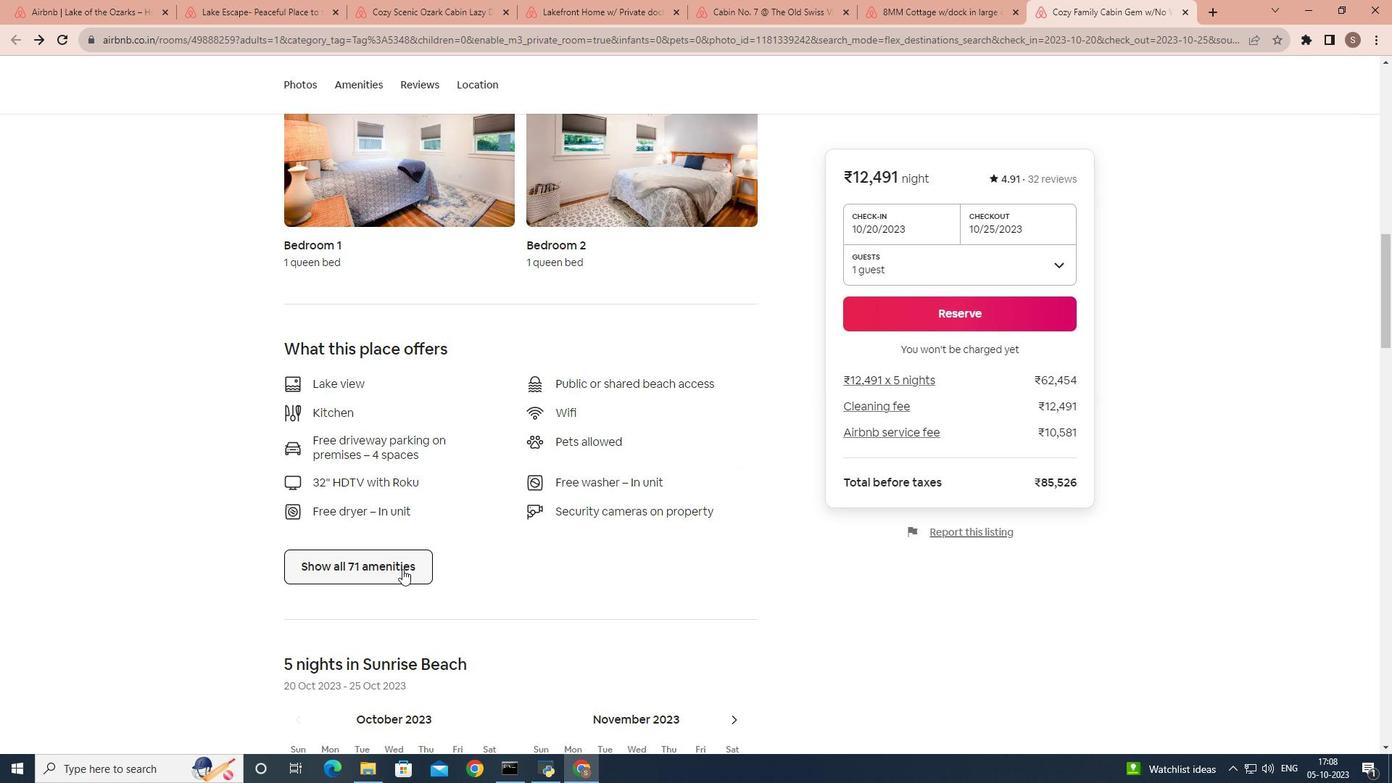 
Action: Mouse pressed left at (402, 569)
Screenshot: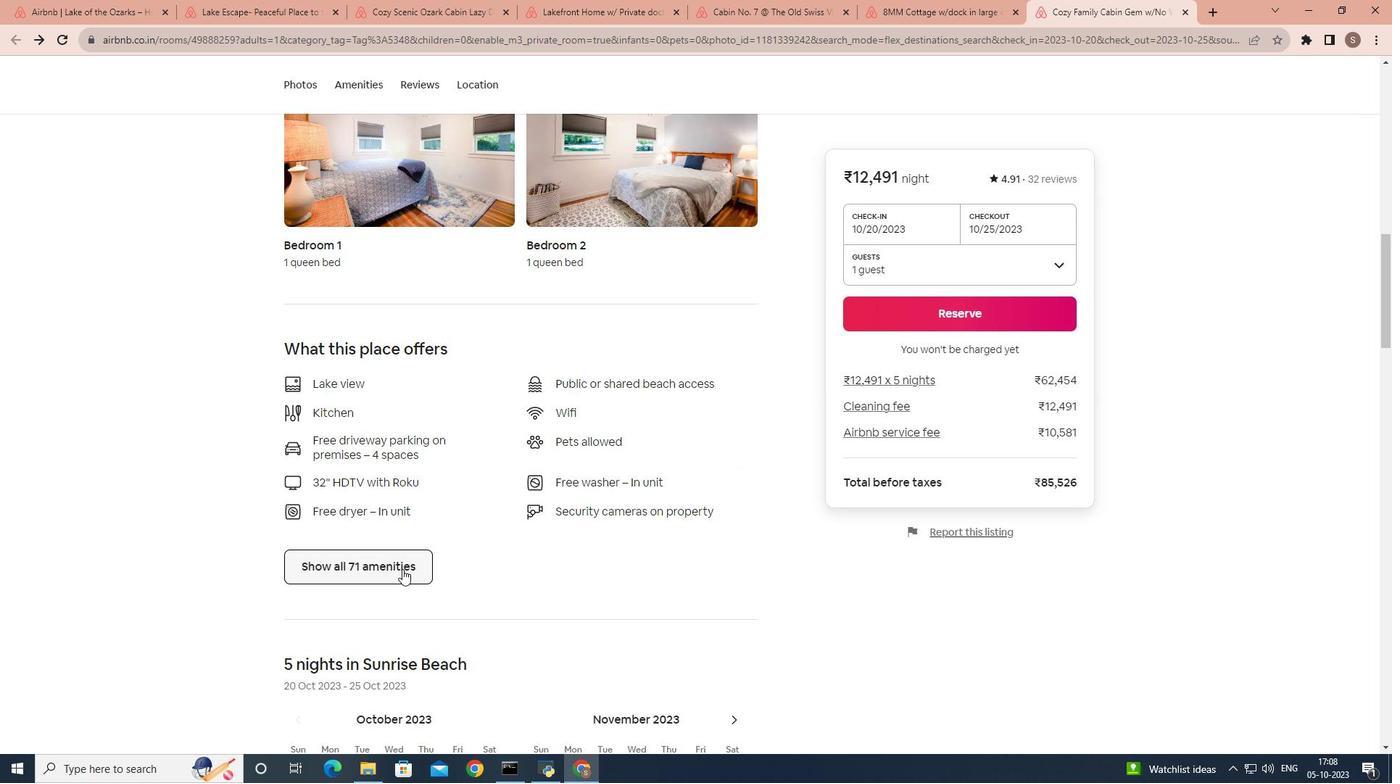 
Action: Mouse moved to (561, 525)
Screenshot: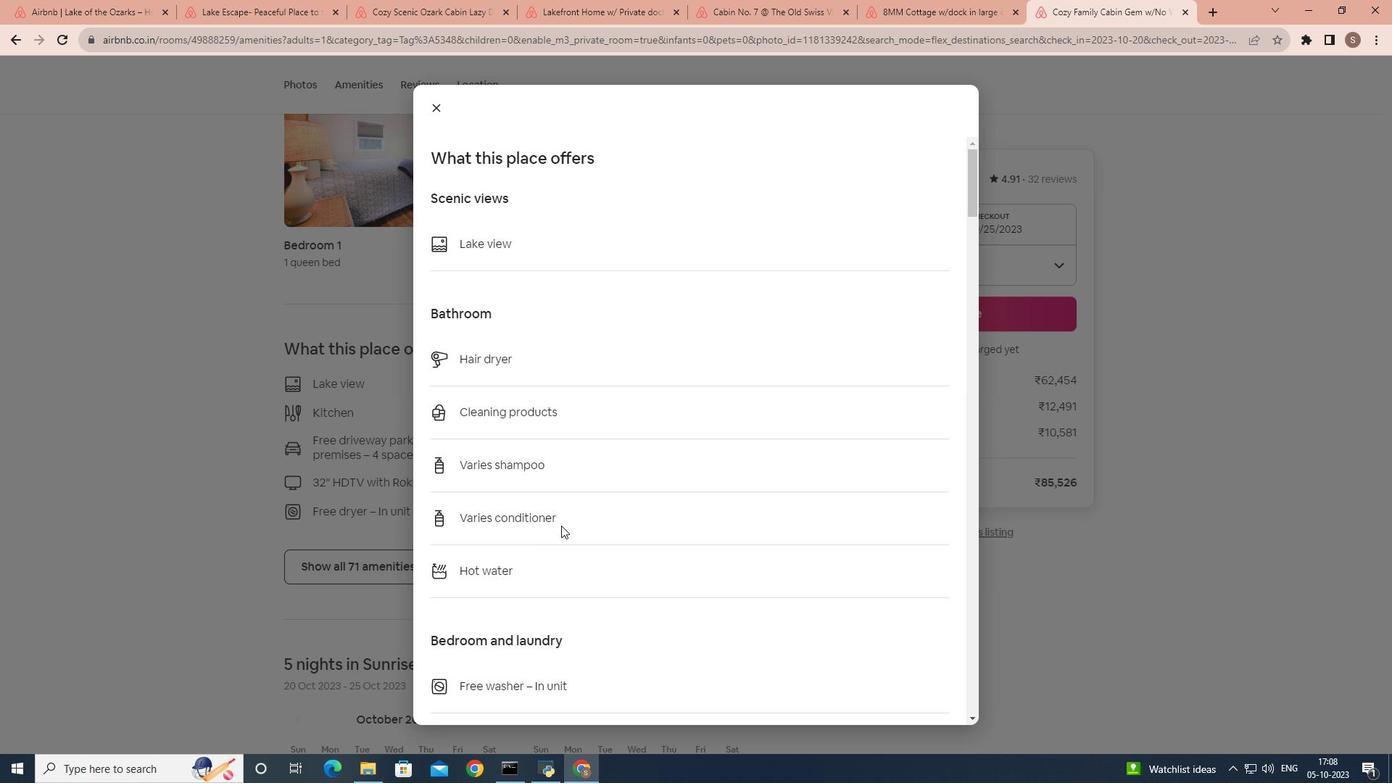 
Action: Mouse scrolled (561, 525) with delta (0, 0)
Screenshot: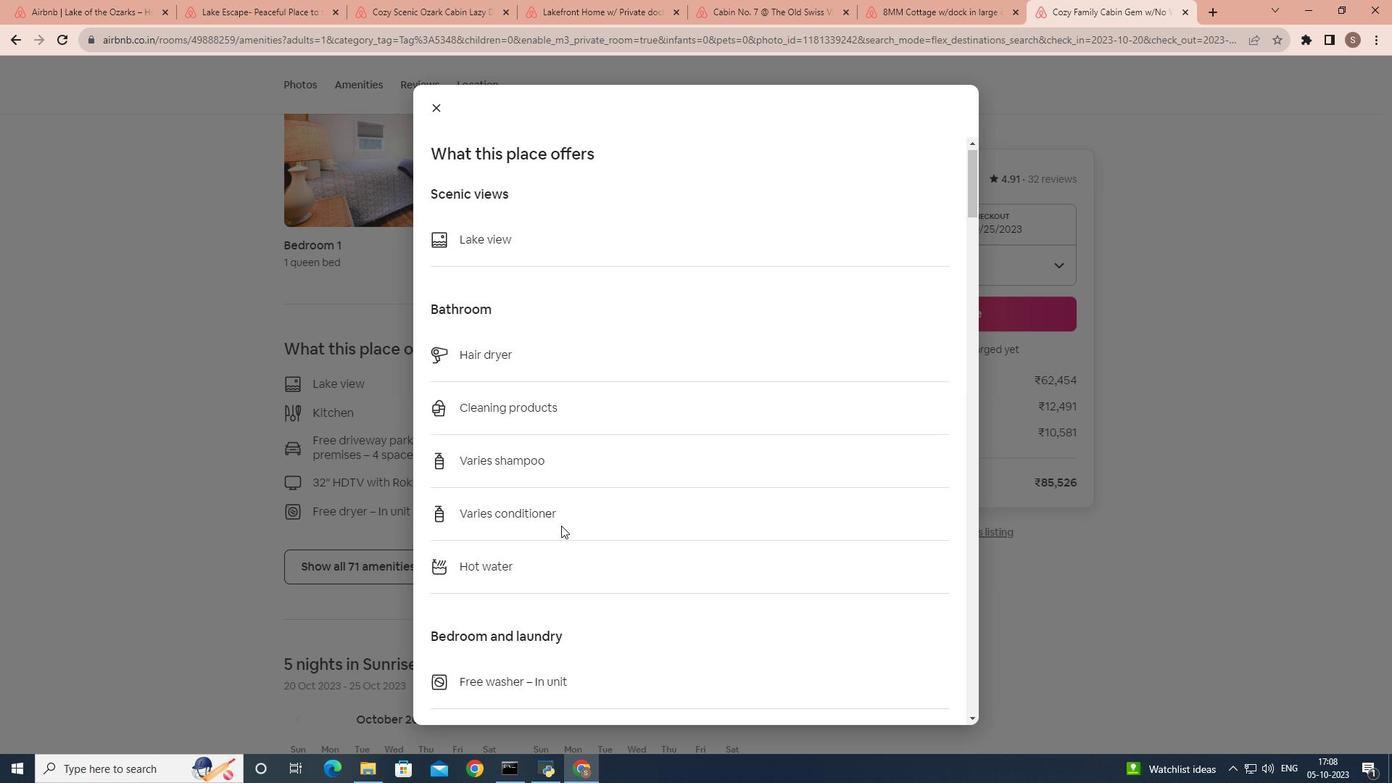 
Action: Mouse scrolled (561, 525) with delta (0, 0)
Screenshot: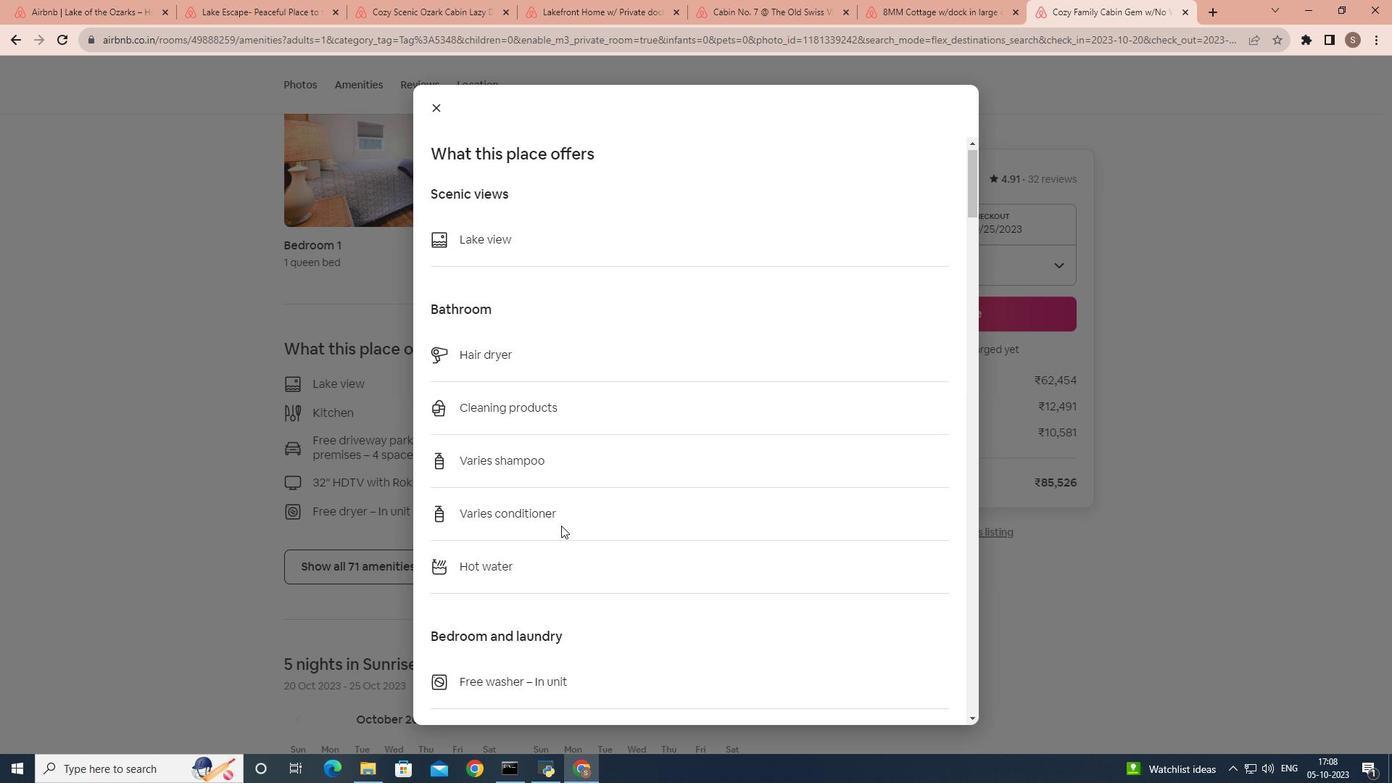 
Action: Mouse scrolled (561, 525) with delta (0, 0)
Screenshot: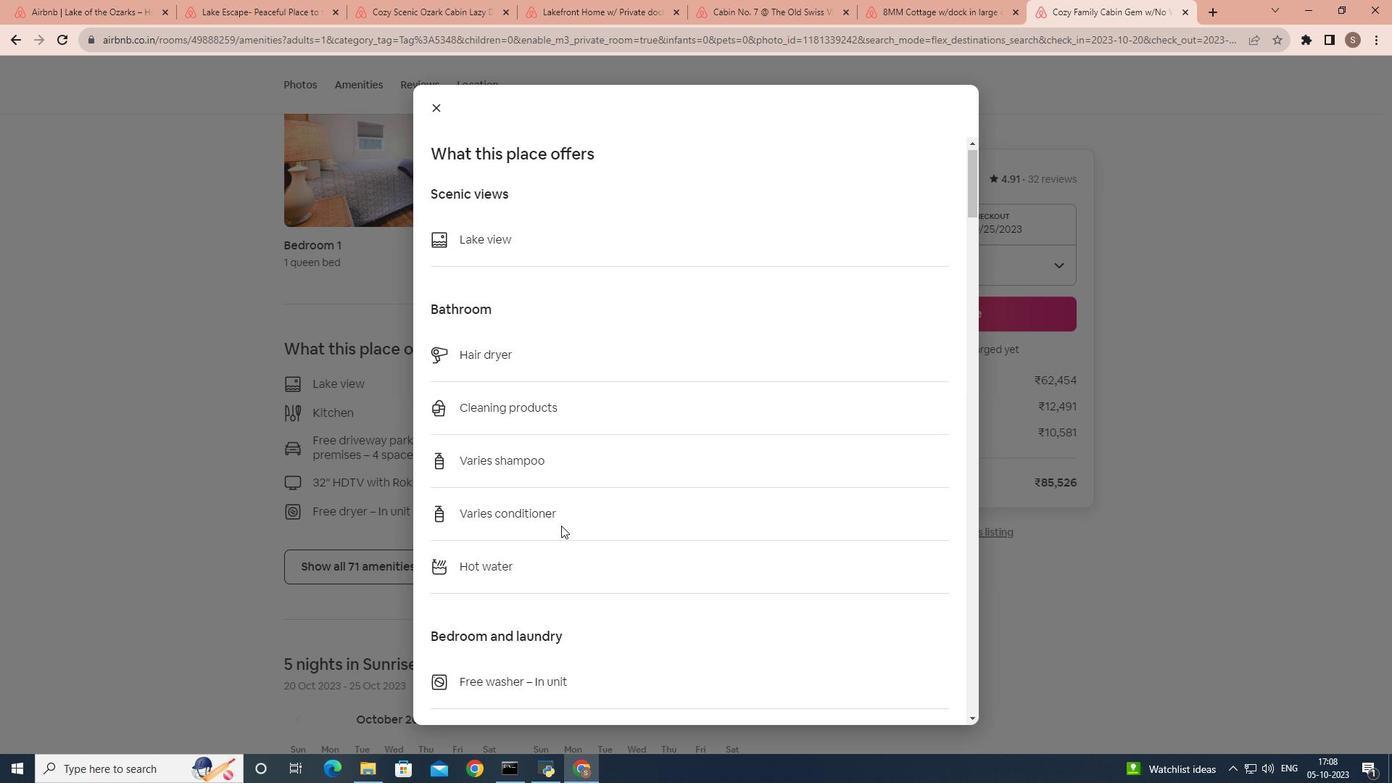 
Action: Mouse scrolled (561, 525) with delta (0, 0)
Screenshot: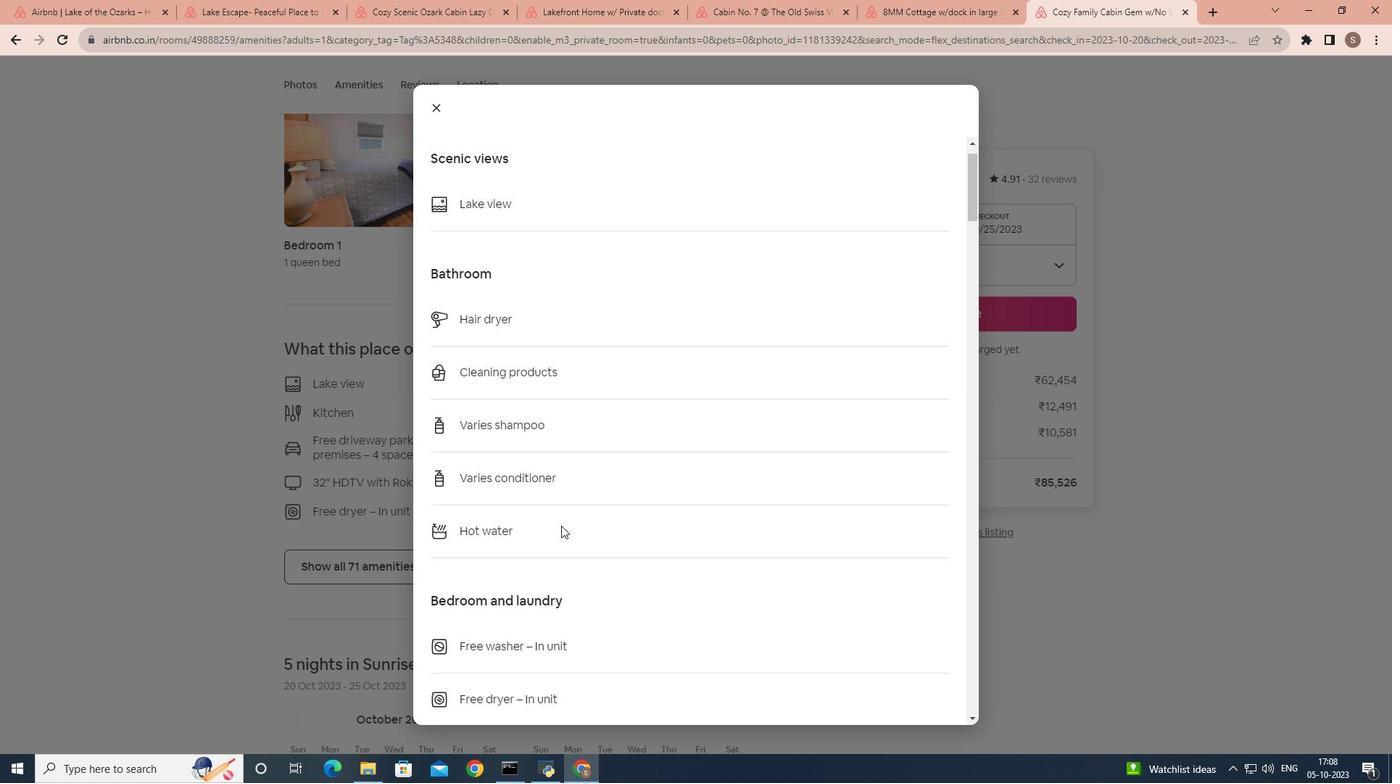 
Action: Mouse moved to (557, 527)
Screenshot: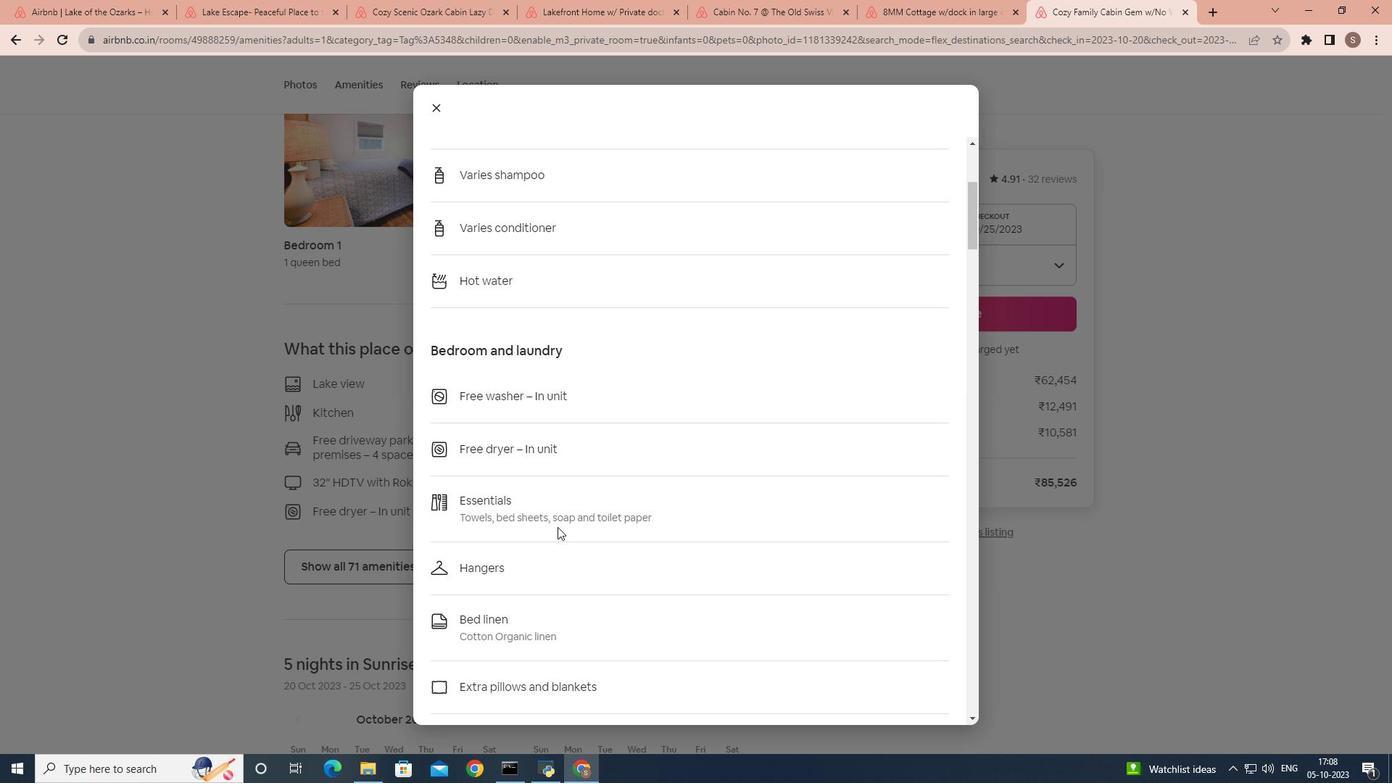 
Action: Mouse scrolled (557, 526) with delta (0, 0)
Screenshot: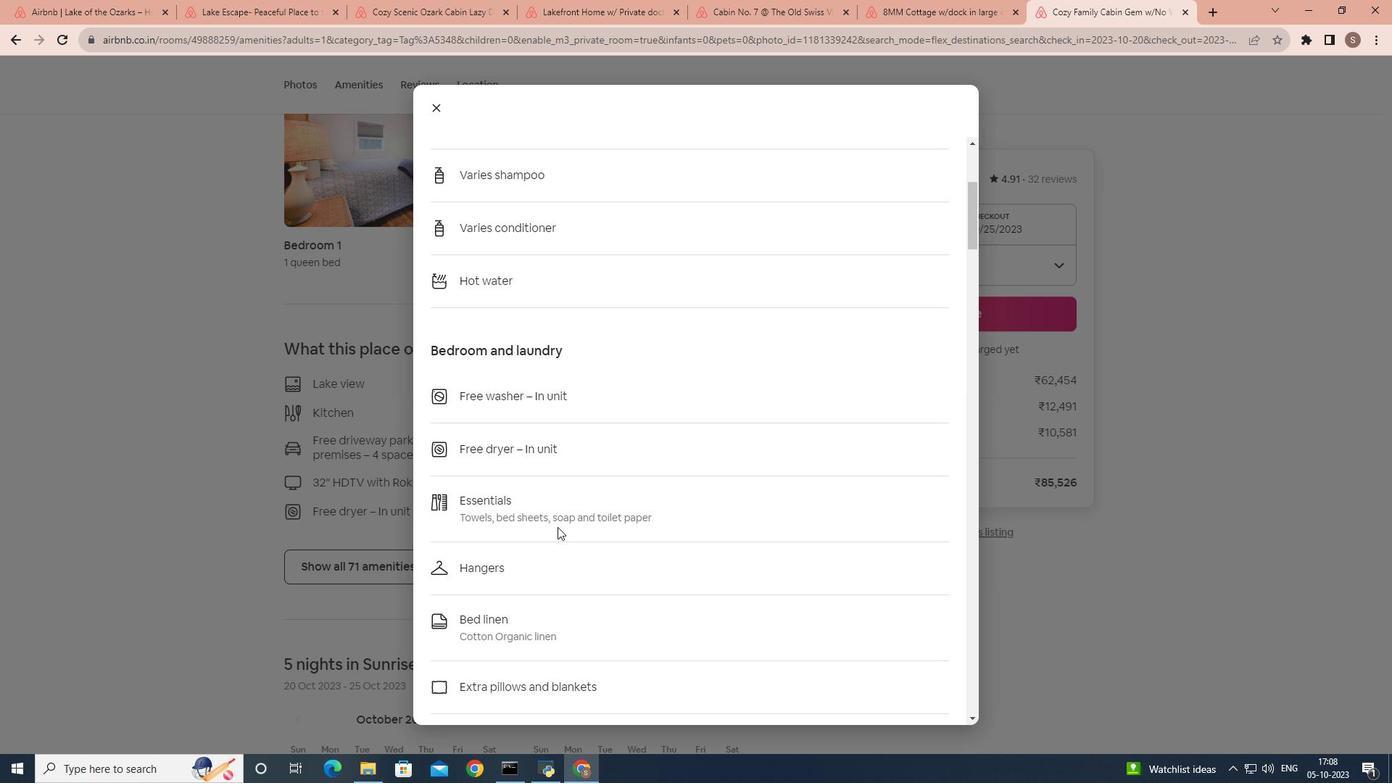 
Action: Mouse moved to (557, 528)
Screenshot: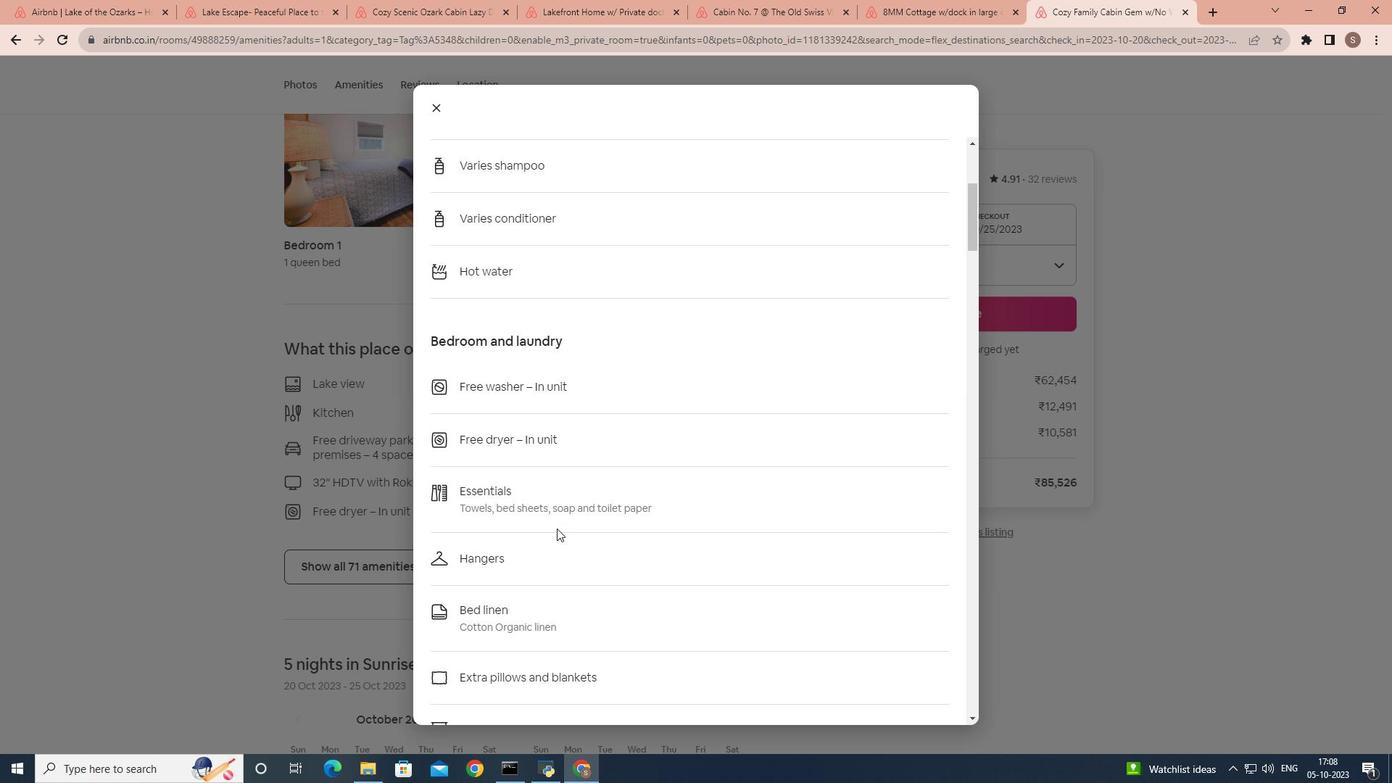 
Action: Mouse scrolled (557, 528) with delta (0, 0)
Screenshot: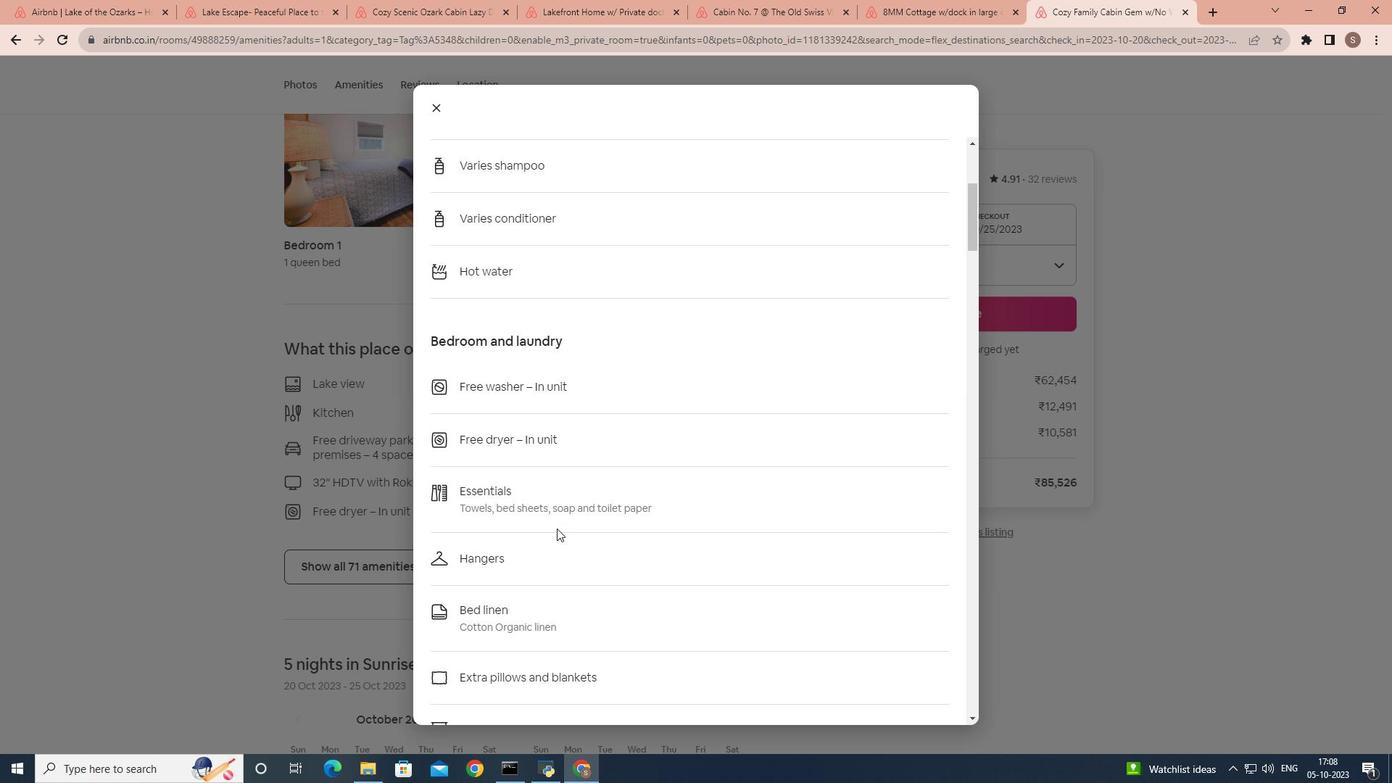 
Action: Mouse scrolled (557, 528) with delta (0, 0)
Screenshot: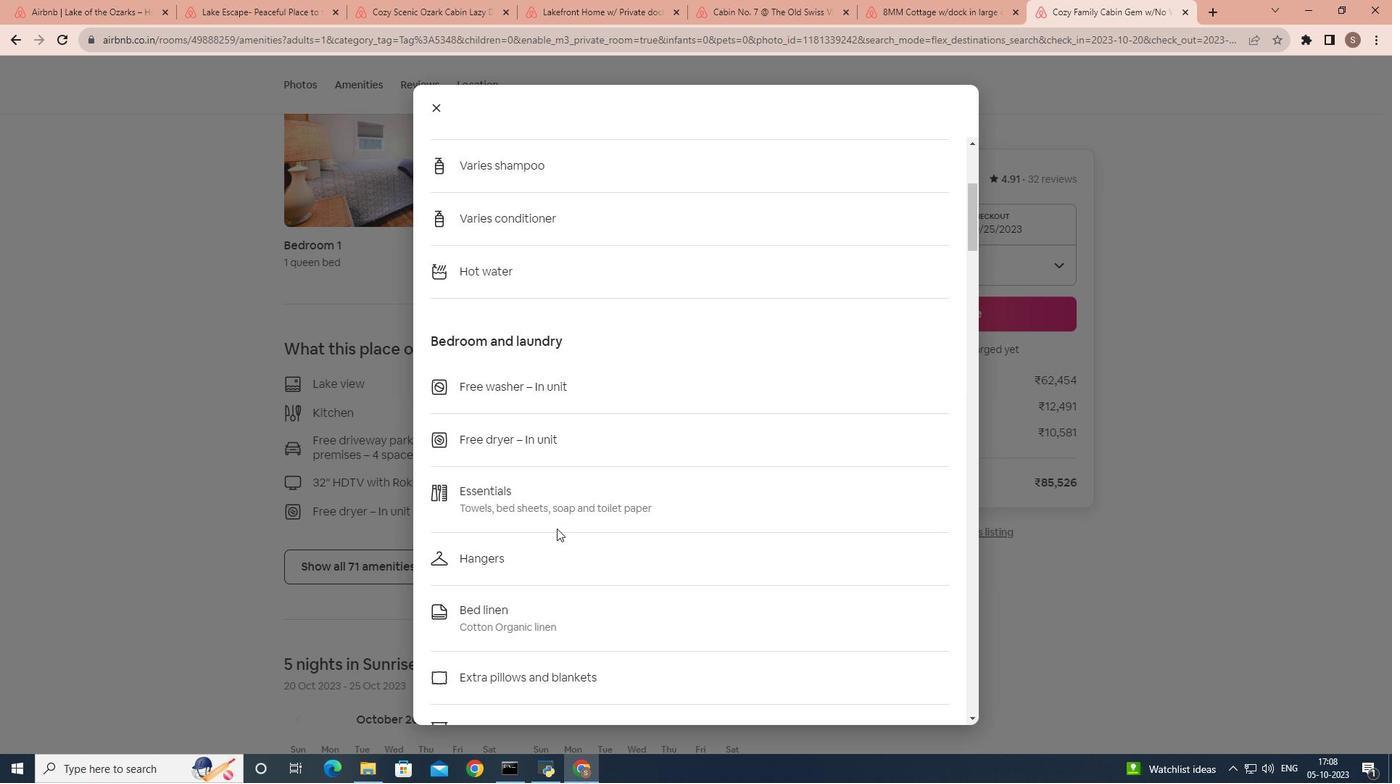 
Action: Mouse moved to (556, 529)
Screenshot: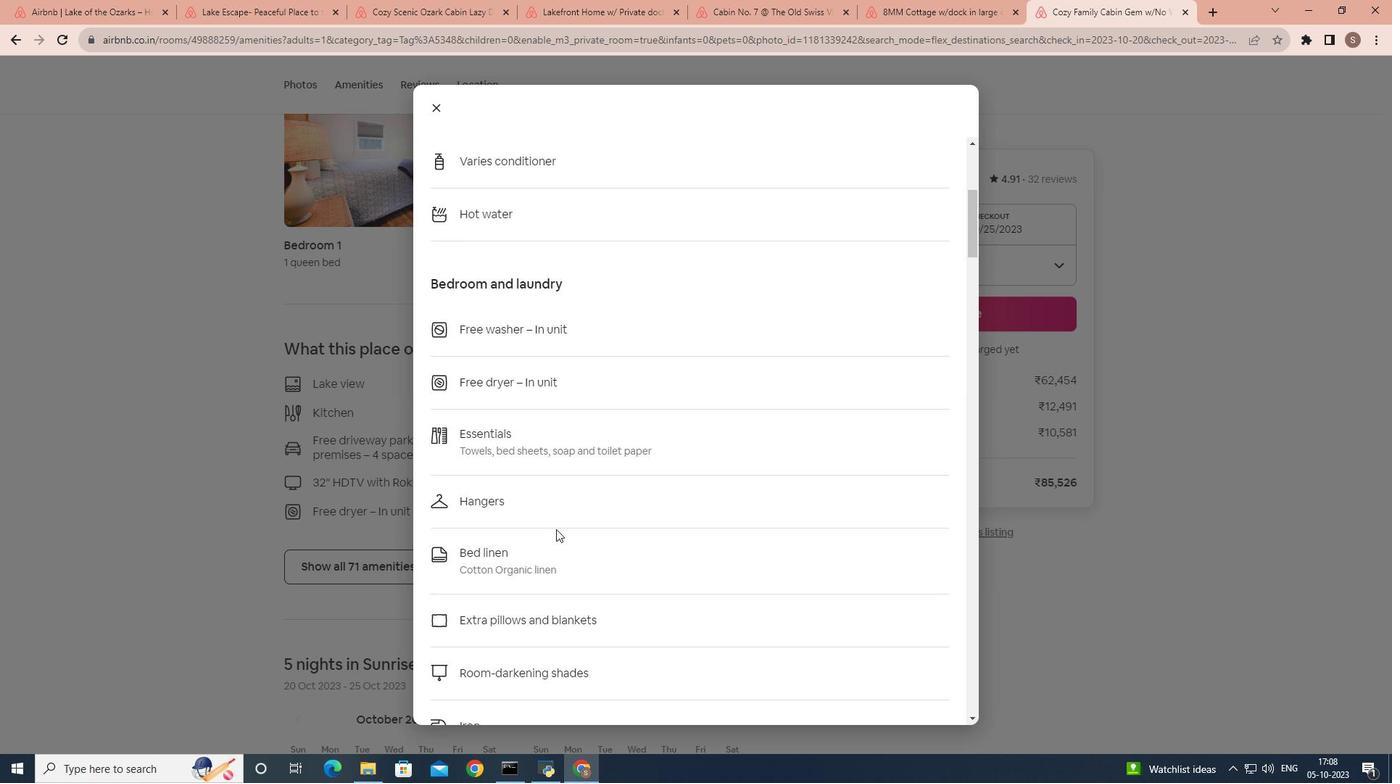 
Action: Mouse scrolled (556, 528) with delta (0, 0)
Screenshot: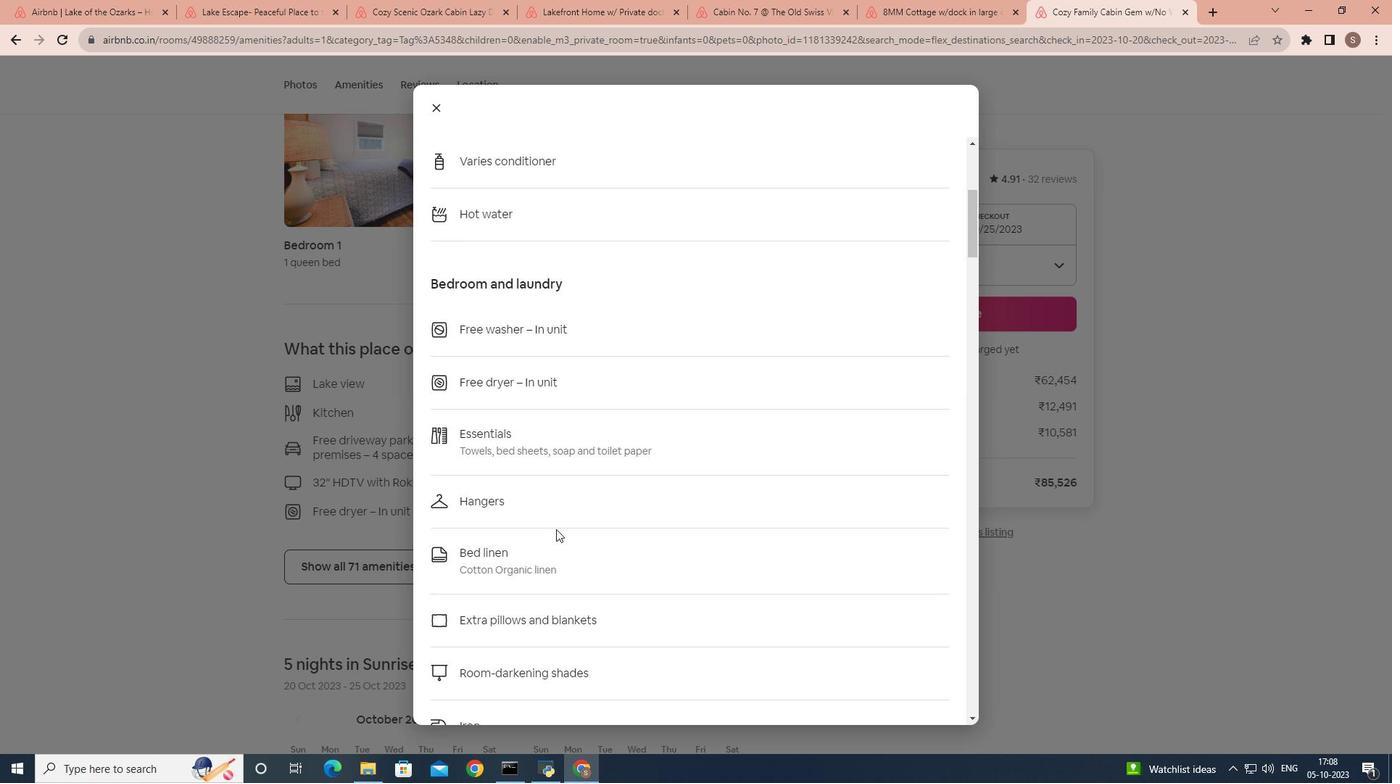 
Action: Mouse scrolled (556, 528) with delta (0, 0)
Screenshot: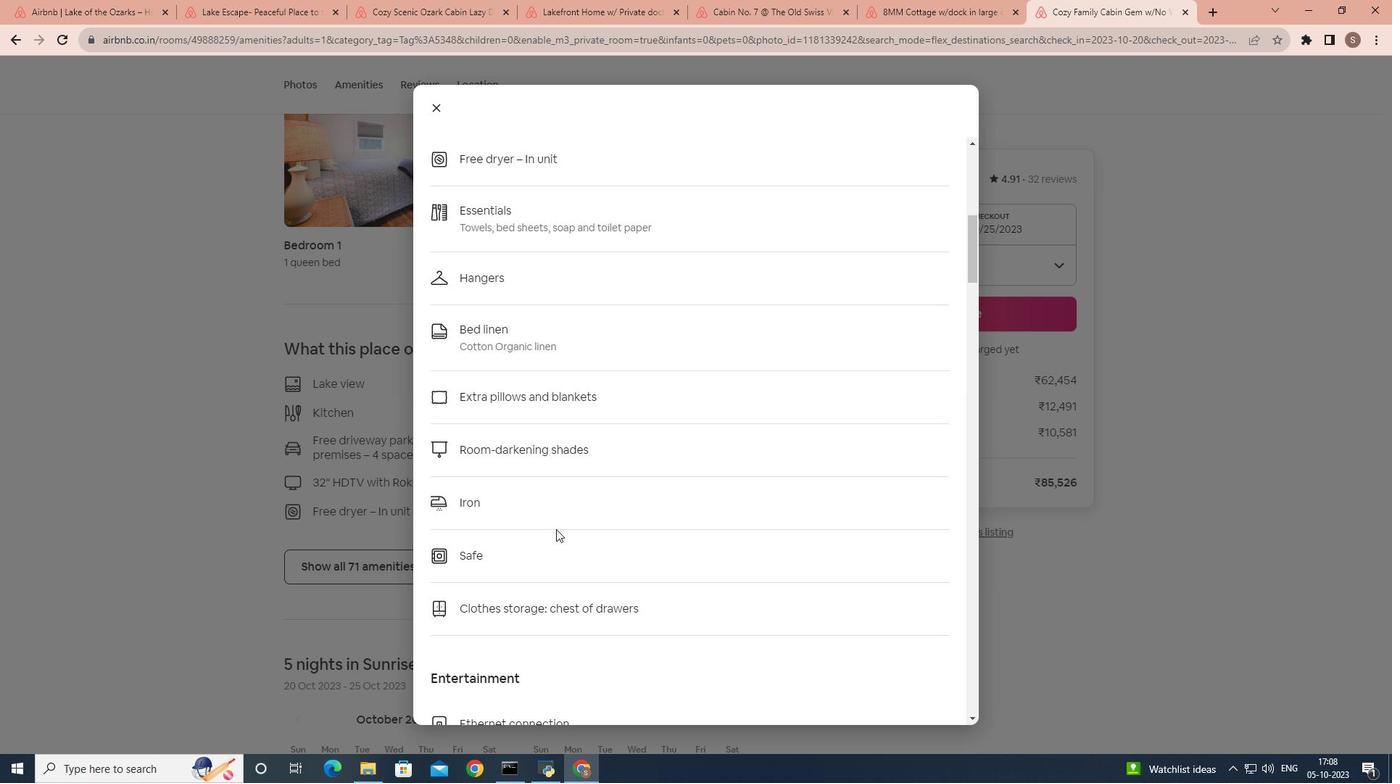 
Action: Mouse scrolled (556, 528) with delta (0, 0)
Screenshot: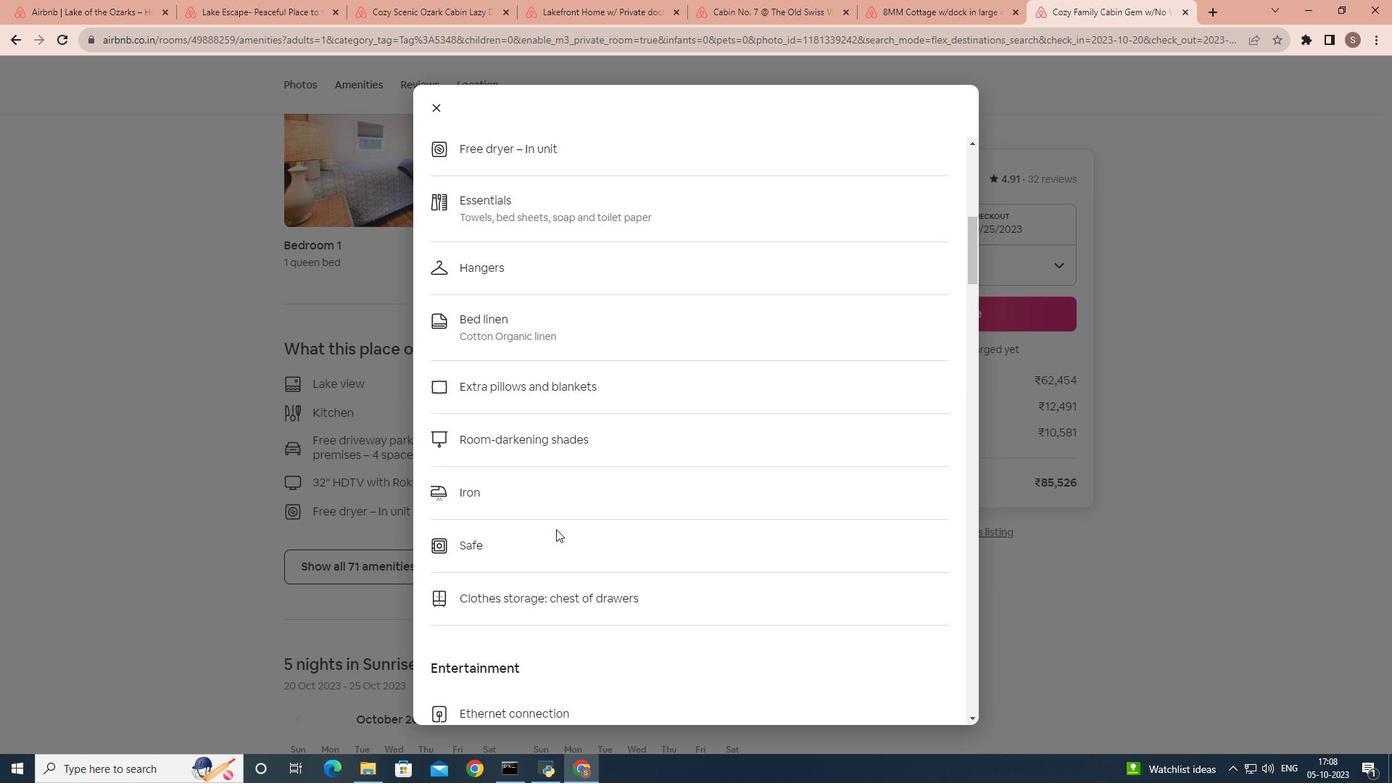
Action: Mouse scrolled (556, 528) with delta (0, 0)
Screenshot: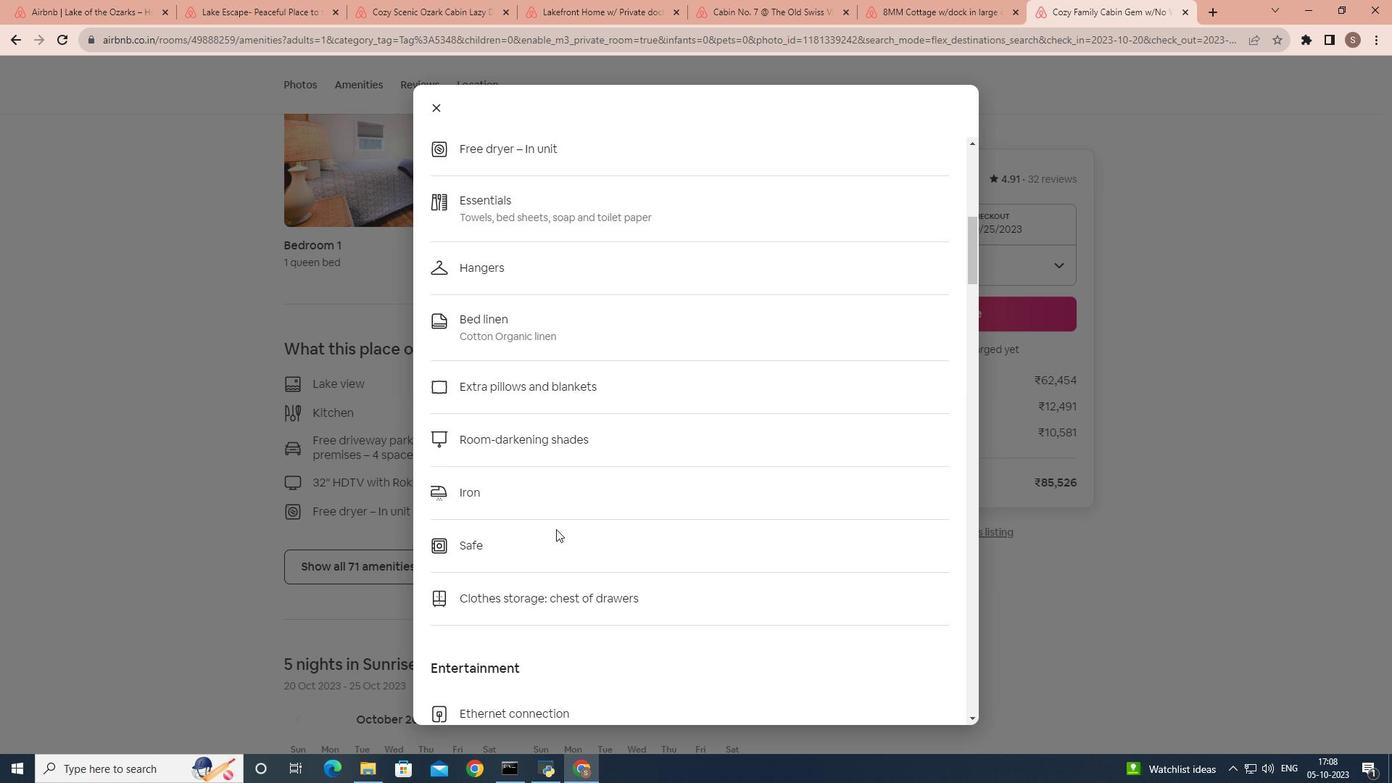 
Action: Mouse scrolled (556, 528) with delta (0, 0)
Screenshot: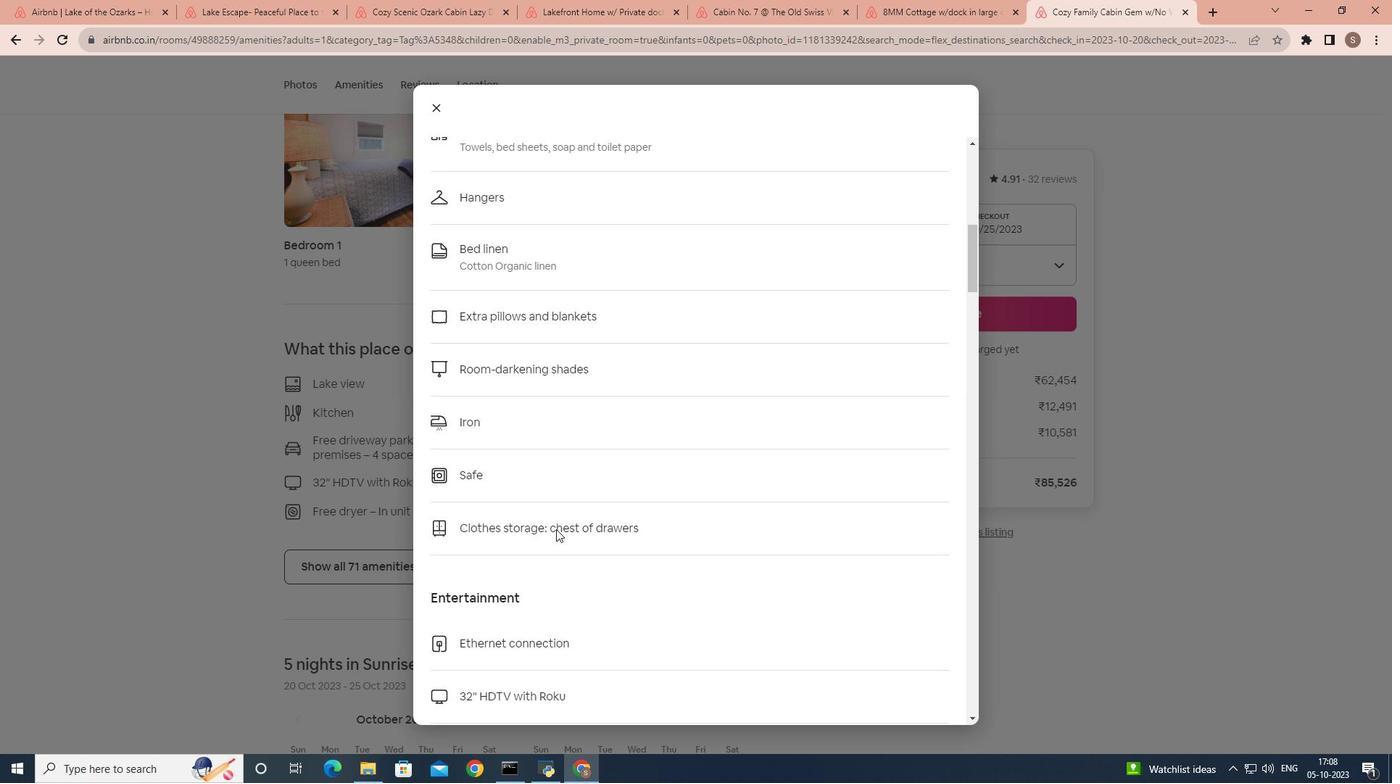 
Action: Mouse scrolled (556, 528) with delta (0, 0)
Screenshot: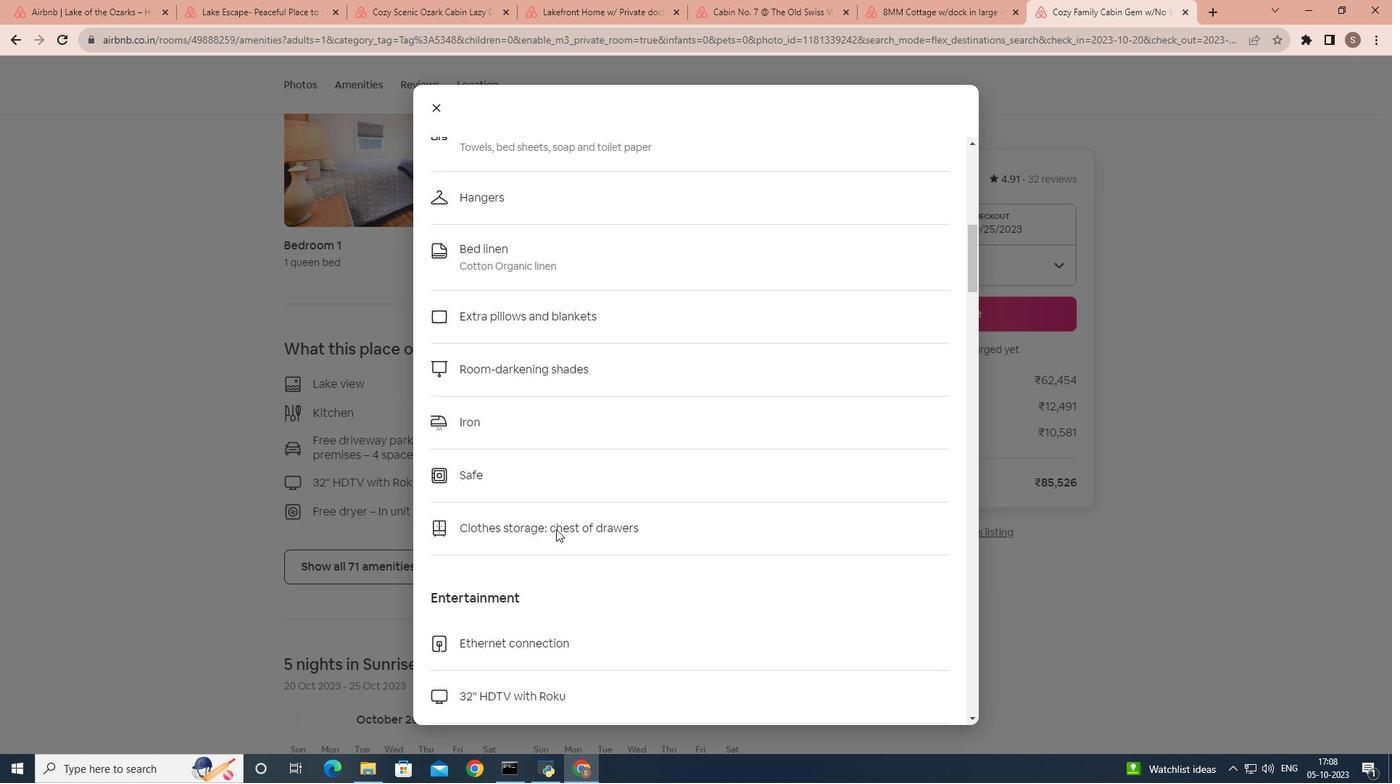 
Action: Mouse scrolled (556, 528) with delta (0, 0)
Screenshot: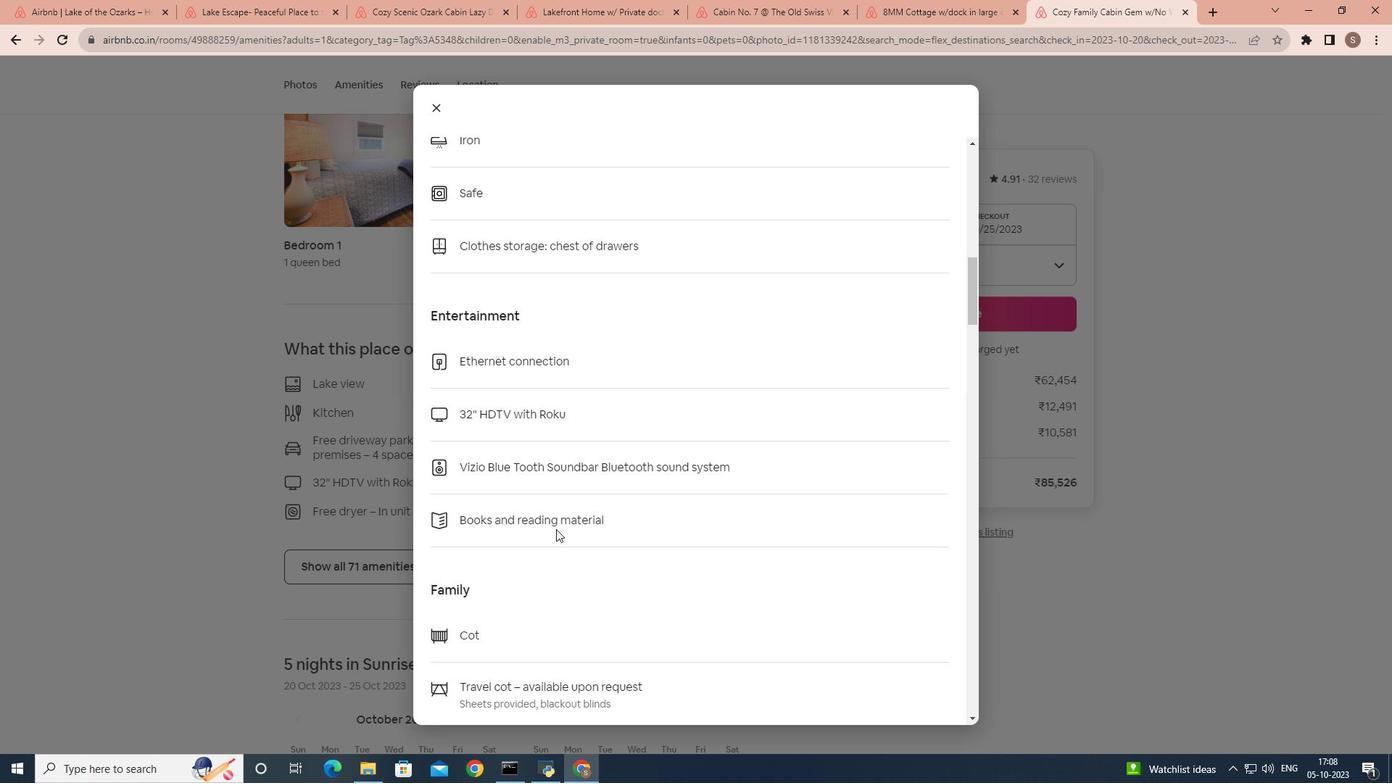 
Action: Mouse scrolled (556, 528) with delta (0, 0)
Screenshot: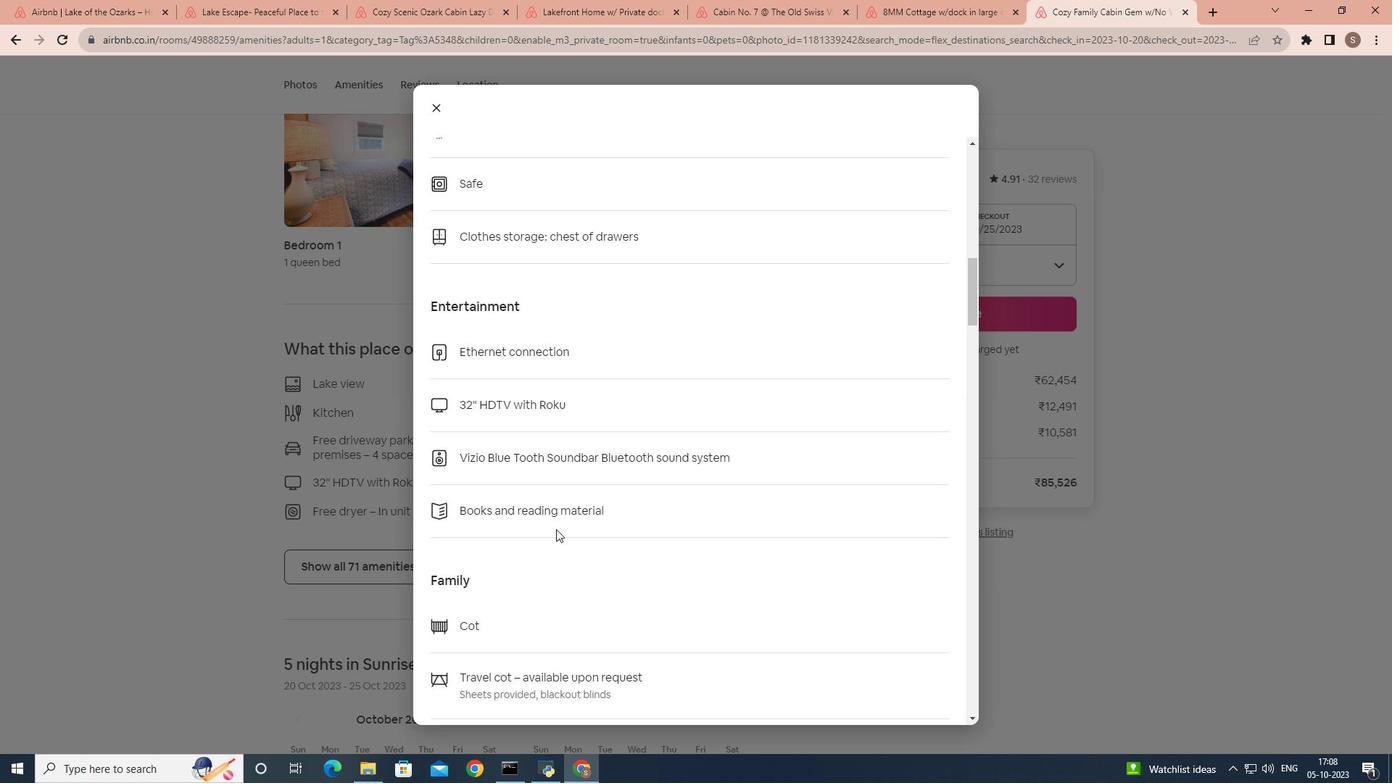 
Action: Mouse scrolled (556, 528) with delta (0, 0)
Screenshot: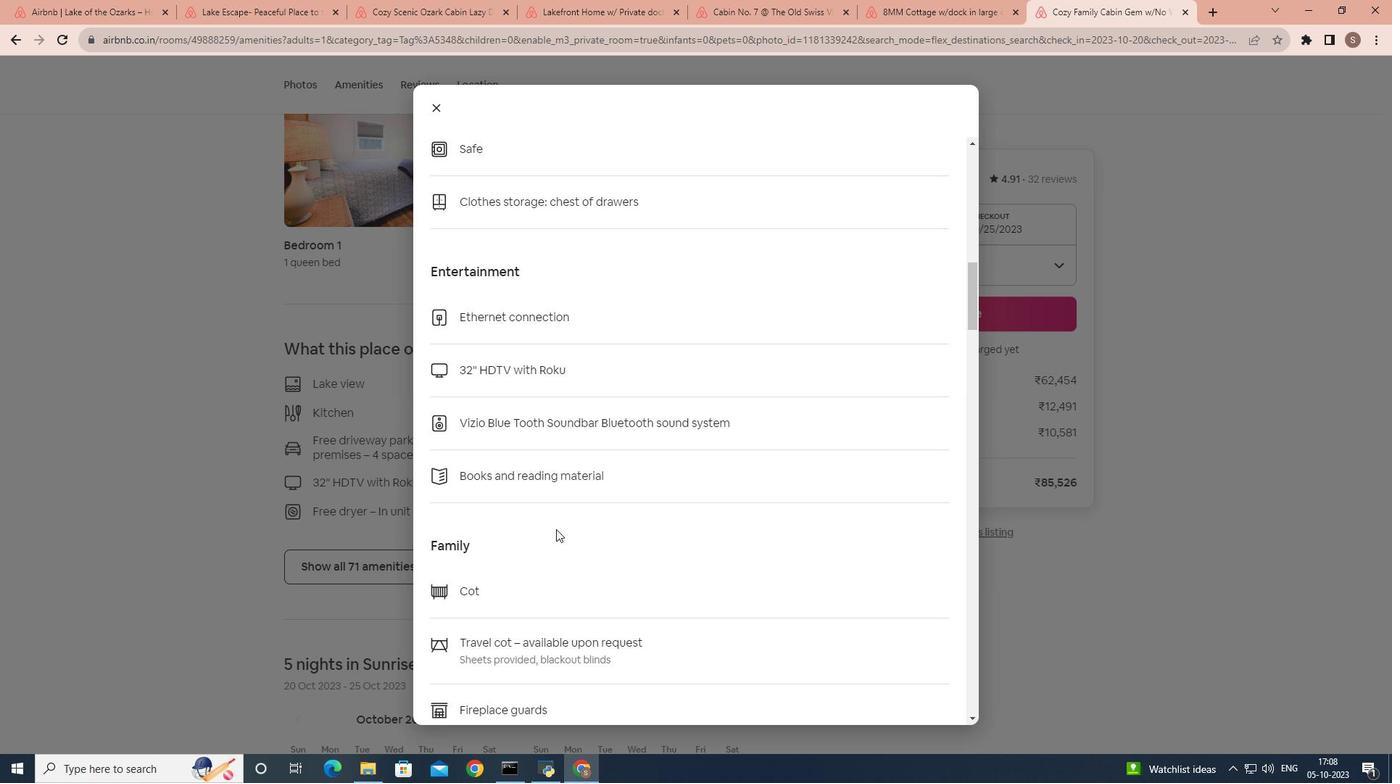 
Action: Mouse scrolled (556, 528) with delta (0, 0)
Screenshot: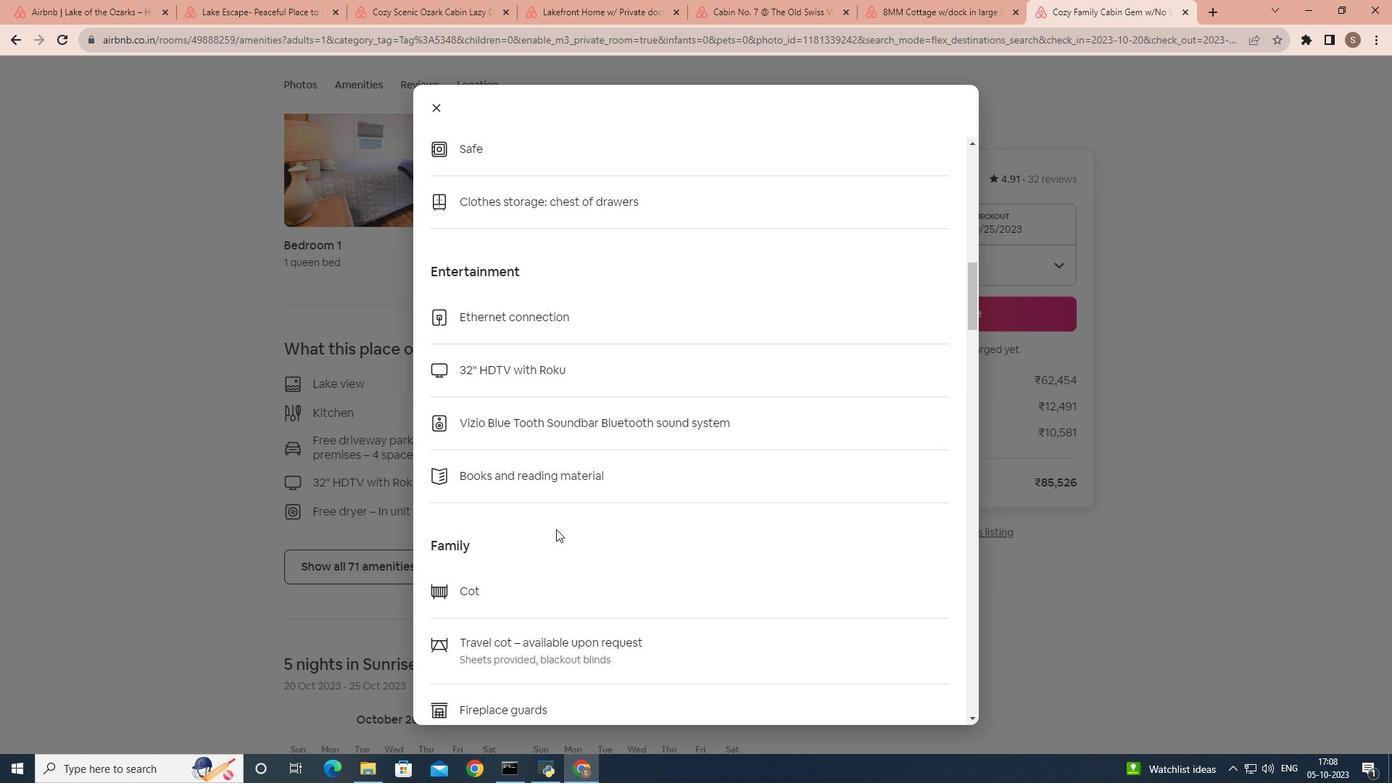 
Action: Mouse scrolled (556, 528) with delta (0, 0)
Screenshot: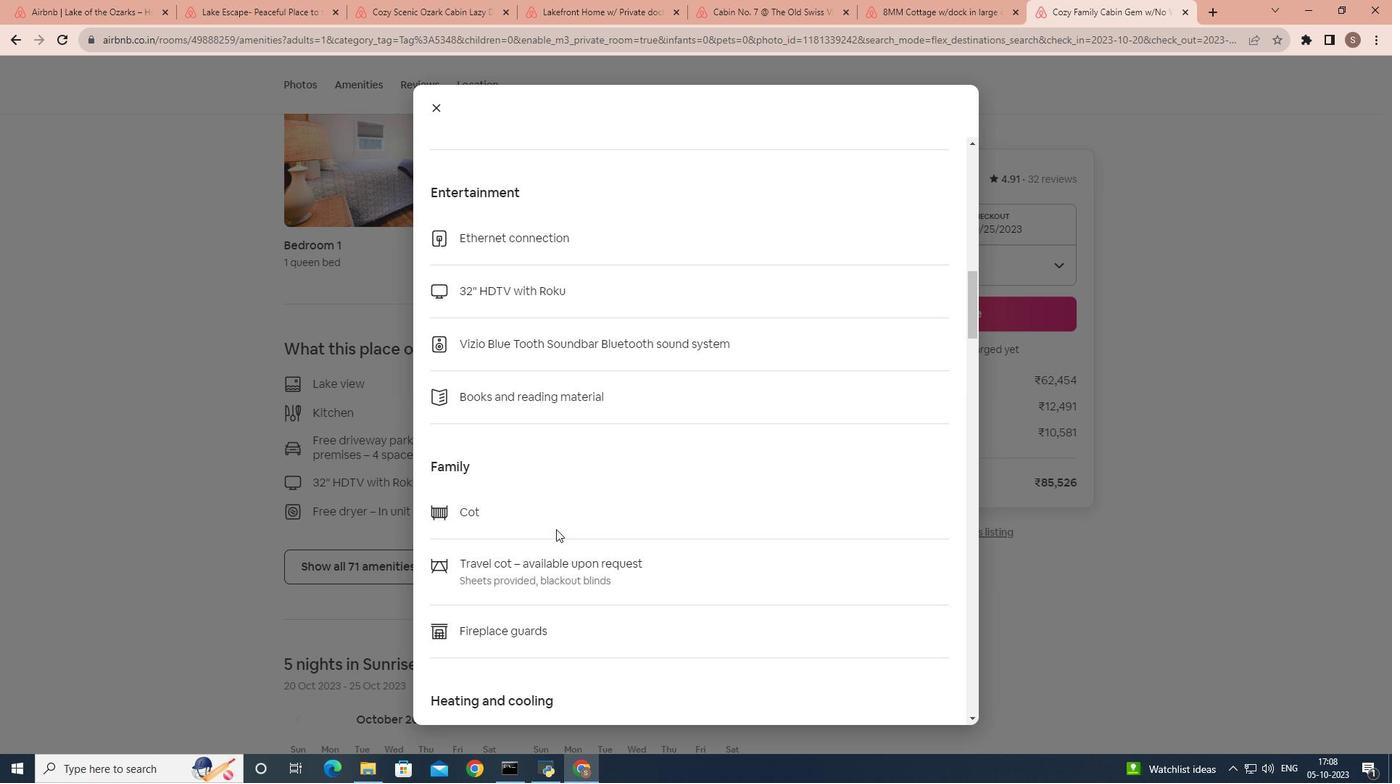 
Action: Mouse scrolled (556, 530) with delta (0, 0)
Screenshot: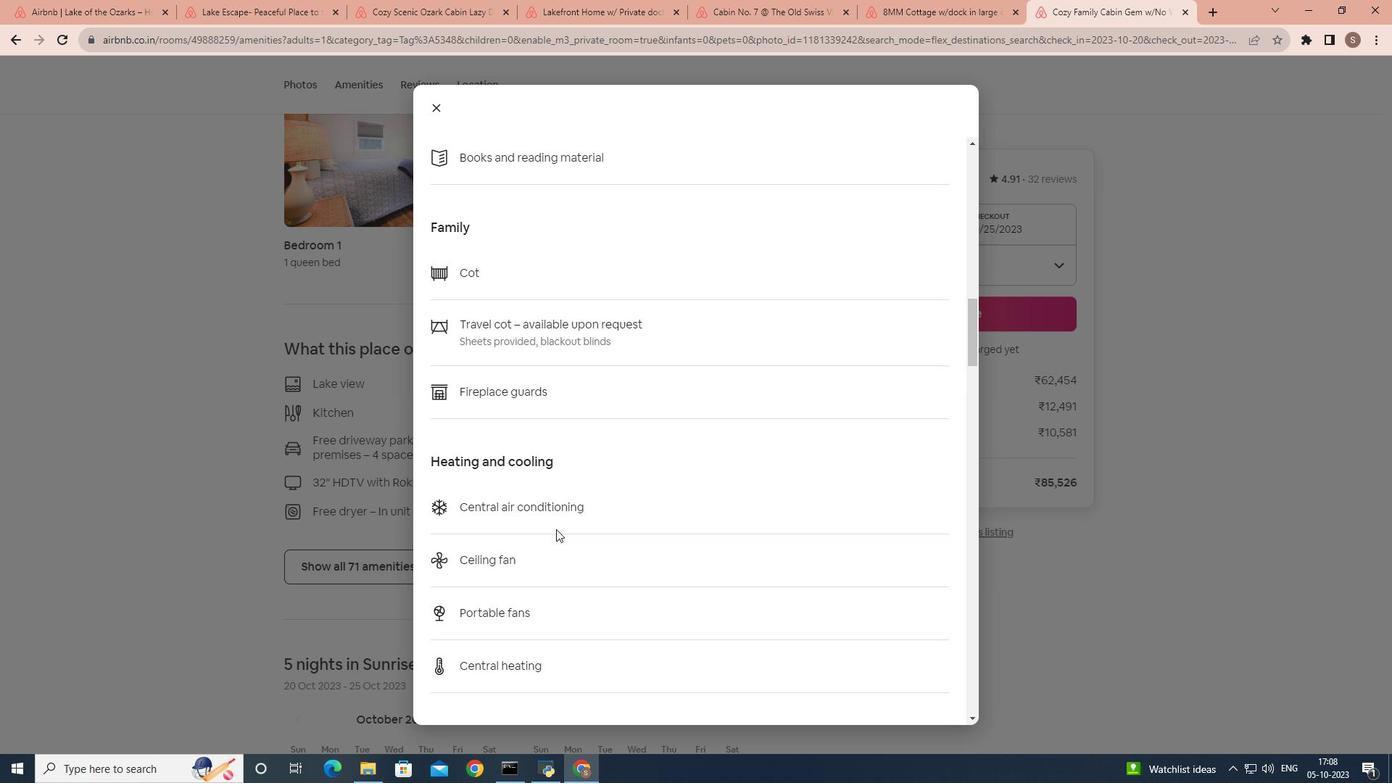 
Action: Mouse scrolled (556, 528) with delta (0, 0)
Screenshot: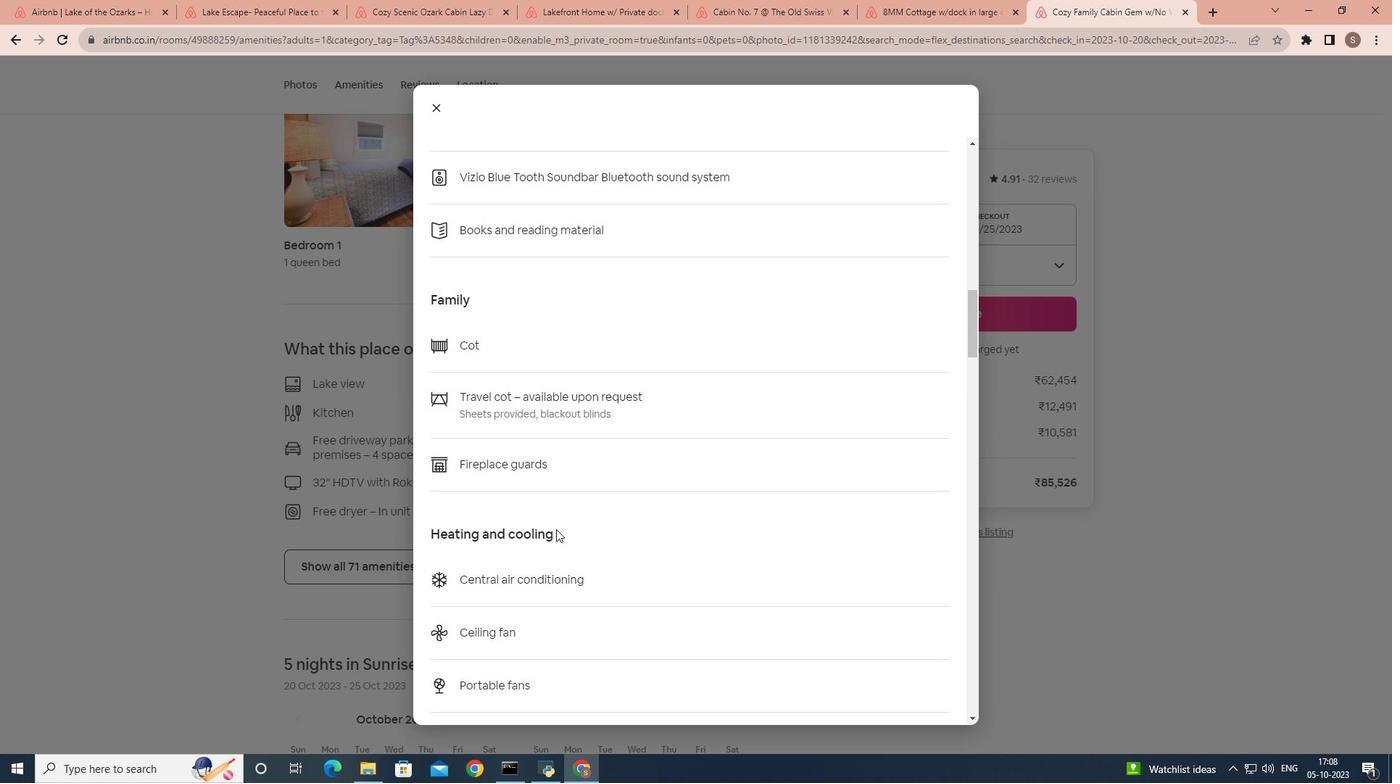 
Action: Mouse scrolled (556, 528) with delta (0, 0)
Screenshot: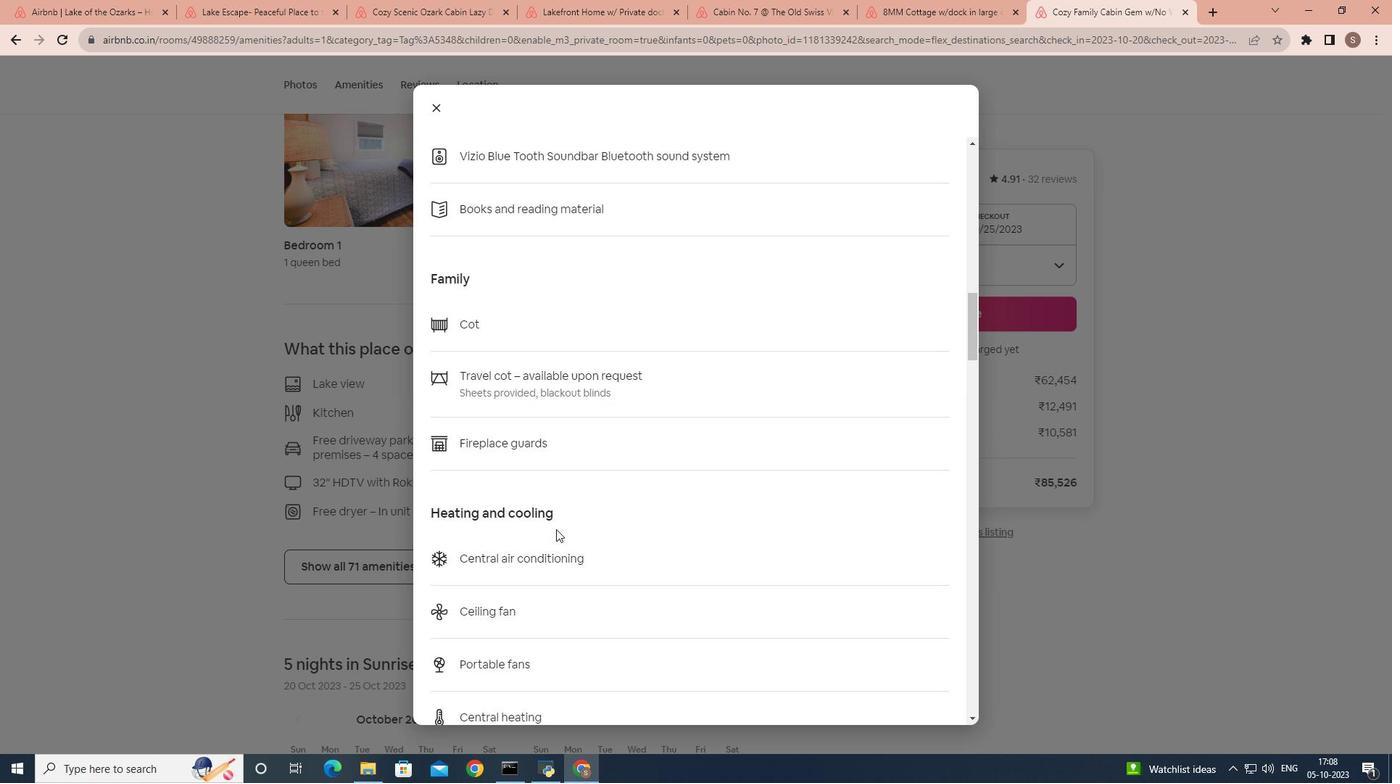 
Action: Mouse scrolled (556, 528) with delta (0, 0)
Screenshot: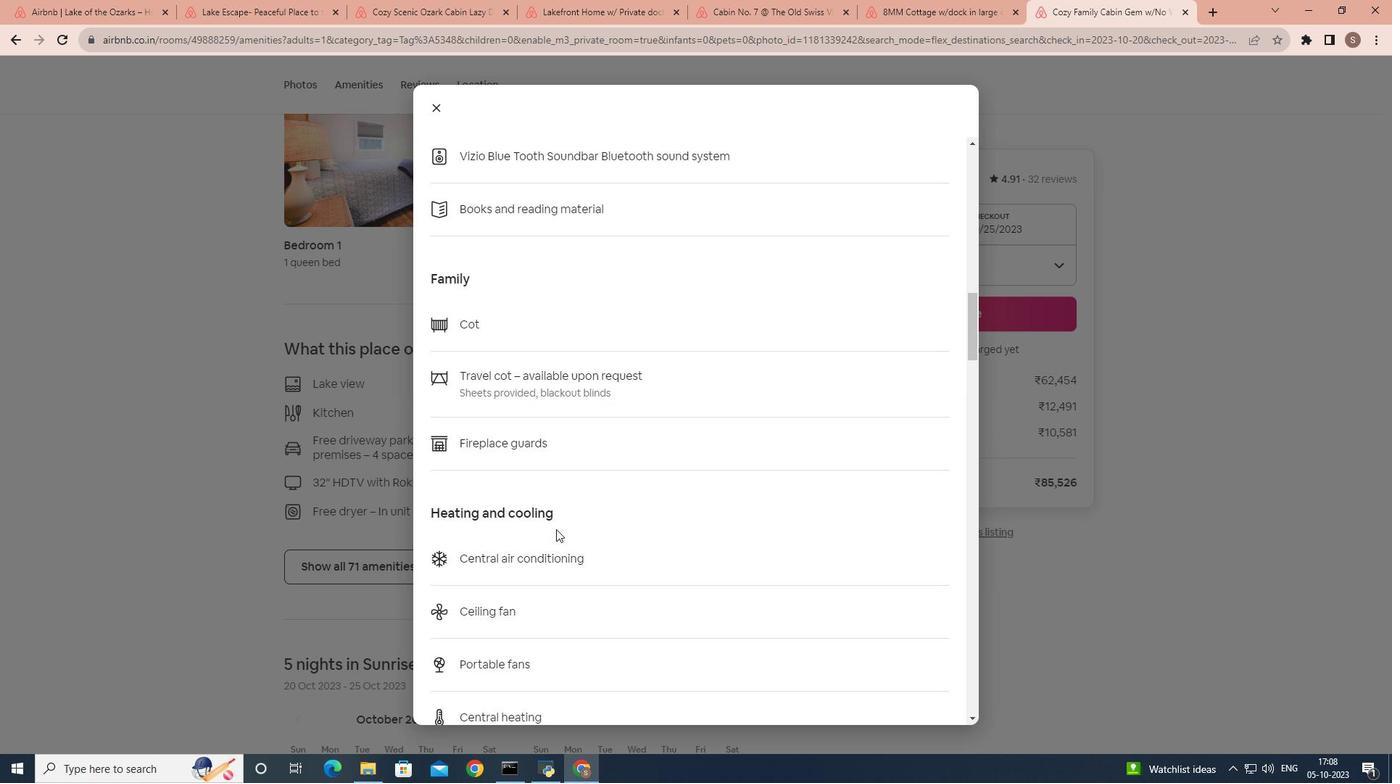 
Action: Mouse scrolled (556, 528) with delta (0, 0)
Screenshot: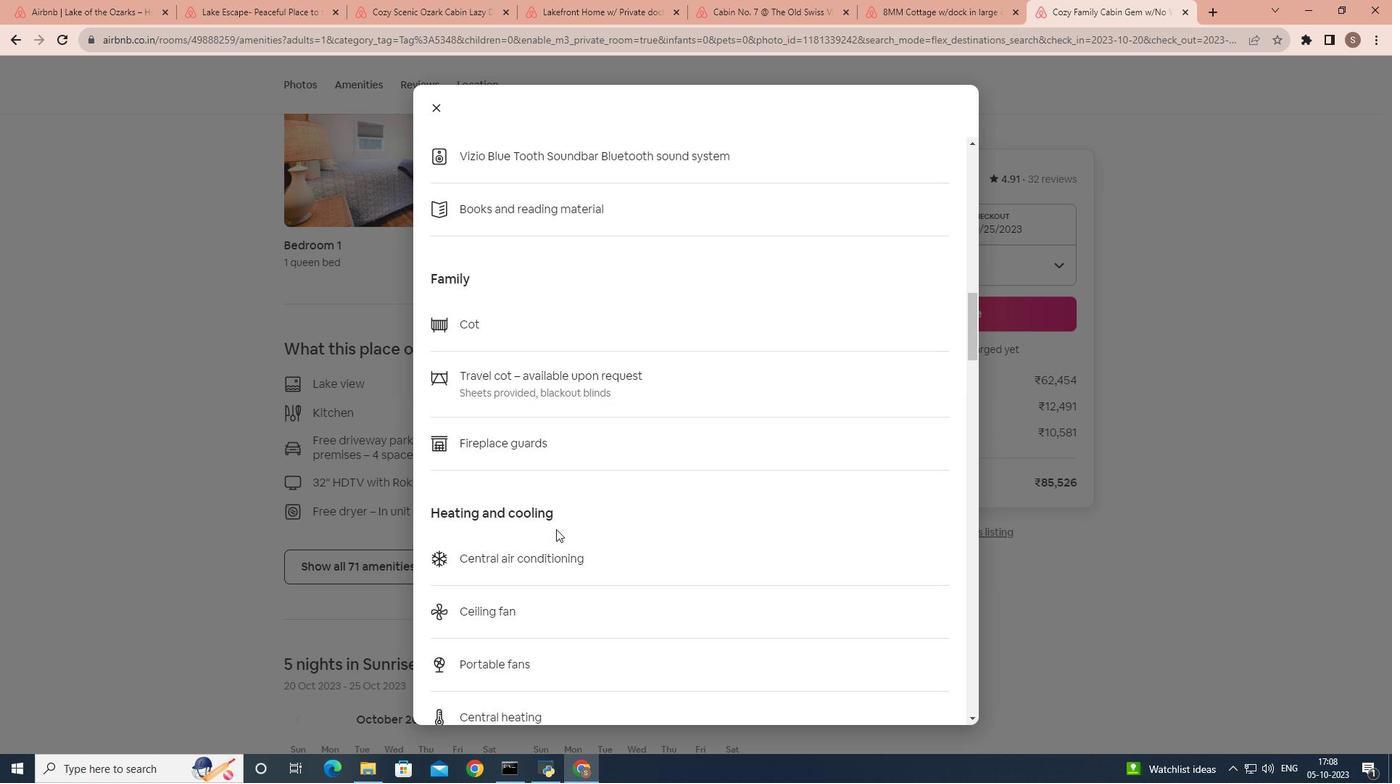 
Action: Mouse scrolled (556, 528) with delta (0, 0)
Screenshot: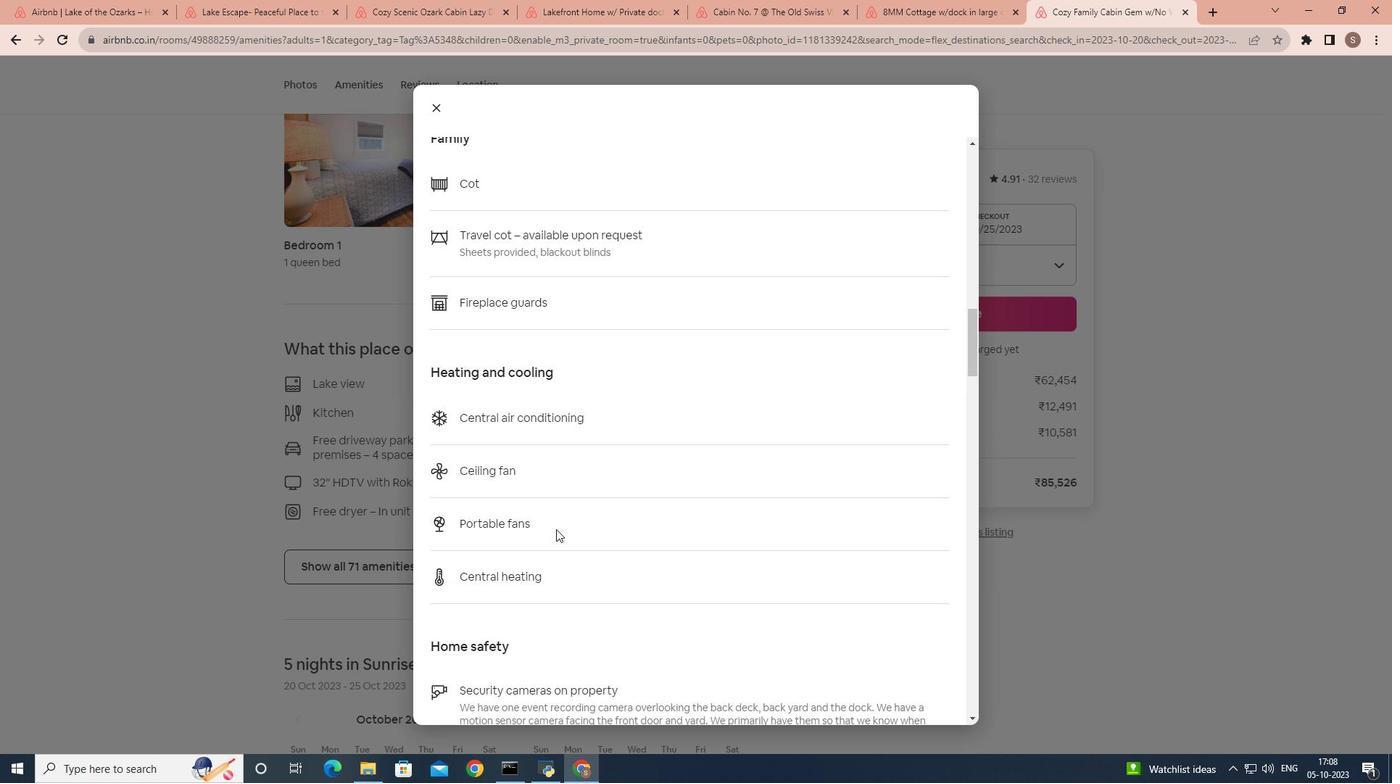 
Action: Mouse scrolled (556, 528) with delta (0, 0)
Screenshot: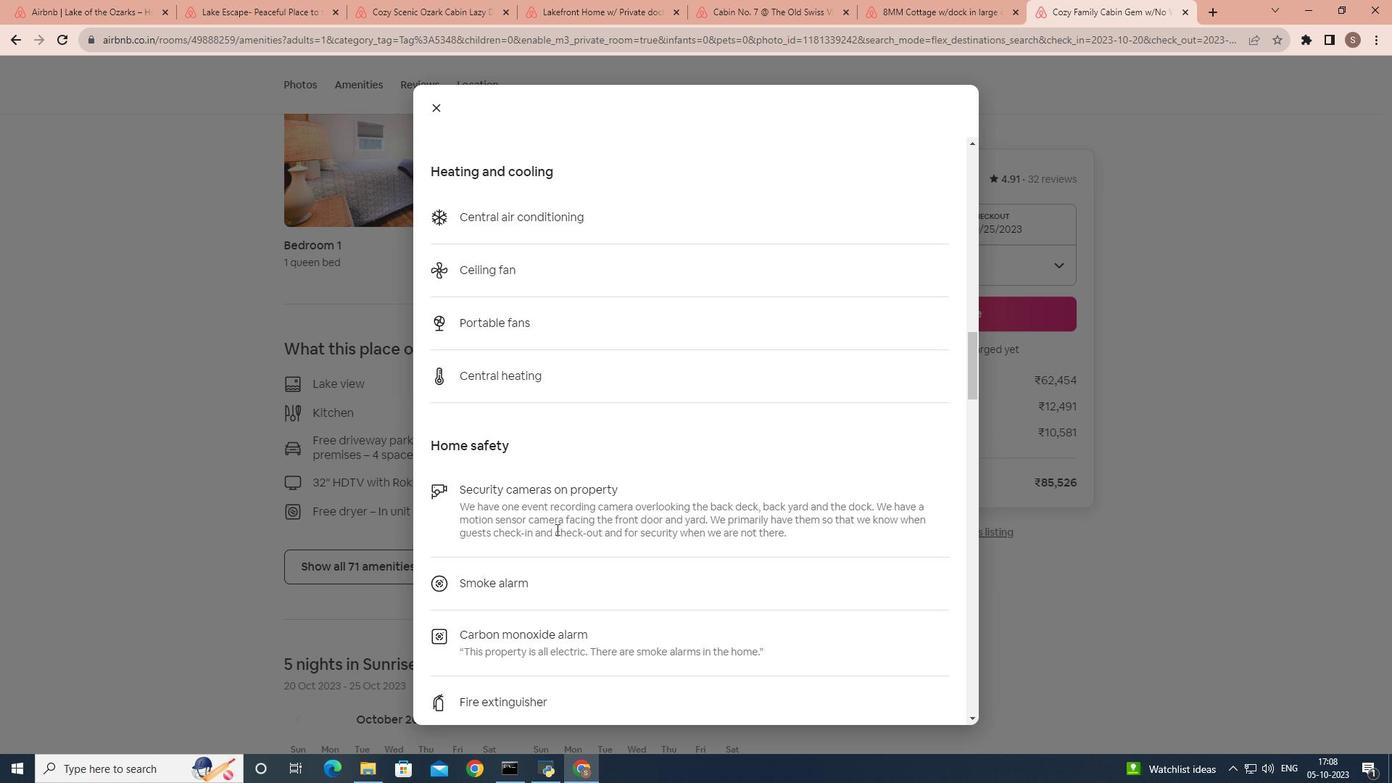 
Action: Mouse scrolled (556, 528) with delta (0, 0)
Screenshot: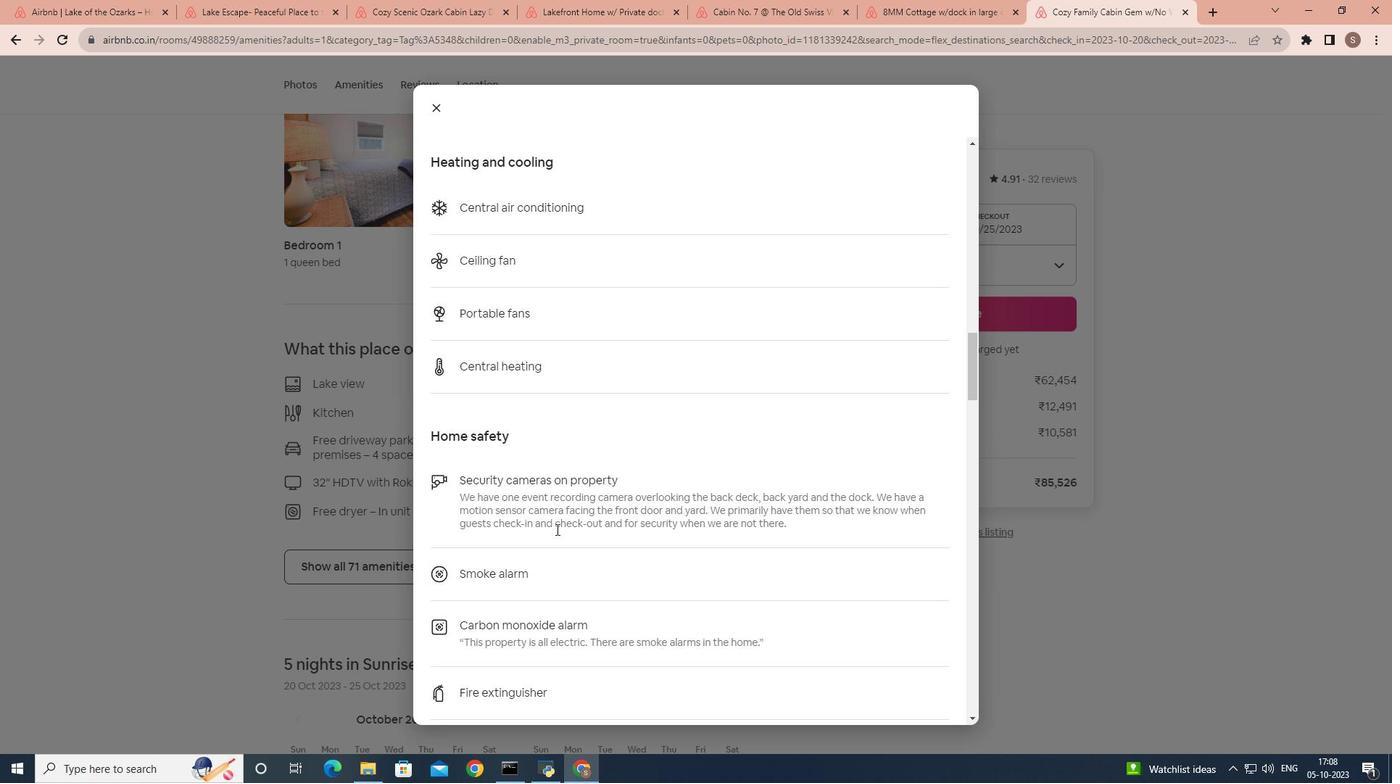 
Action: Mouse scrolled (556, 528) with delta (0, 0)
Screenshot: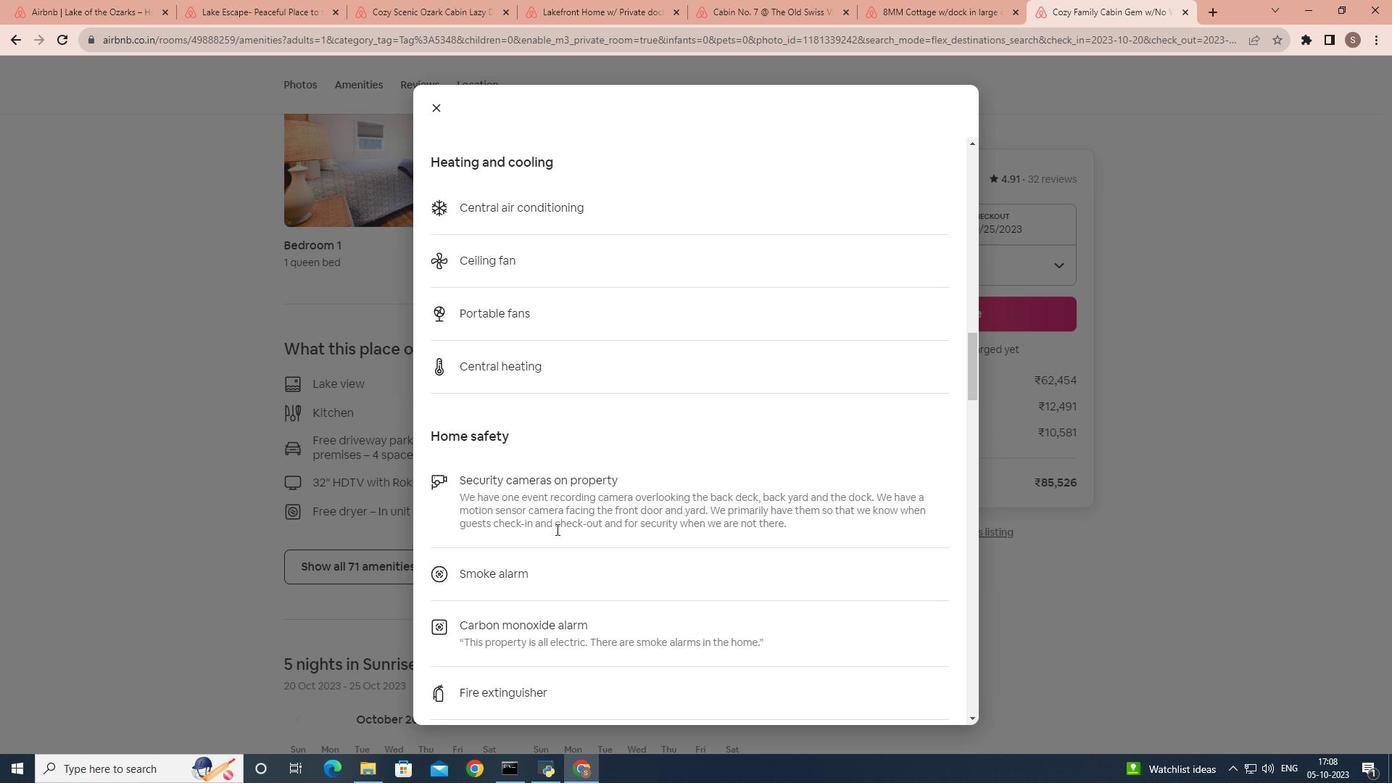 
Action: Mouse scrolled (556, 528) with delta (0, 0)
Screenshot: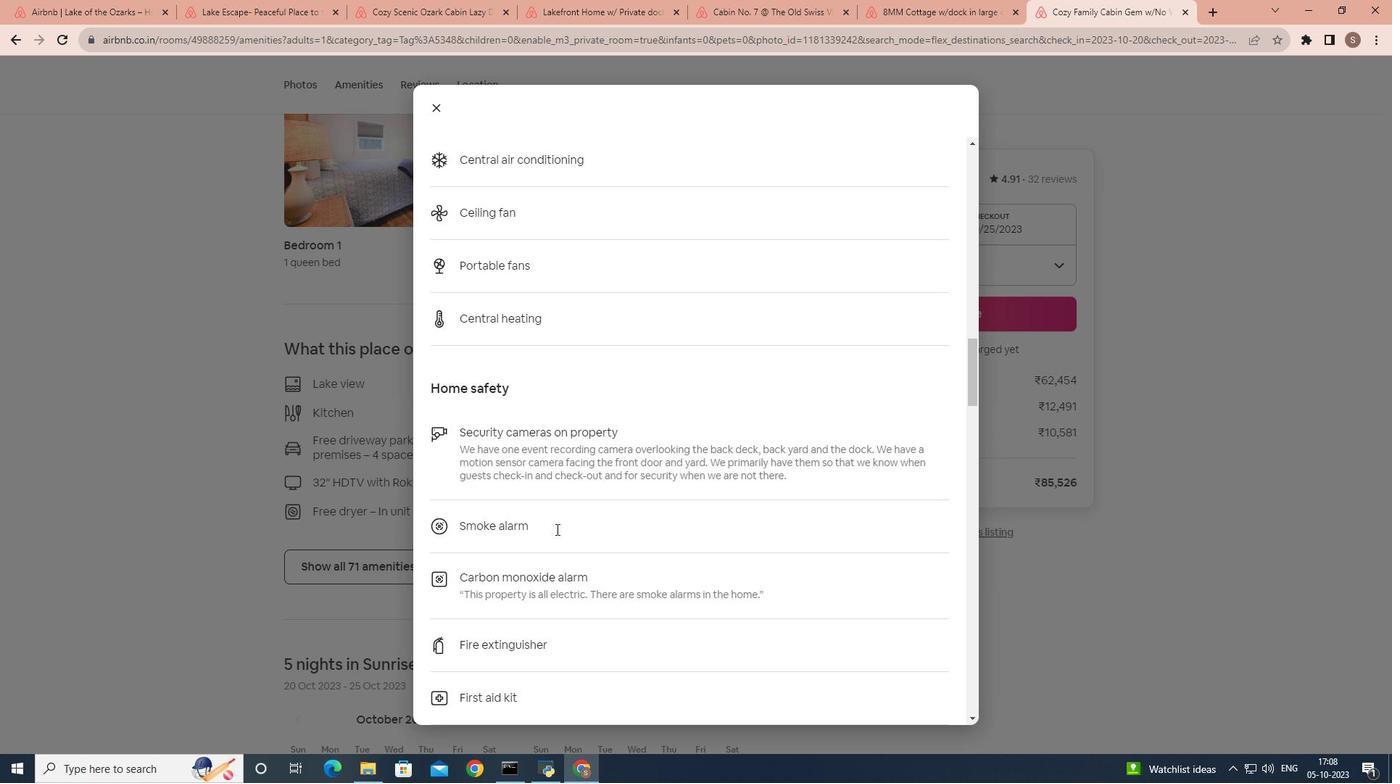 
Action: Mouse scrolled (556, 528) with delta (0, 0)
Screenshot: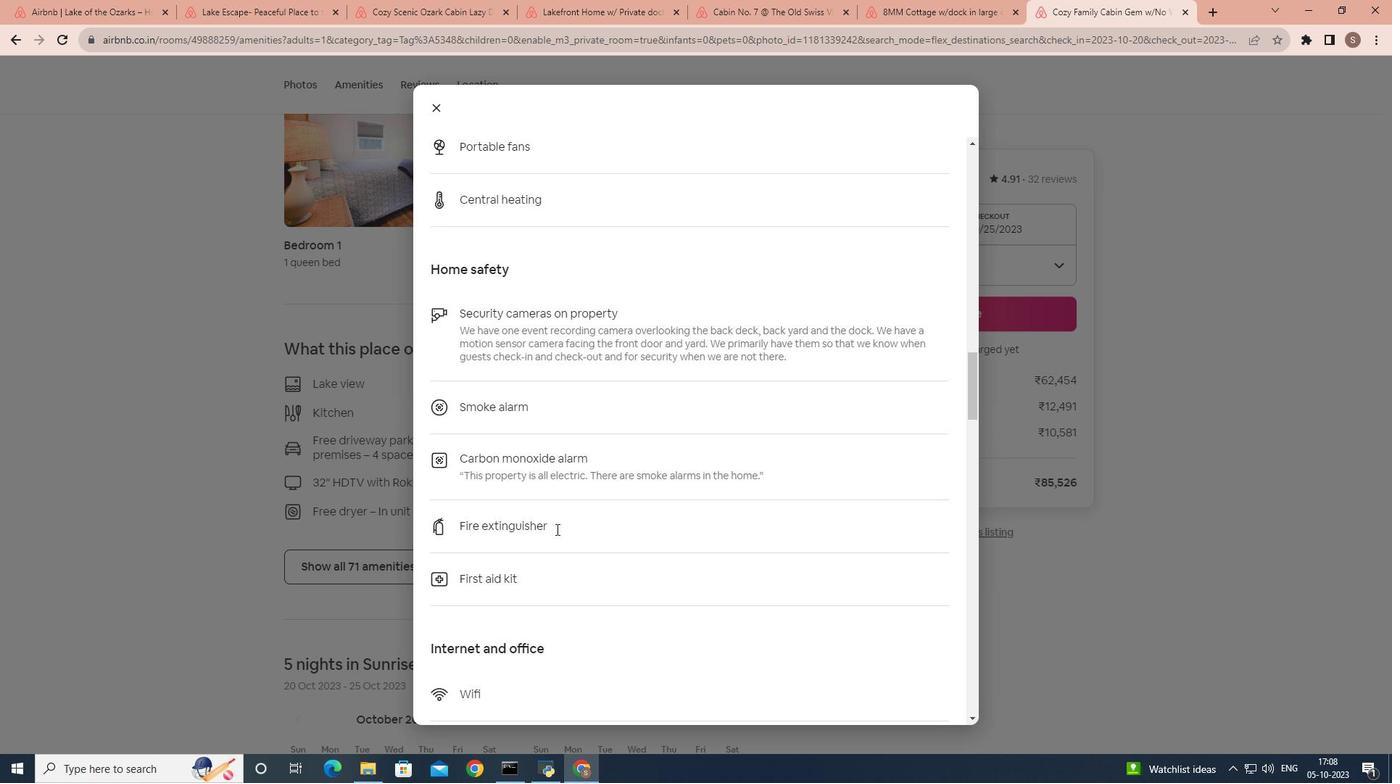 
Action: Mouse scrolled (556, 528) with delta (0, 0)
Screenshot: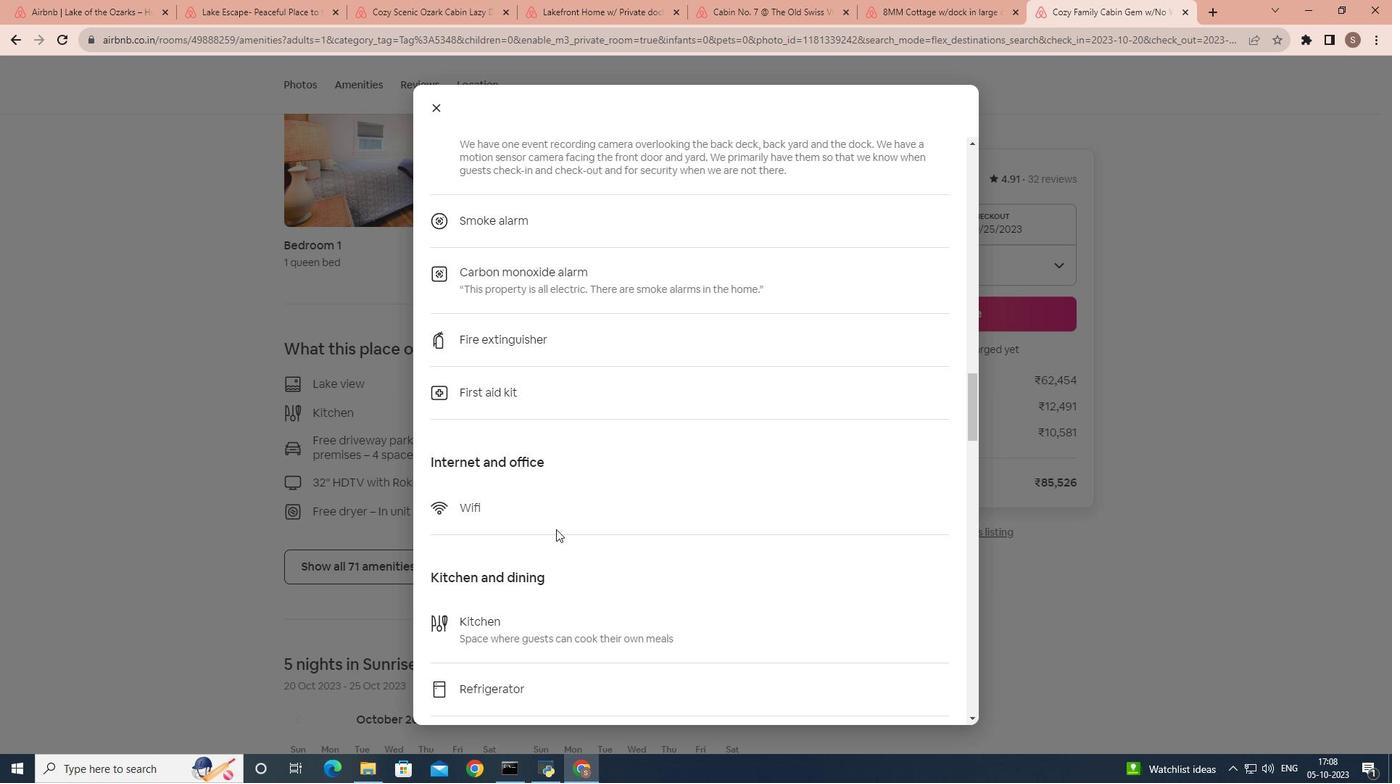 
Action: Mouse scrolled (556, 528) with delta (0, 0)
Screenshot: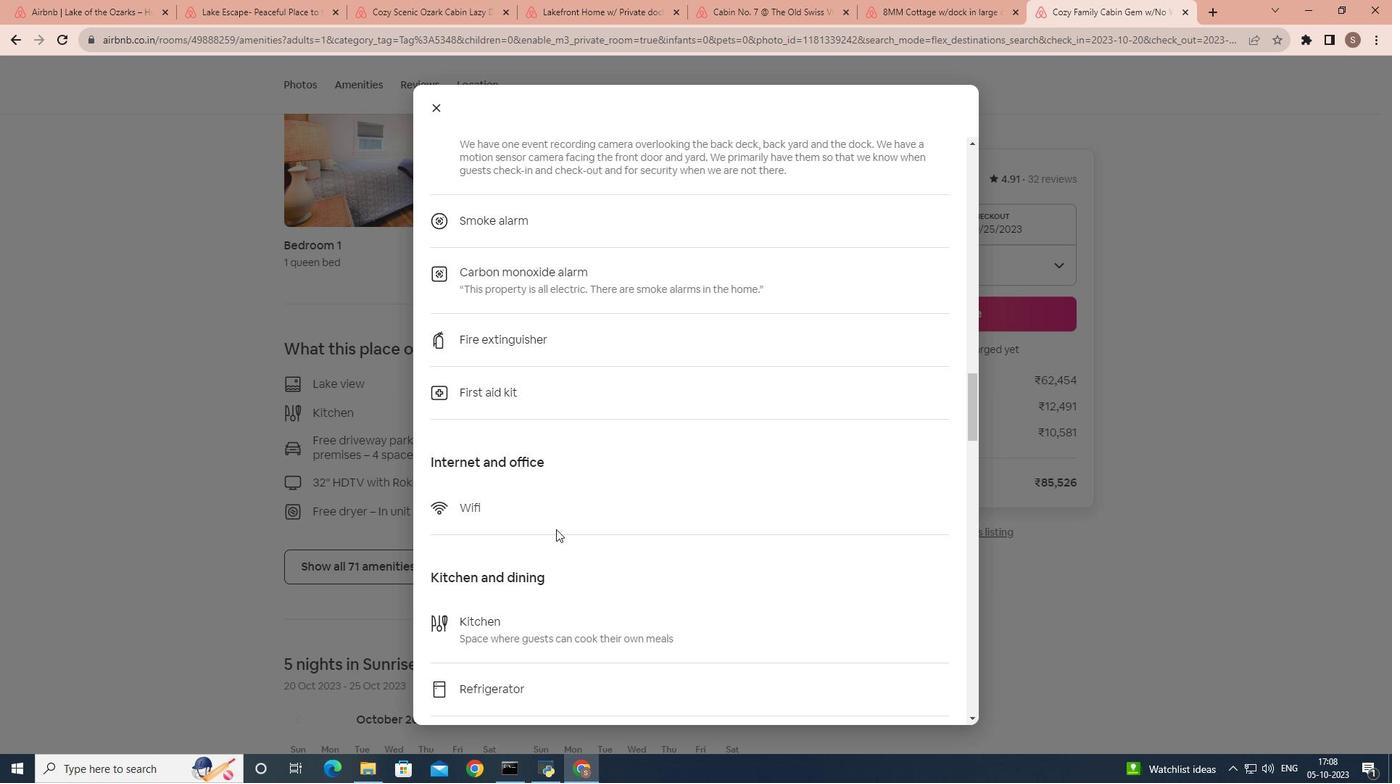 
Action: Mouse scrolled (556, 528) with delta (0, 0)
Screenshot: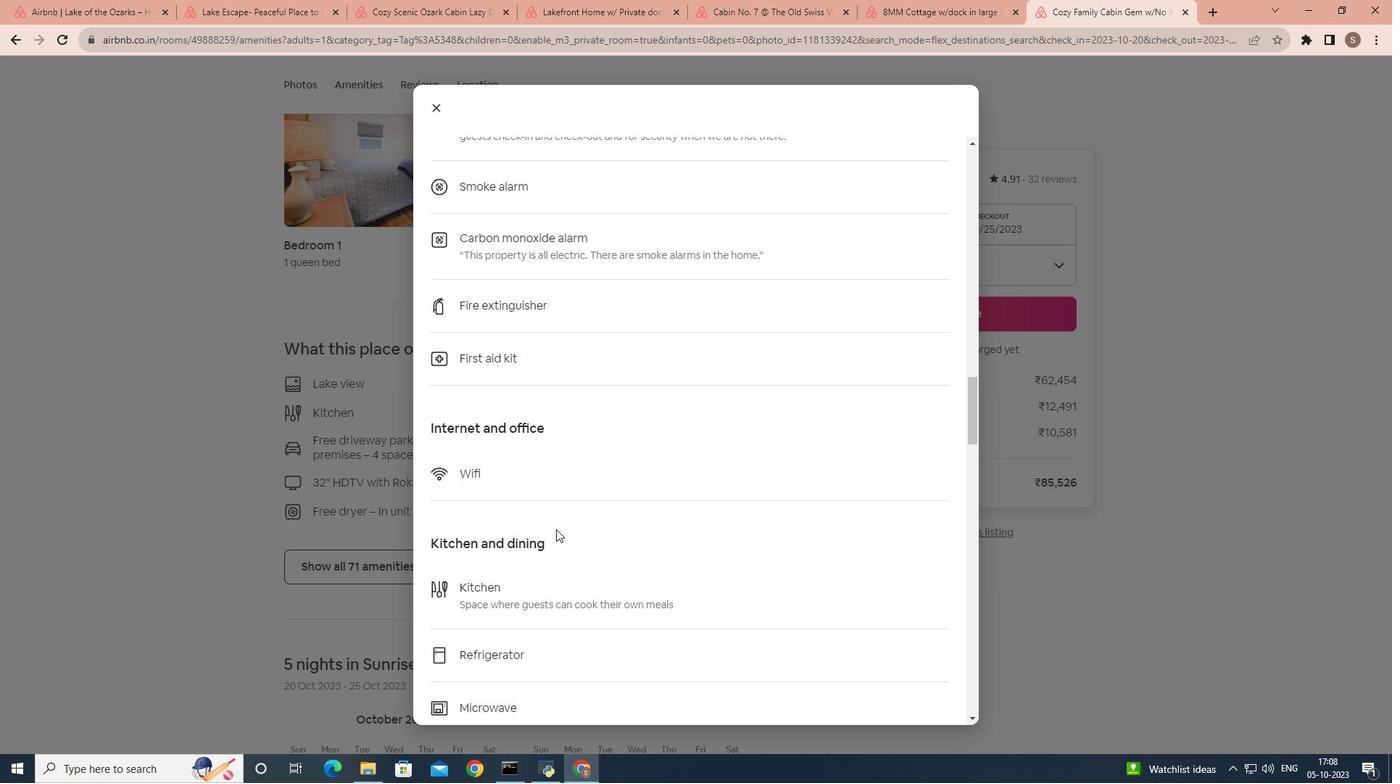
Action: Mouse scrolled (556, 528) with delta (0, 0)
Screenshot: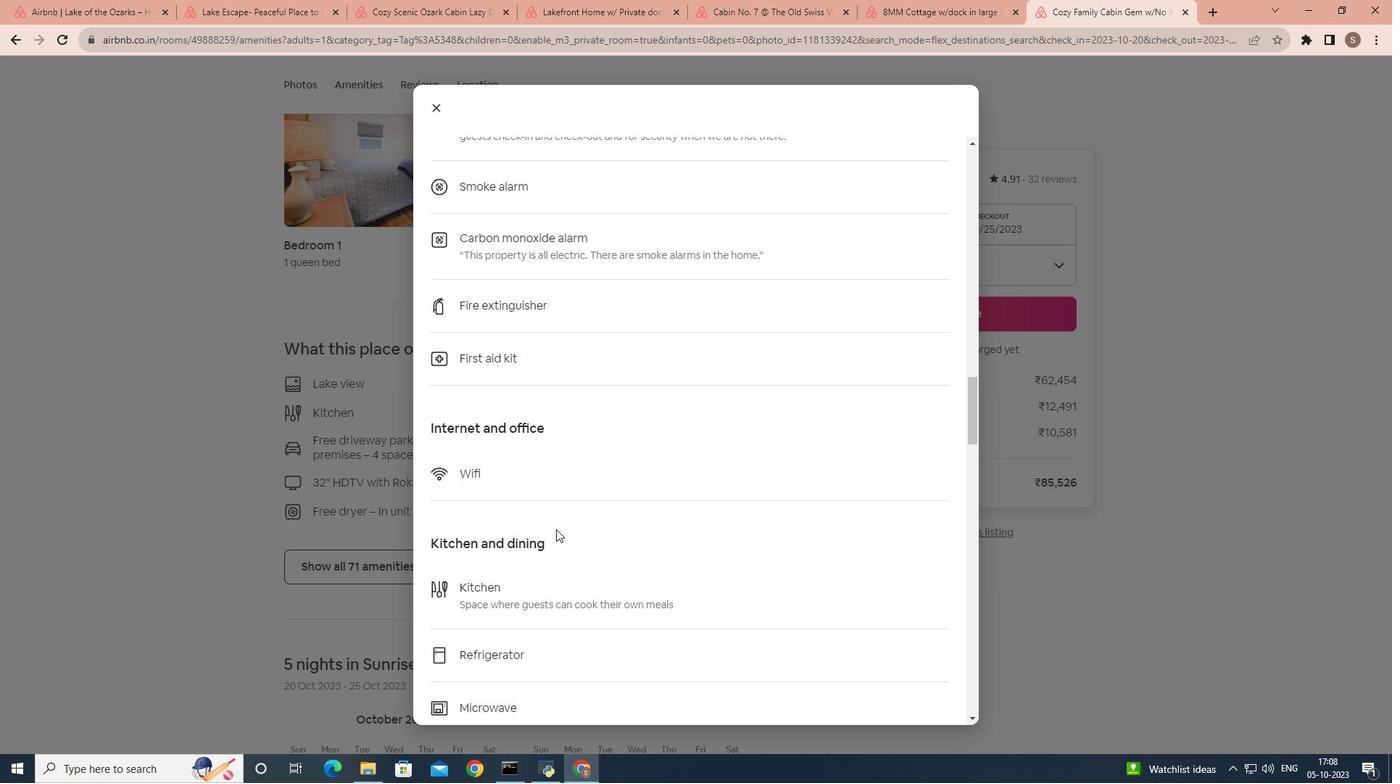 
Action: Mouse scrolled (556, 528) with delta (0, 0)
Screenshot: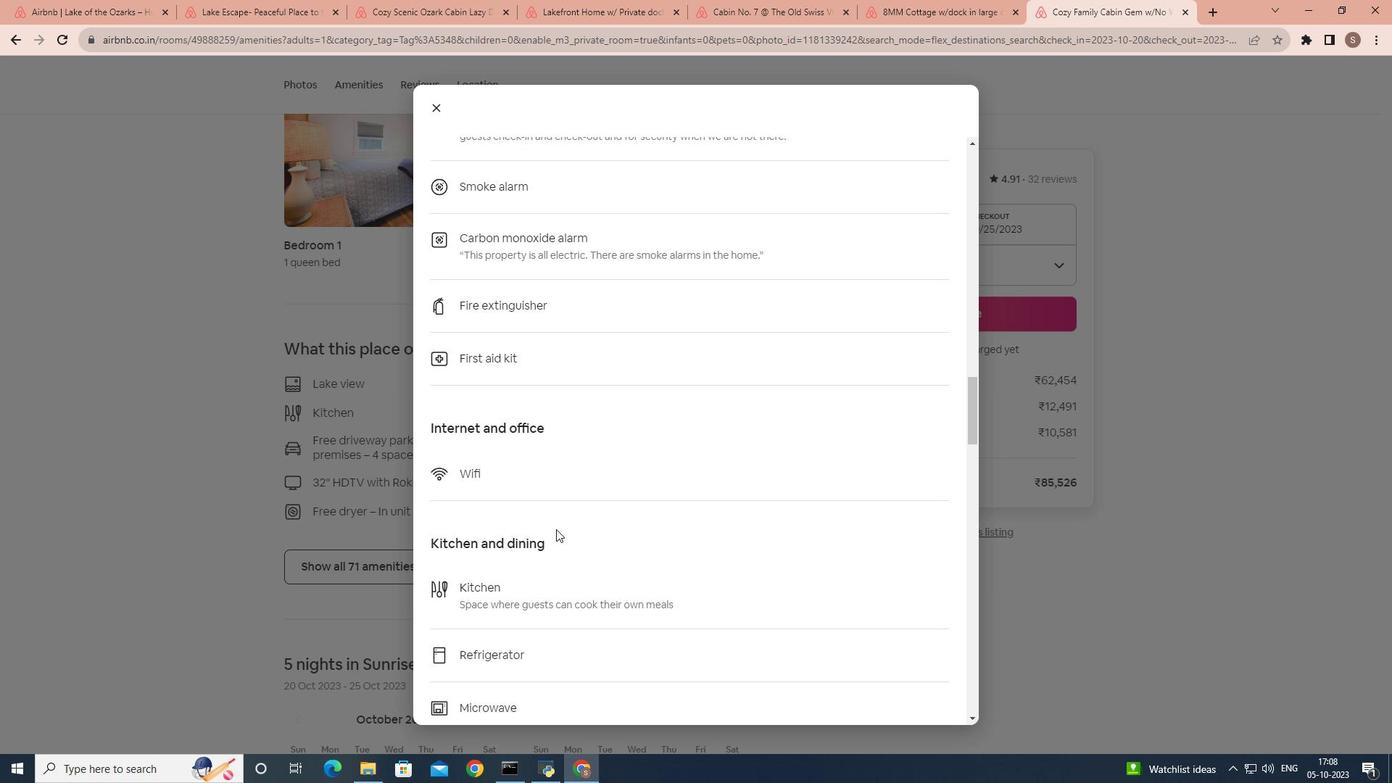 
Action: Mouse scrolled (556, 530) with delta (0, 0)
Screenshot: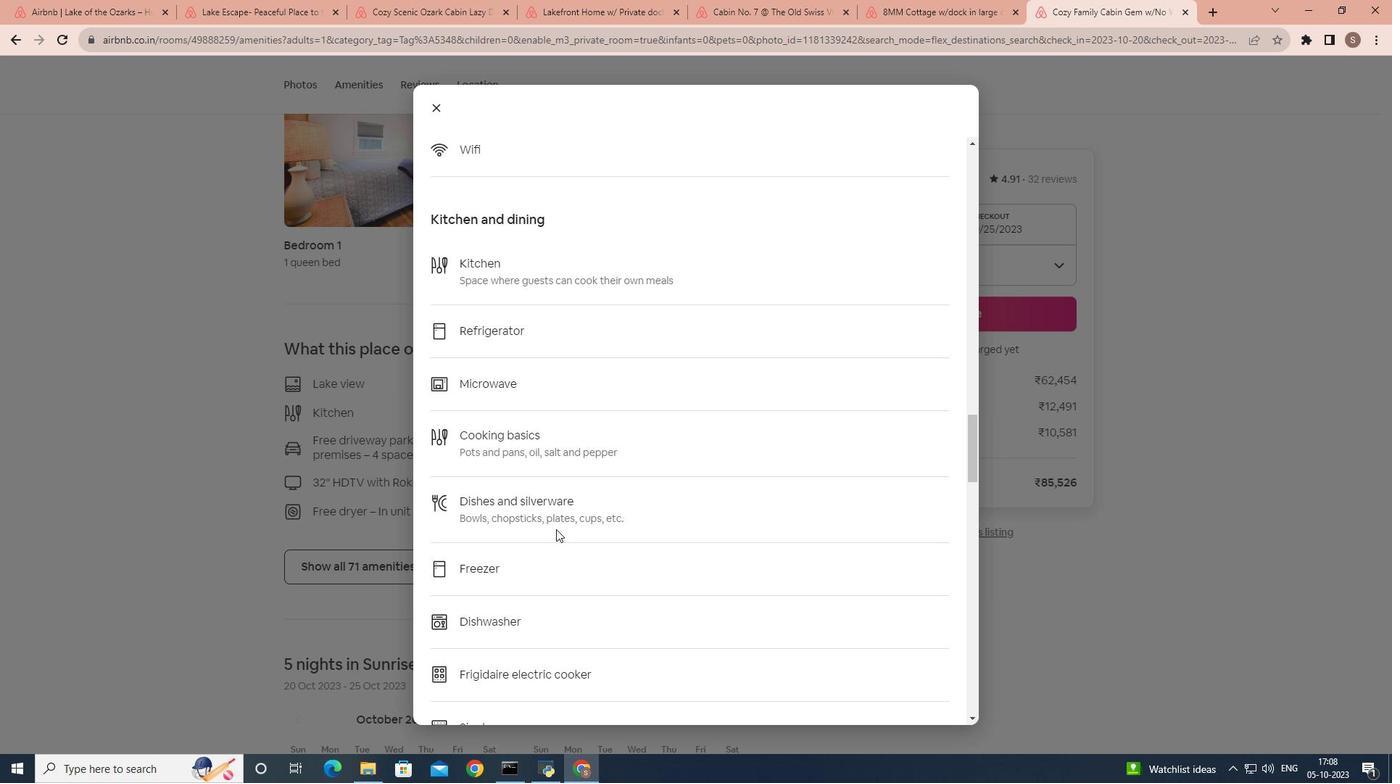 
Action: Mouse scrolled (556, 528) with delta (0, 0)
Screenshot: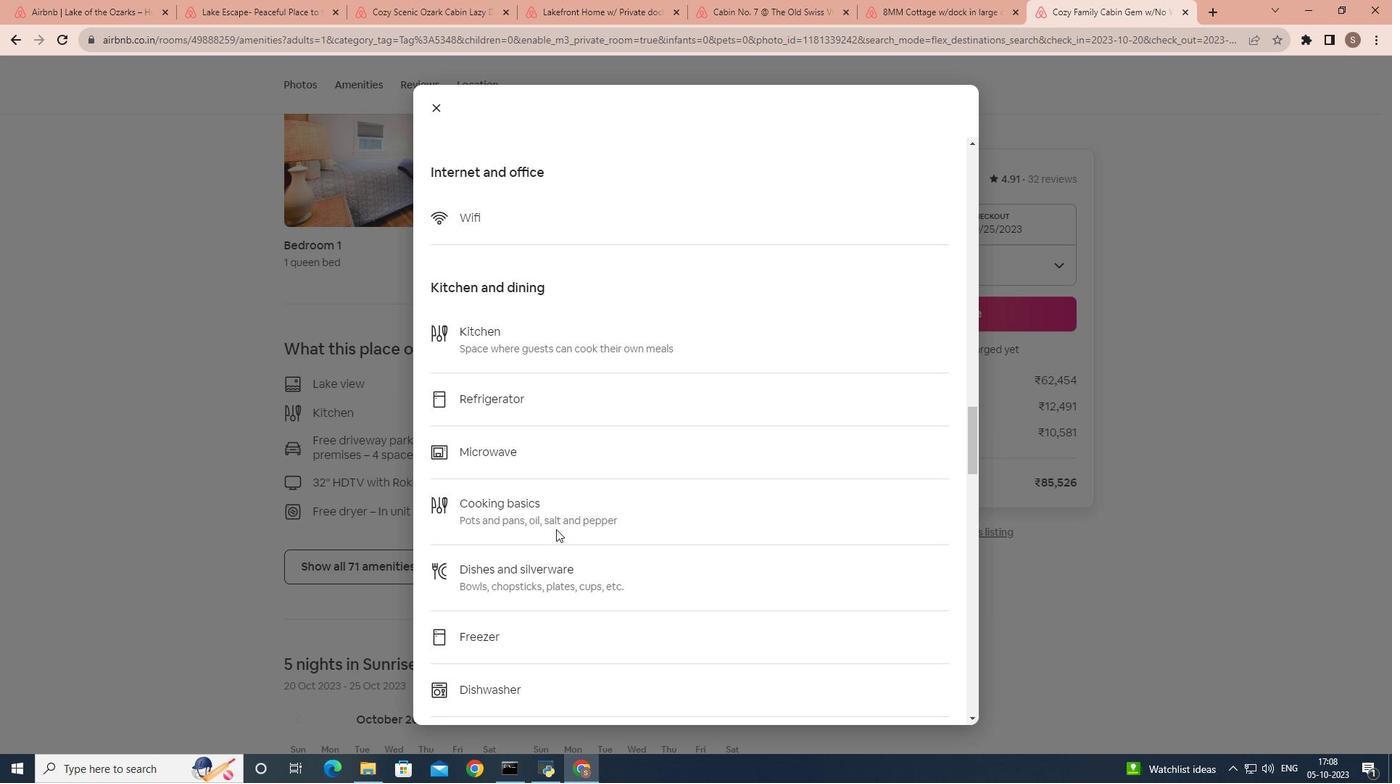 
Action: Mouse scrolled (556, 528) with delta (0, 0)
Screenshot: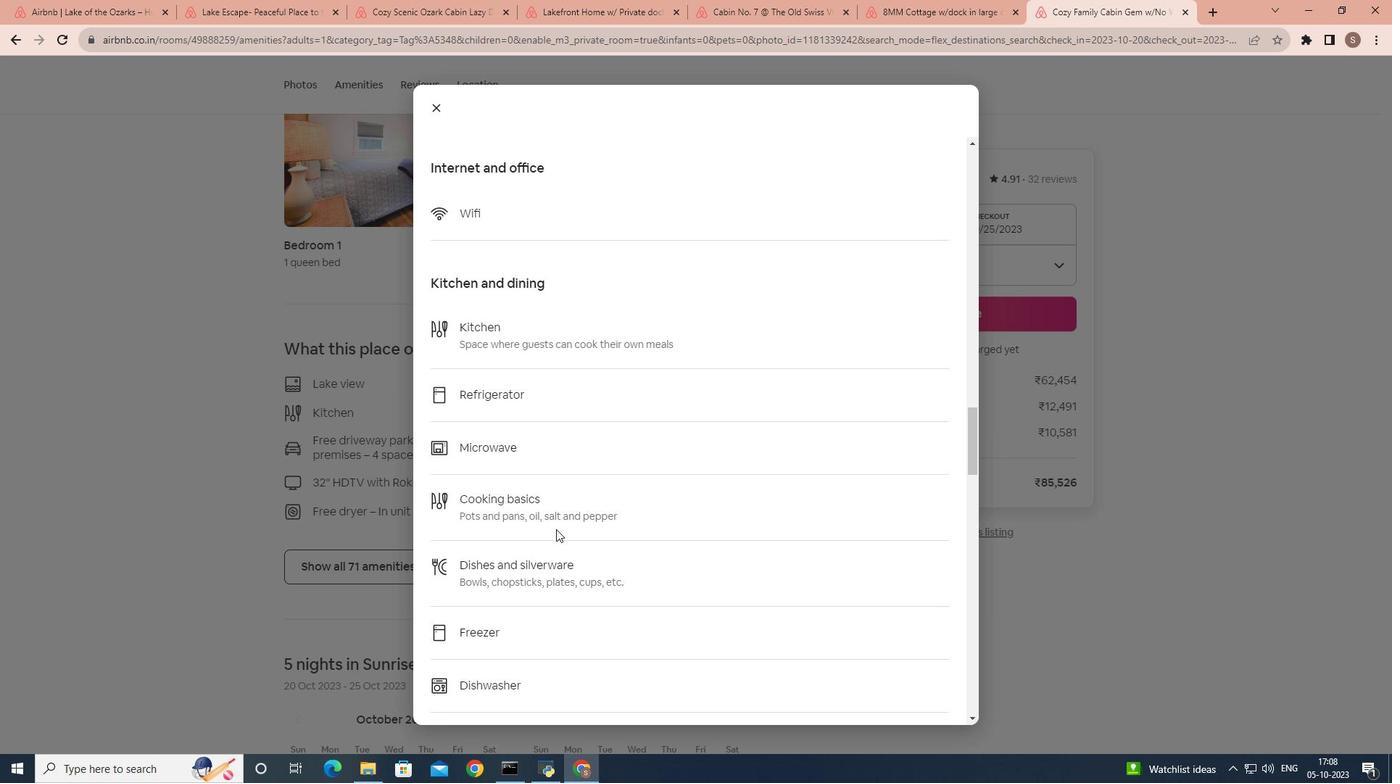 
Action: Mouse scrolled (556, 528) with delta (0, 0)
Screenshot: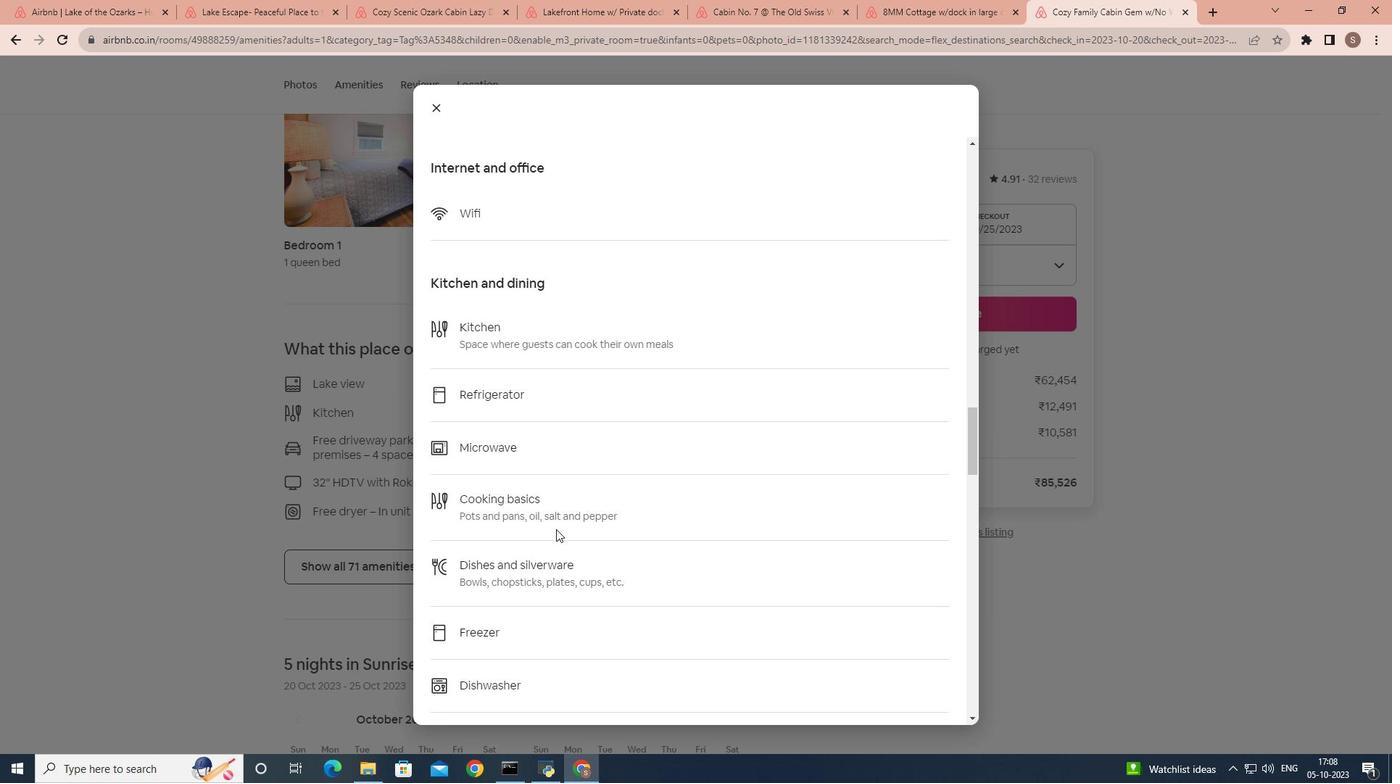 
Action: Mouse scrolled (556, 528) with delta (0, 0)
Screenshot: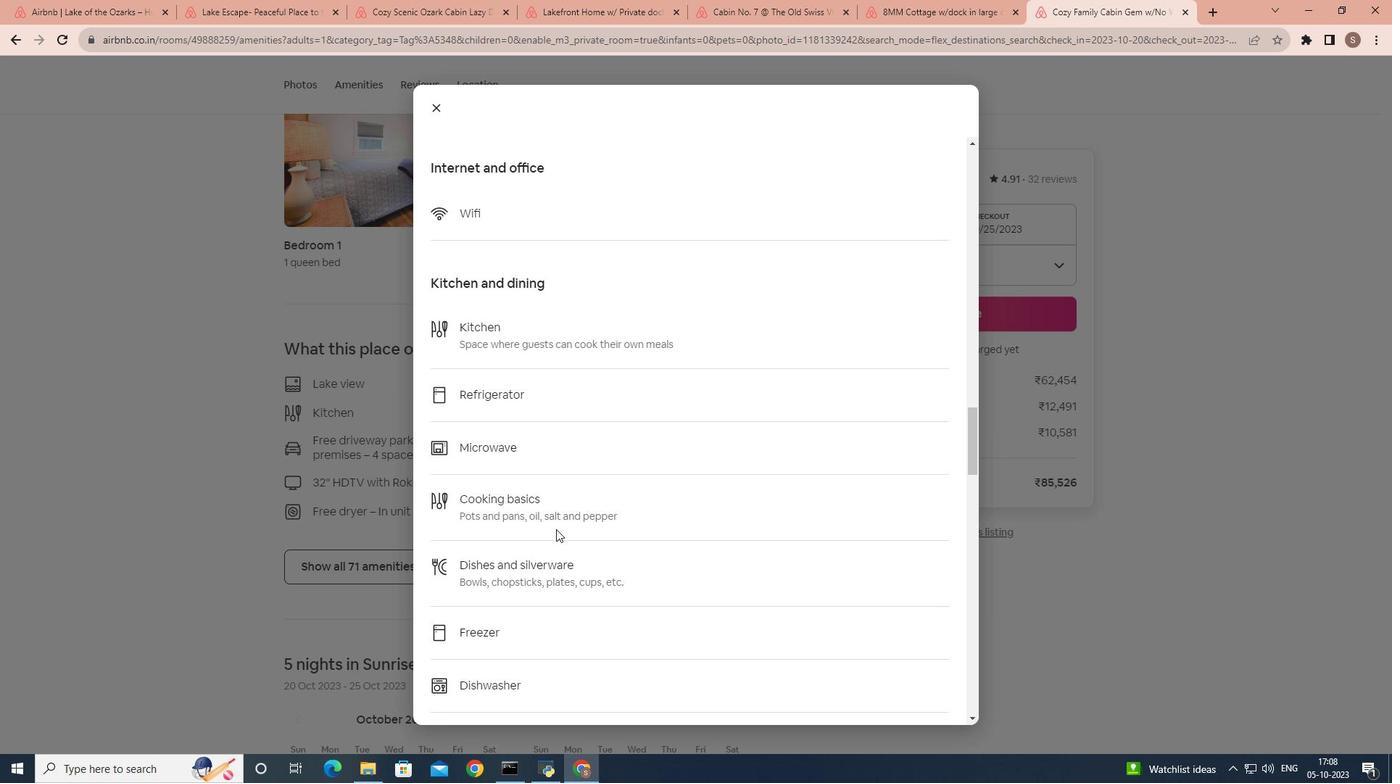 
Action: Mouse scrolled (556, 528) with delta (0, 0)
Screenshot: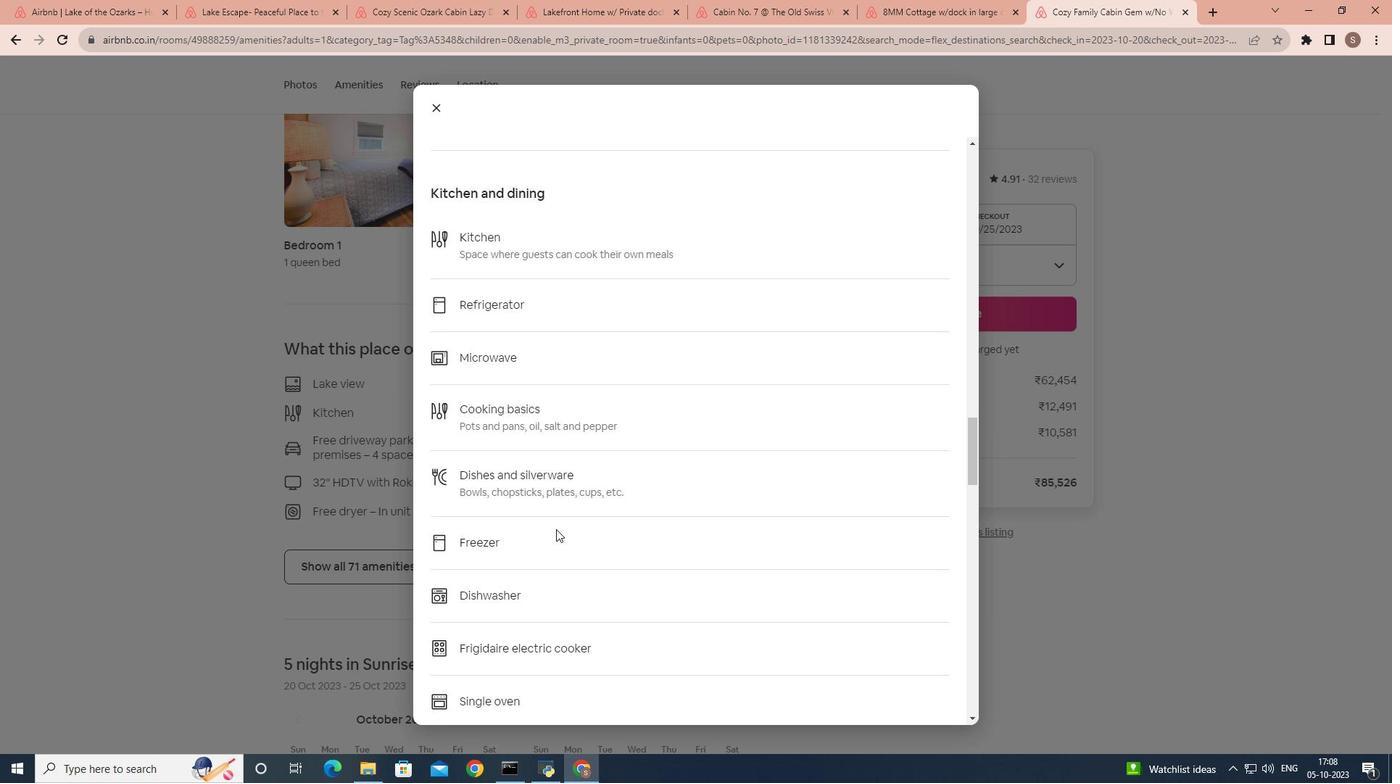 
Action: Mouse scrolled (556, 528) with delta (0, 0)
Screenshot: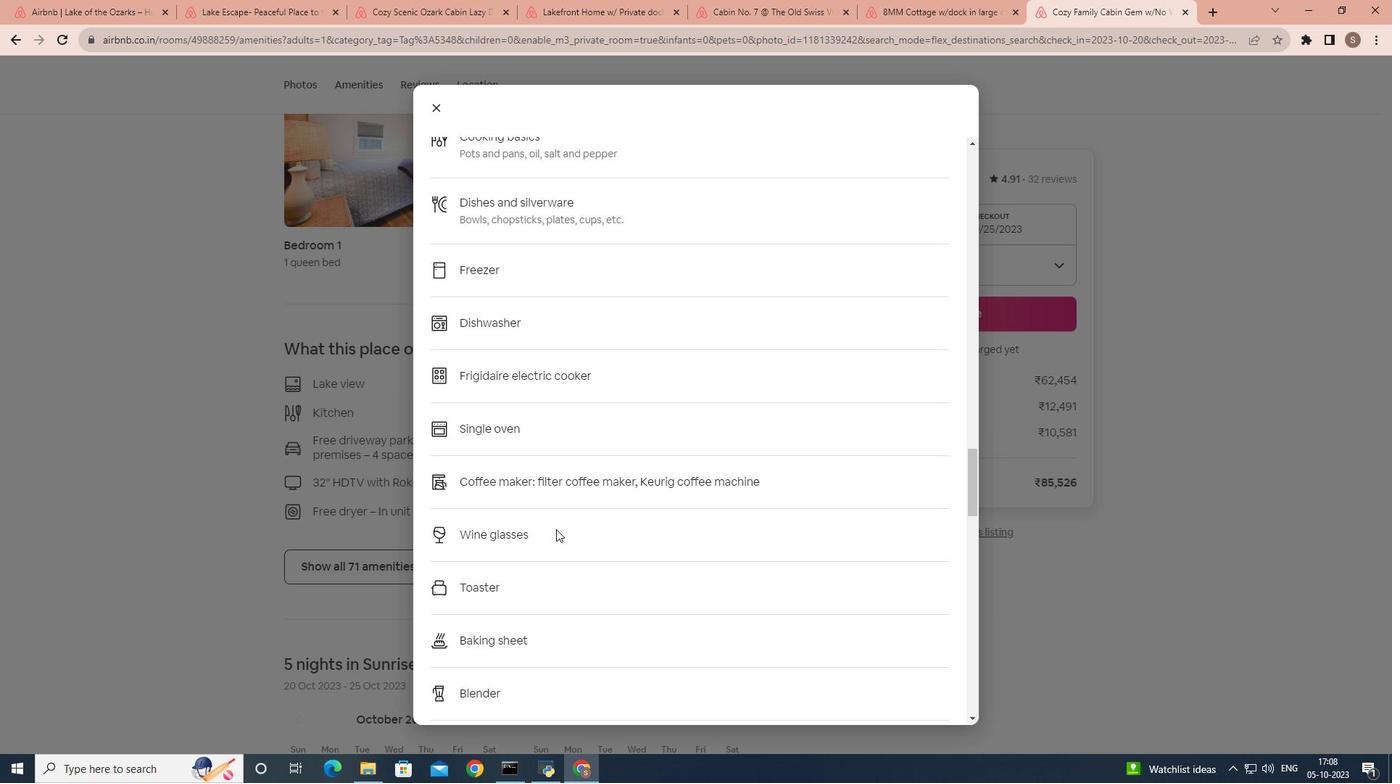 
Action: Mouse scrolled (556, 528) with delta (0, 0)
Screenshot: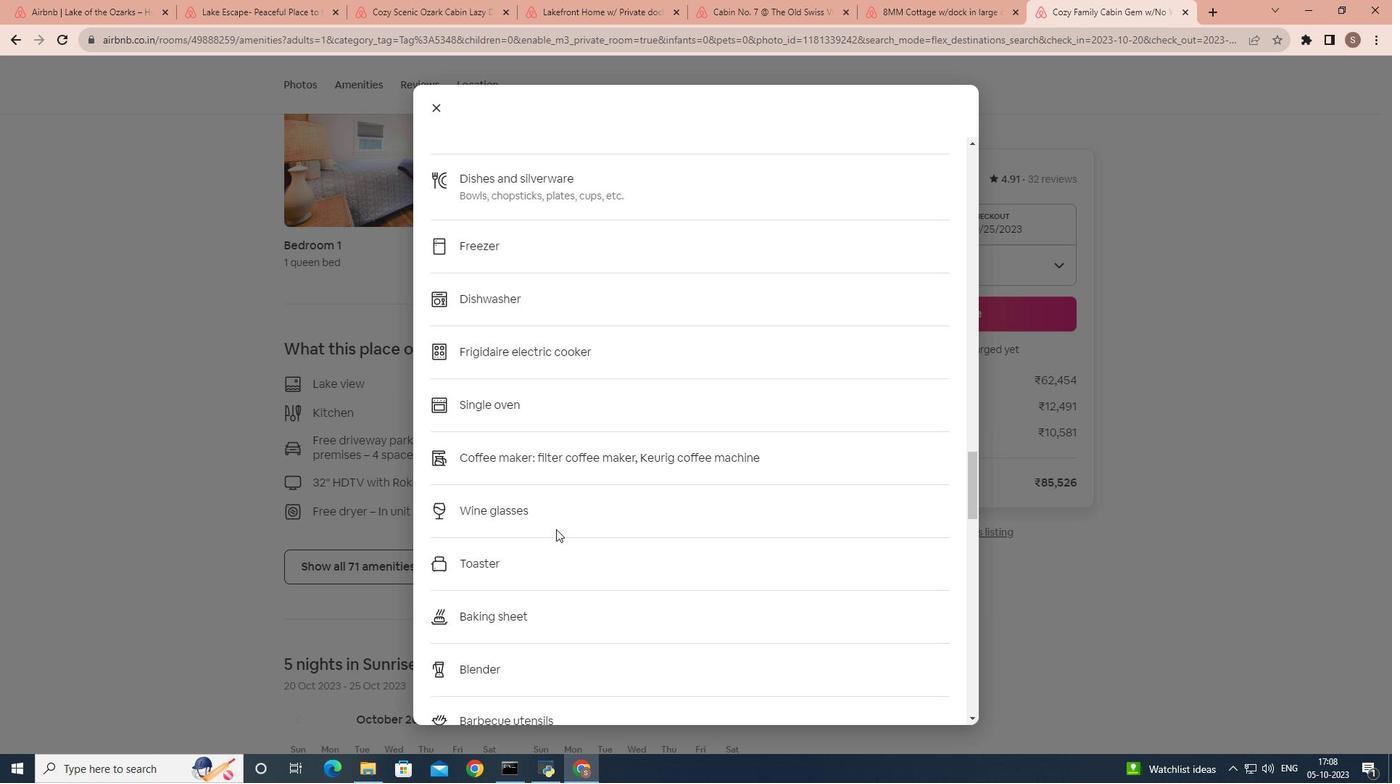 
Action: Mouse scrolled (556, 528) with delta (0, 0)
Screenshot: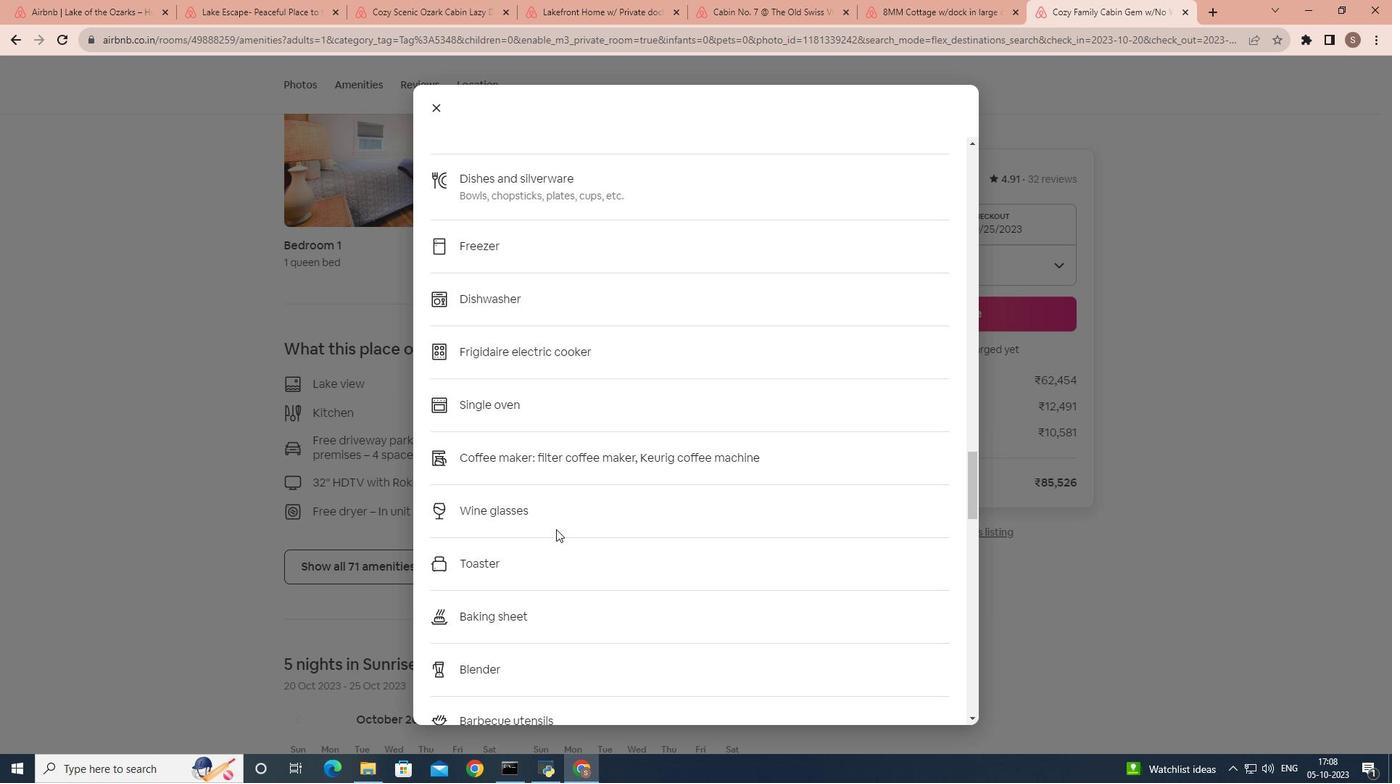 
Action: Mouse scrolled (556, 528) with delta (0, 0)
Screenshot: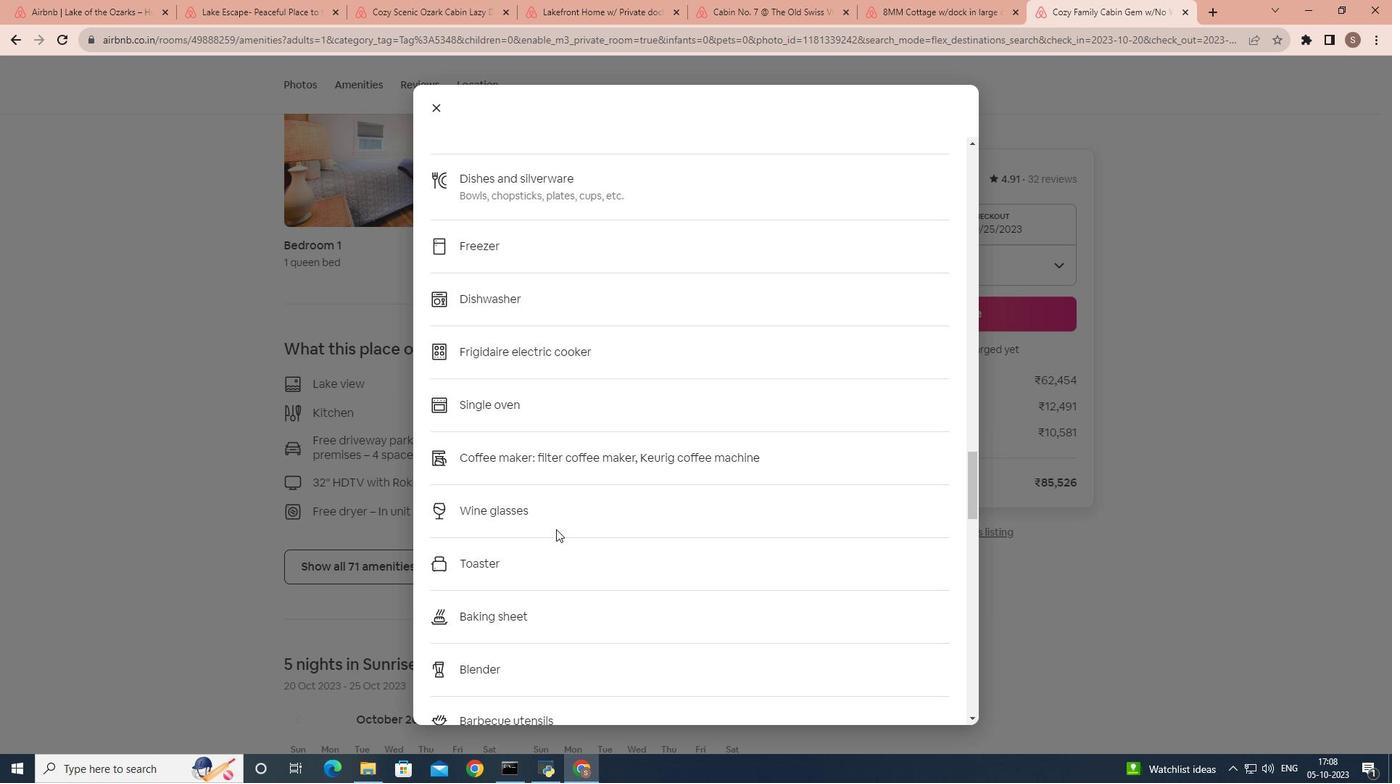 
Action: Mouse scrolled (556, 528) with delta (0, 0)
Screenshot: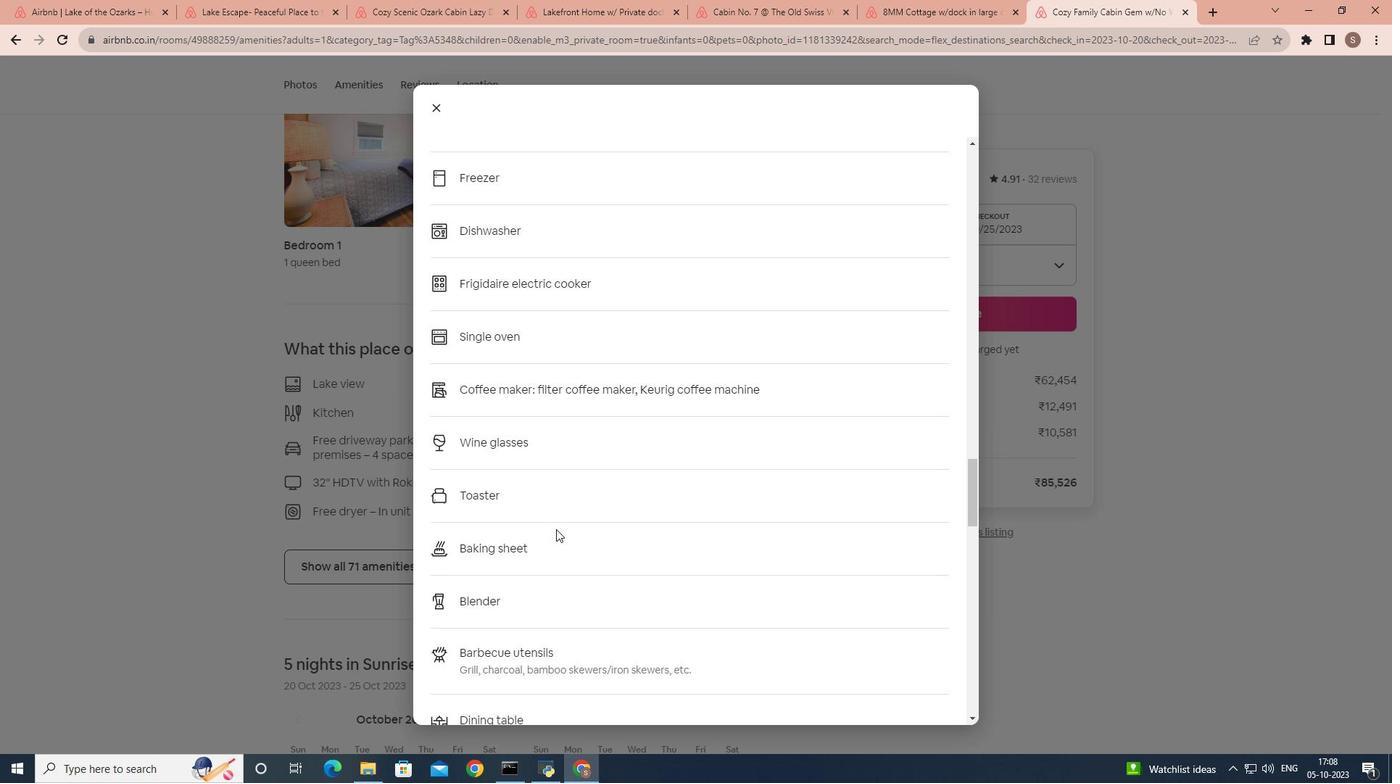 
Action: Mouse scrolled (556, 530) with delta (0, 0)
Screenshot: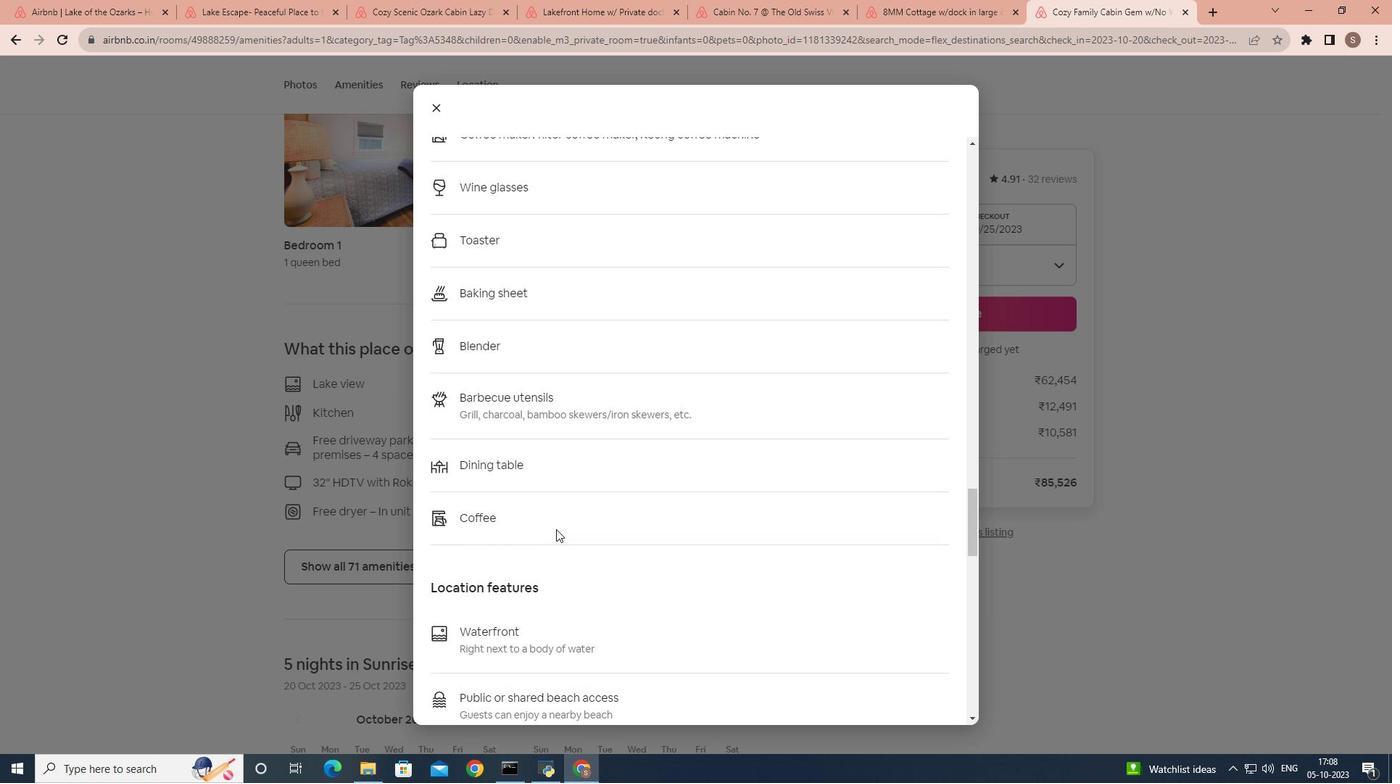 
Action: Mouse scrolled (556, 528) with delta (0, 0)
Screenshot: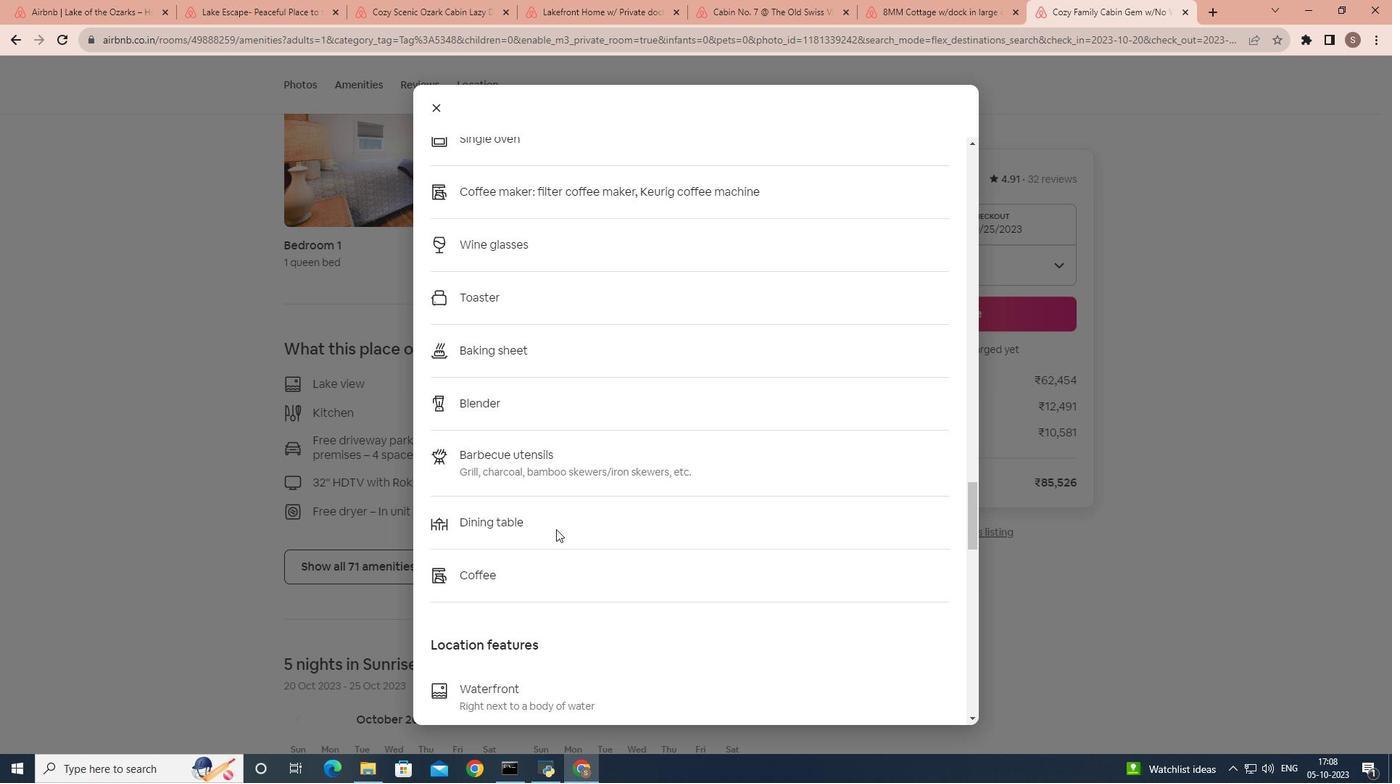 
Action: Mouse scrolled (556, 528) with delta (0, 0)
Screenshot: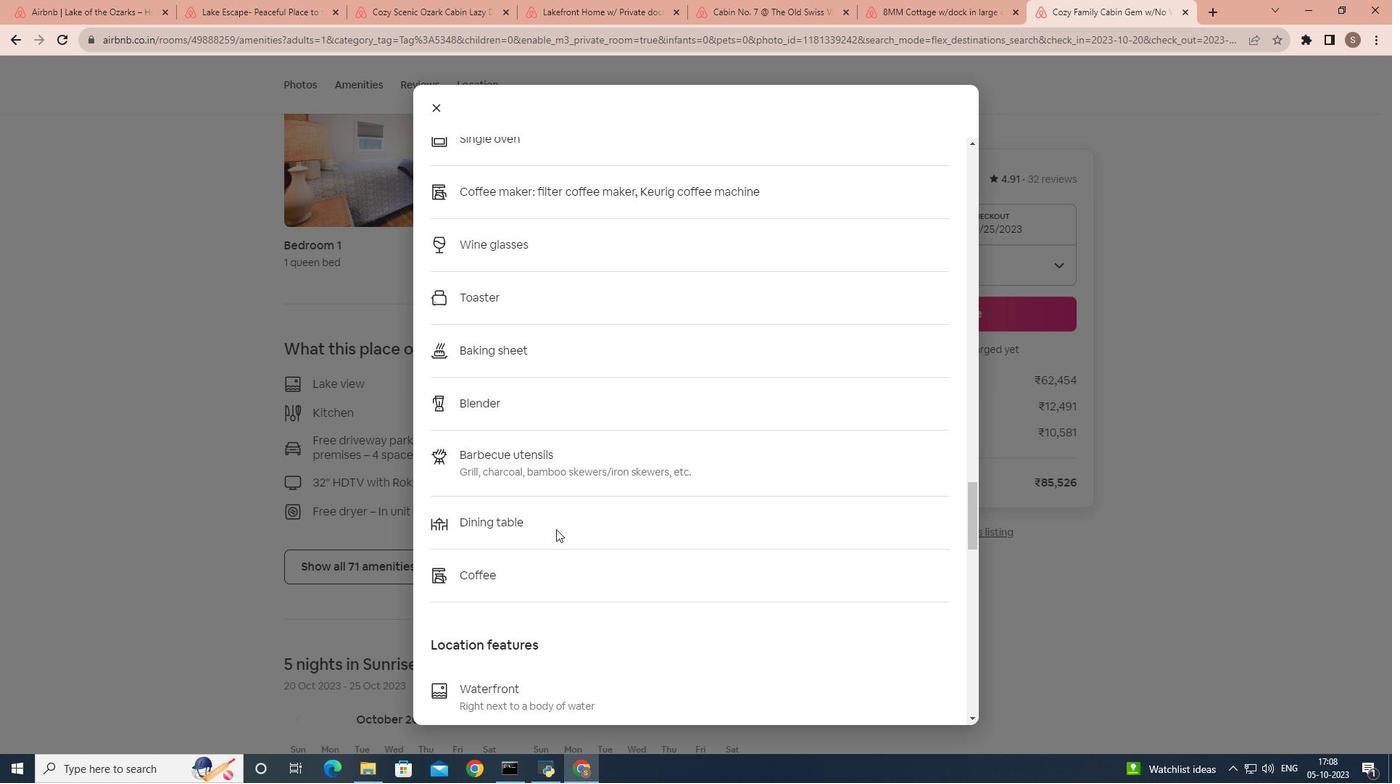 
Action: Mouse scrolled (556, 528) with delta (0, 0)
Screenshot: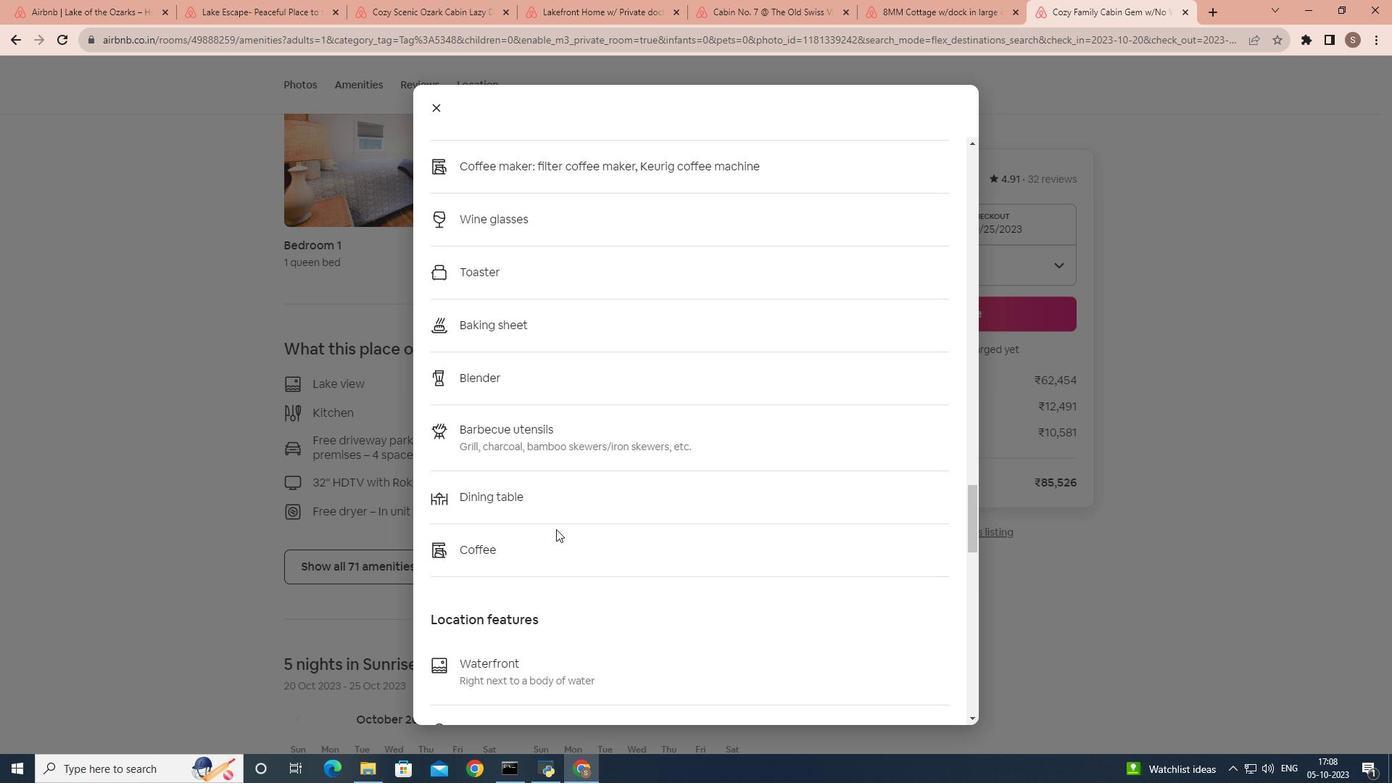 
Action: Mouse scrolled (556, 528) with delta (0, 0)
Screenshot: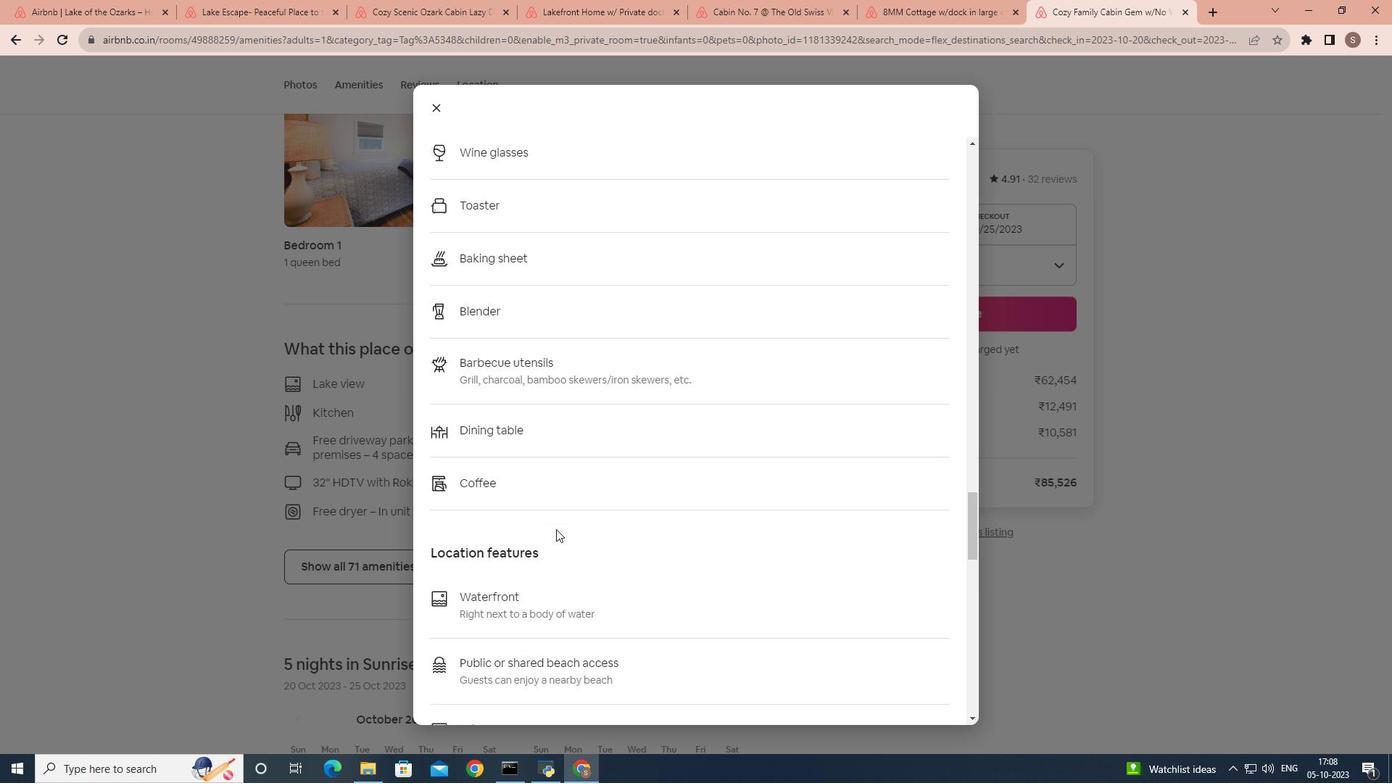 
Action: Mouse scrolled (556, 528) with delta (0, 0)
Screenshot: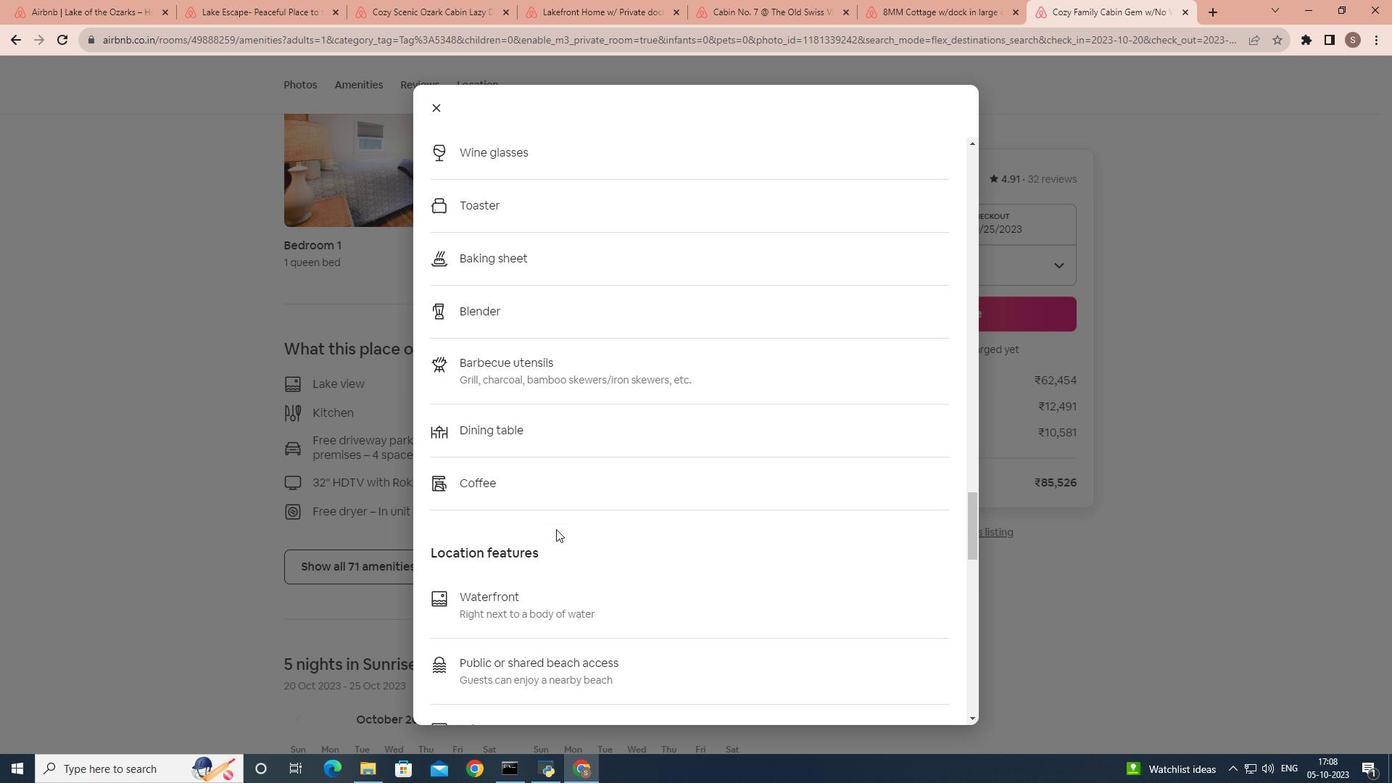 
Action: Mouse scrolled (556, 530) with delta (0, 0)
Screenshot: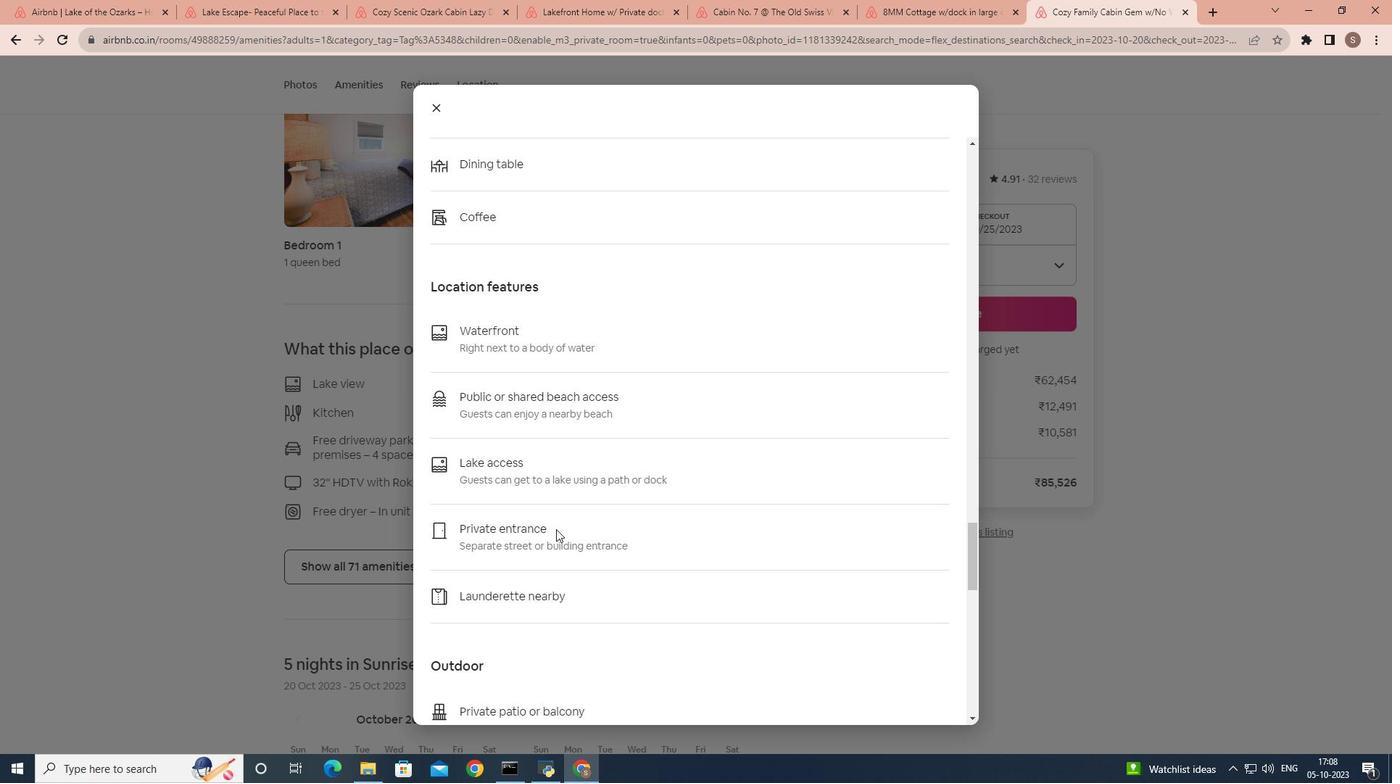 
Action: Mouse scrolled (556, 528) with delta (0, 0)
Screenshot: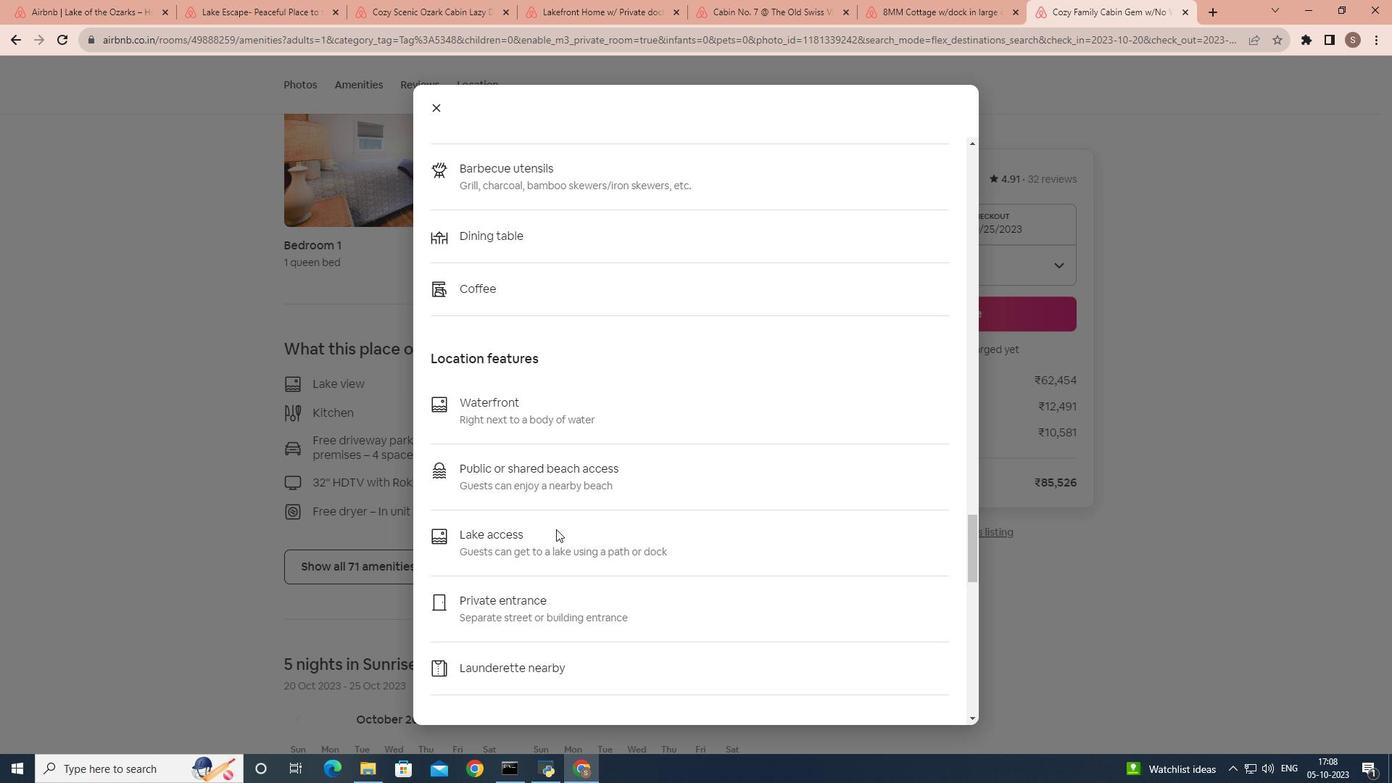 
Action: Mouse scrolled (556, 528) with delta (0, 0)
Screenshot: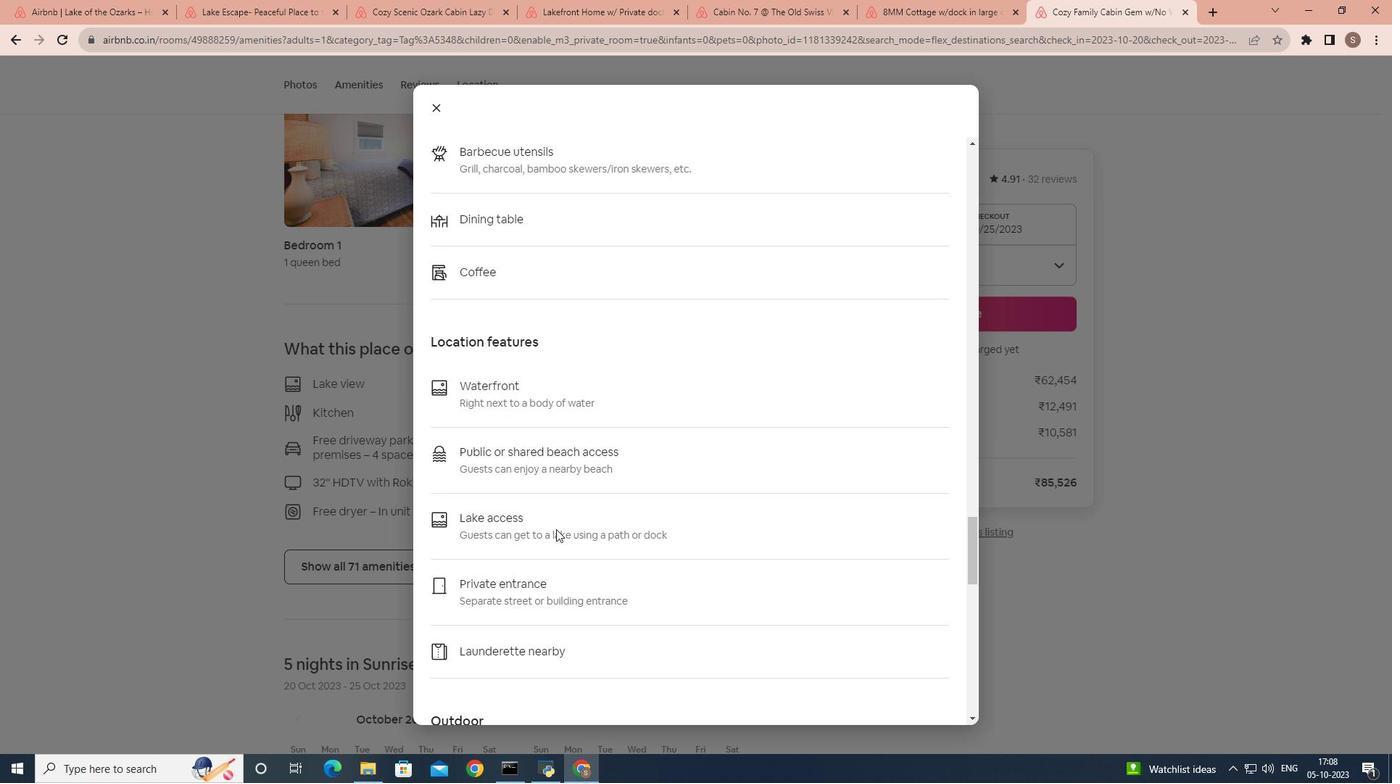 
Action: Mouse scrolled (556, 528) with delta (0, 0)
Screenshot: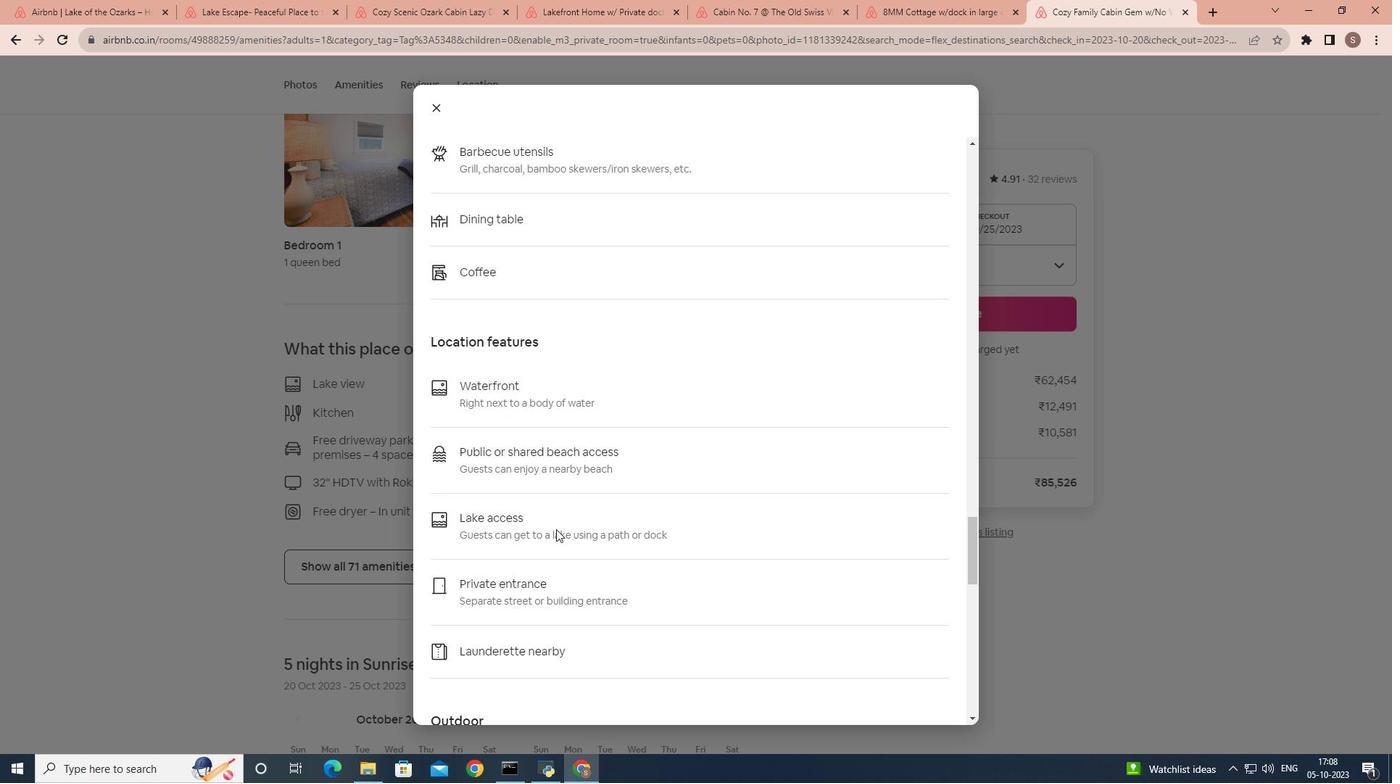 
Action: Mouse scrolled (556, 528) with delta (0, 0)
Screenshot: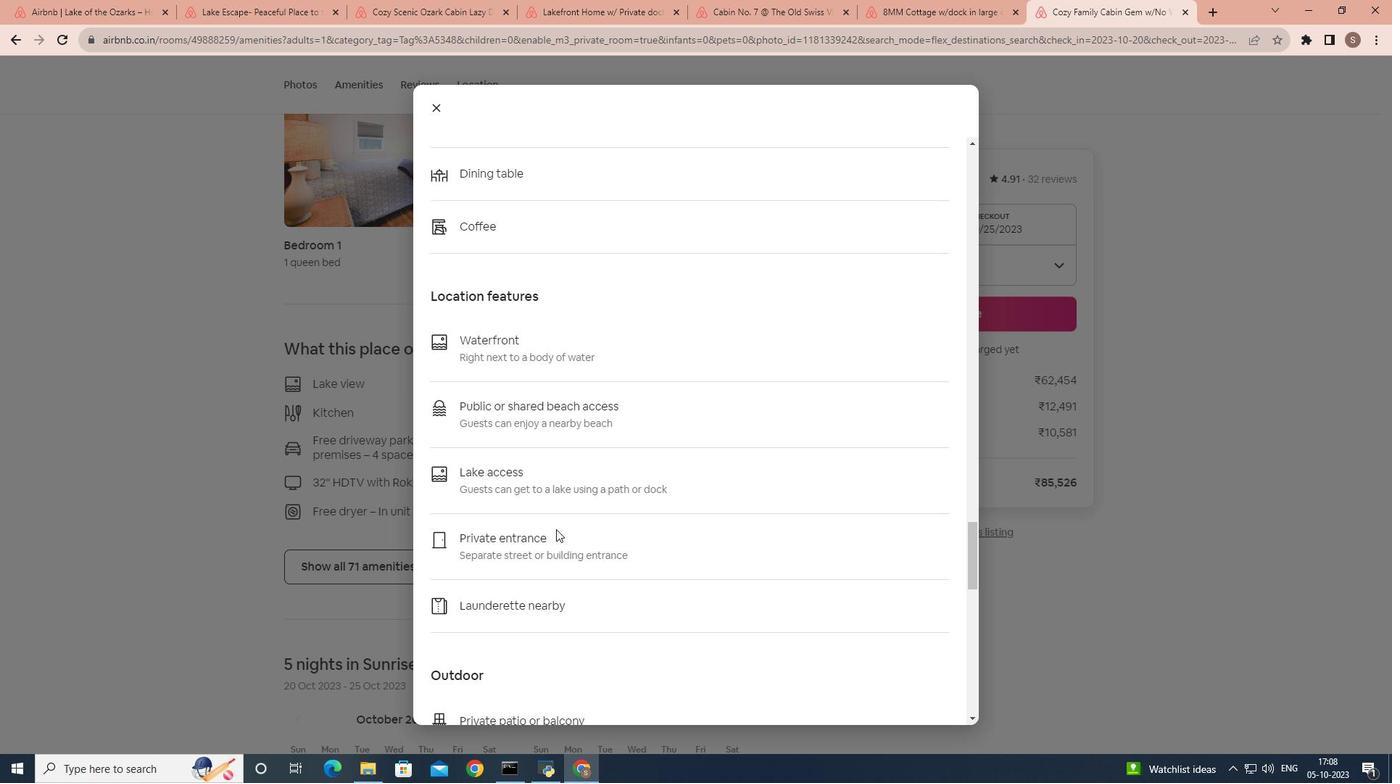 
Action: Mouse scrolled (556, 528) with delta (0, 0)
Screenshot: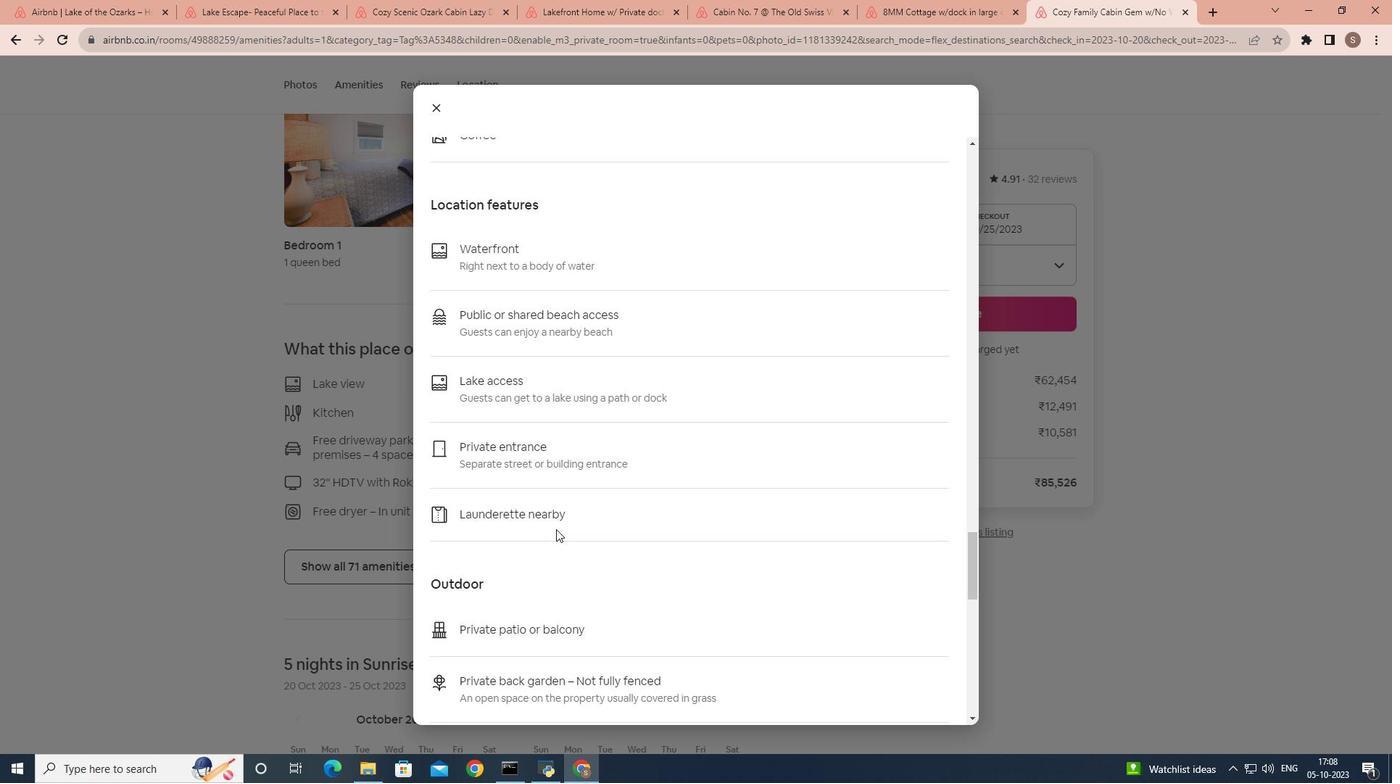 
Action: Mouse scrolled (556, 528) with delta (0, 0)
Screenshot: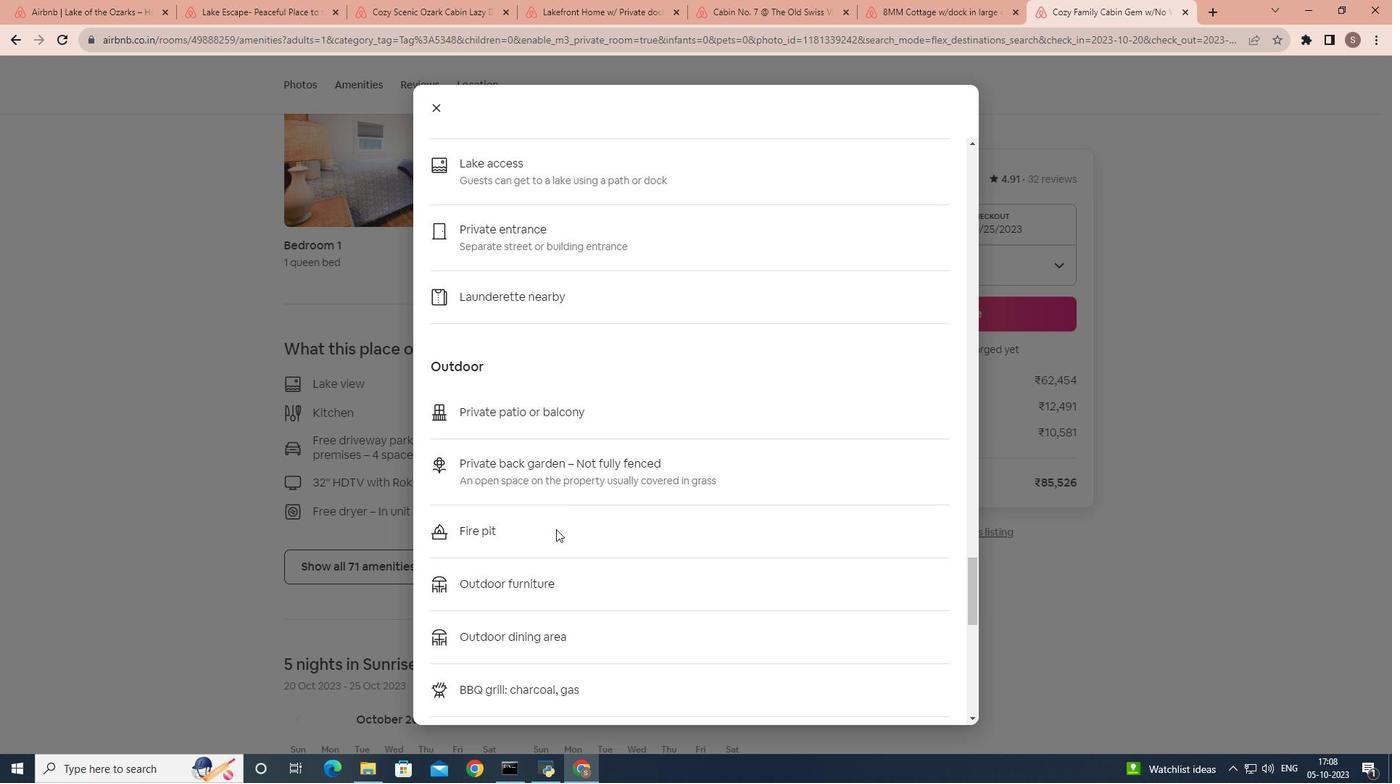 
Action: Mouse scrolled (556, 528) with delta (0, 0)
Screenshot: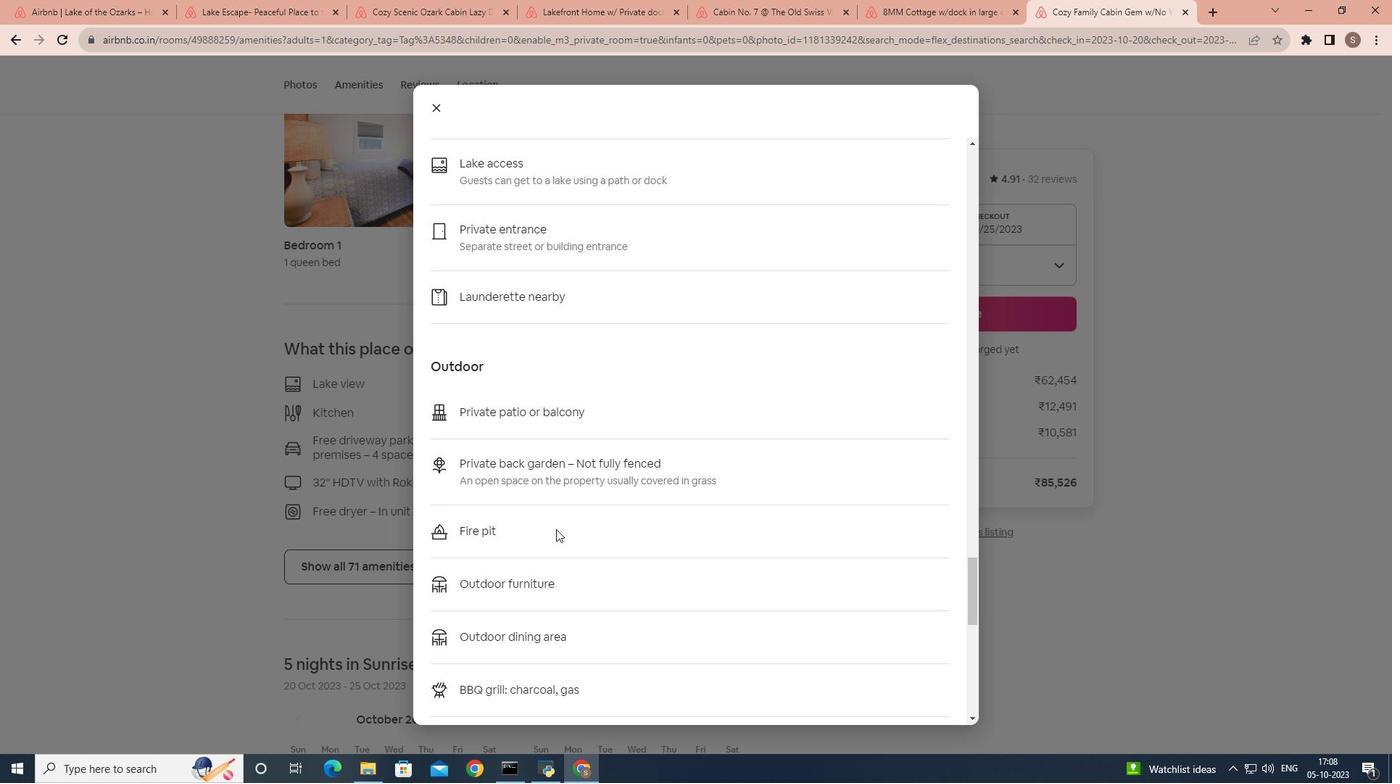 
Action: Mouse scrolled (556, 528) with delta (0, 0)
Screenshot: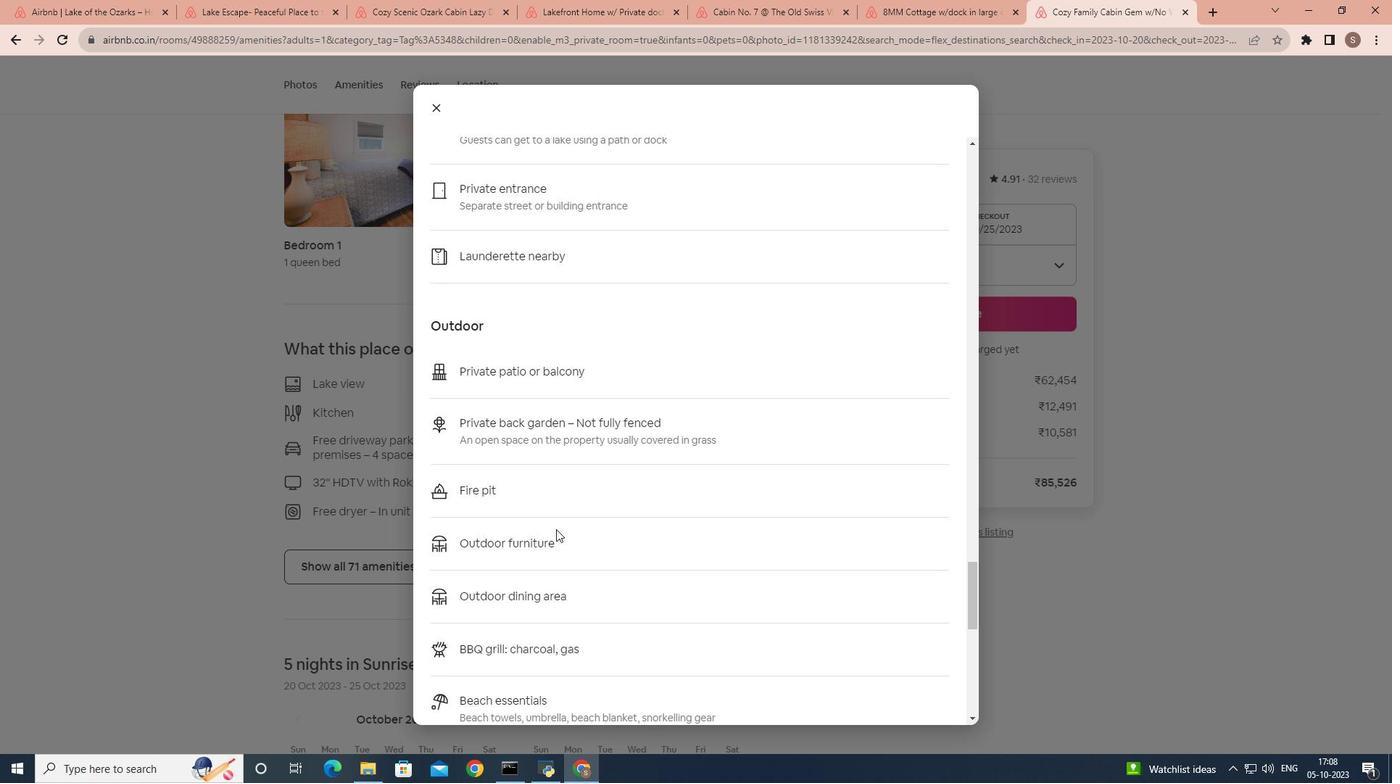 
Action: Mouse scrolled (556, 528) with delta (0, 0)
Screenshot: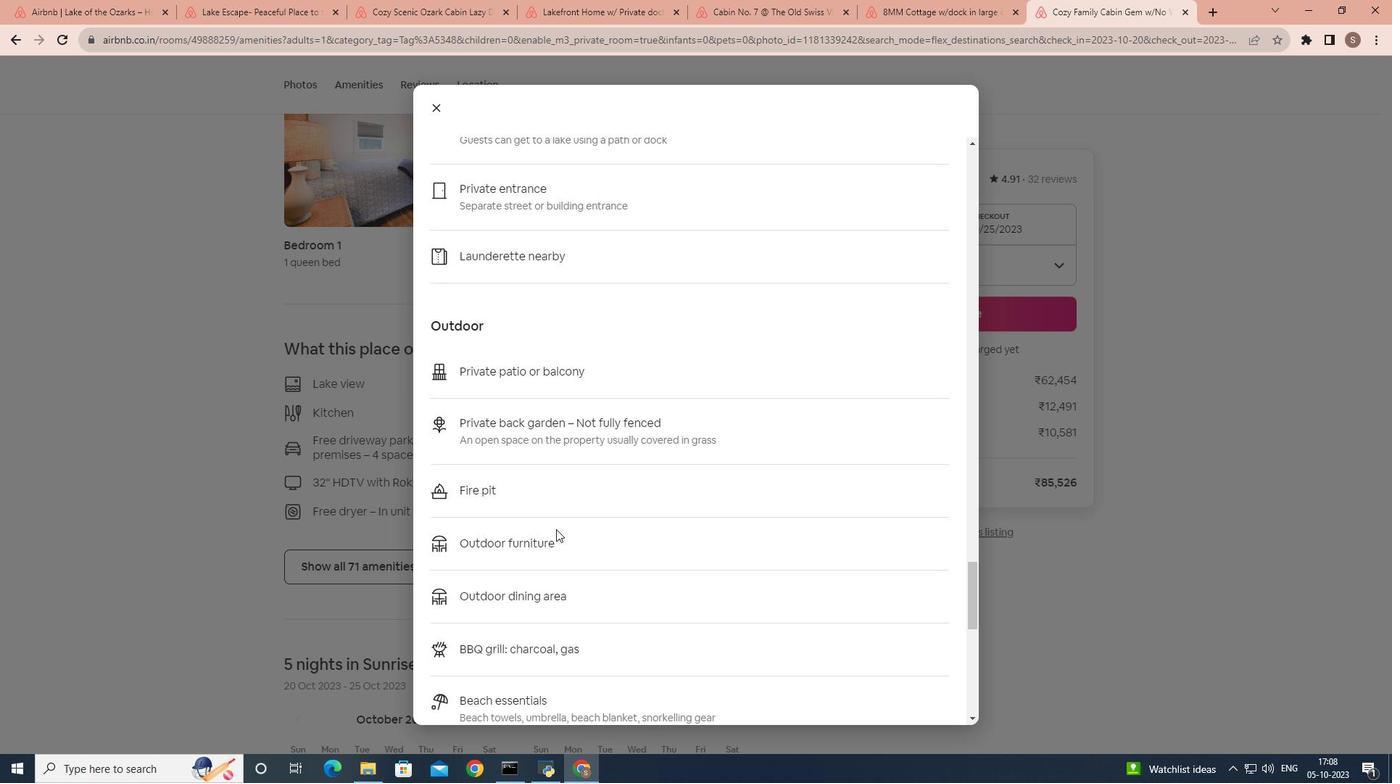 
Action: Mouse scrolled (556, 528) with delta (0, 0)
Screenshot: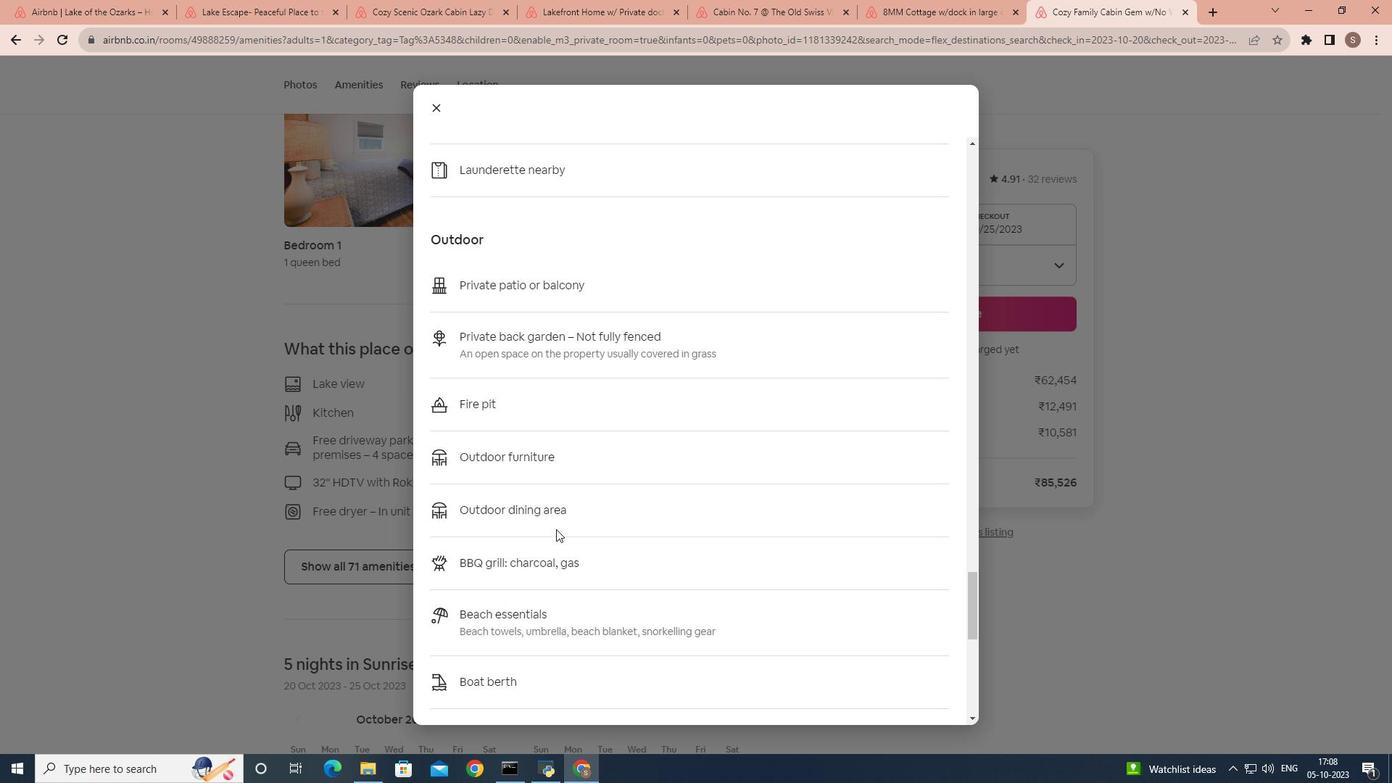 
Action: Mouse moved to (555, 529)
Screenshot: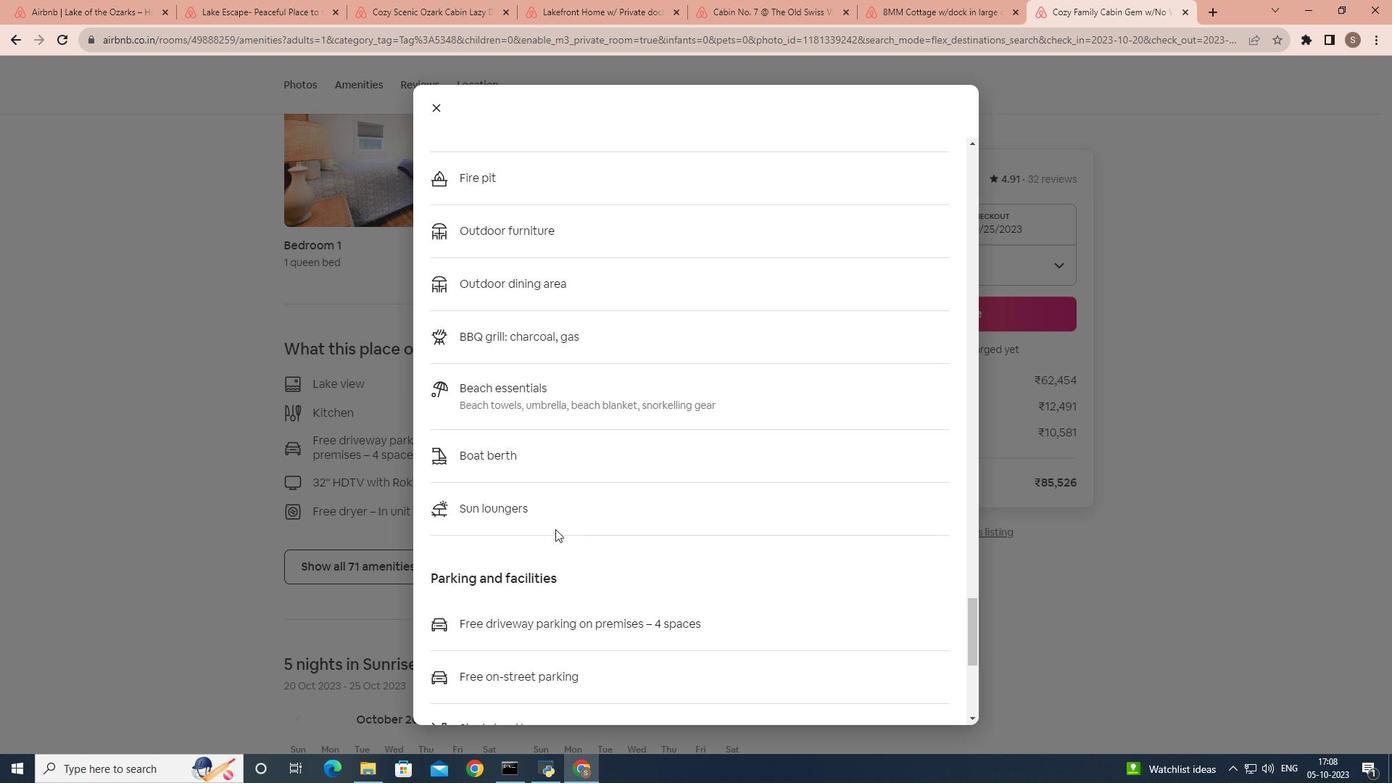 
Action: Mouse scrolled (555, 528) with delta (0, 0)
Screenshot: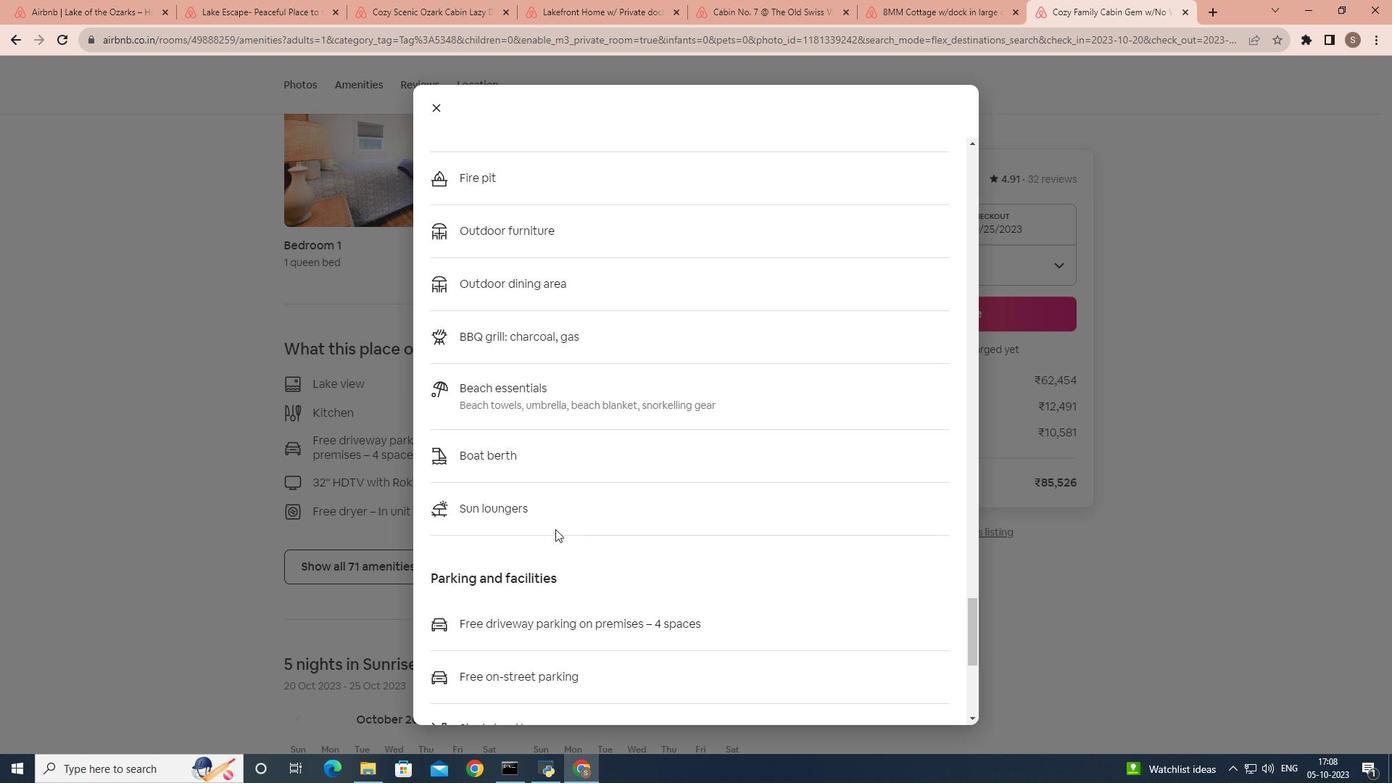 
Action: Mouse scrolled (555, 528) with delta (0, 0)
Screenshot: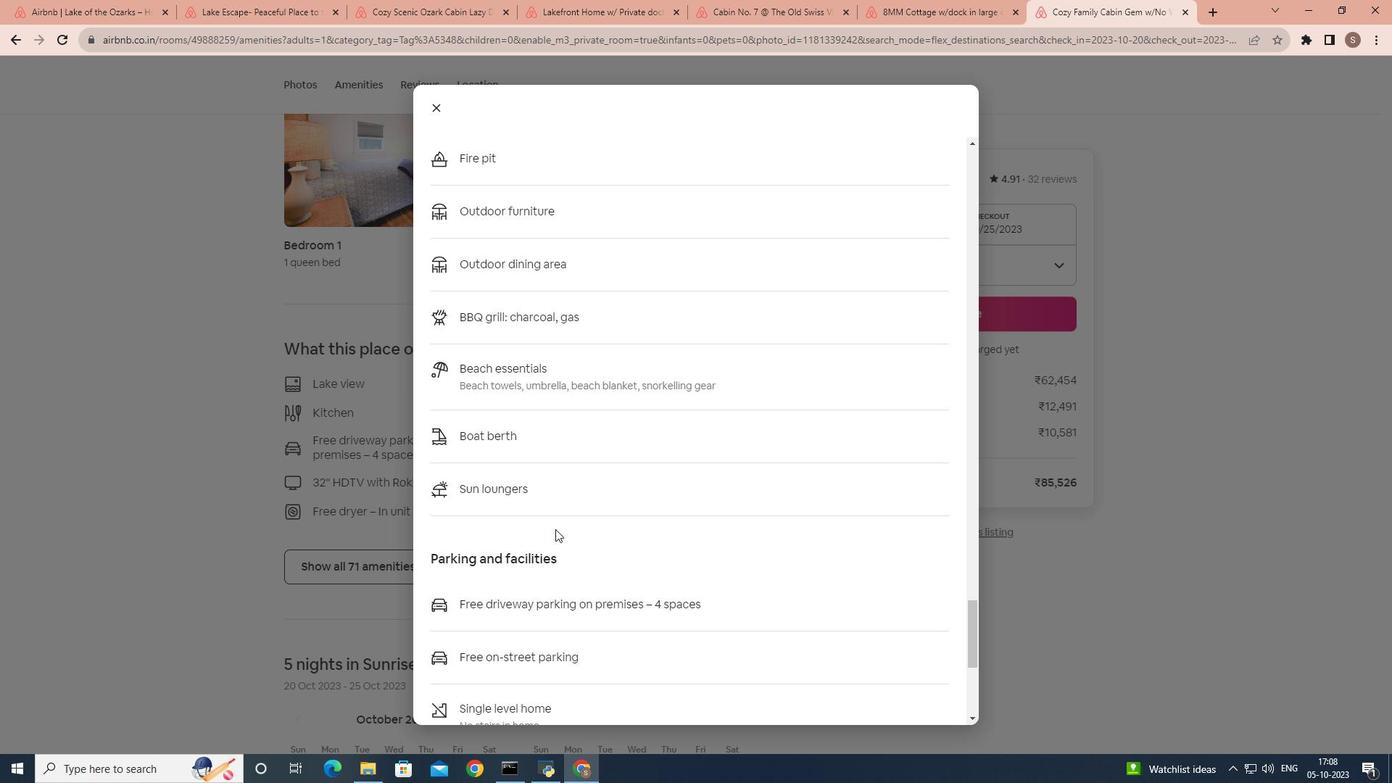 
Action: Mouse scrolled (555, 528) with delta (0, 0)
Screenshot: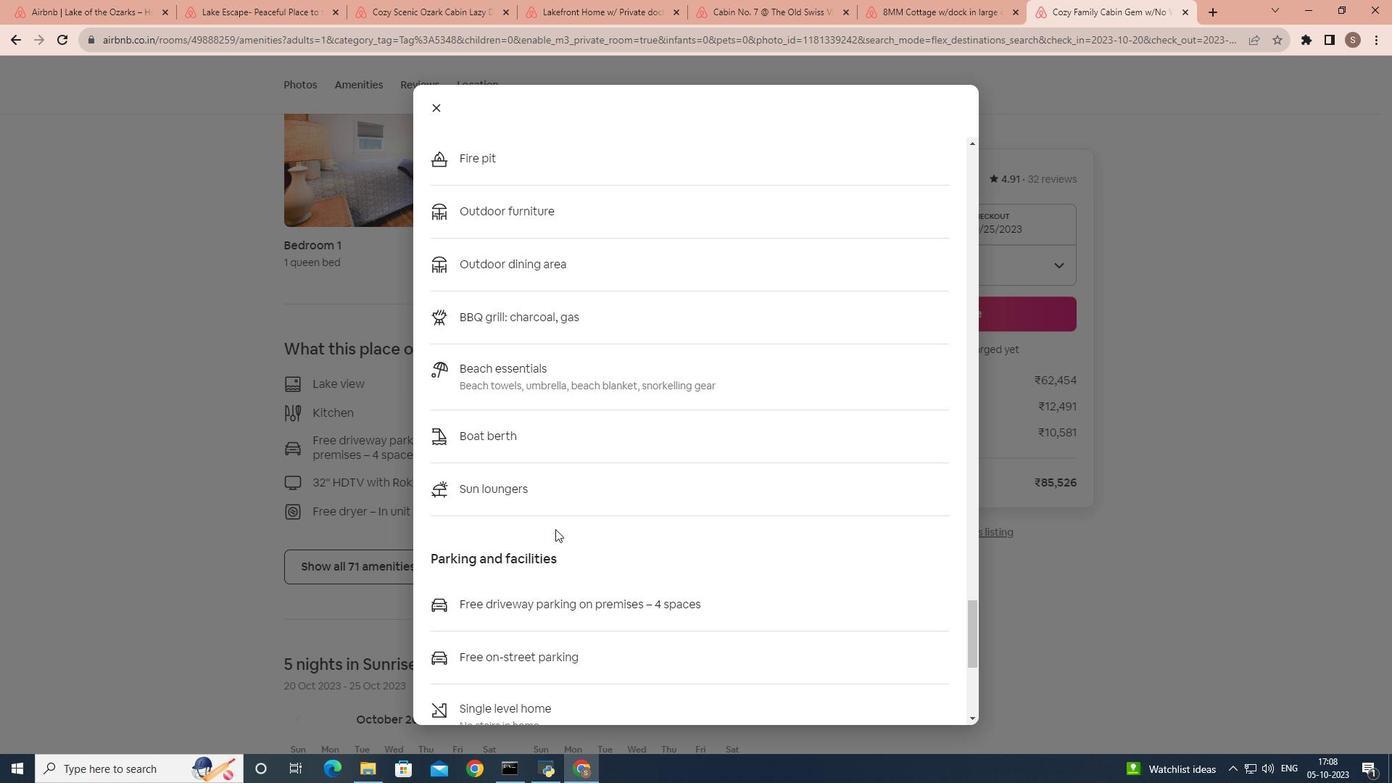 
Action: Mouse scrolled (555, 528) with delta (0, 0)
Screenshot: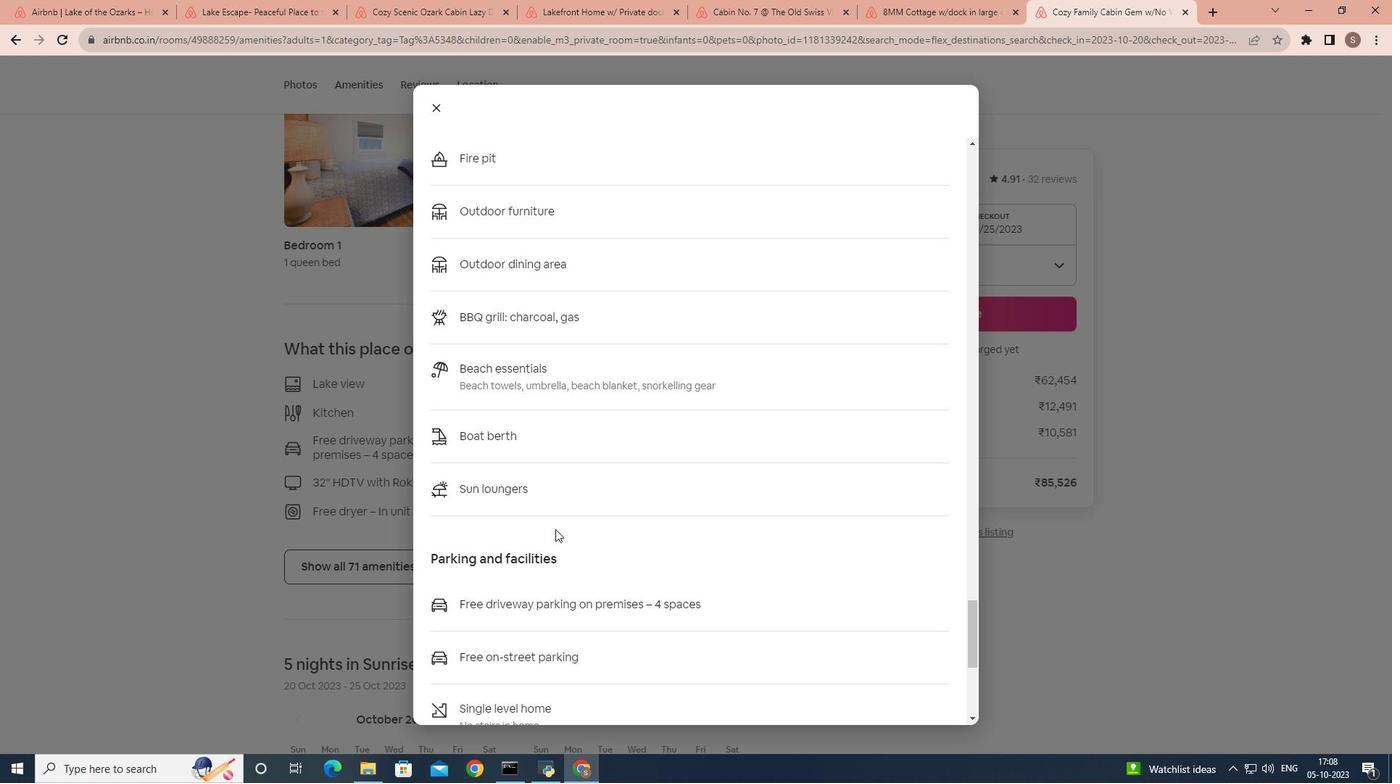 
Action: Mouse scrolled (555, 528) with delta (0, 0)
Screenshot: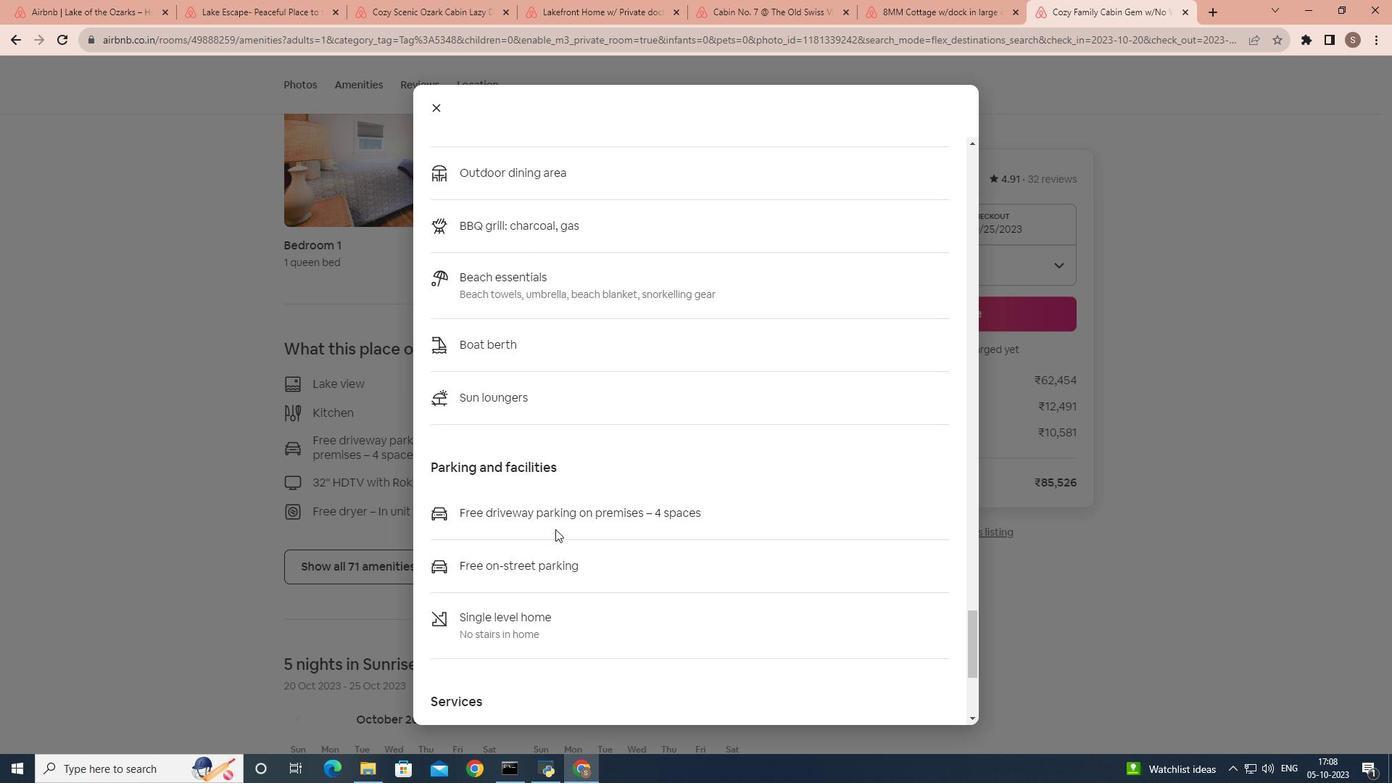 
Action: Mouse scrolled (555, 528) with delta (0, 0)
Screenshot: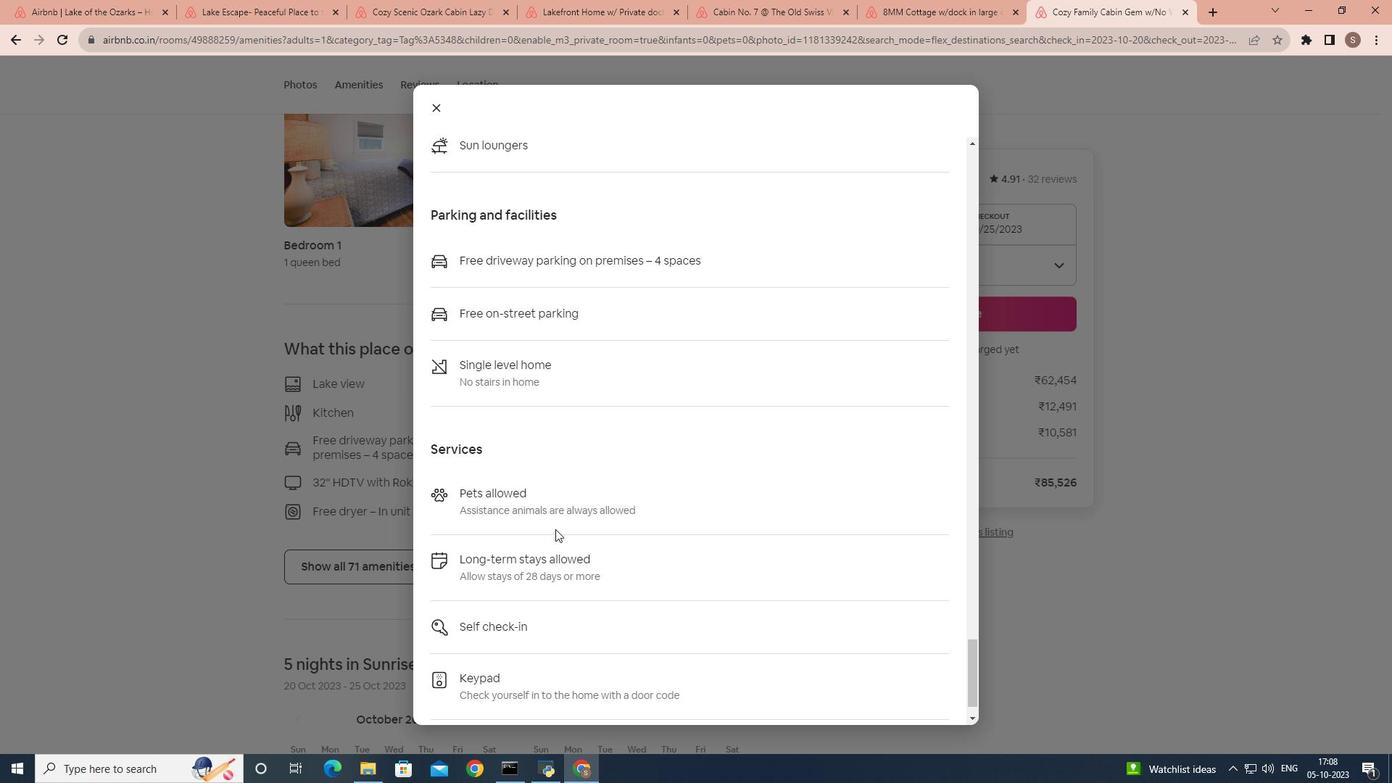 
Action: Mouse scrolled (555, 528) with delta (0, 0)
Screenshot: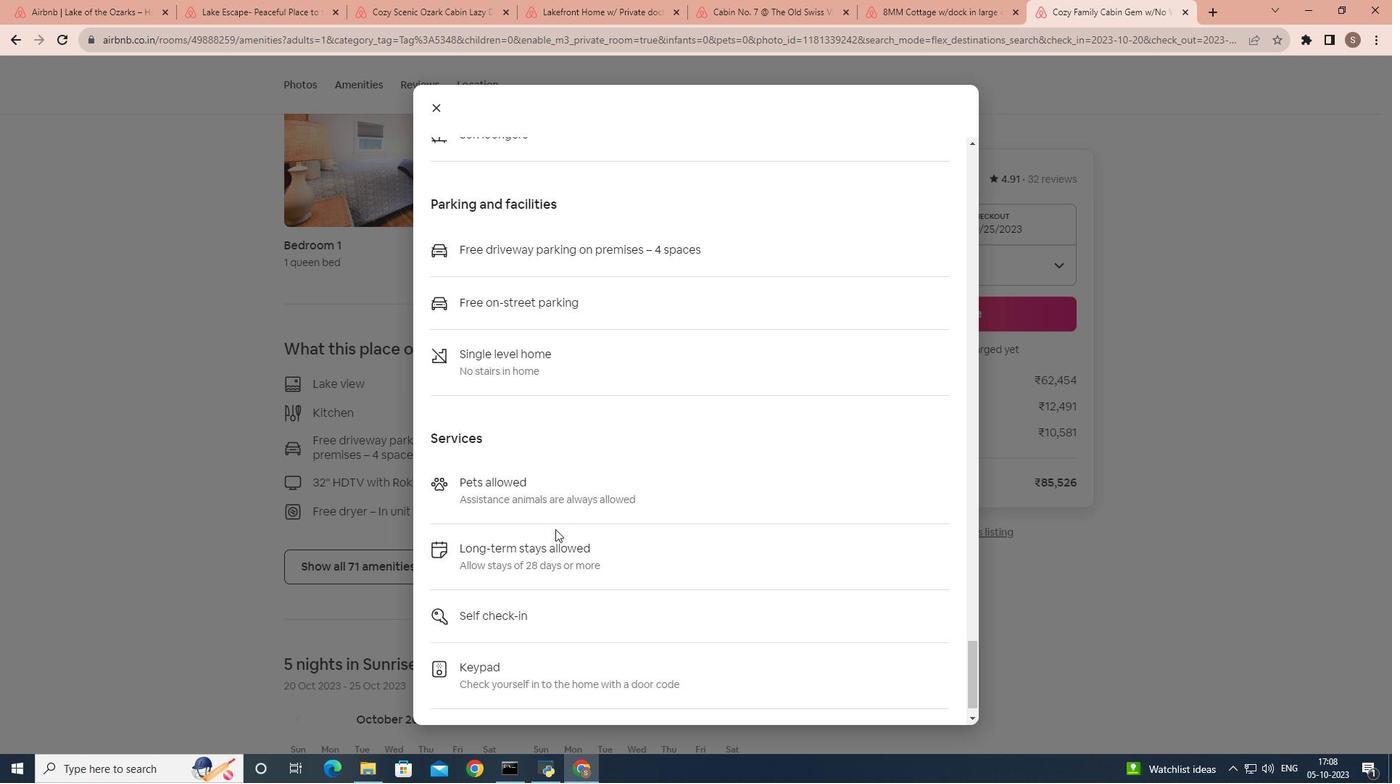 
Action: Mouse scrolled (555, 528) with delta (0, 0)
Screenshot: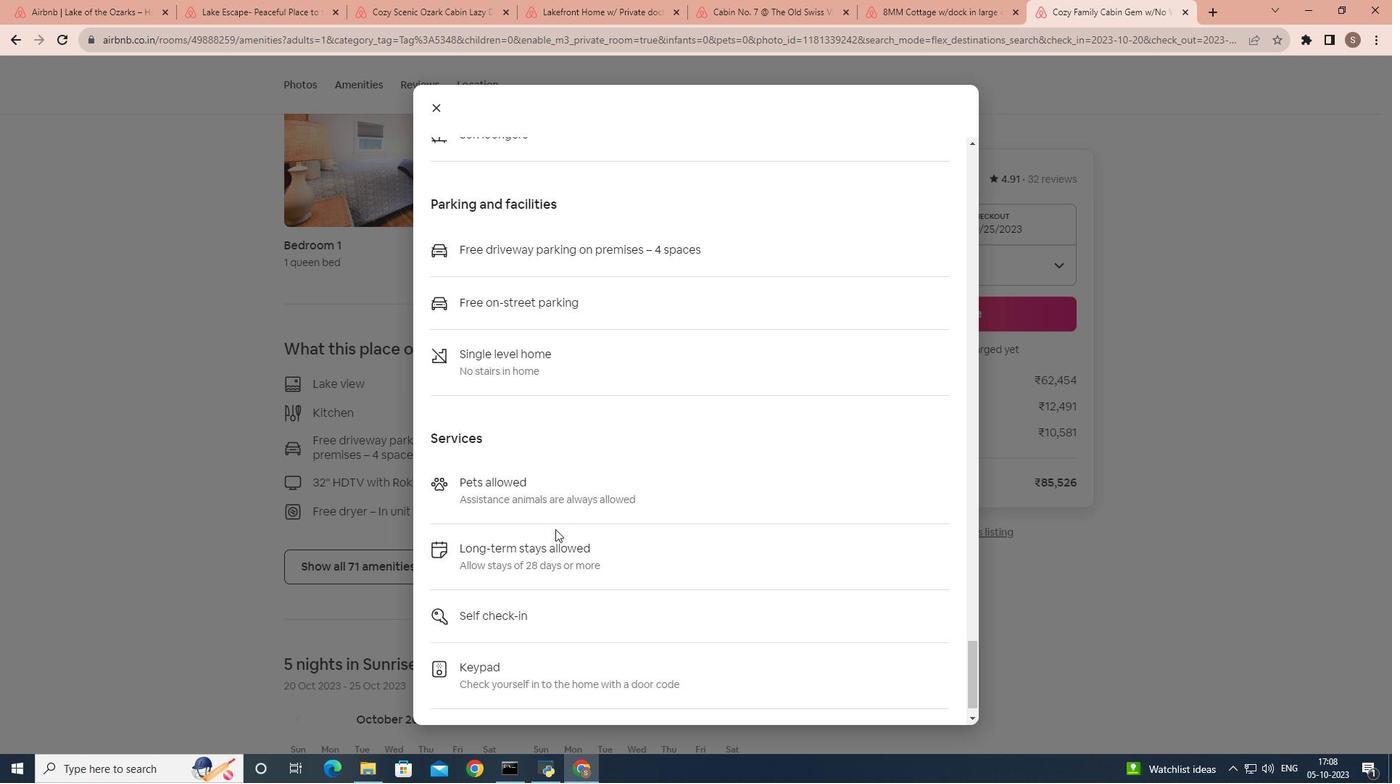 
Action: Mouse scrolled (555, 528) with delta (0, 0)
Screenshot: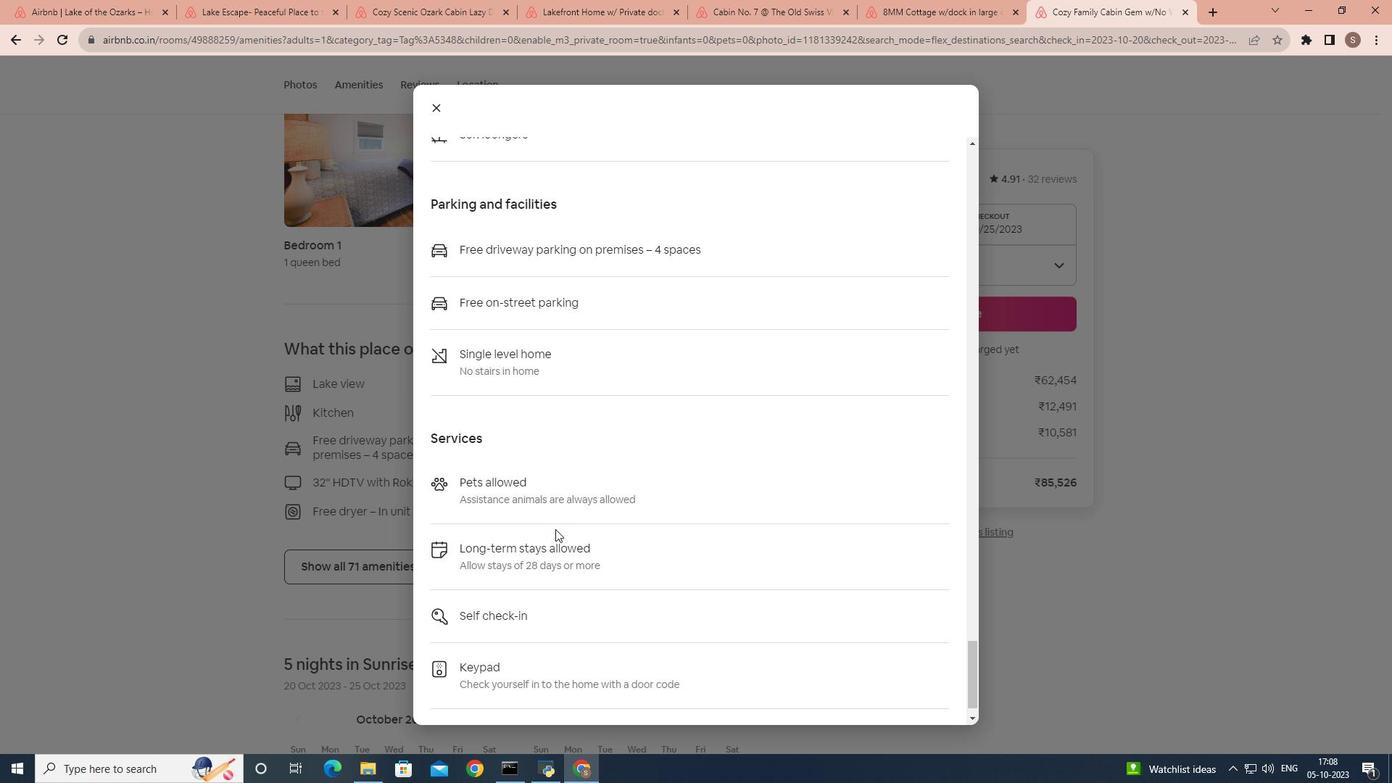 
Action: Mouse scrolled (555, 528) with delta (0, 0)
Screenshot: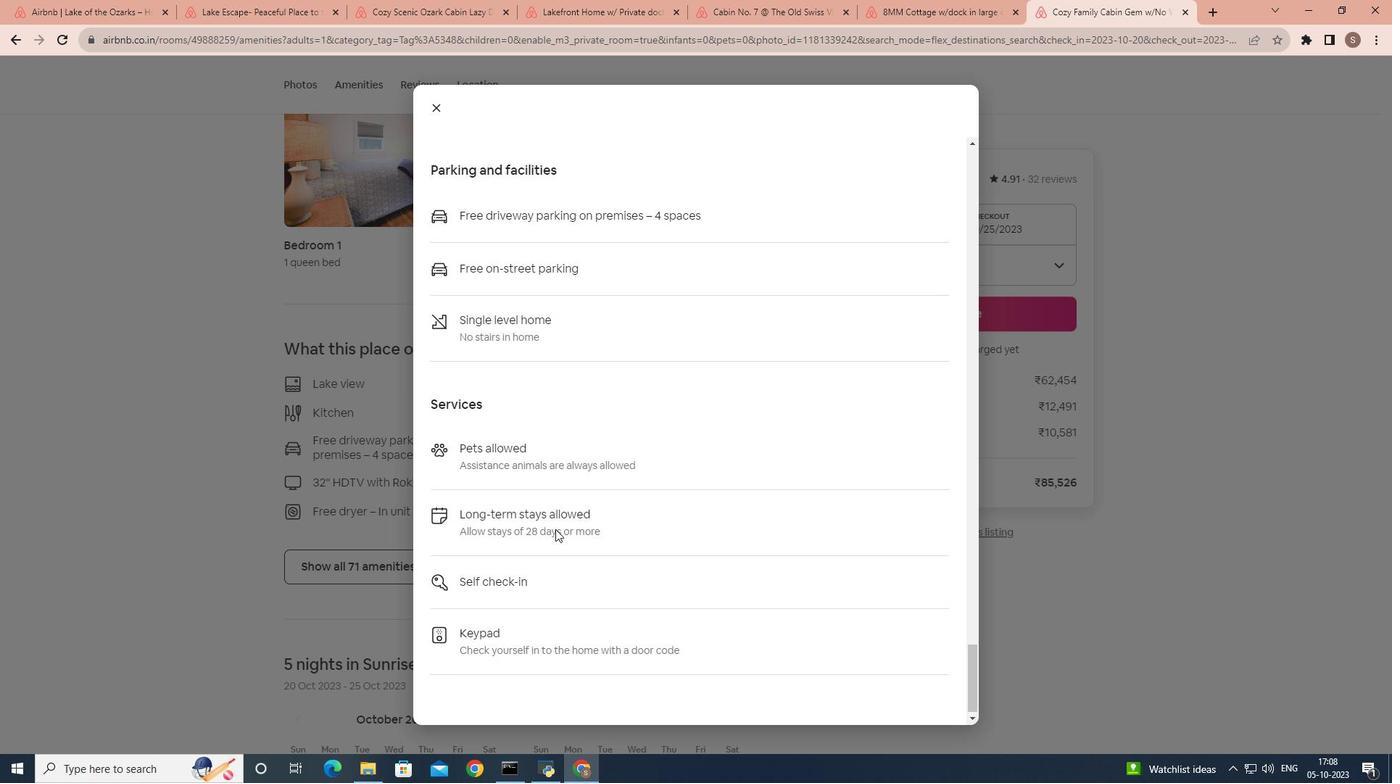 
Action: Mouse scrolled (555, 530) with delta (0, 0)
Screenshot: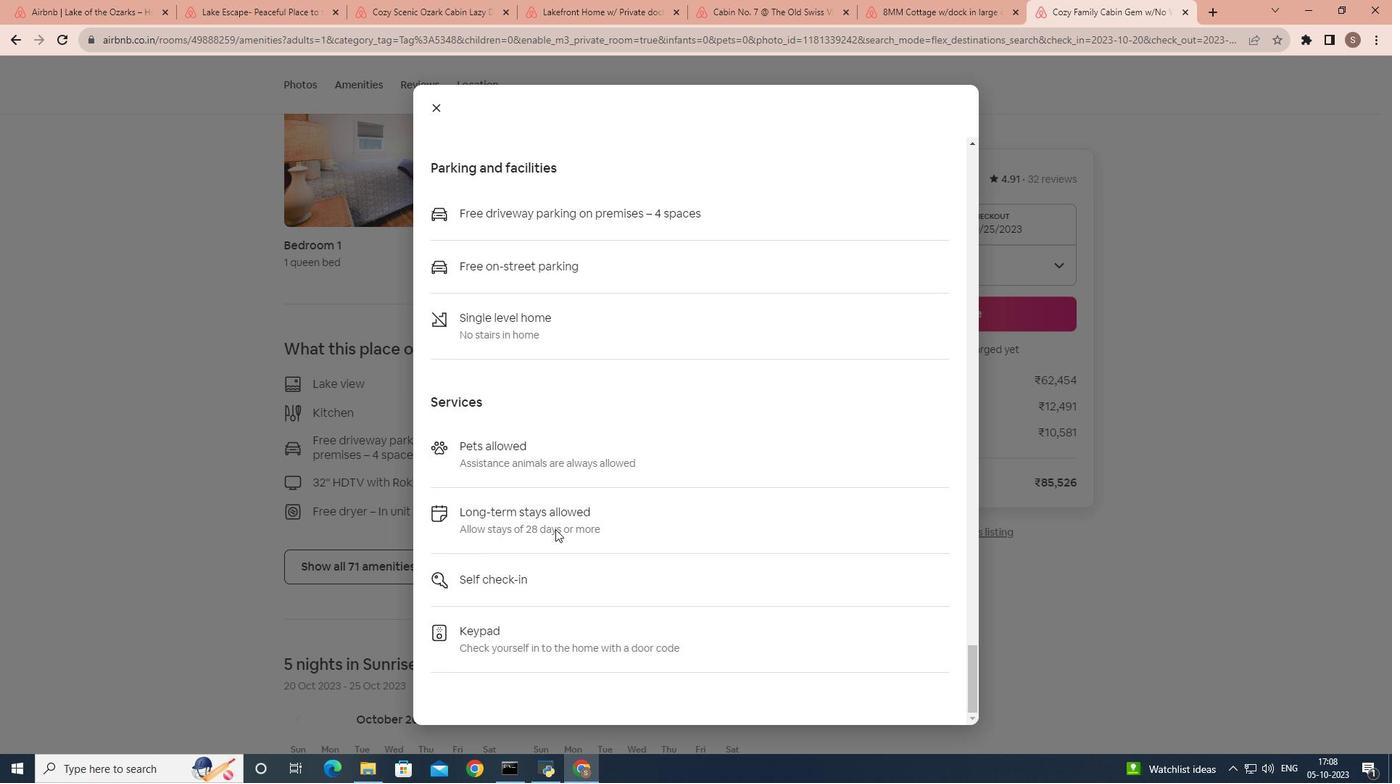 
Action: Mouse moved to (446, 114)
Screenshot: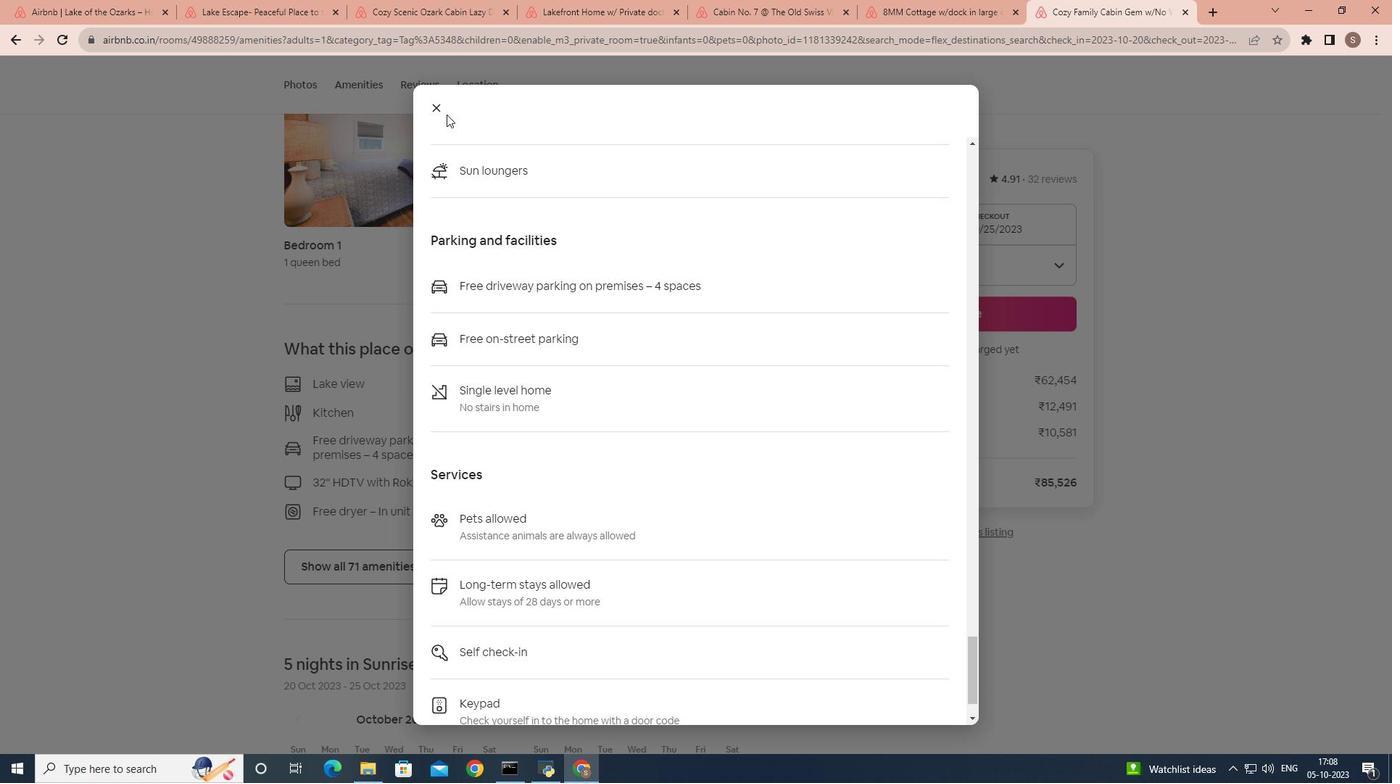 
Action: Mouse pressed left at (446, 114)
Screenshot: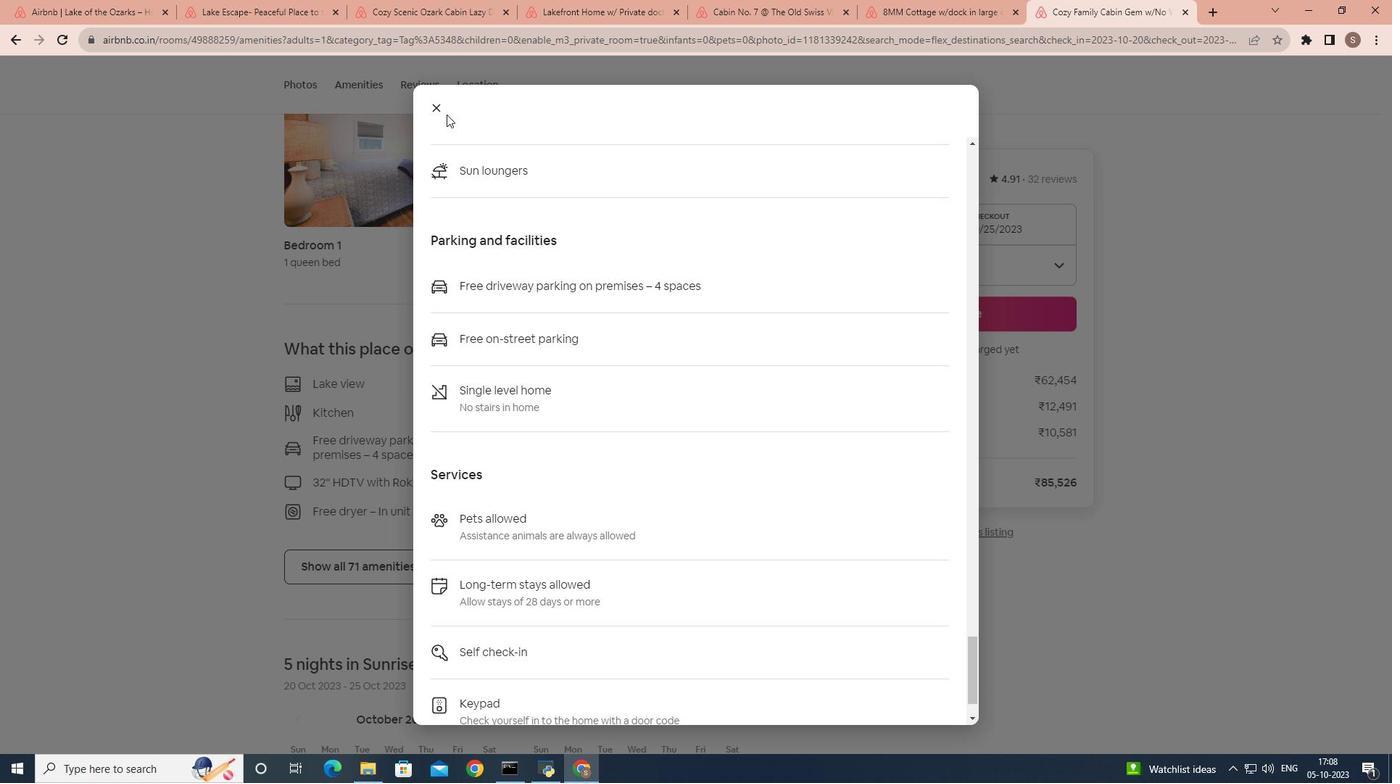 
Action: Mouse moved to (441, 114)
Screenshot: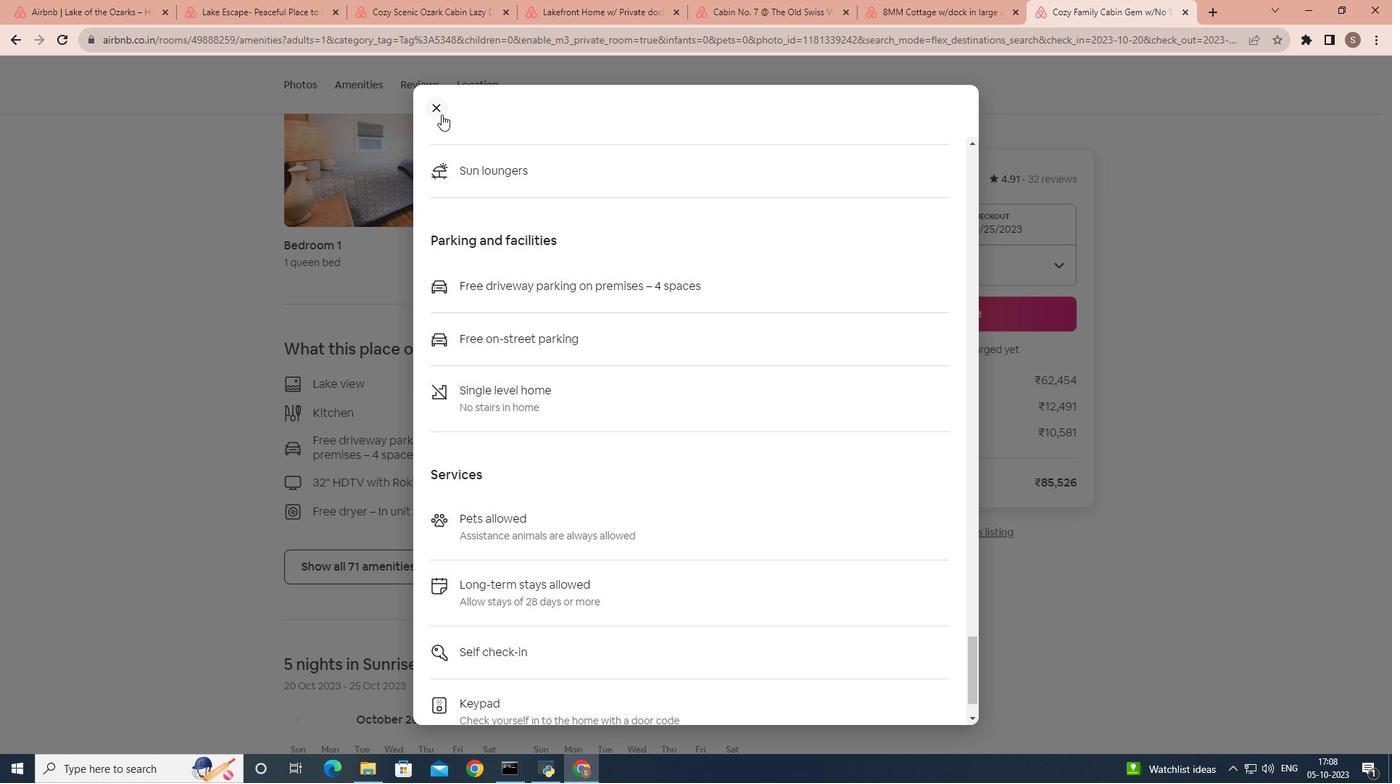 
Action: Mouse pressed left at (441, 114)
Screenshot: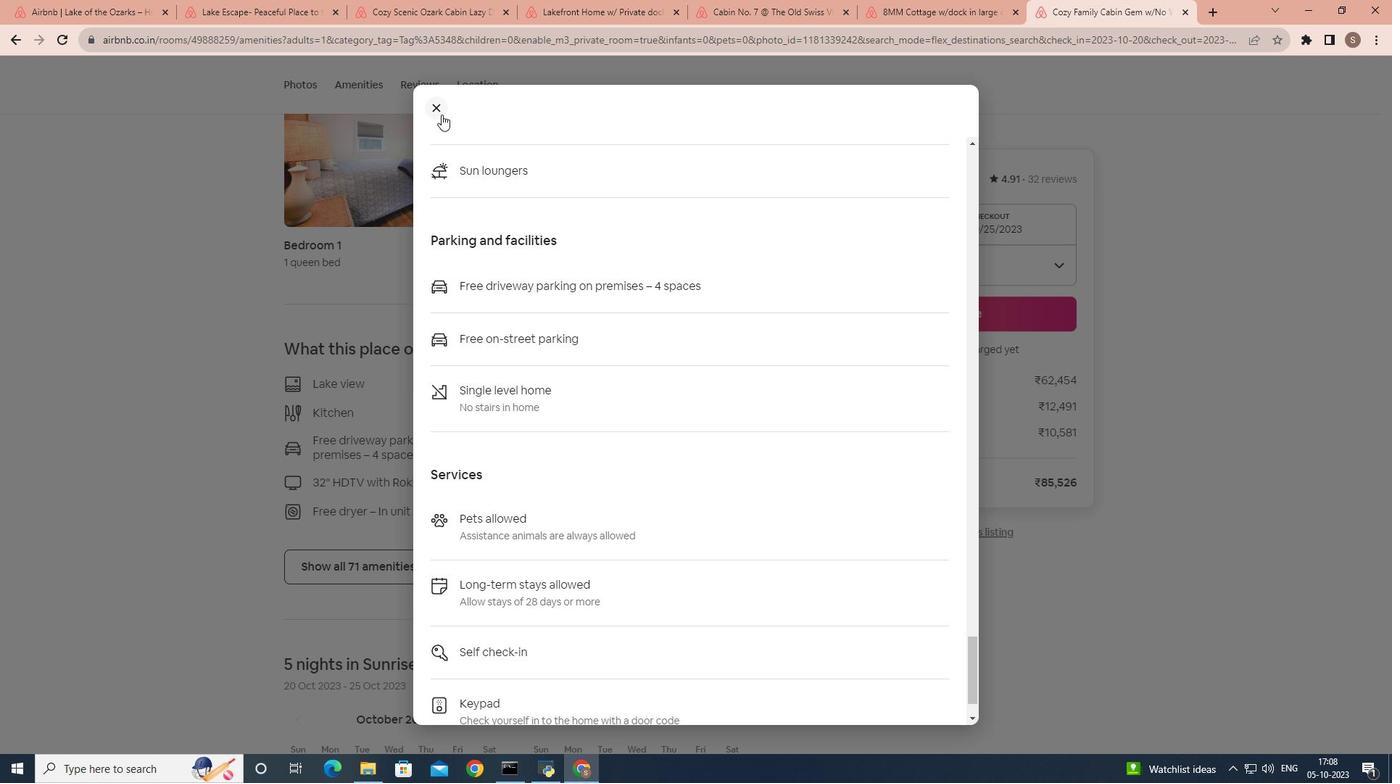 
Action: Mouse moved to (504, 485)
Screenshot: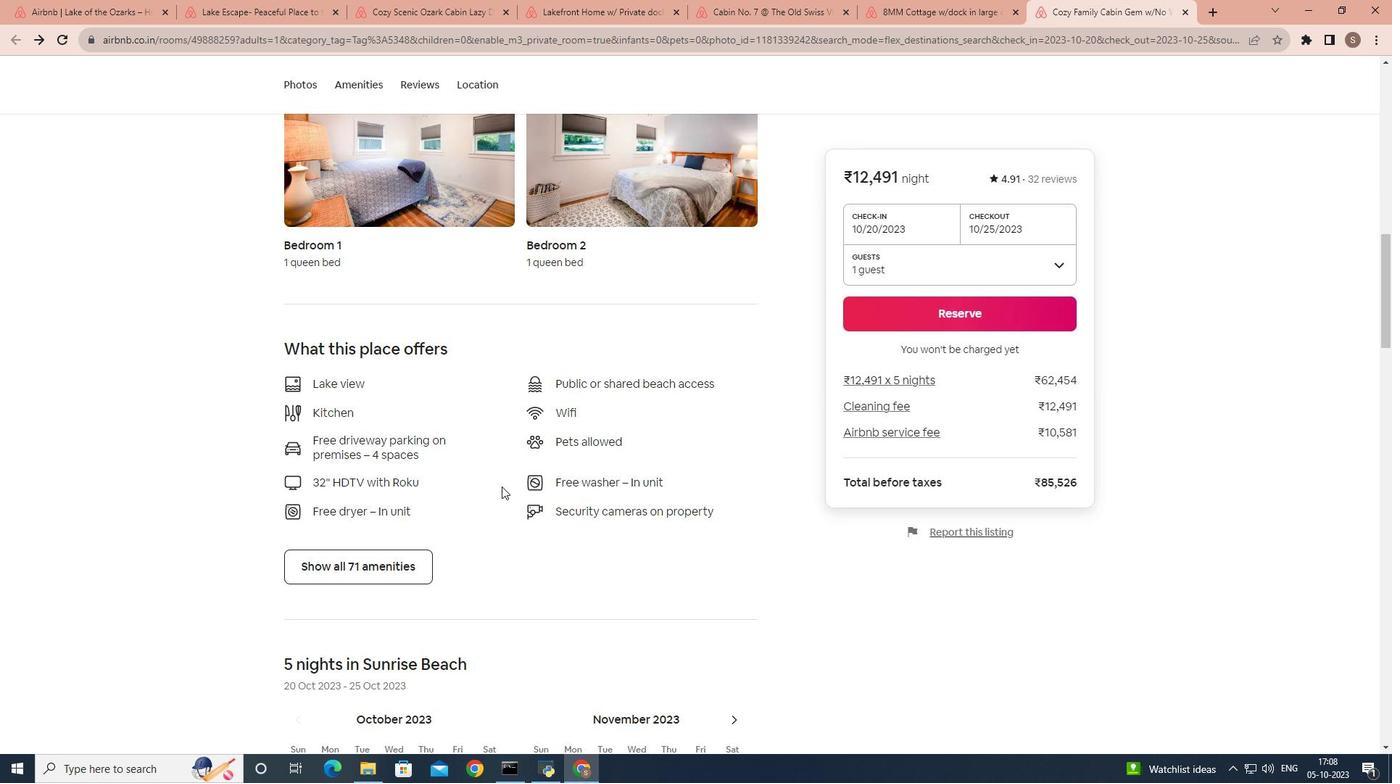 
Action: Mouse scrolled (504, 484) with delta (0, 0)
Screenshot: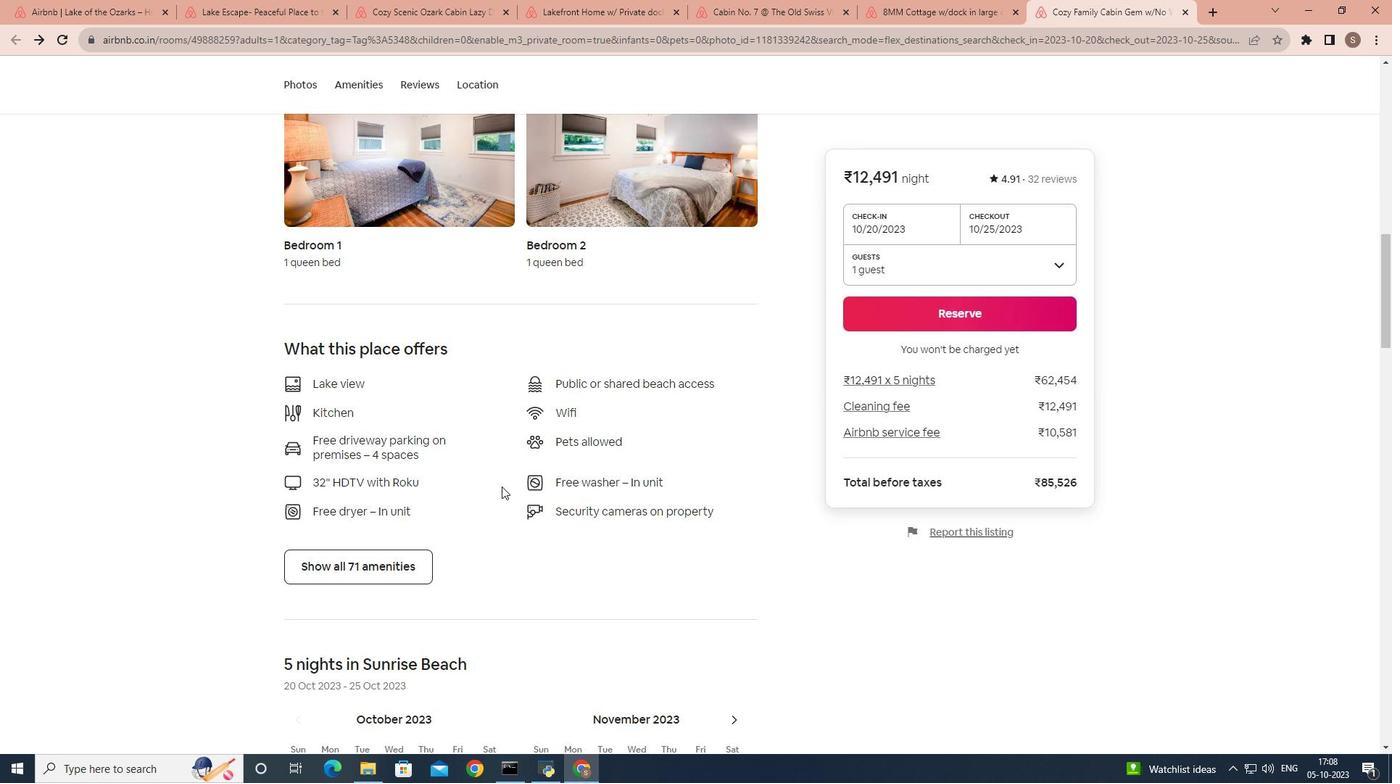 
Action: Mouse moved to (502, 487)
Screenshot: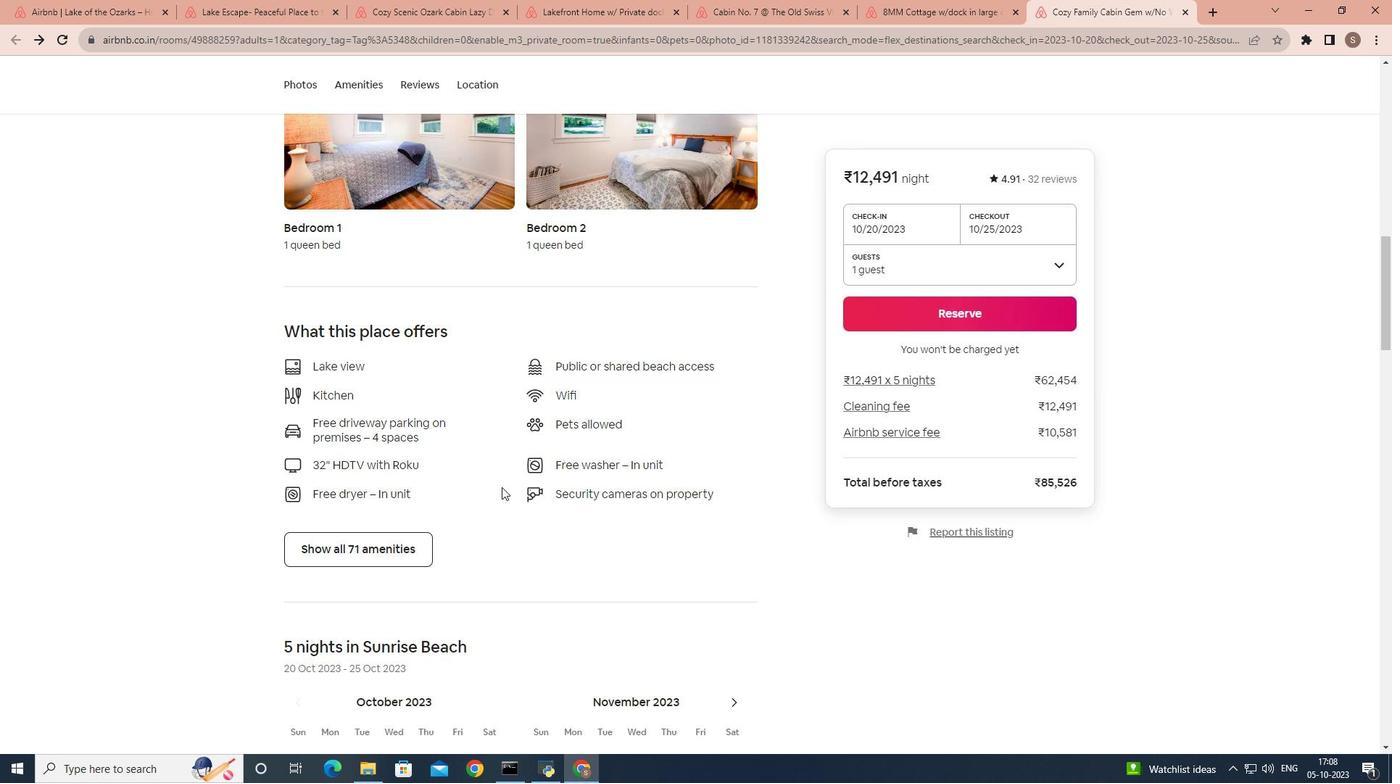 
Action: Mouse scrolled (502, 486) with delta (0, 0)
Screenshot: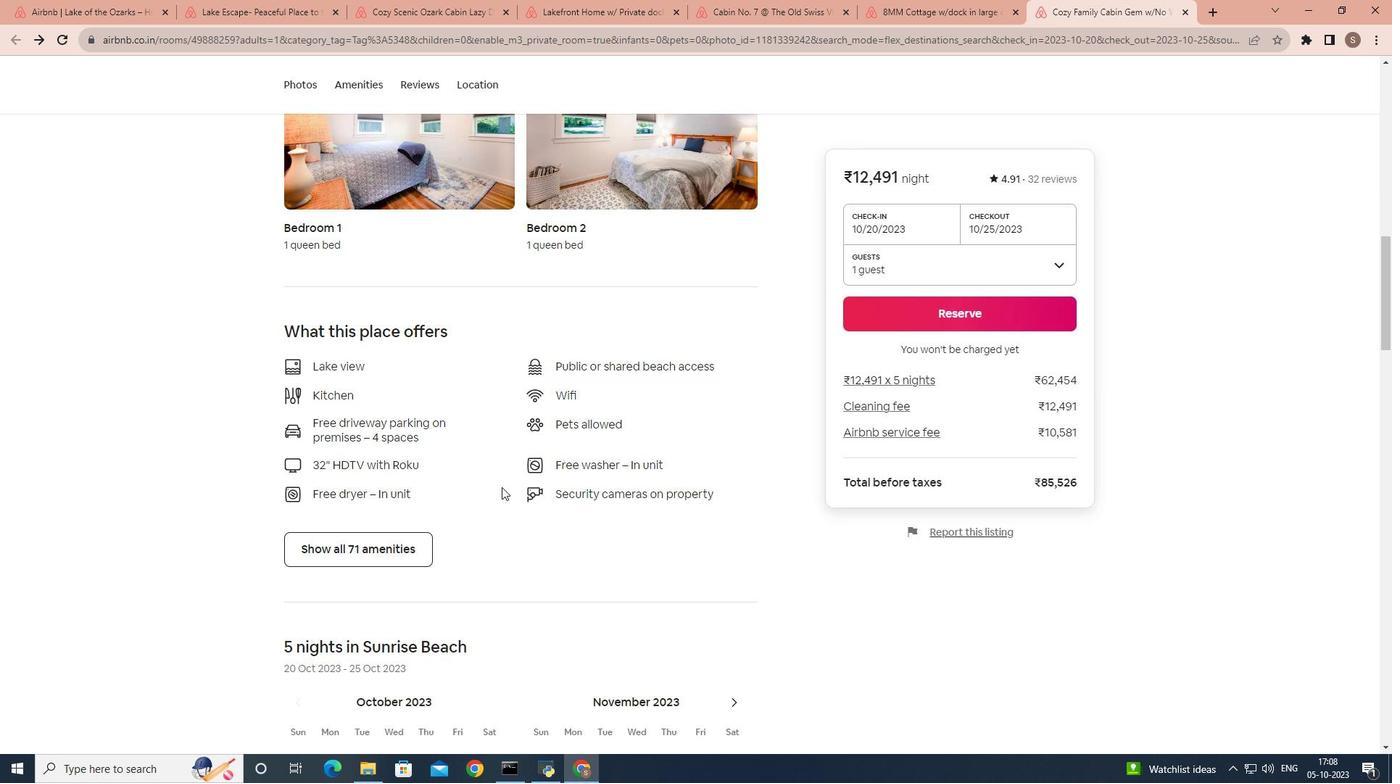 
Action: Mouse scrolled (502, 486) with delta (0, 0)
Screenshot: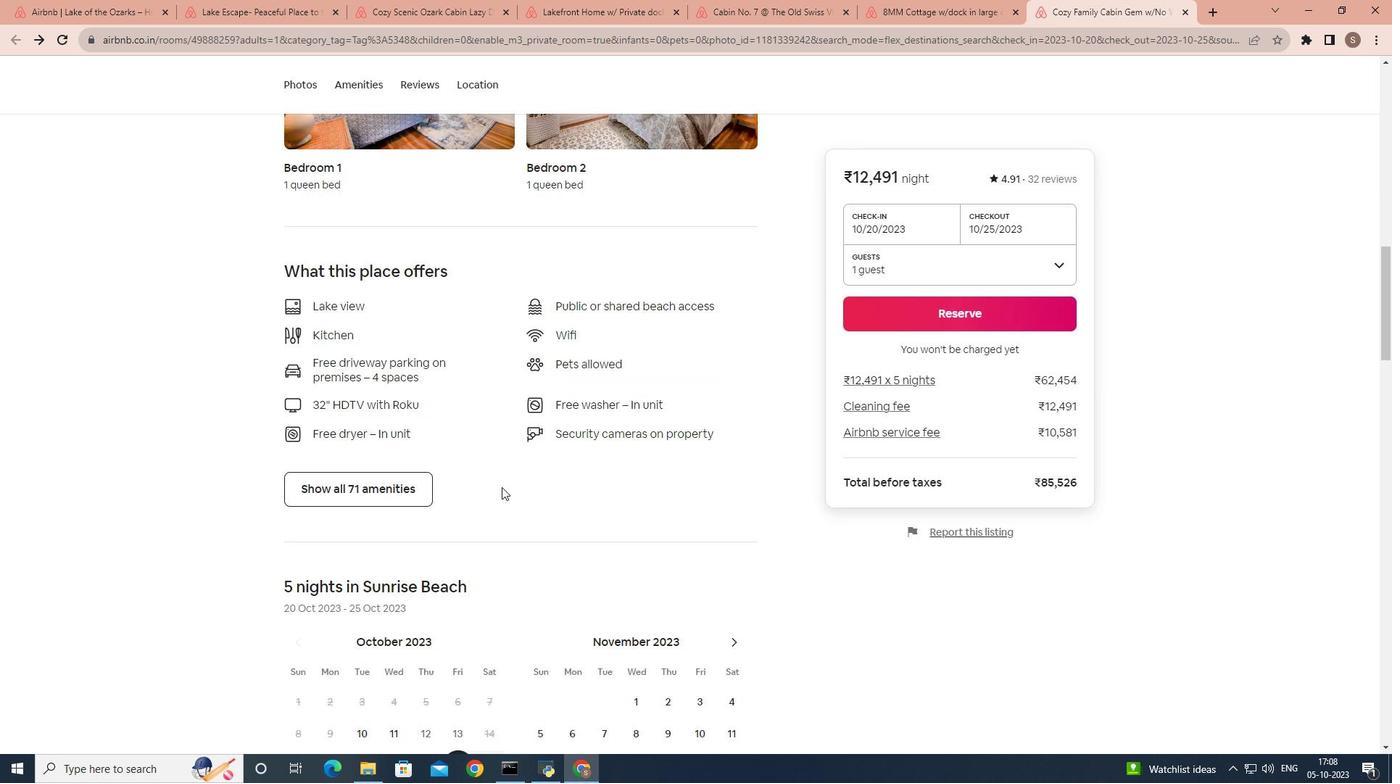 
Action: Mouse scrolled (502, 486) with delta (0, 0)
Screenshot: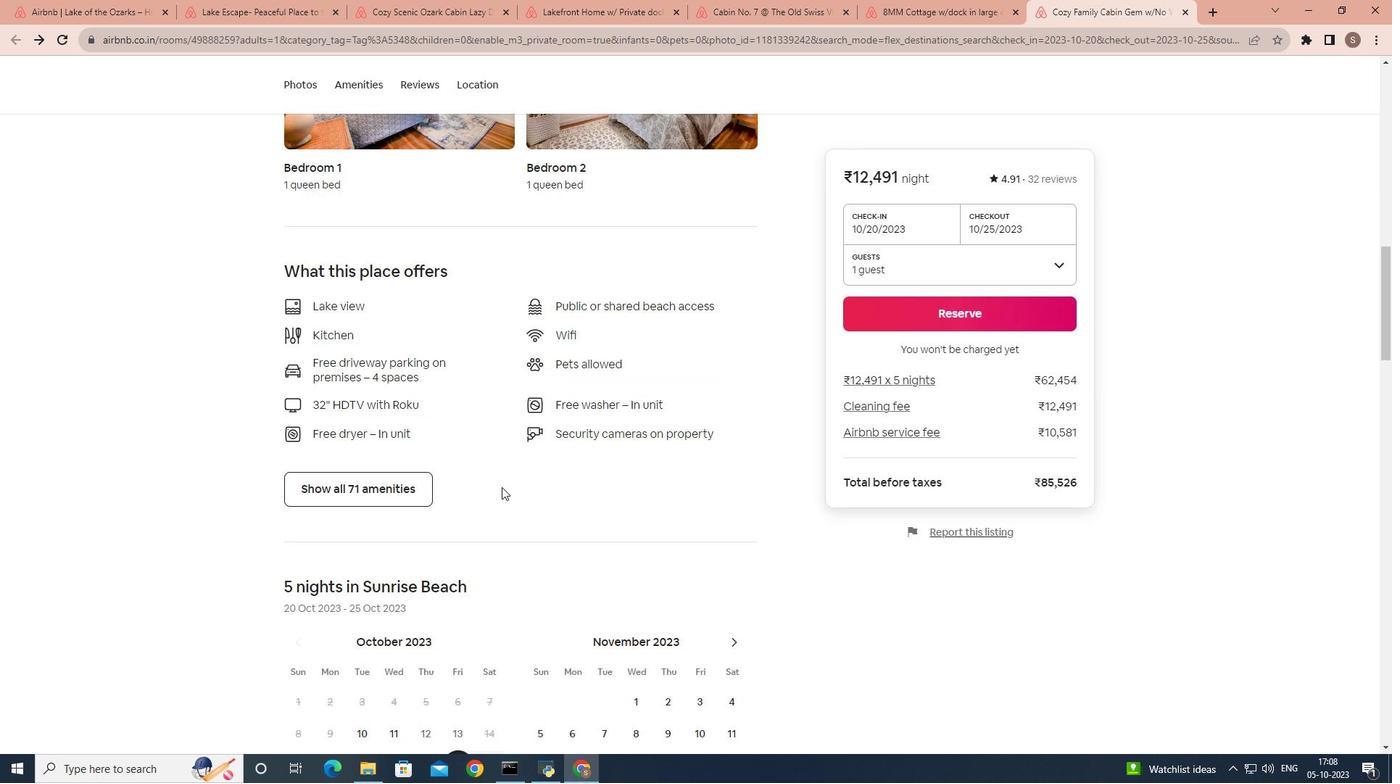 
Action: Mouse moved to (483, 467)
Screenshot: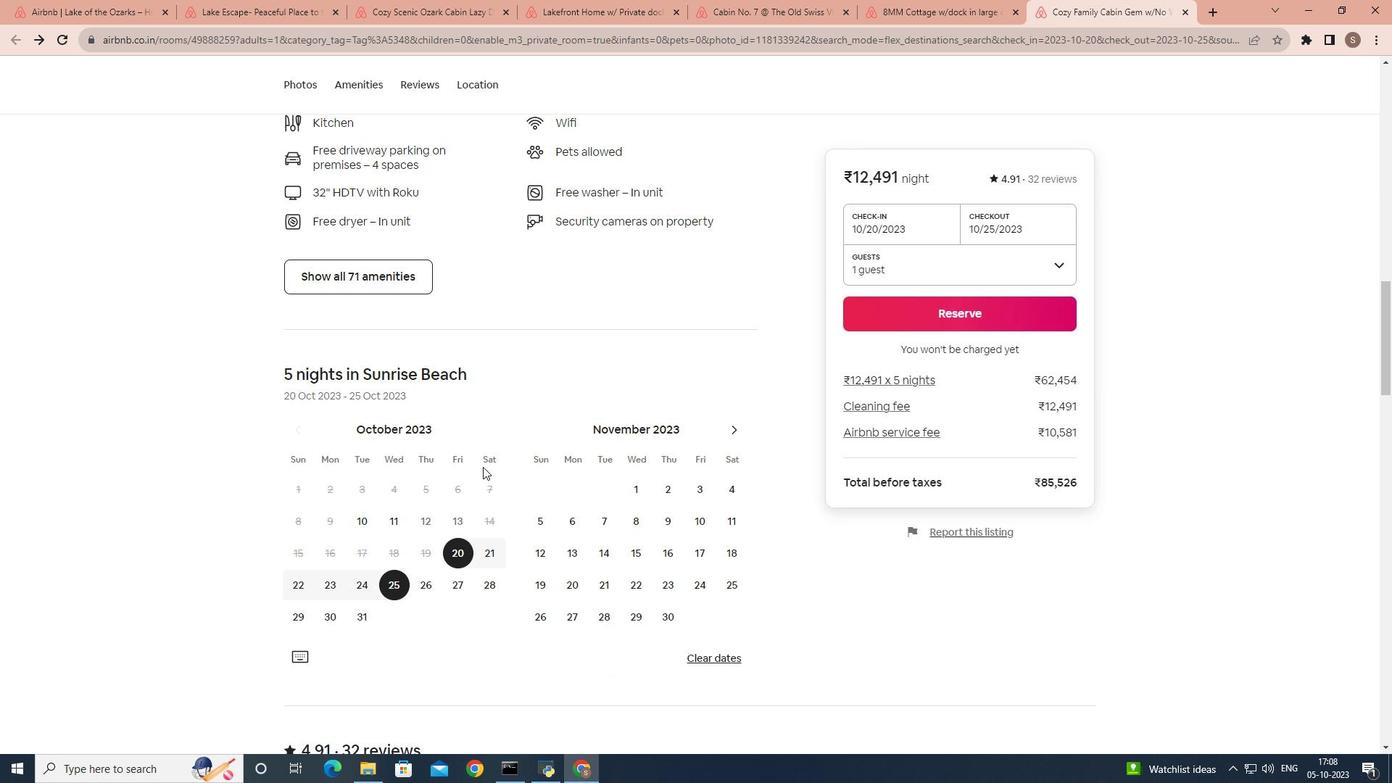 
Action: Mouse scrolled (483, 466) with delta (0, 0)
Screenshot: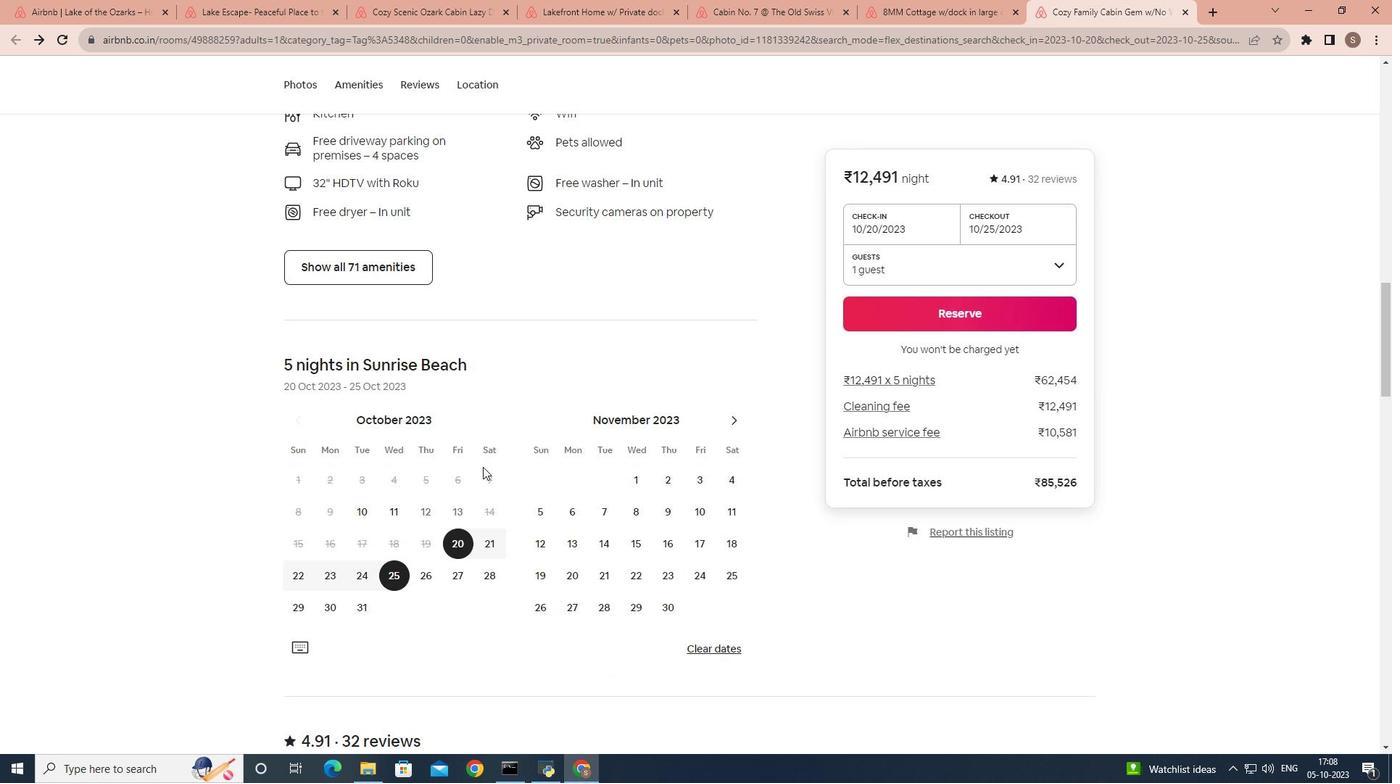 
Action: Mouse scrolled (483, 466) with delta (0, 0)
Screenshot: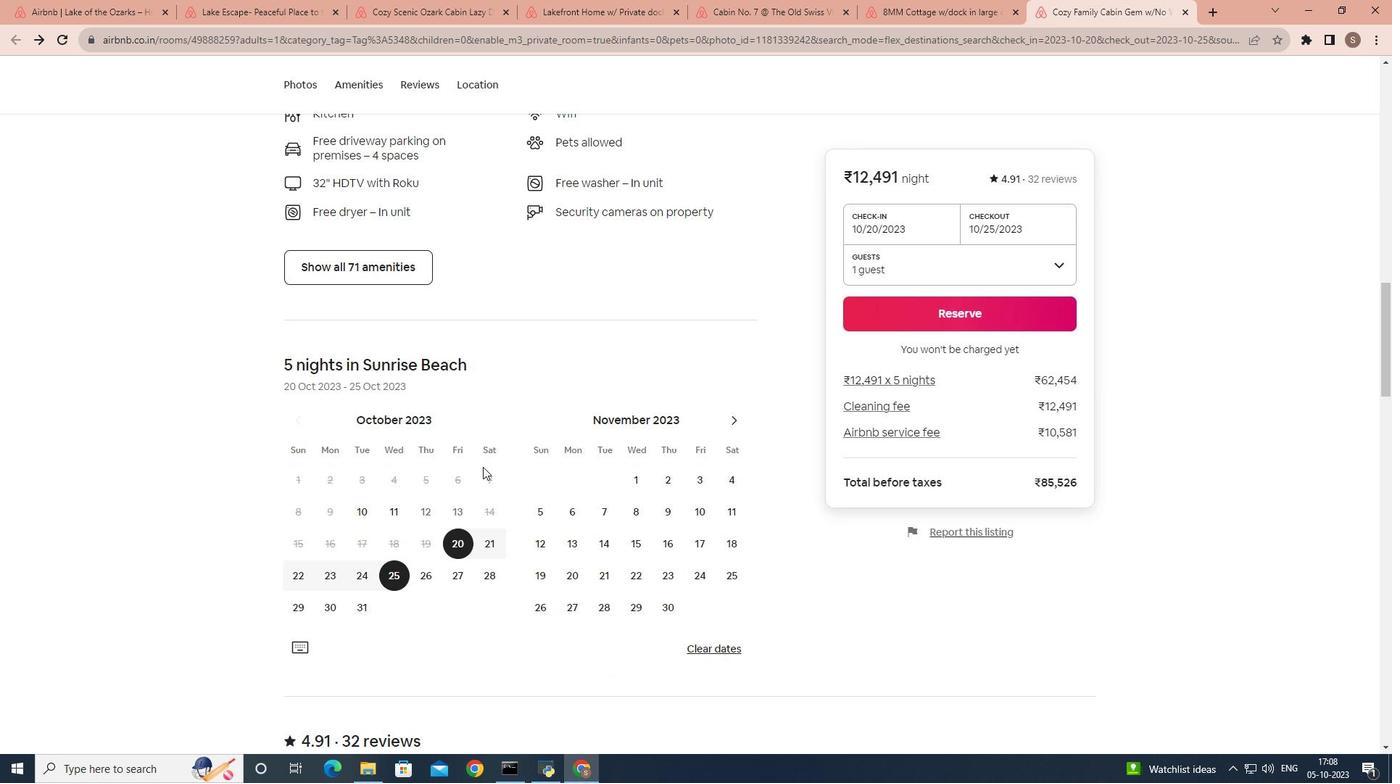 
Action: Mouse scrolled (483, 466) with delta (0, 0)
Screenshot: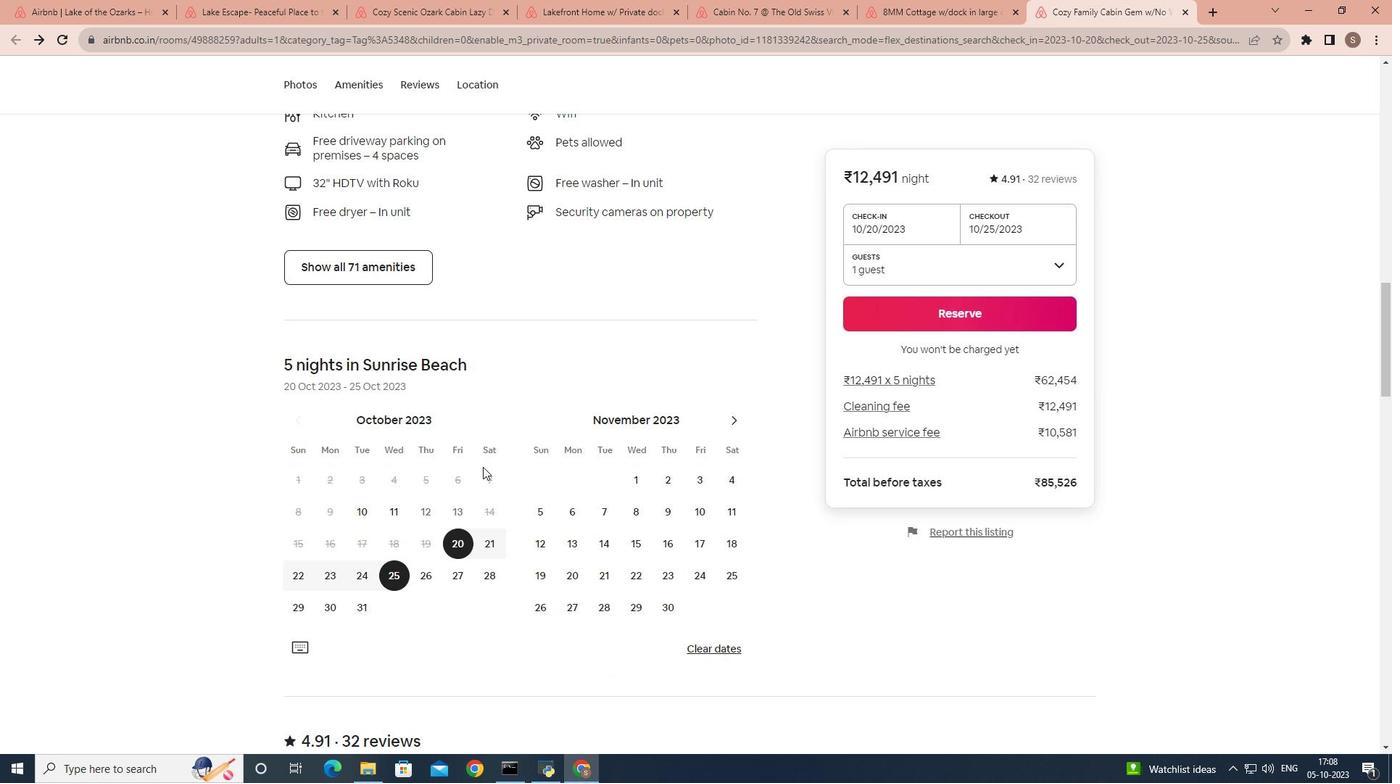 
Action: Mouse scrolled (483, 466) with delta (0, 0)
Screenshot: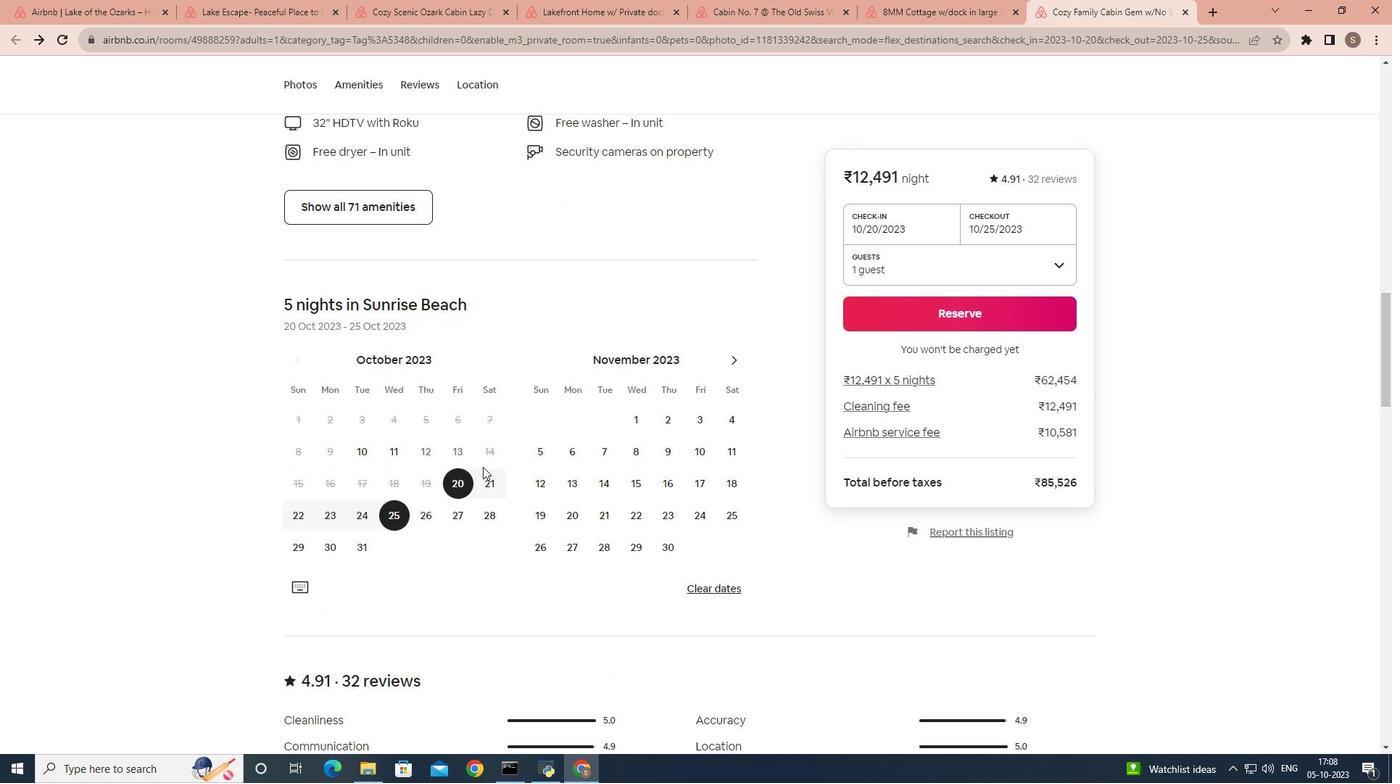 
Action: Mouse scrolled (483, 466) with delta (0, 0)
Screenshot: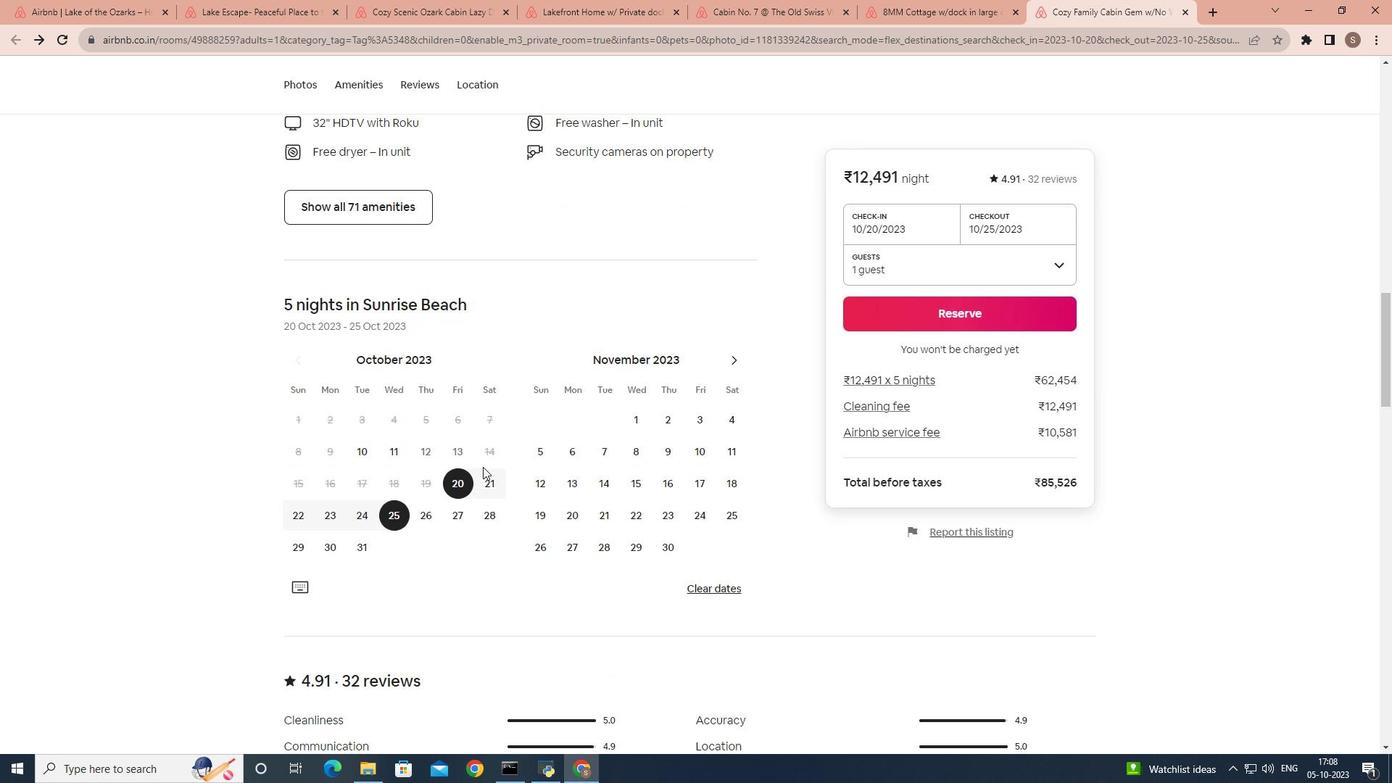 
Action: Mouse scrolled (483, 466) with delta (0, 0)
Screenshot: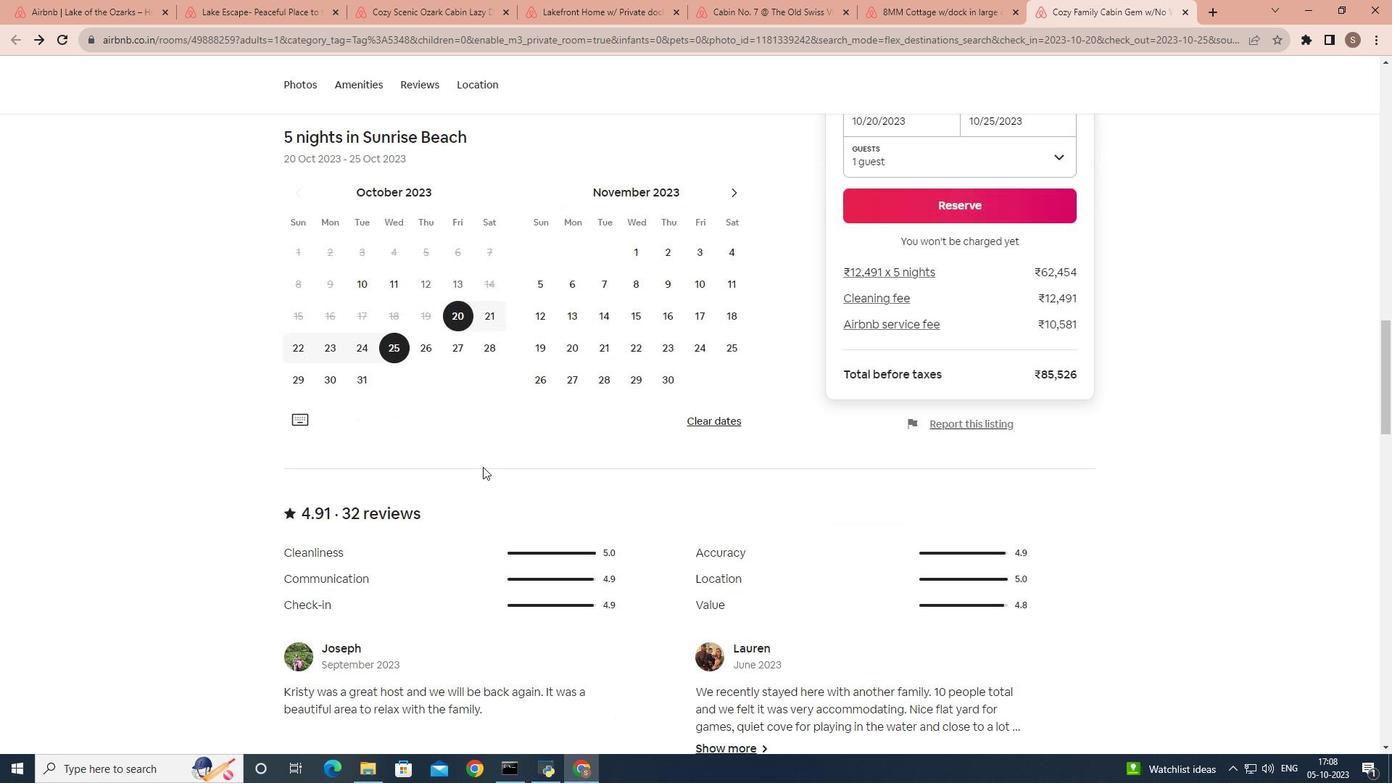 
Action: Mouse scrolled (483, 466) with delta (0, 0)
Screenshot: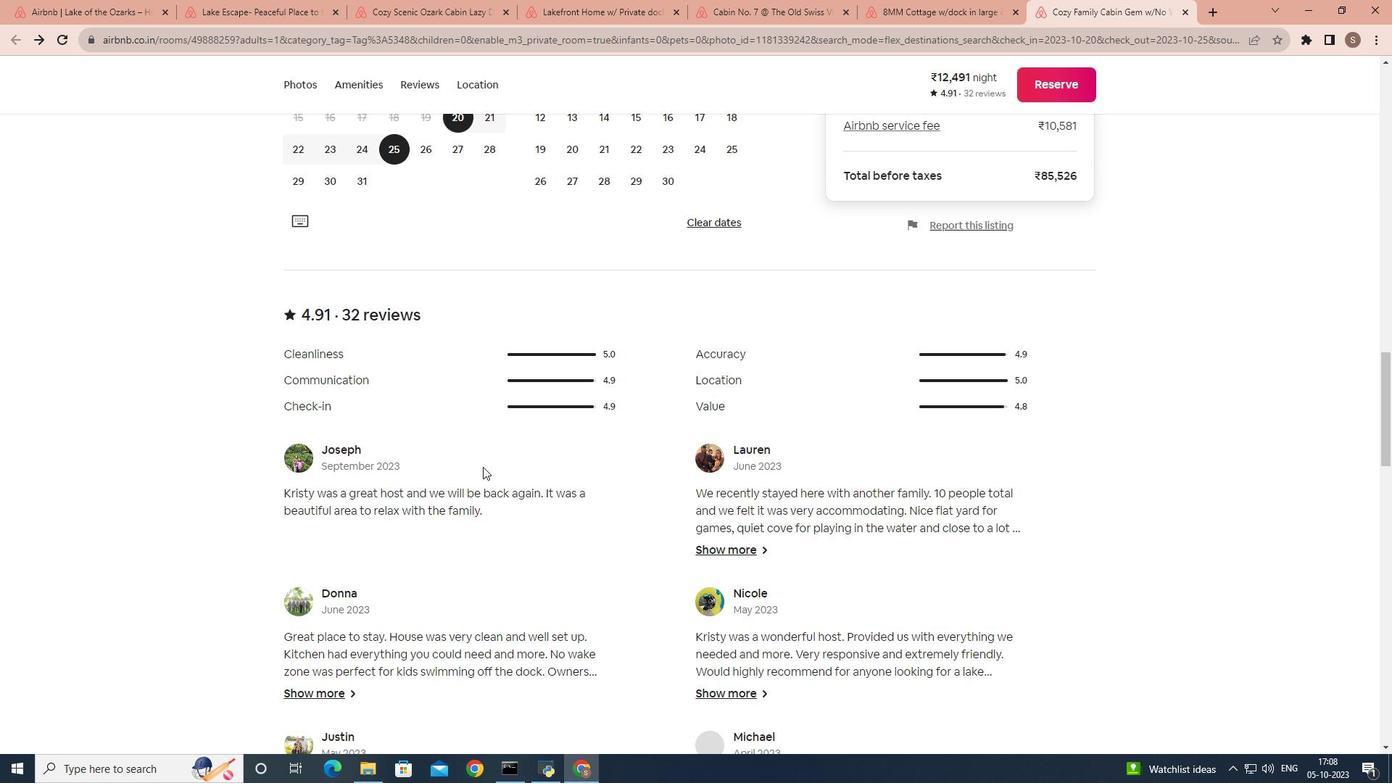 
Action: Mouse scrolled (483, 466) with delta (0, 0)
Screenshot: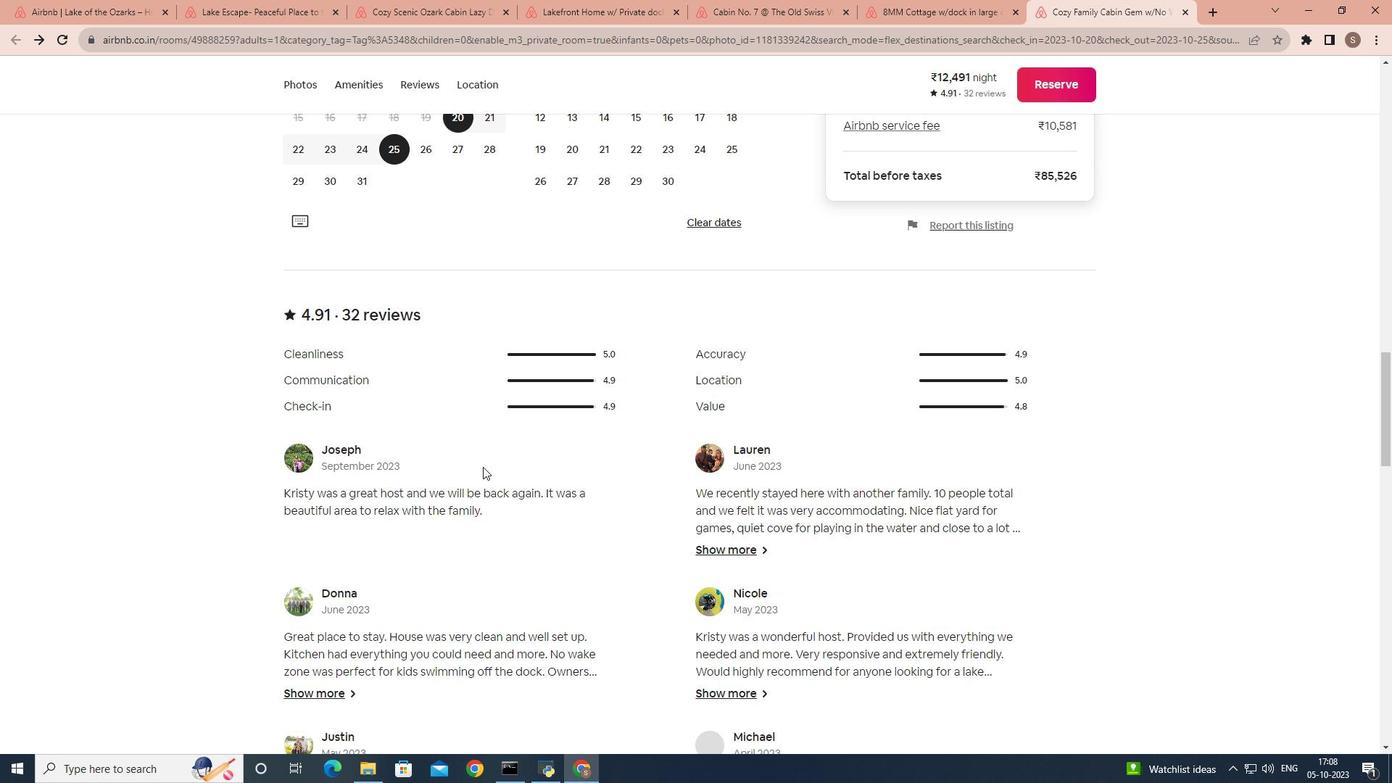 
Action: Mouse scrolled (483, 466) with delta (0, 0)
Screenshot: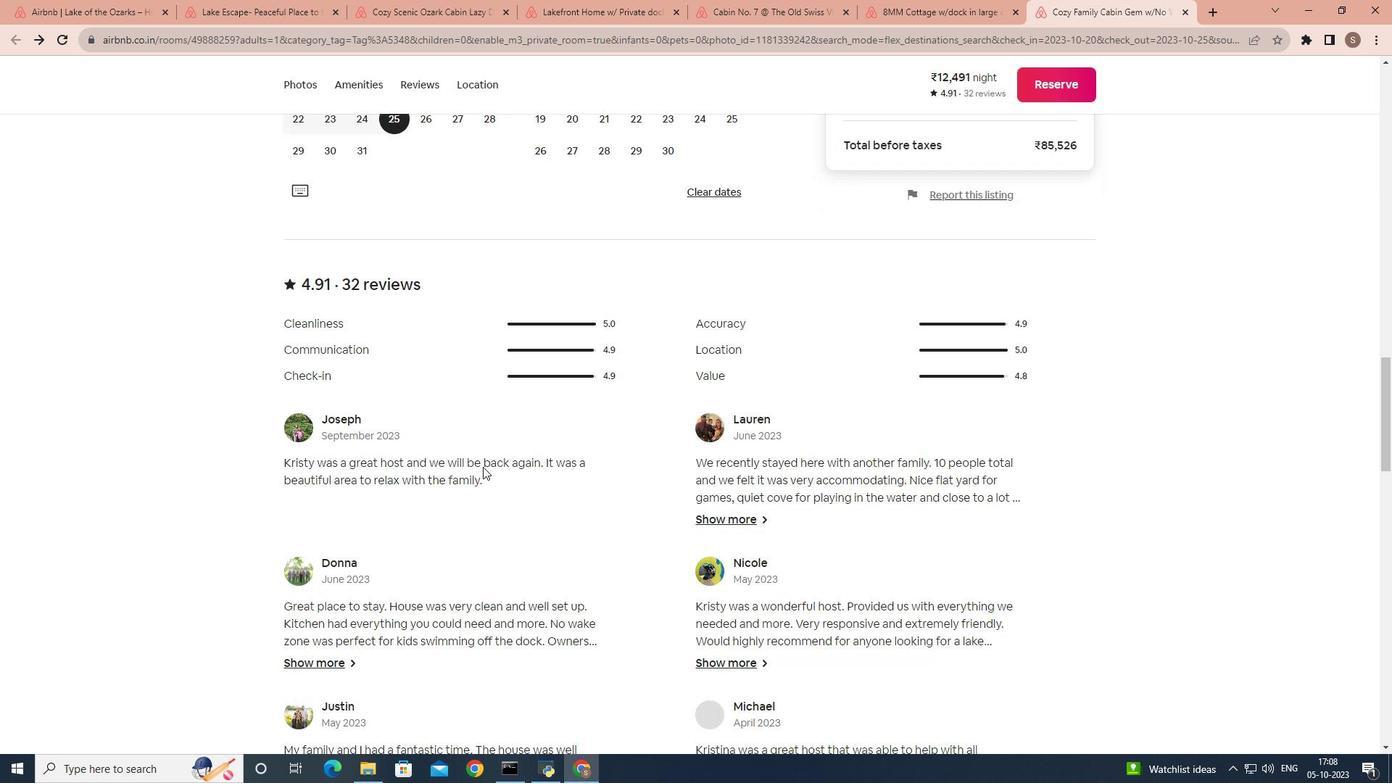 
Action: Mouse scrolled (483, 466) with delta (0, 0)
Screenshot: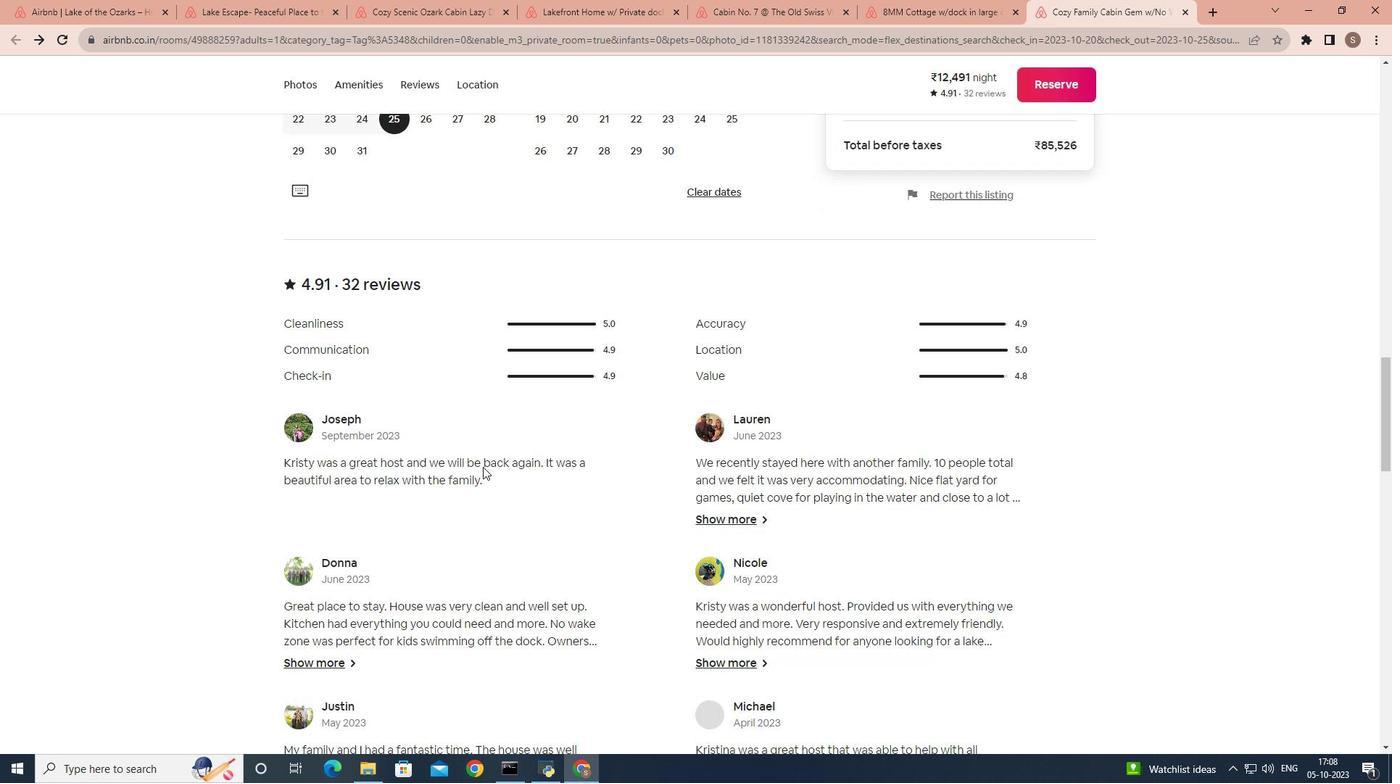
Action: Mouse scrolled (483, 466) with delta (0, 0)
Screenshot: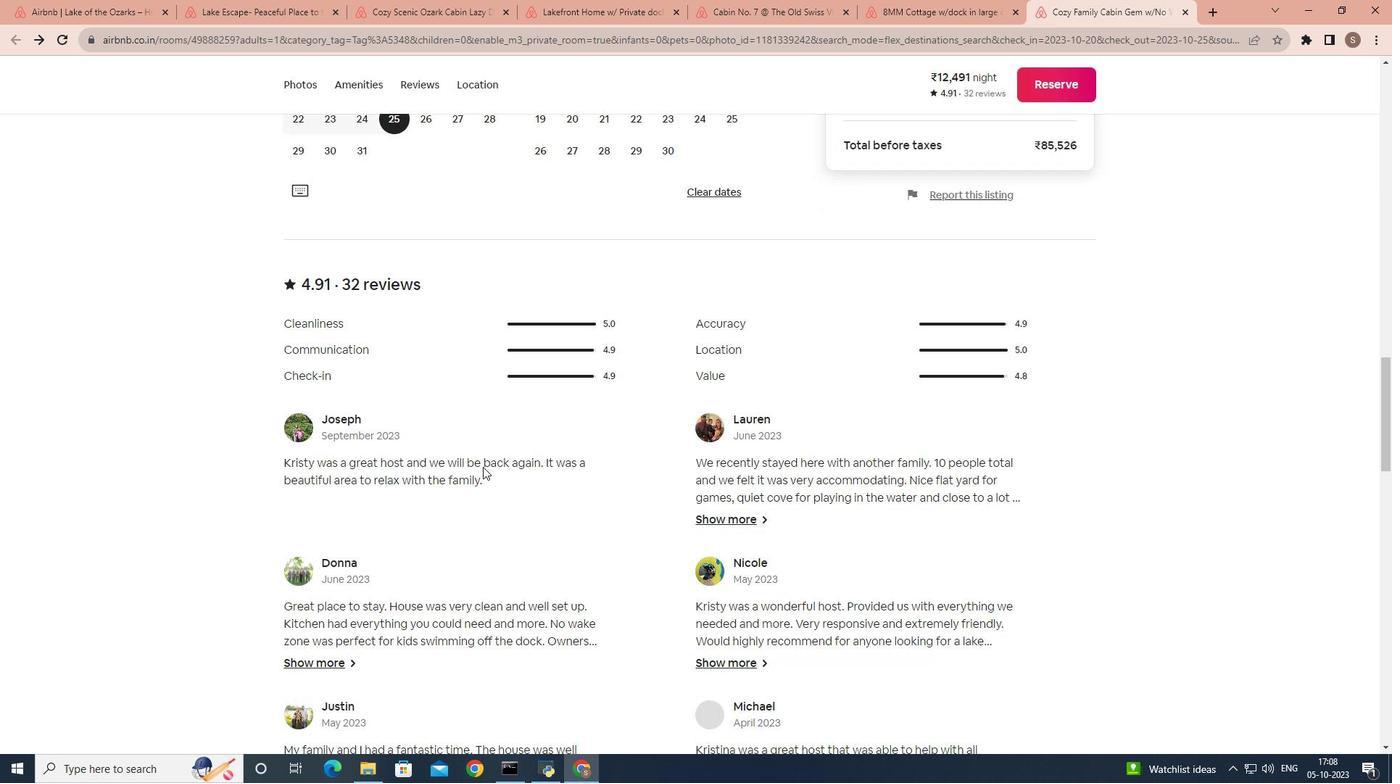 
Action: Mouse moved to (356, 520)
Screenshot: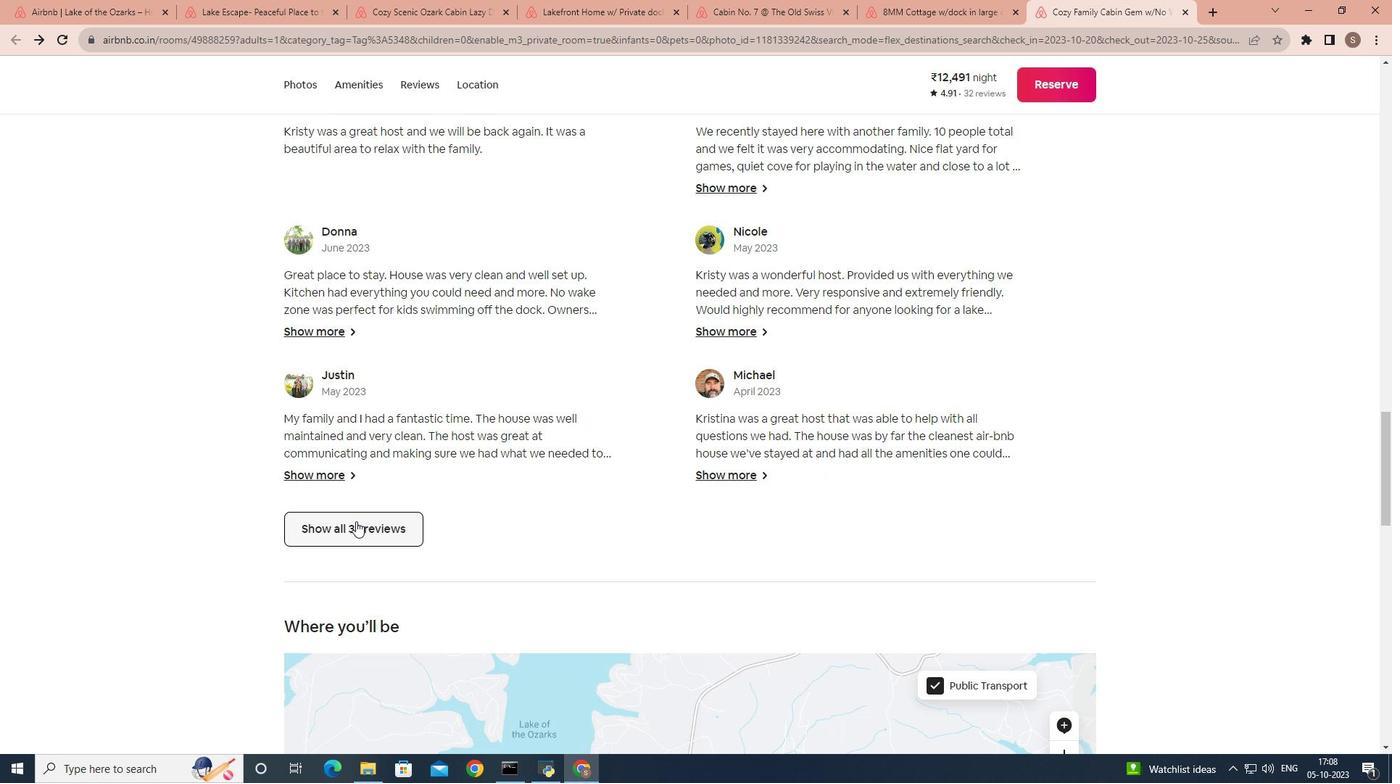 
Action: Mouse pressed left at (356, 520)
Screenshot: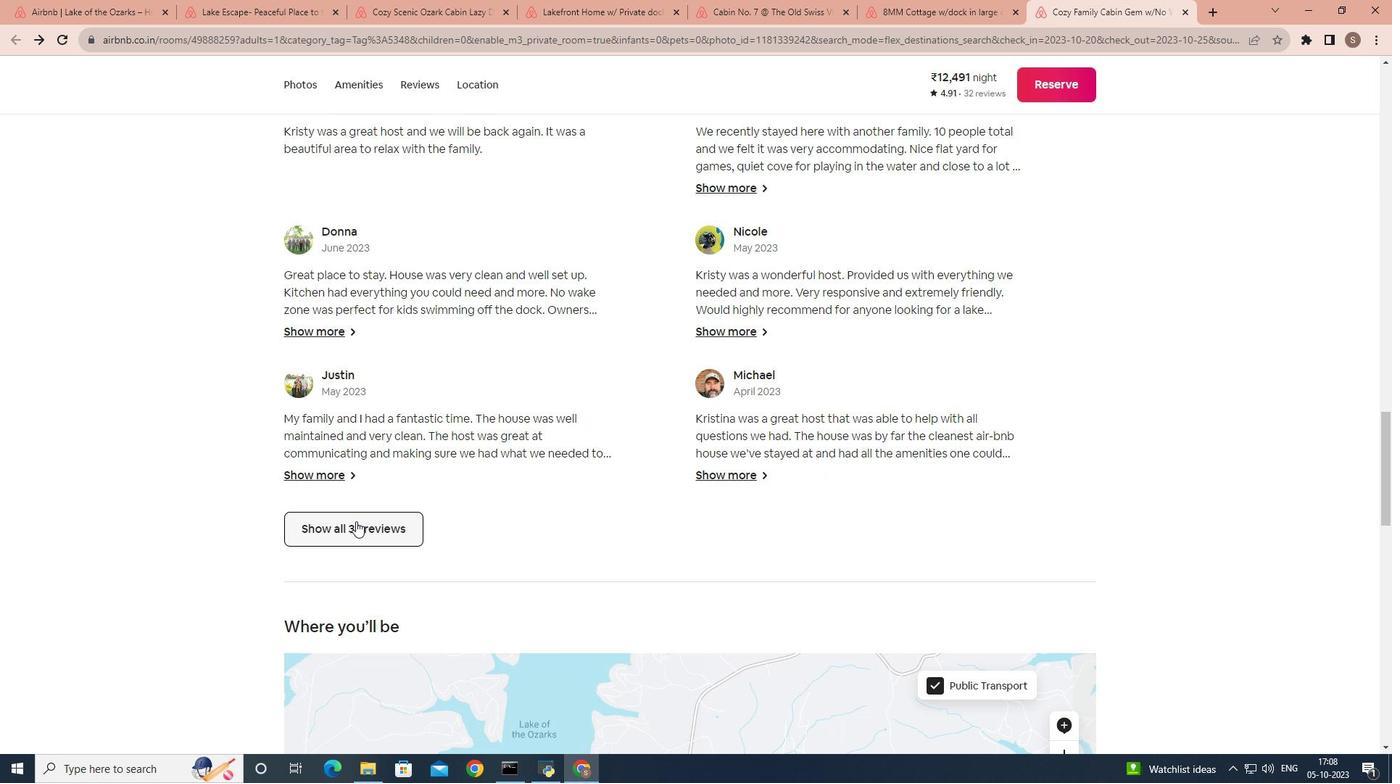
Action: Mouse moved to (706, 491)
Screenshot: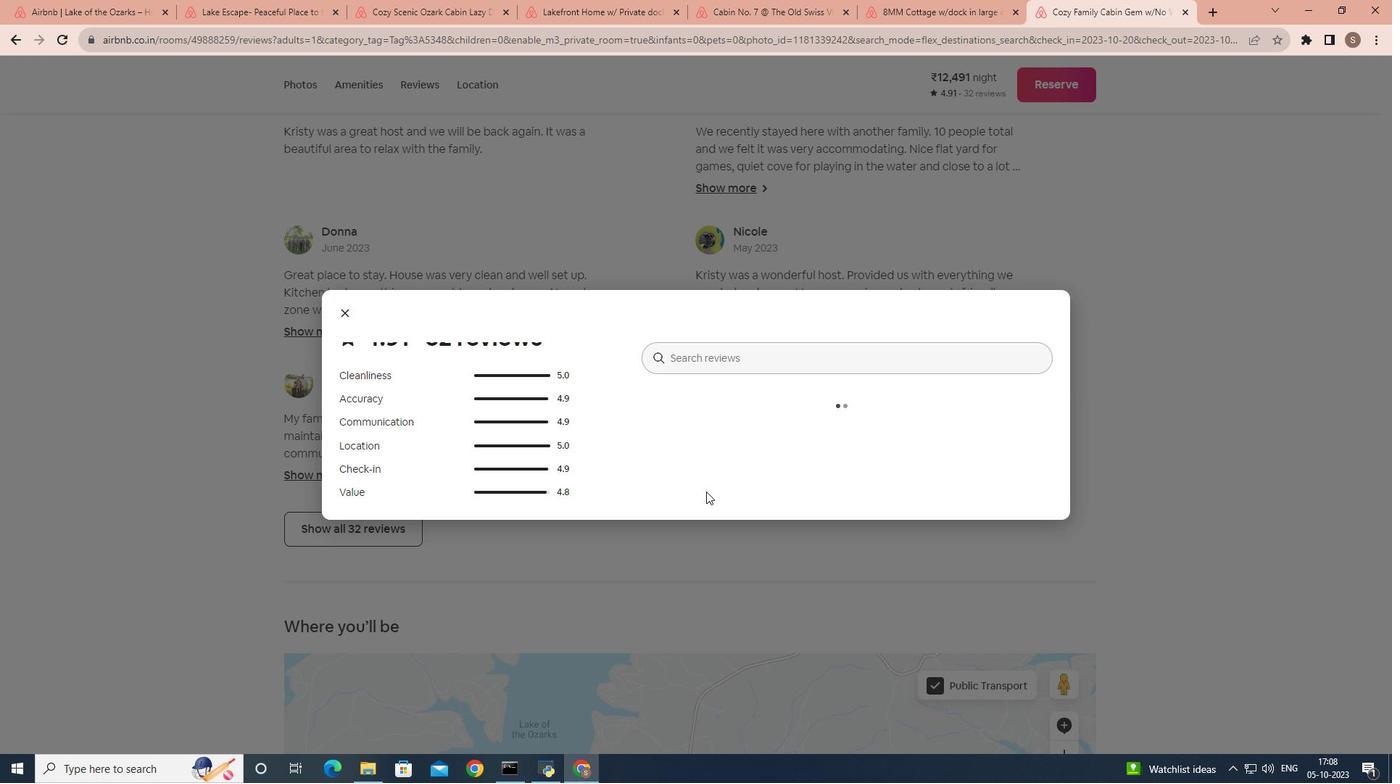 
Action: Mouse scrolled (706, 491) with delta (0, 0)
Screenshot: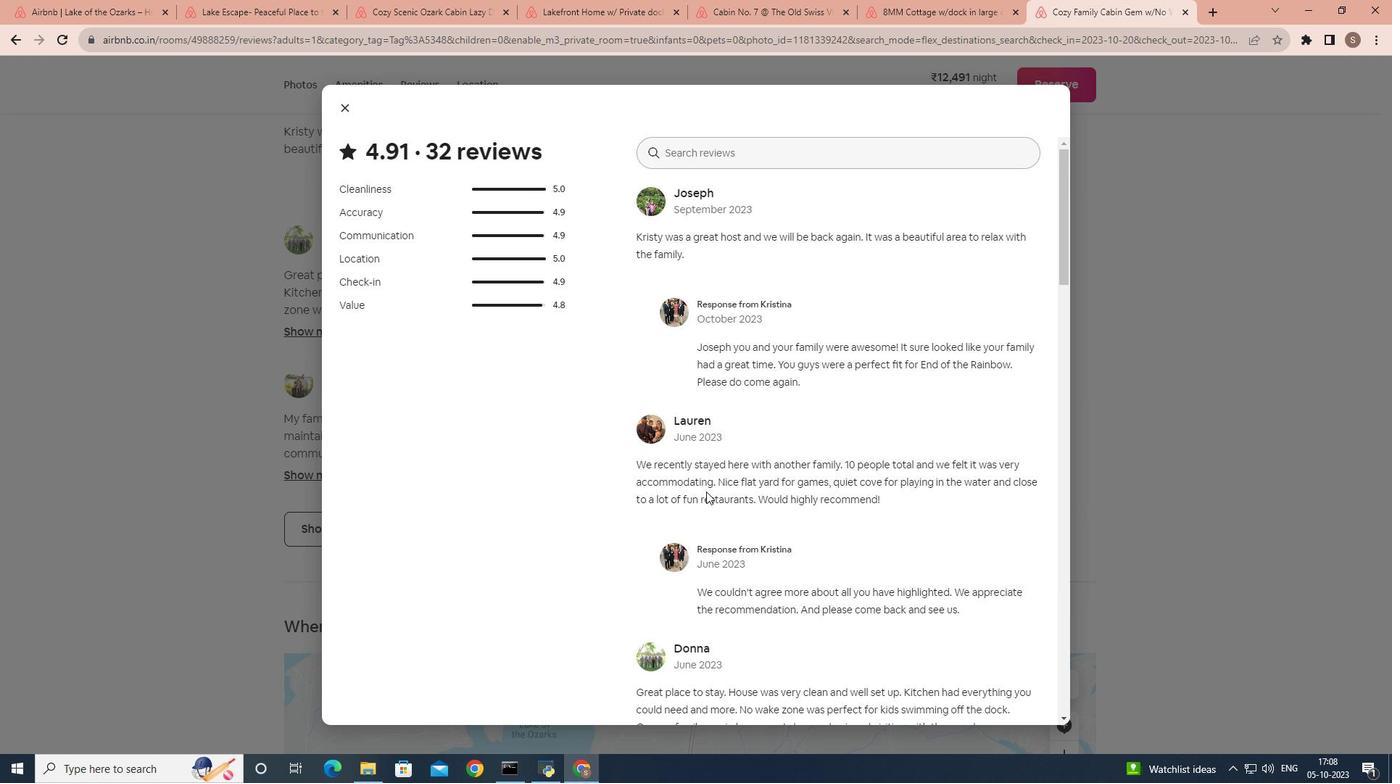
Action: Mouse scrolled (706, 491) with delta (0, 0)
Screenshot: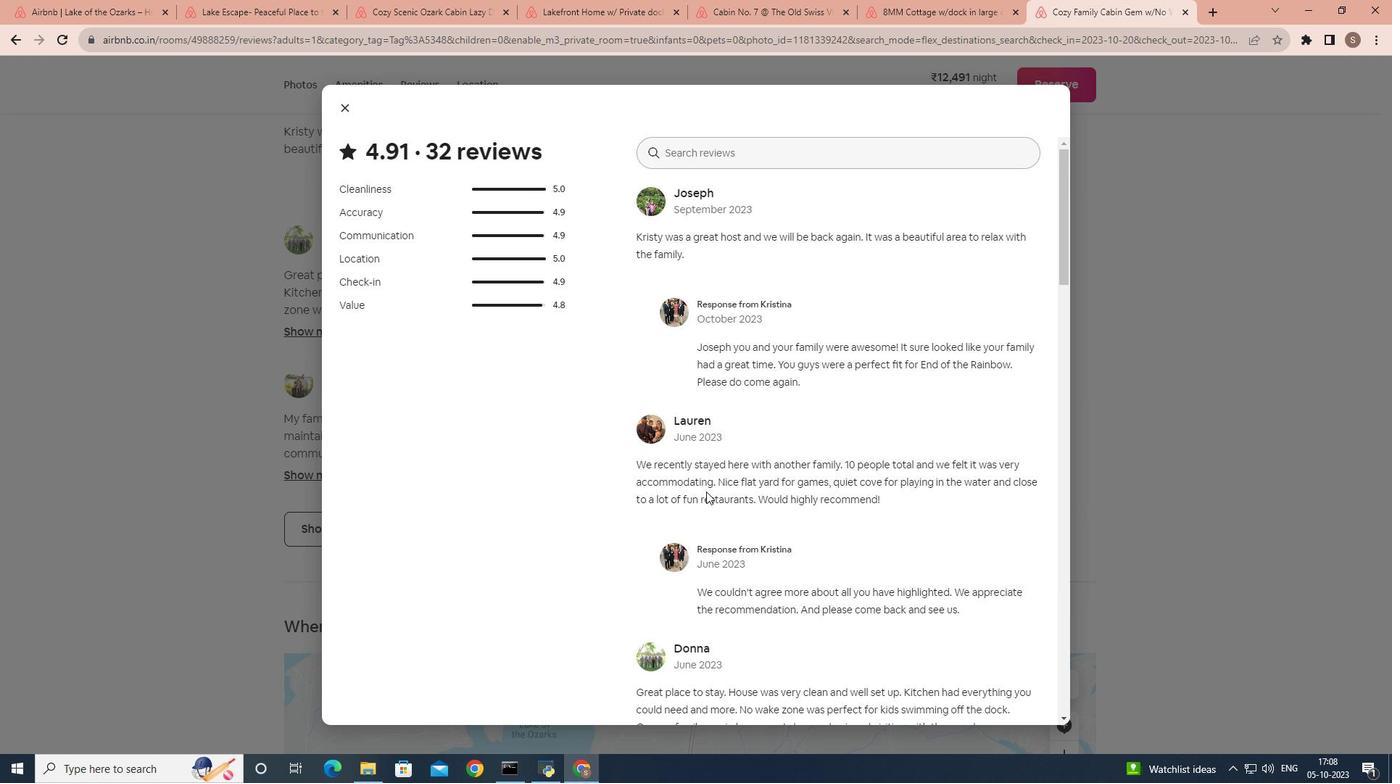 
Action: Mouse scrolled (706, 491) with delta (0, 0)
Screenshot: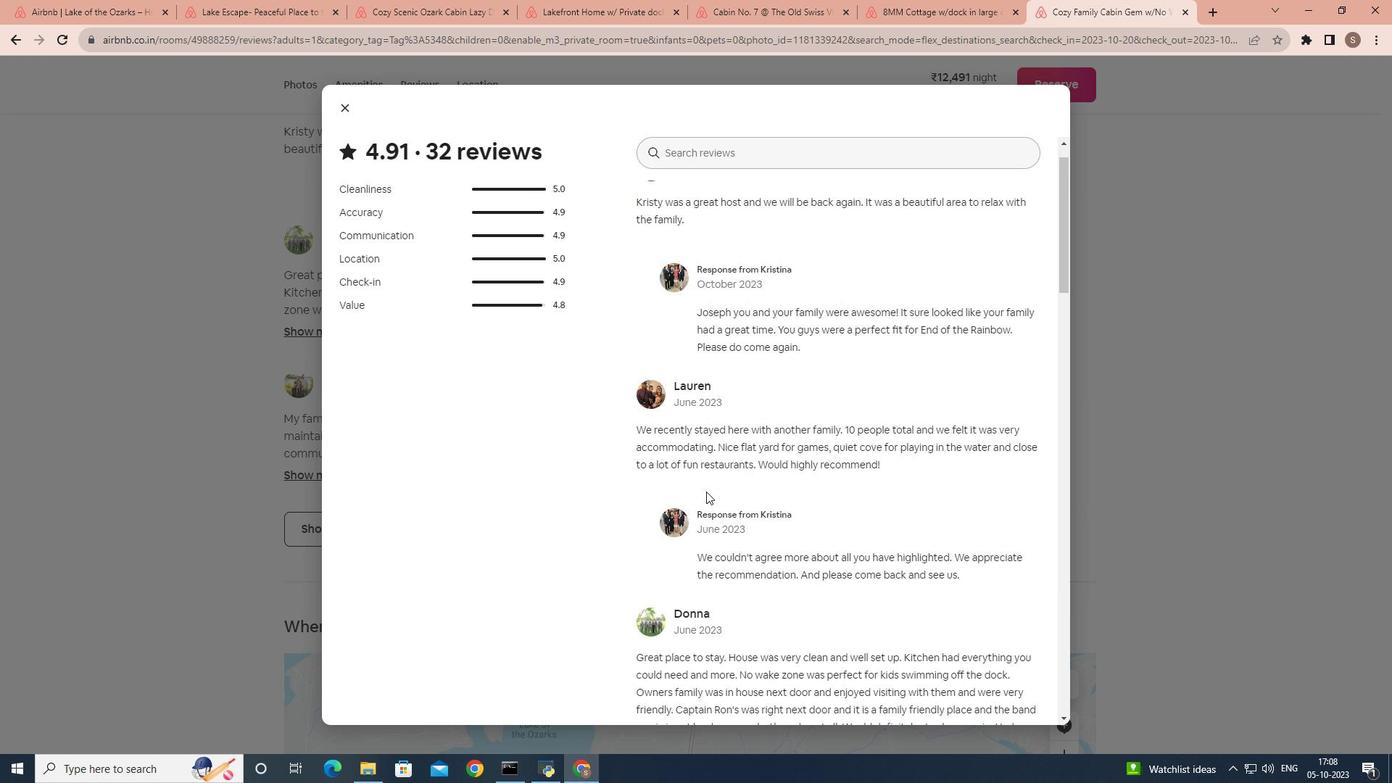 
Action: Mouse scrolled (706, 491) with delta (0, 0)
Screenshot: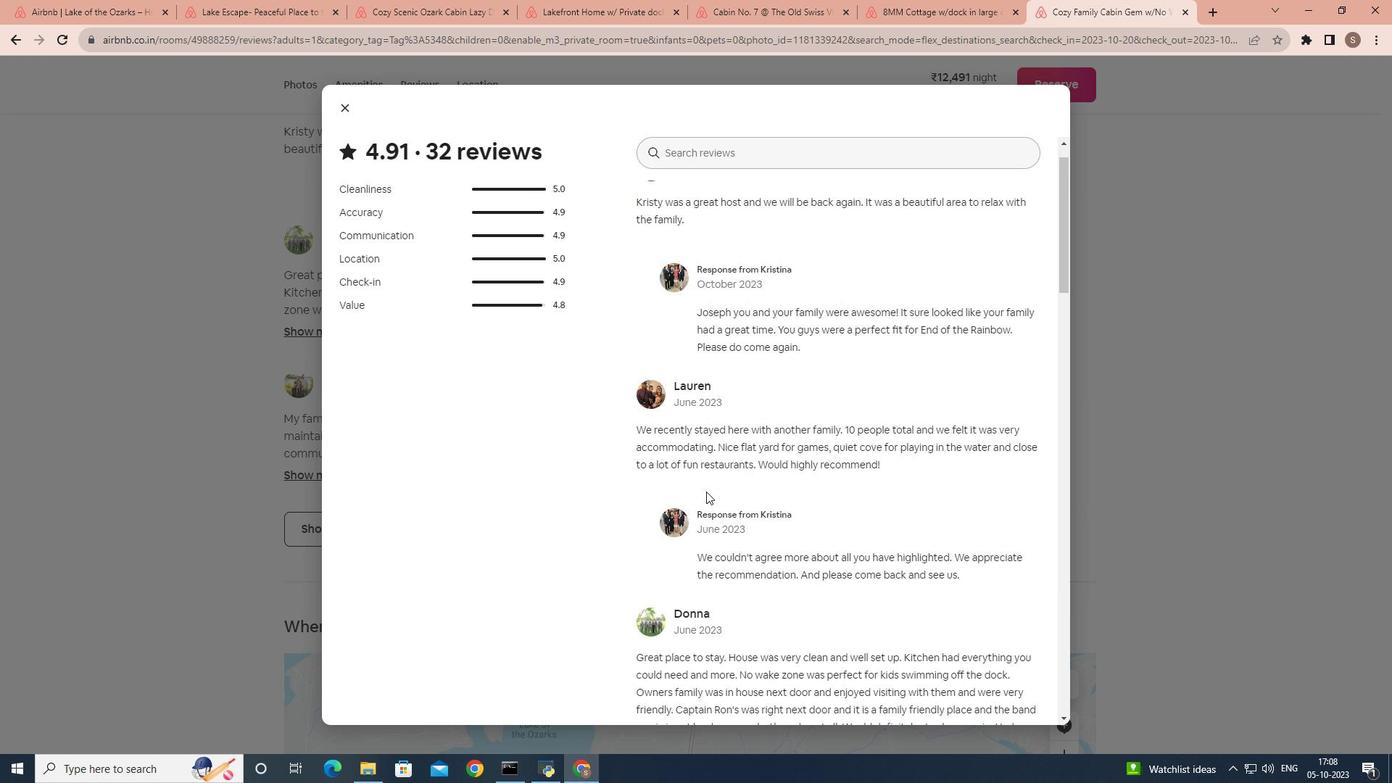 
Action: Mouse scrolled (706, 491) with delta (0, 0)
Screenshot: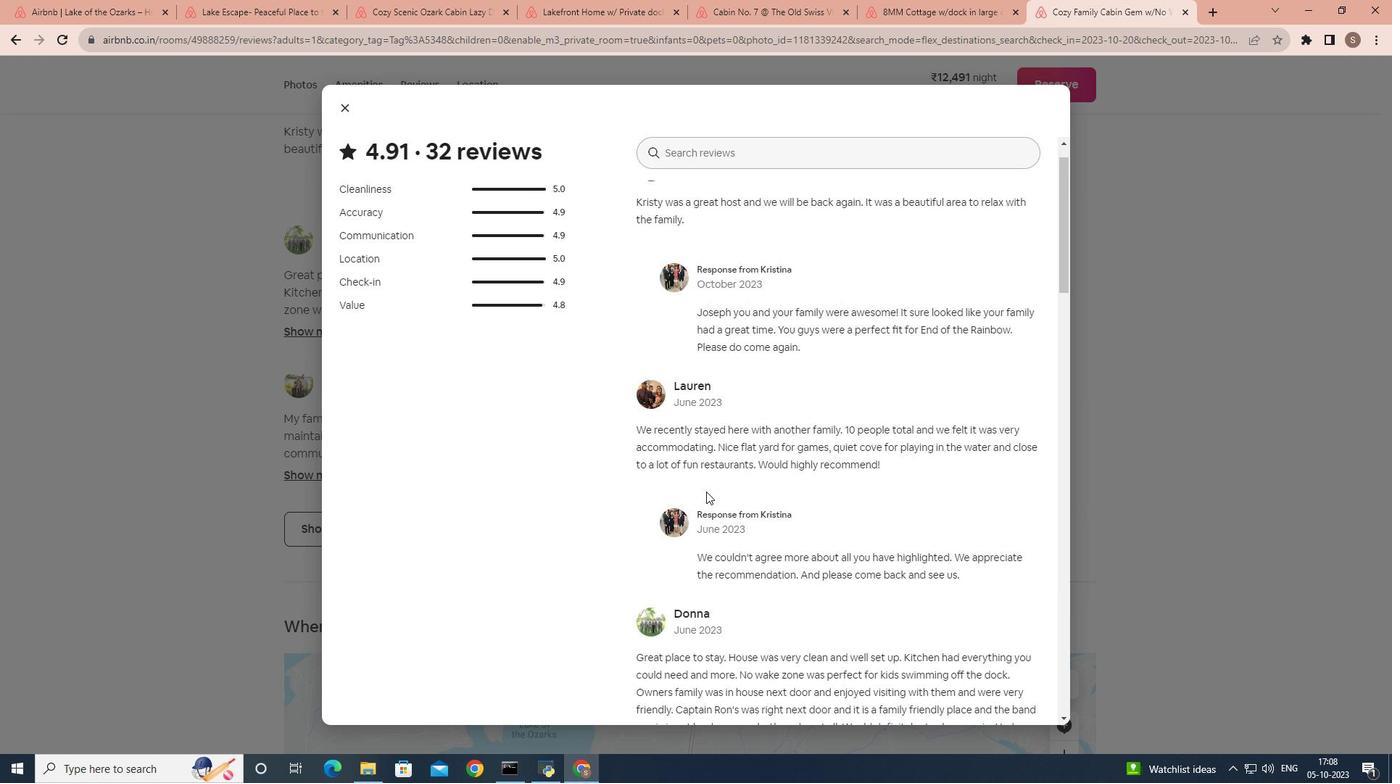 
Action: Mouse scrolled (706, 491) with delta (0, 0)
Screenshot: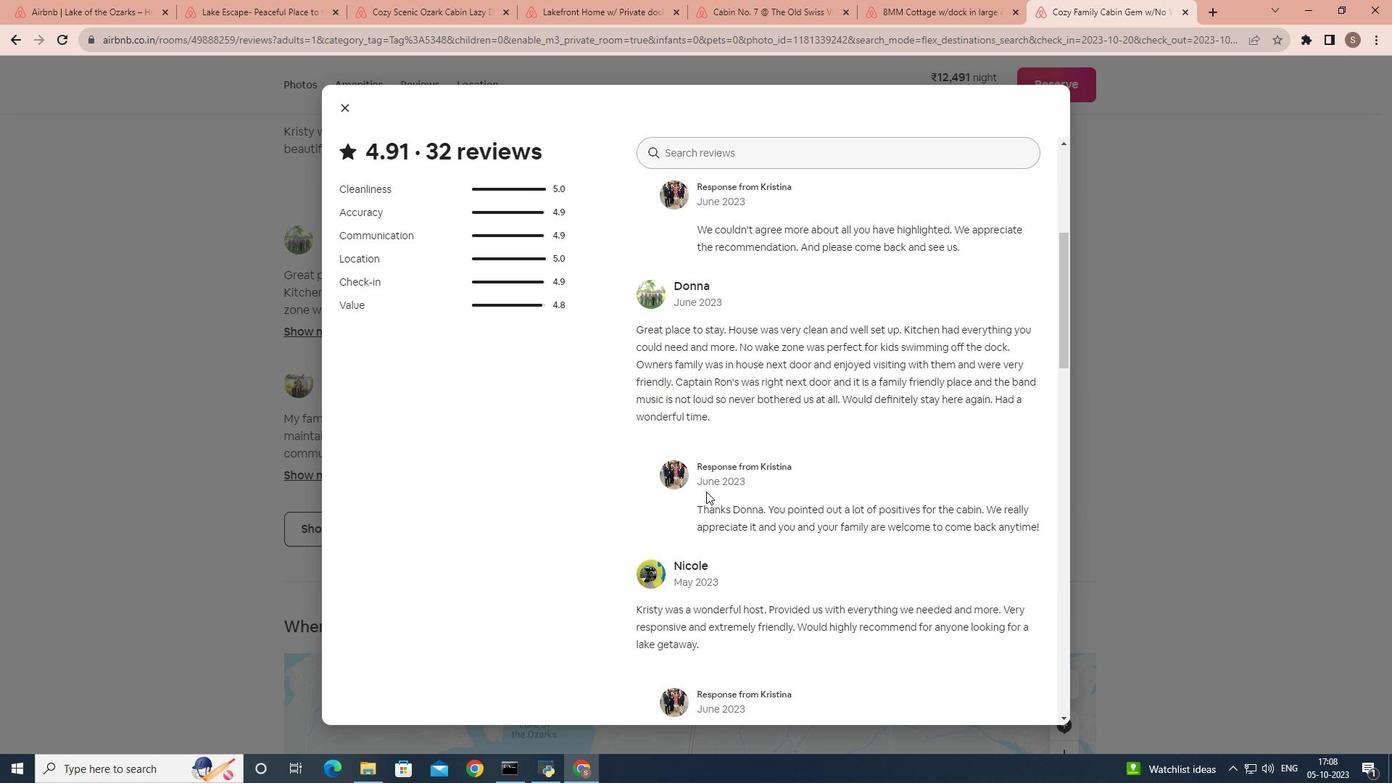 
Action: Mouse scrolled (706, 491) with delta (0, 0)
Screenshot: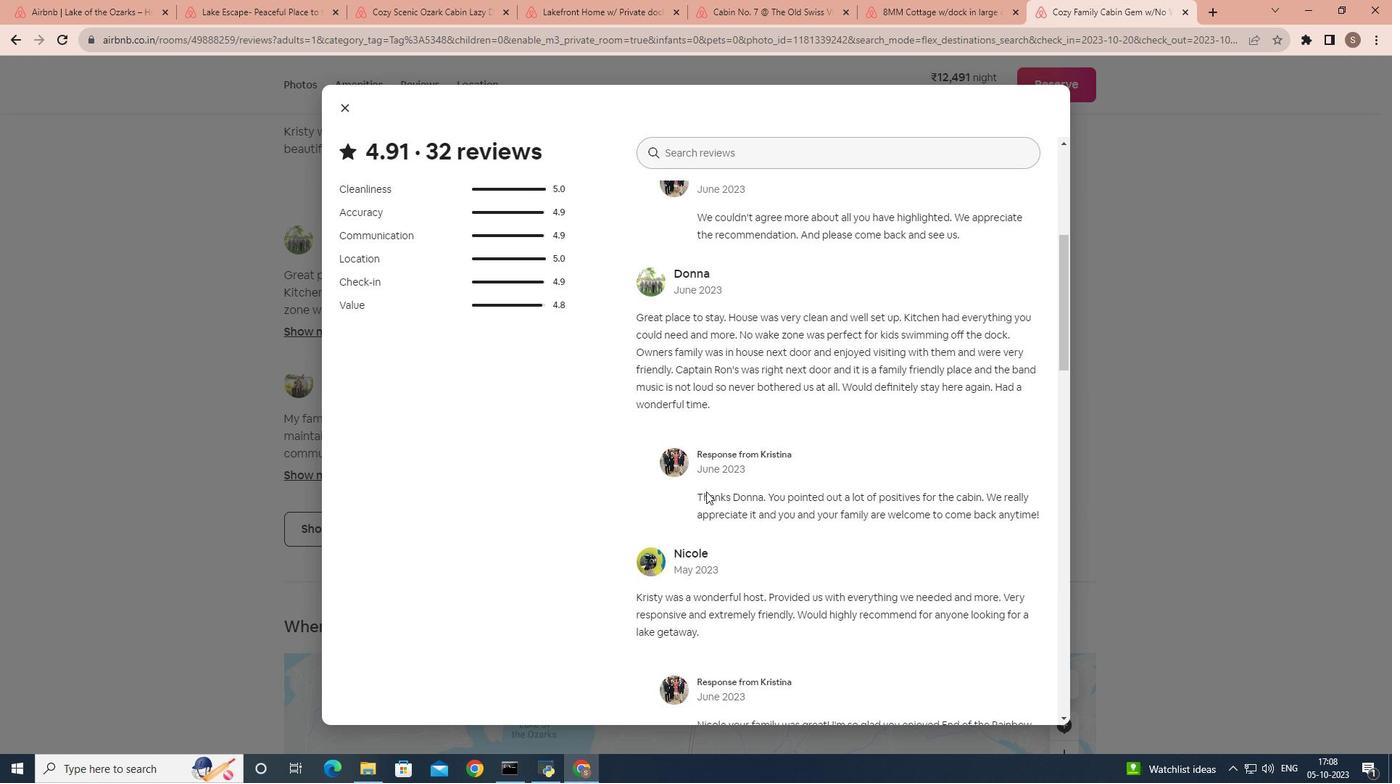 
Action: Mouse scrolled (706, 491) with delta (0, 0)
Screenshot: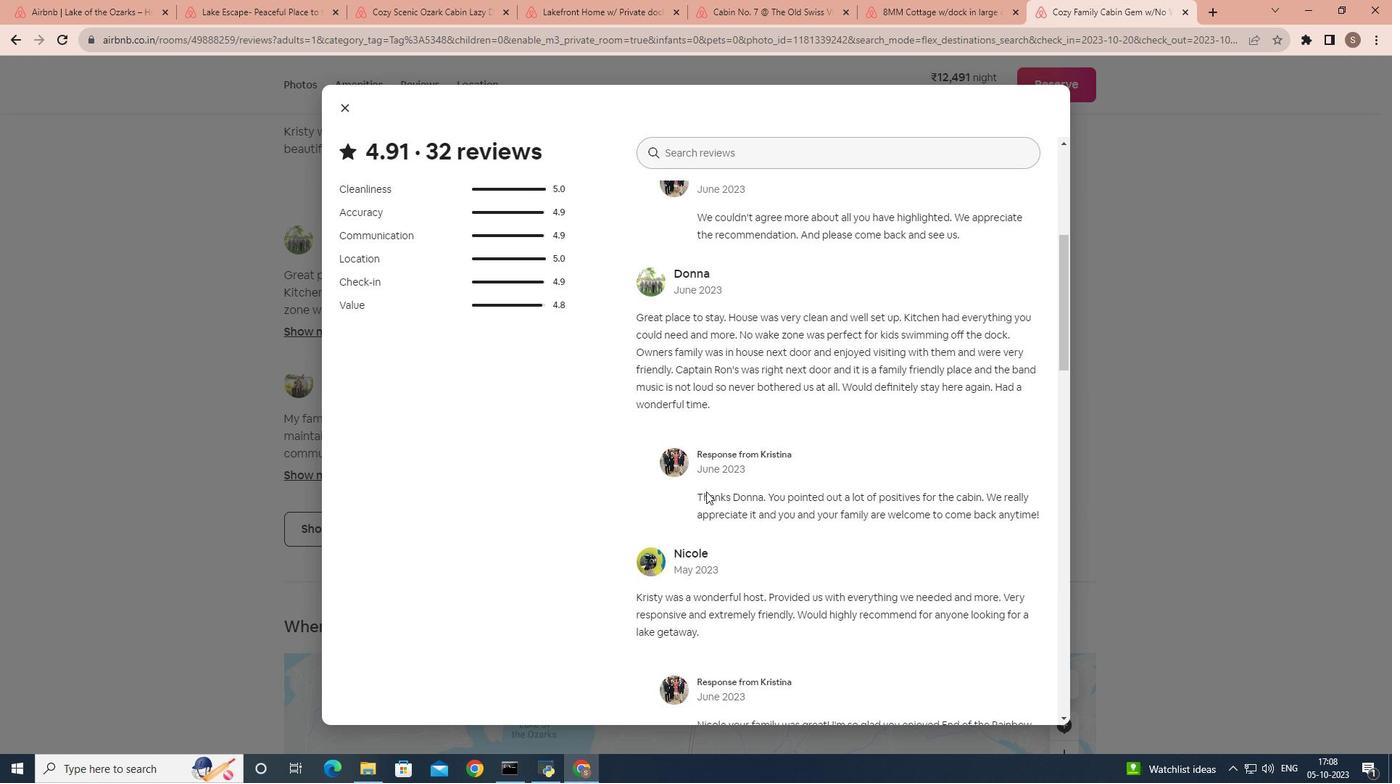 
Action: Mouse scrolled (706, 491) with delta (0, 0)
Screenshot: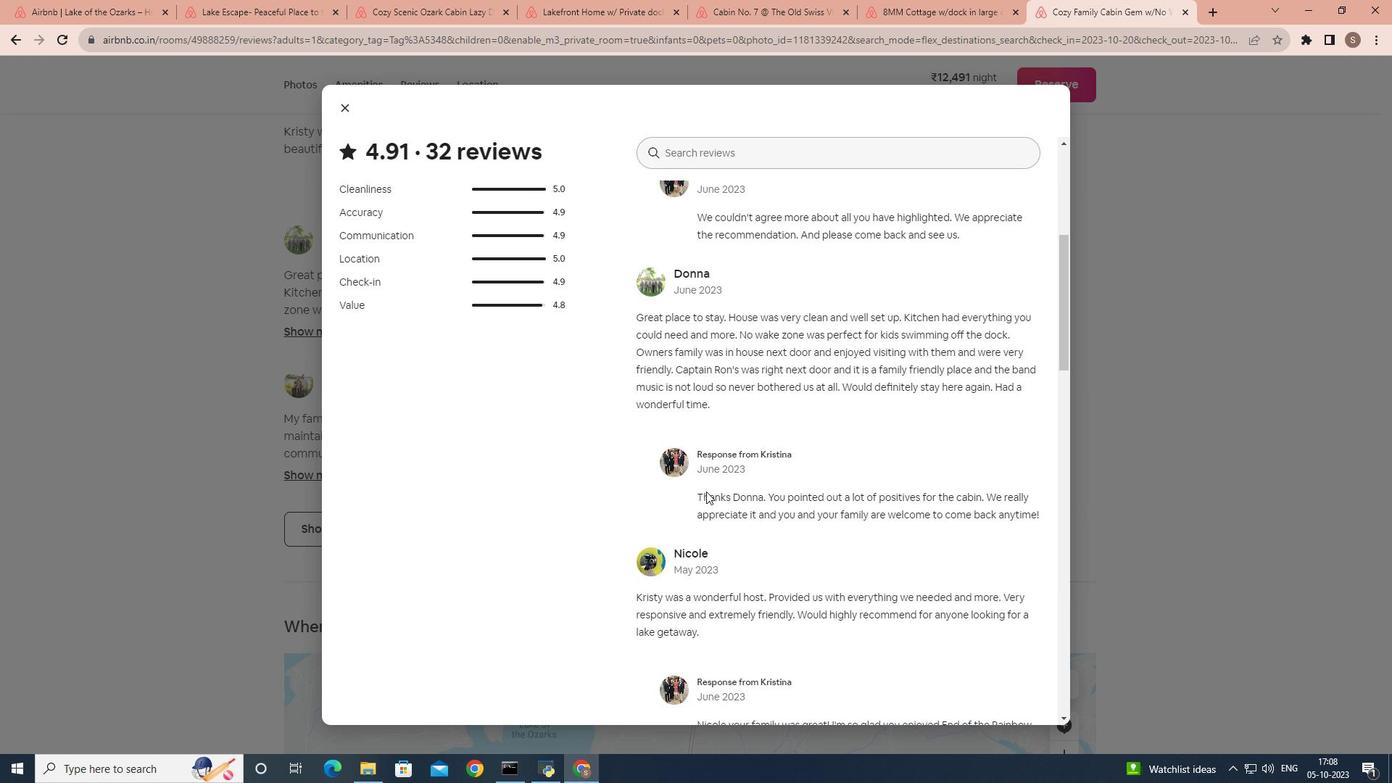 
Action: Mouse moved to (706, 491)
Screenshot: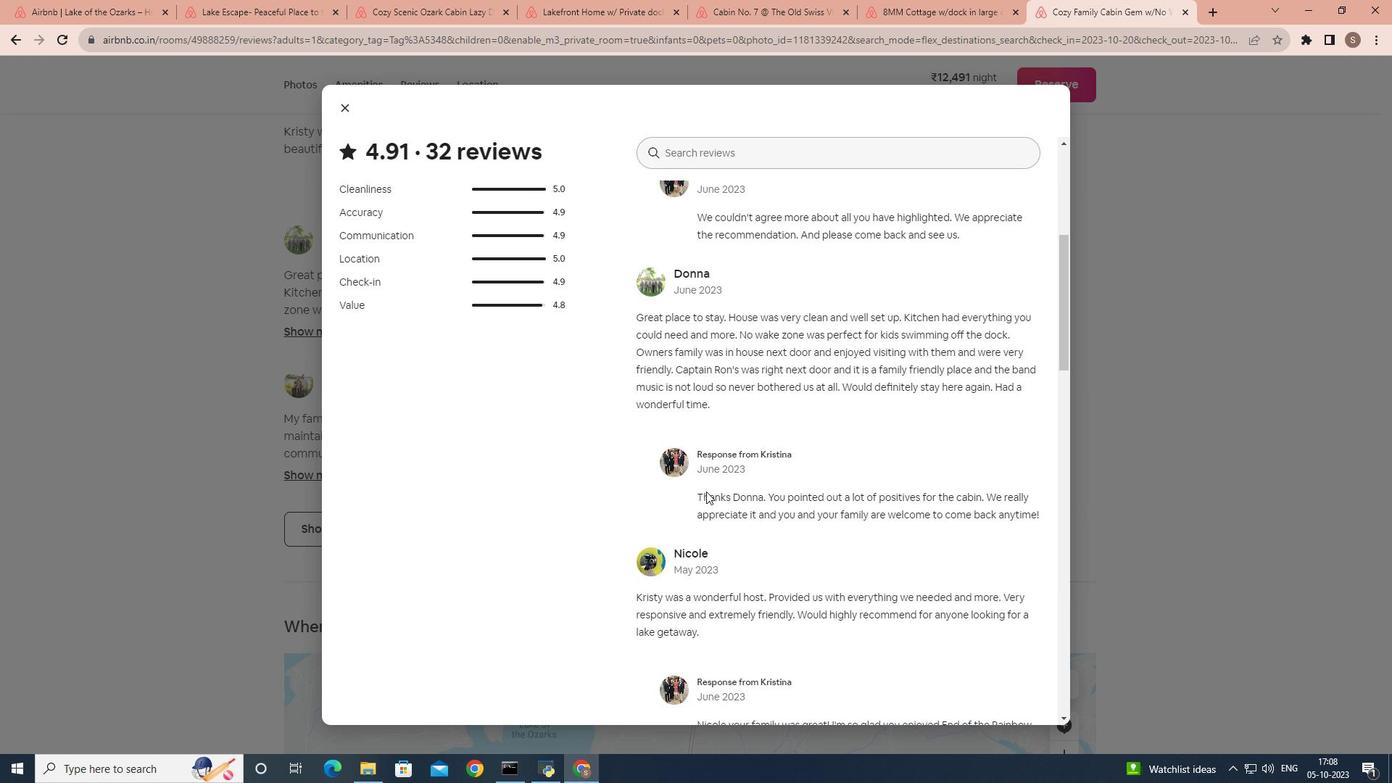 
Action: Mouse scrolled (706, 491) with delta (0, 0)
Screenshot: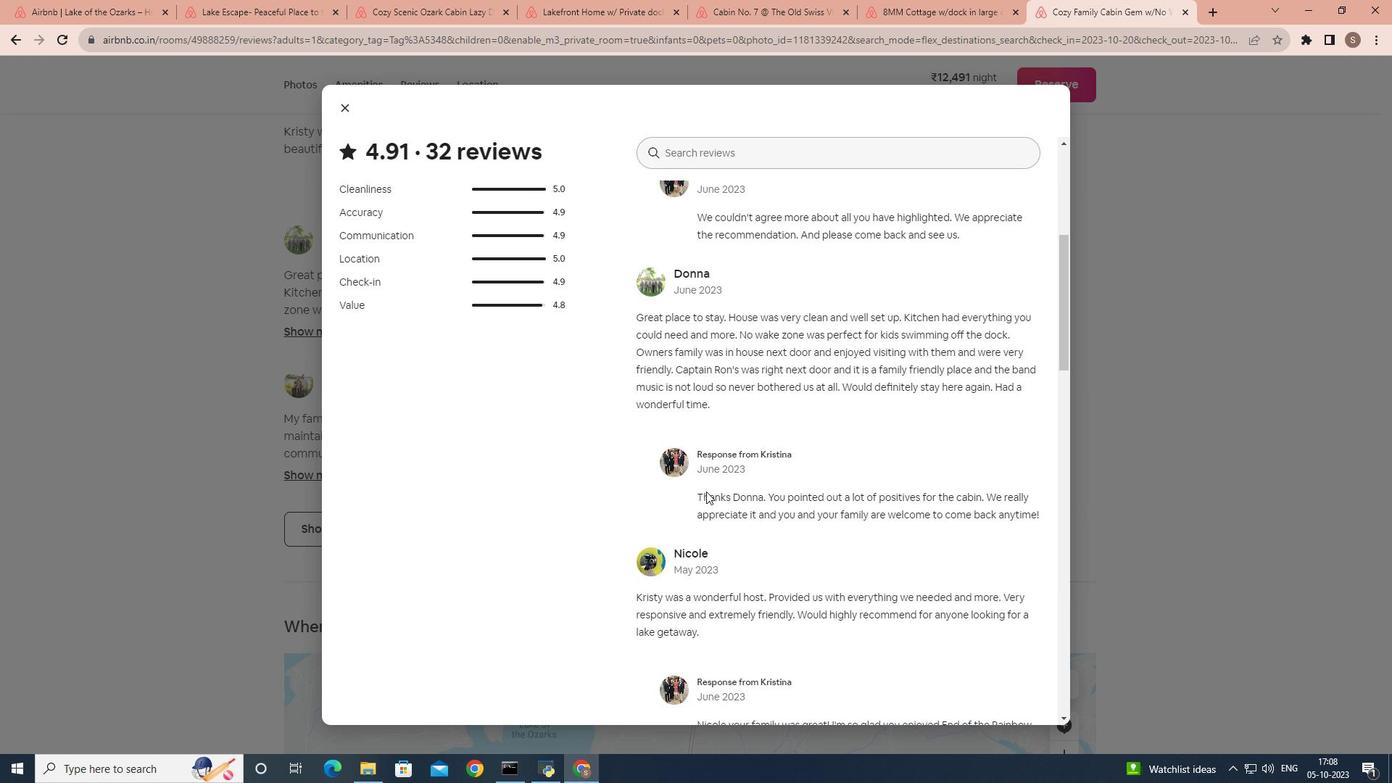 
Action: Mouse moved to (706, 491)
Screenshot: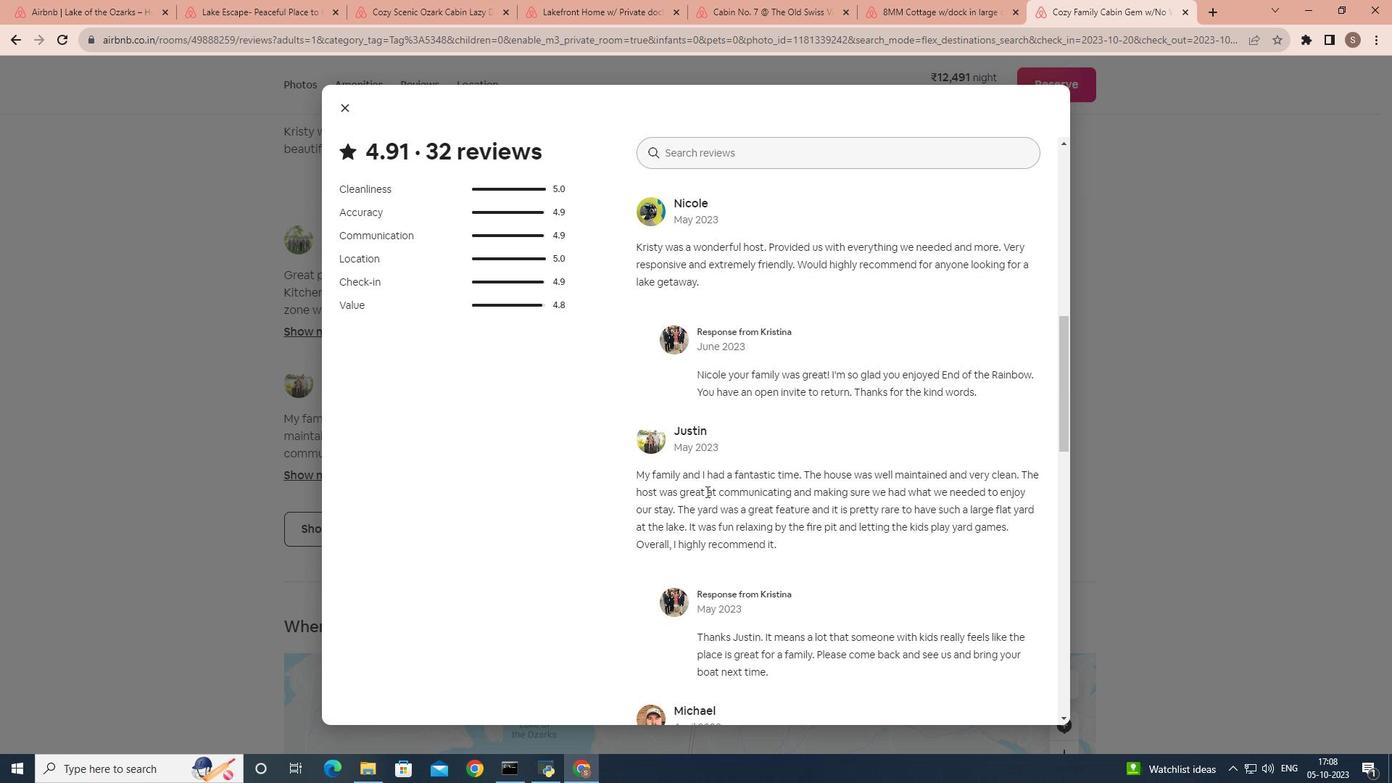 
Action: Mouse scrolled (706, 491) with delta (0, 0)
Screenshot: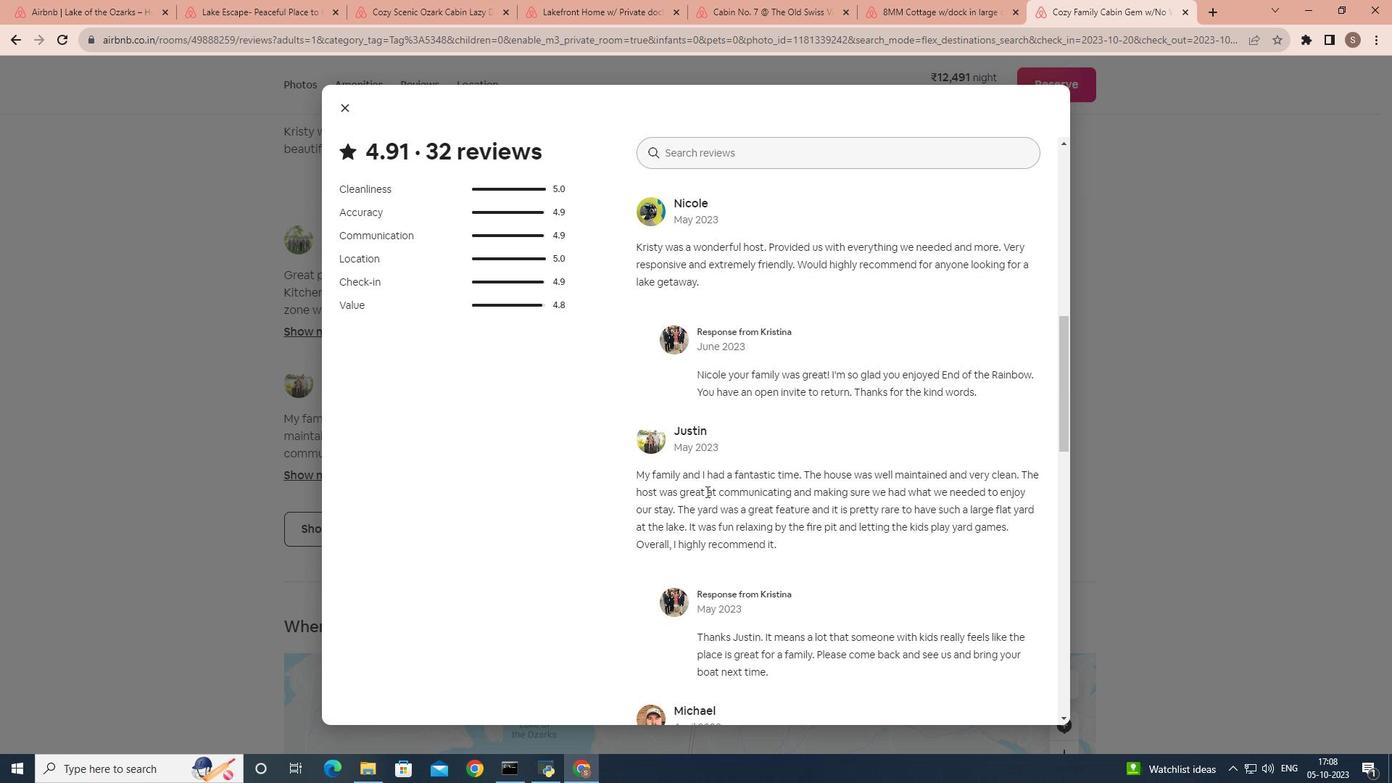 
Action: Mouse scrolled (706, 491) with delta (0, 0)
